 Task: Buy 5 Beaters from Baking Tools & Accessories section under best seller category for shipping address: Ibrahim Sanchez, 4723 Huntz Lane, Bolton, Massachusetts 01740, Cell Number 9785492947. Pay from credit card ending with 9757, CVV 798
Action: Mouse moved to (13, 89)
Screenshot: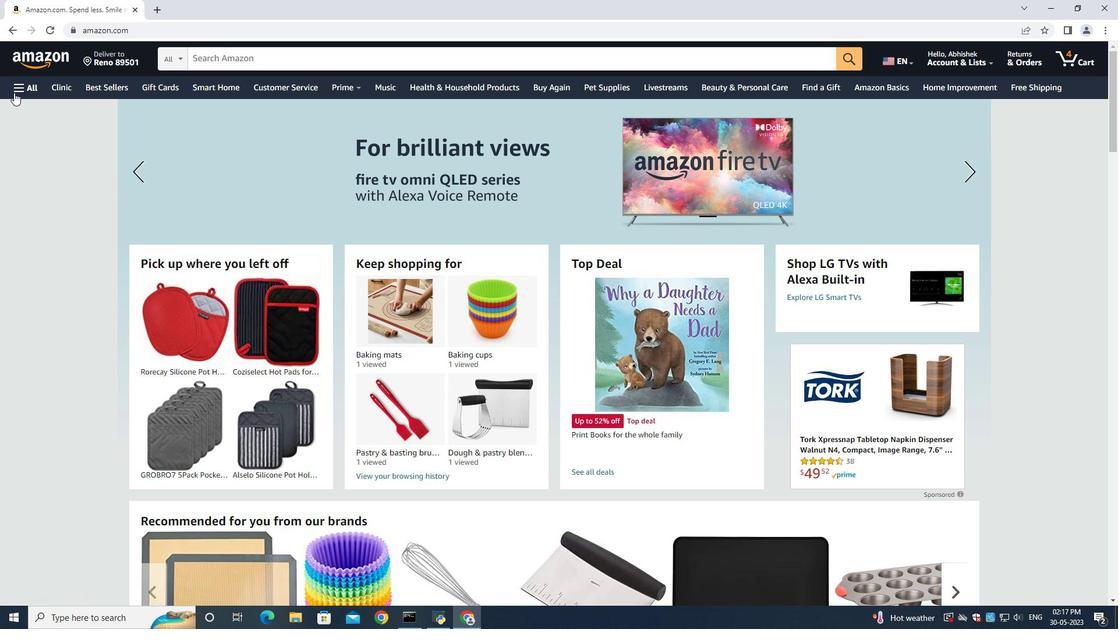 
Action: Mouse pressed left at (13, 89)
Screenshot: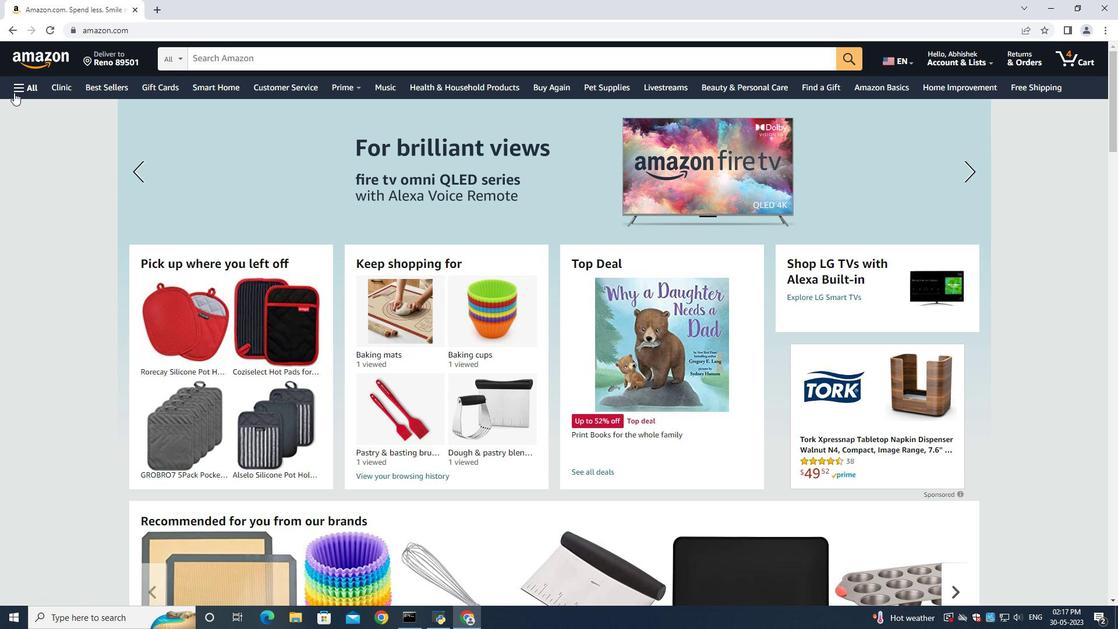 
Action: Mouse moved to (56, 118)
Screenshot: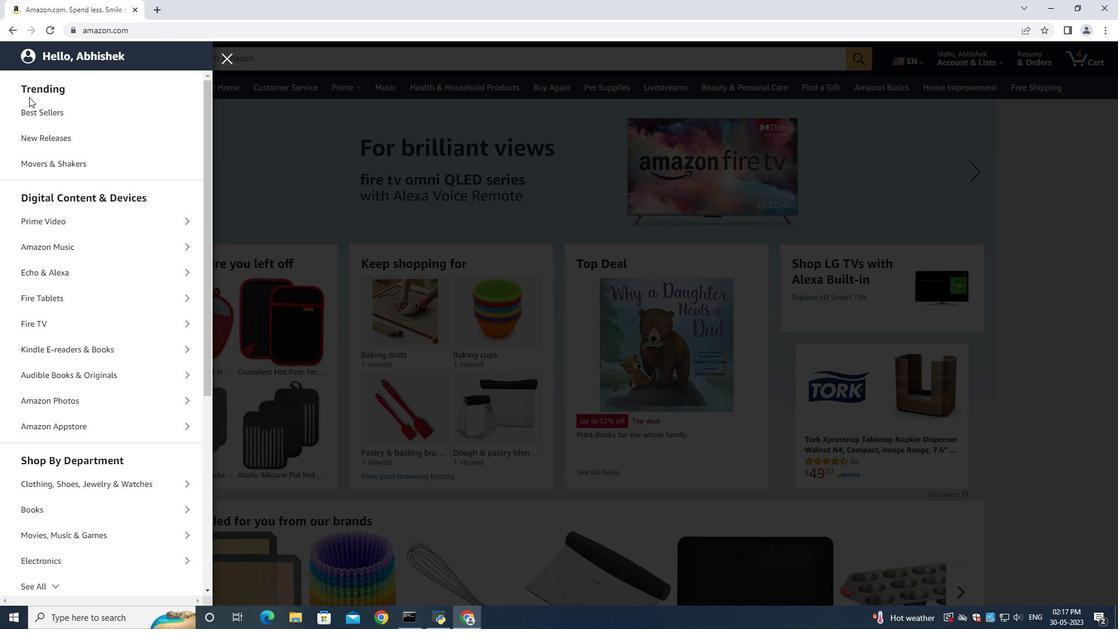 
Action: Mouse pressed left at (56, 118)
Screenshot: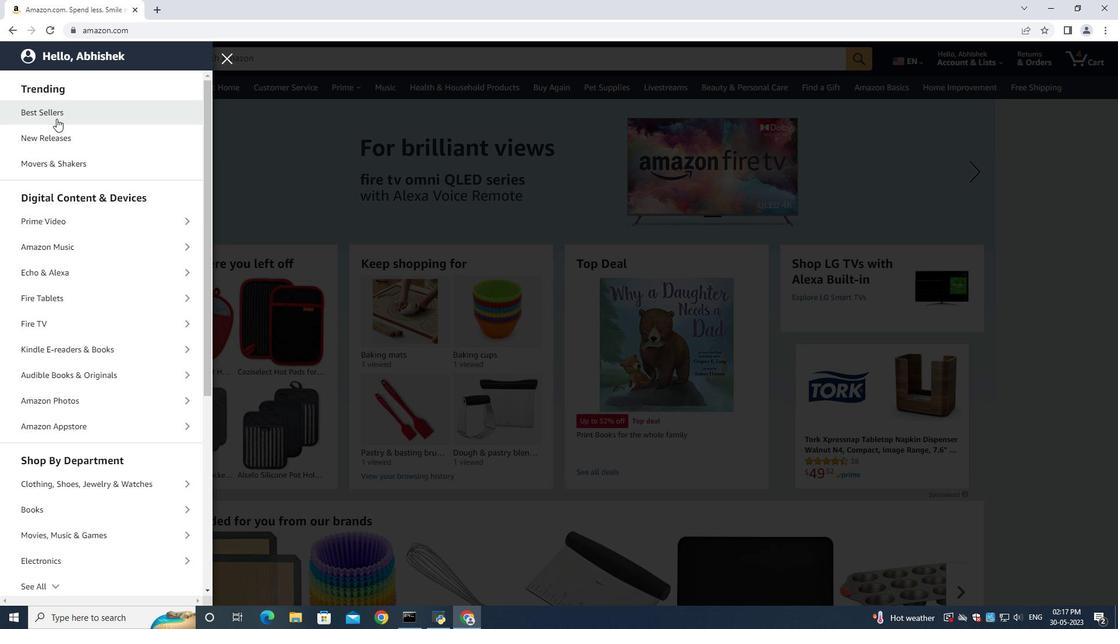 
Action: Mouse moved to (230, 61)
Screenshot: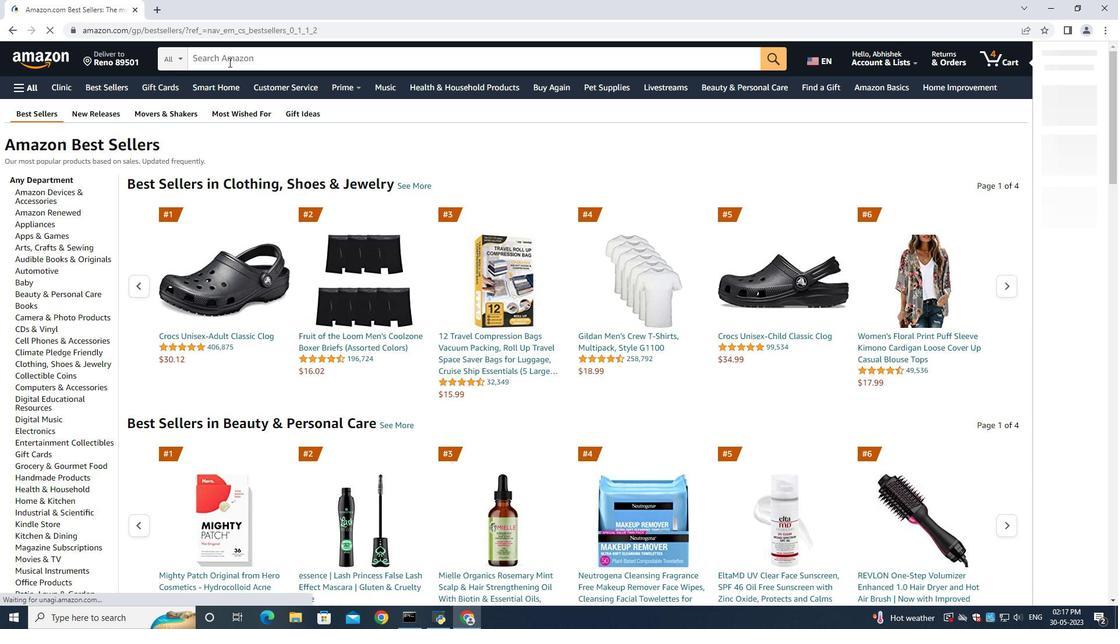 
Action: Mouse pressed left at (230, 61)
Screenshot: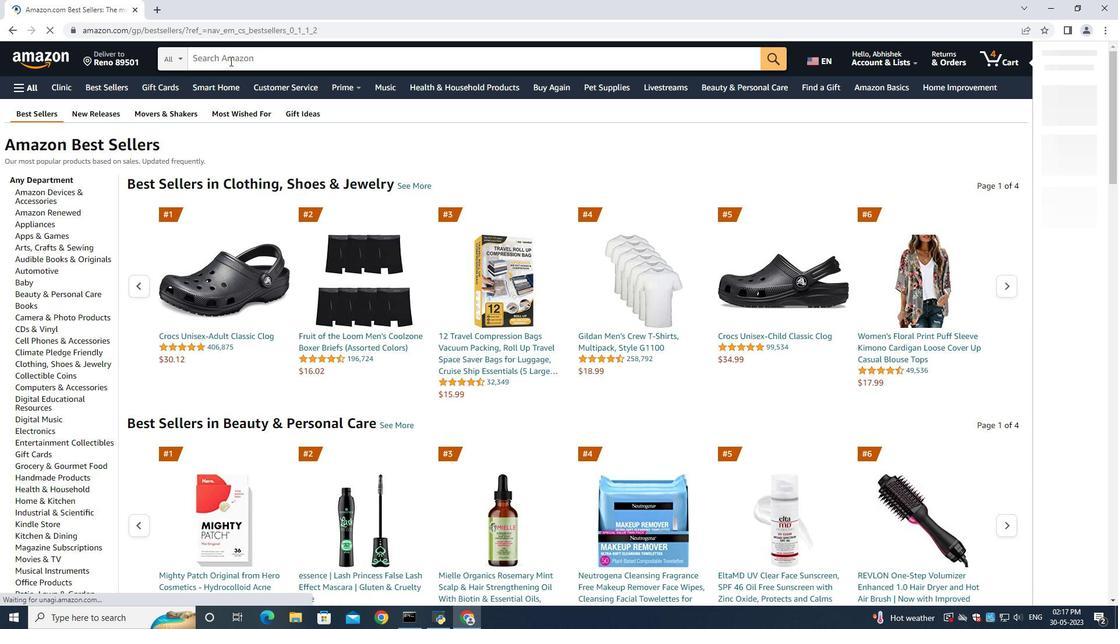 
Action: Key pressed <Key.shift>Beaters<Key.space><Key.enter>
Screenshot: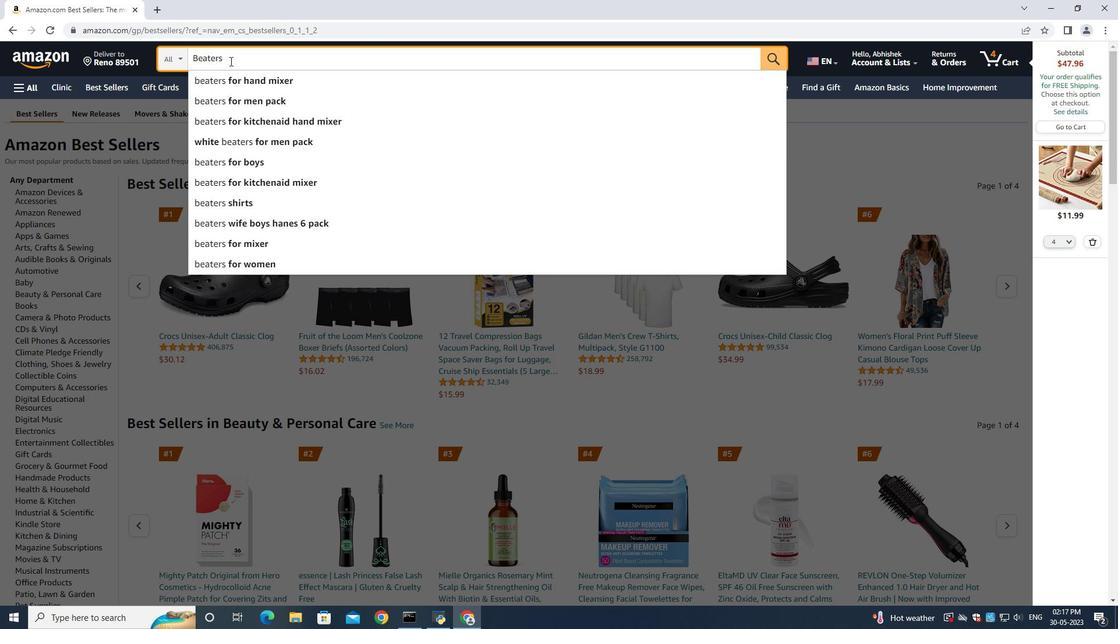 
Action: Mouse moved to (401, 392)
Screenshot: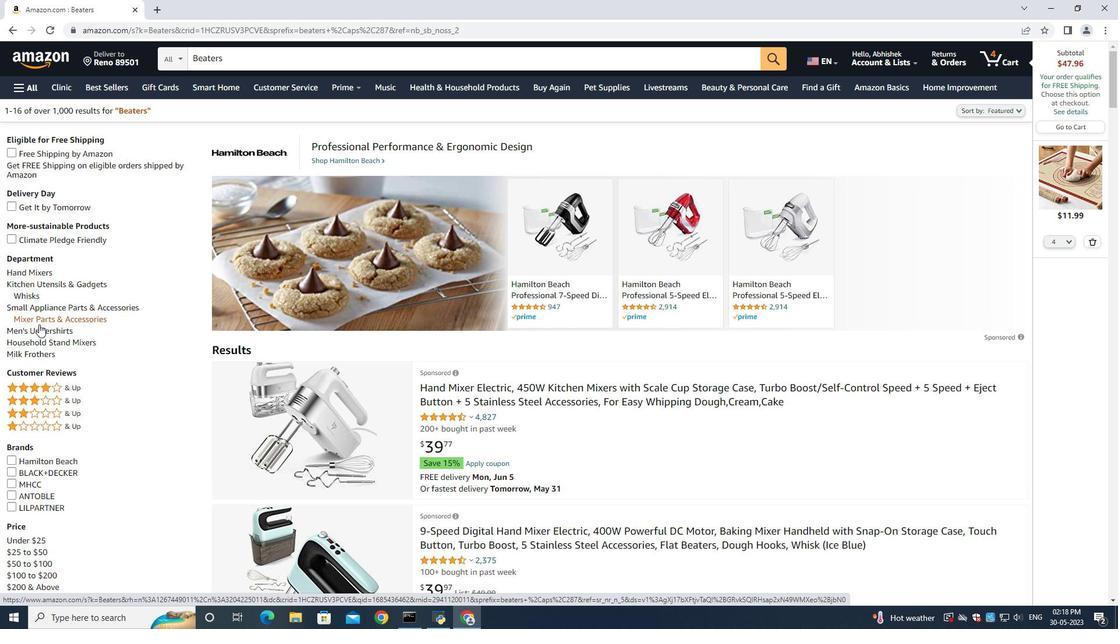 
Action: Mouse scrolled (376, 390) with delta (0, 0)
Screenshot: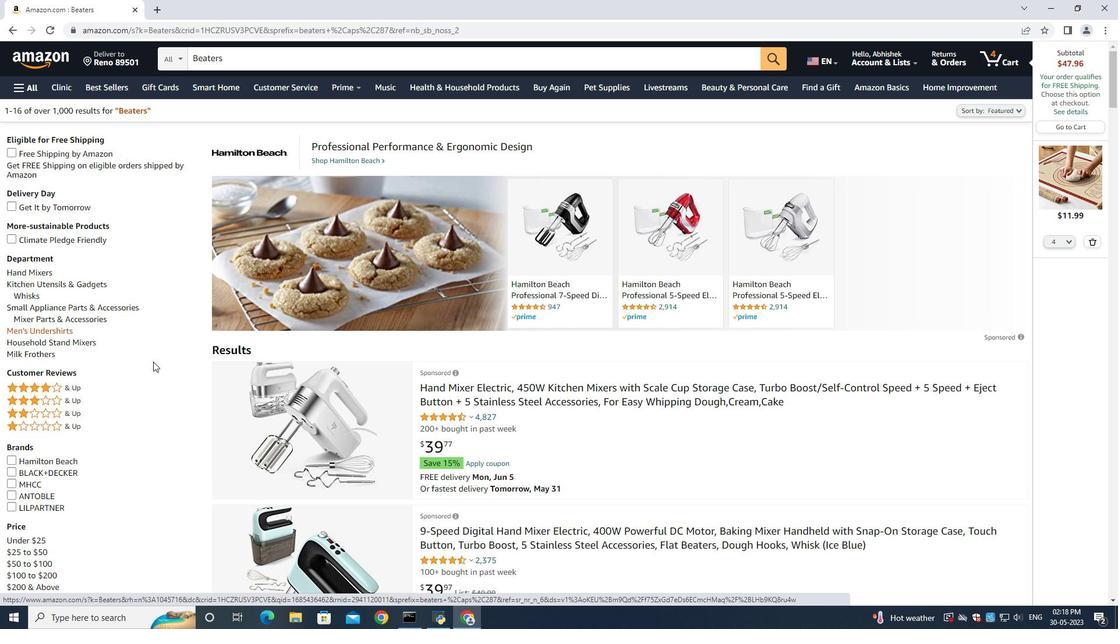 
Action: Mouse moved to (450, 392)
Screenshot: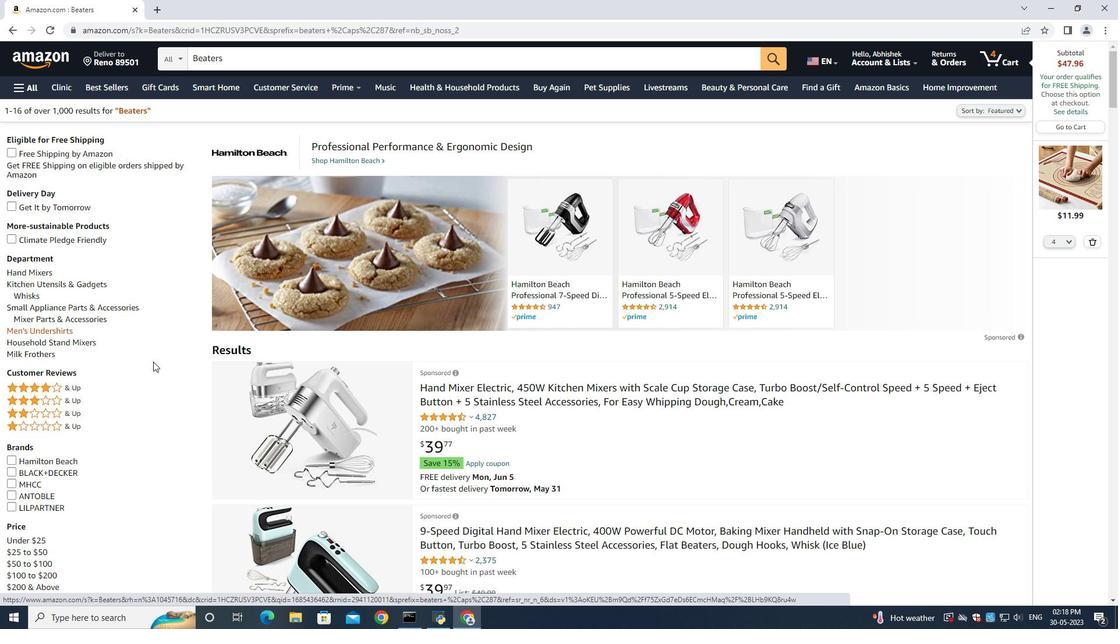 
Action: Mouse scrolled (428, 391) with delta (0, 0)
Screenshot: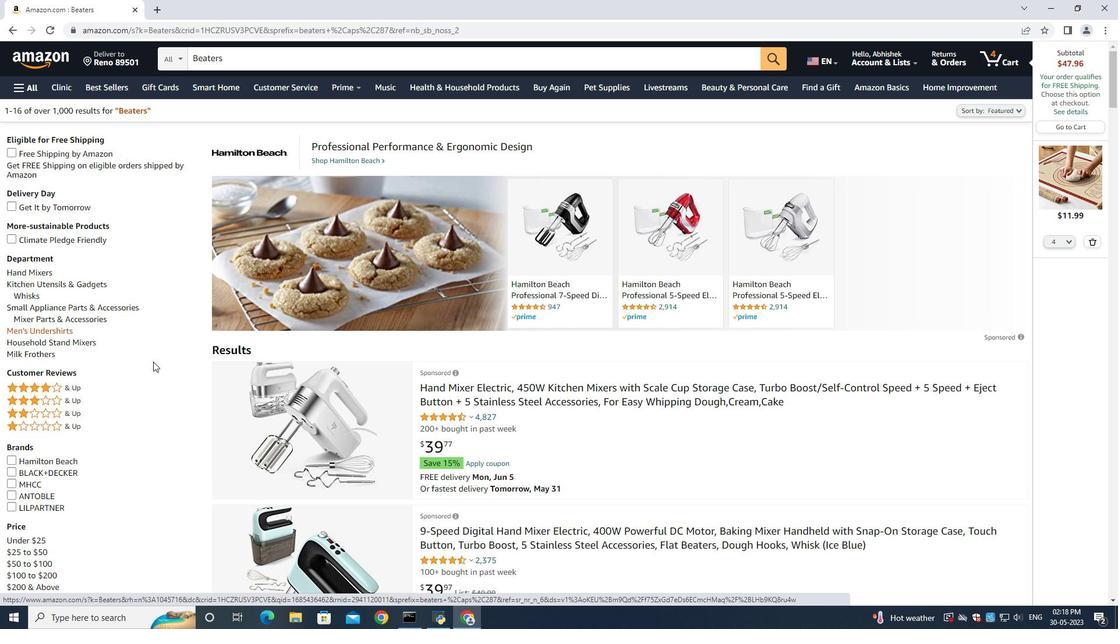 
Action: Mouse moved to (490, 392)
Screenshot: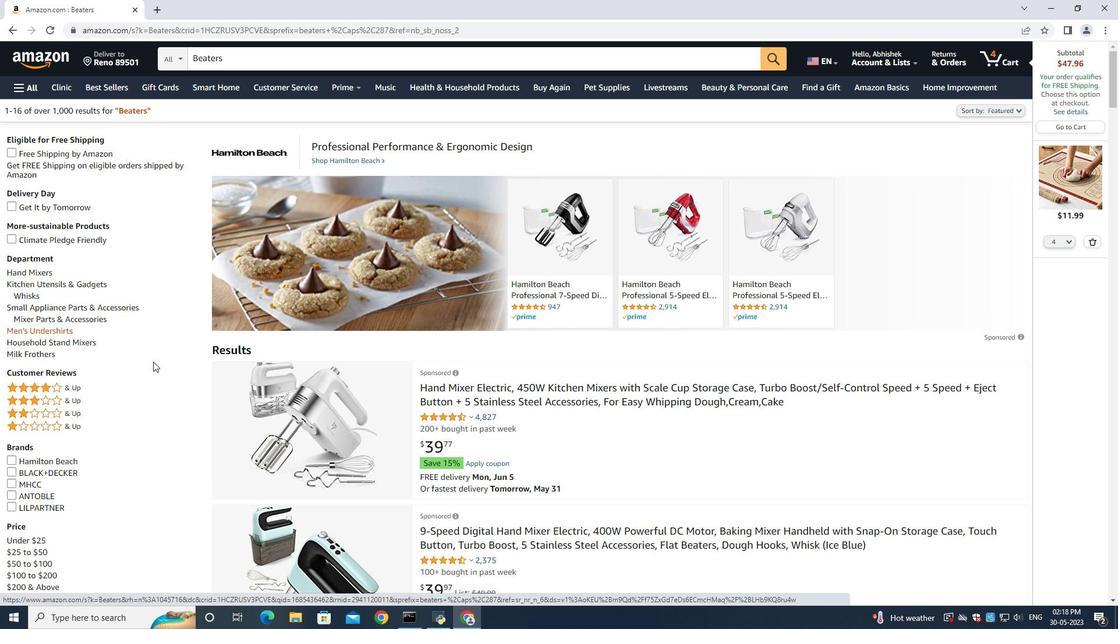 
Action: Mouse scrolled (472, 391) with delta (0, 0)
Screenshot: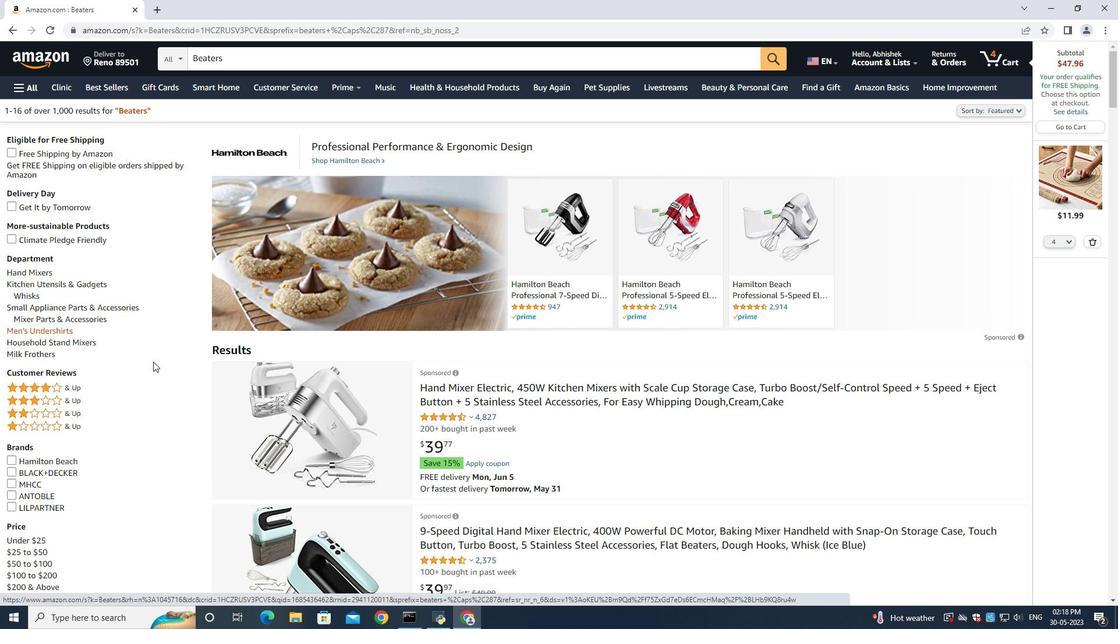 
Action: Mouse moved to (528, 390)
Screenshot: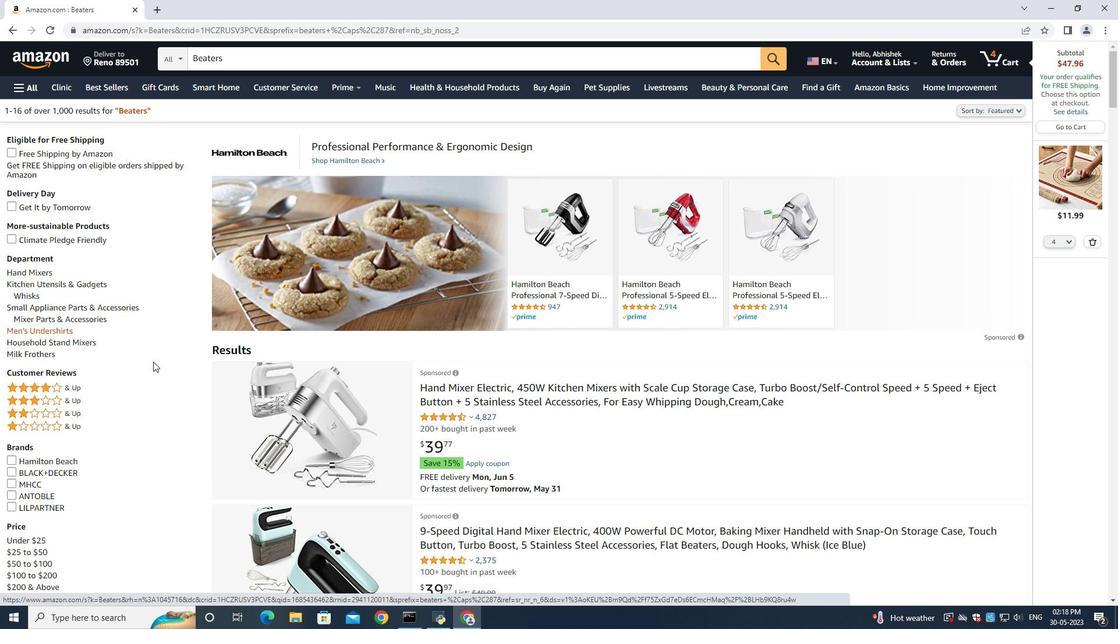 
Action: Mouse scrolled (504, 391) with delta (0, 0)
Screenshot: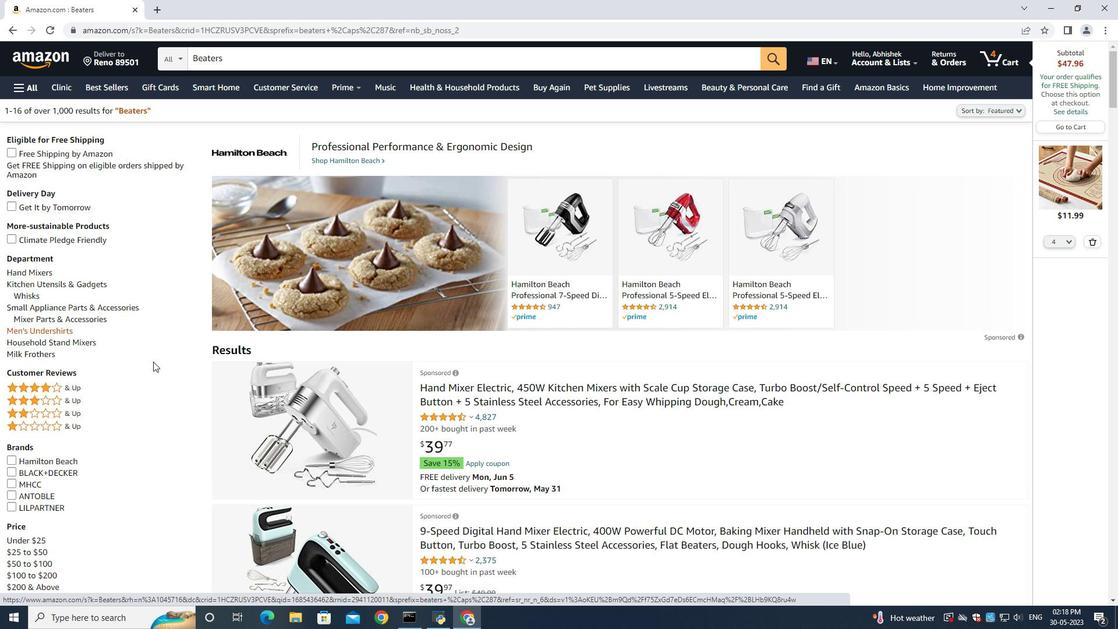 
Action: Mouse moved to (538, 389)
Screenshot: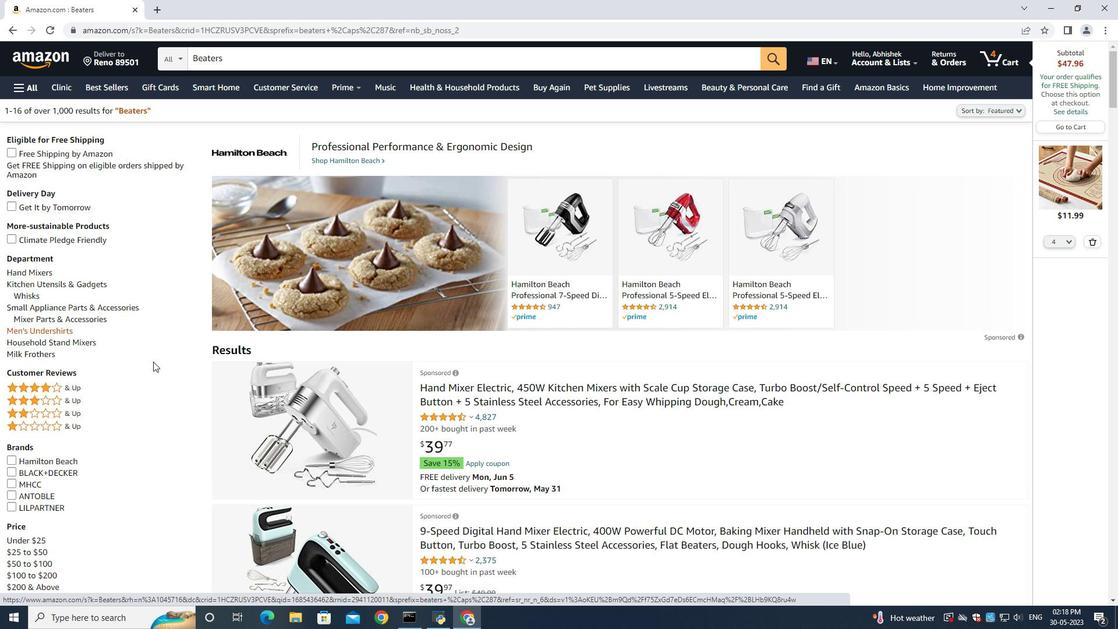 
Action: Mouse scrolled (534, 388) with delta (0, 0)
Screenshot: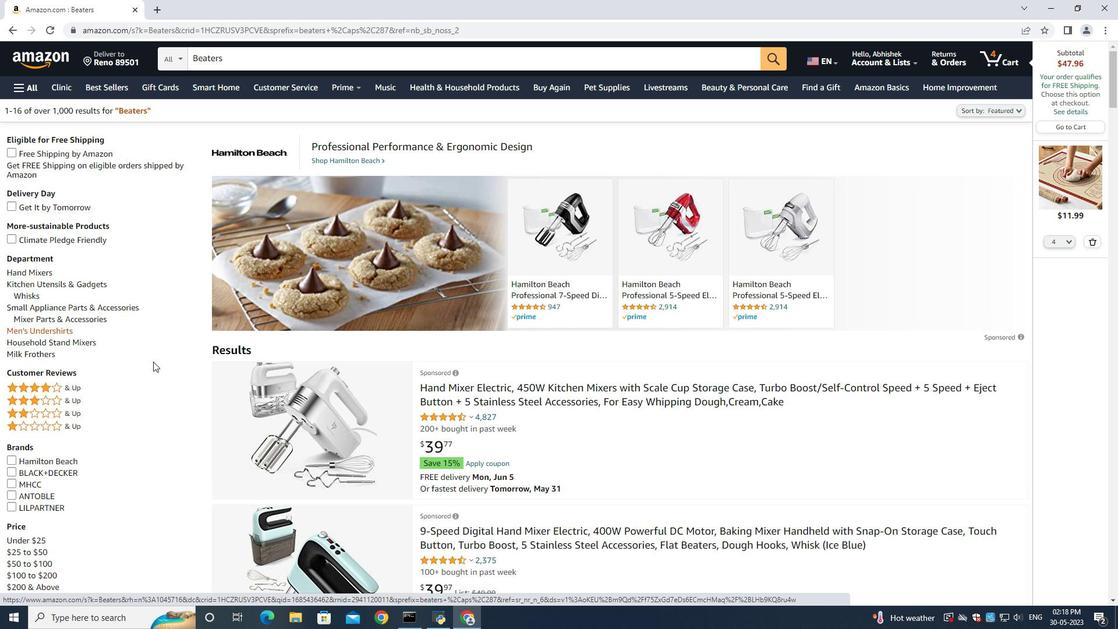 
Action: Mouse moved to (582, 193)
Screenshot: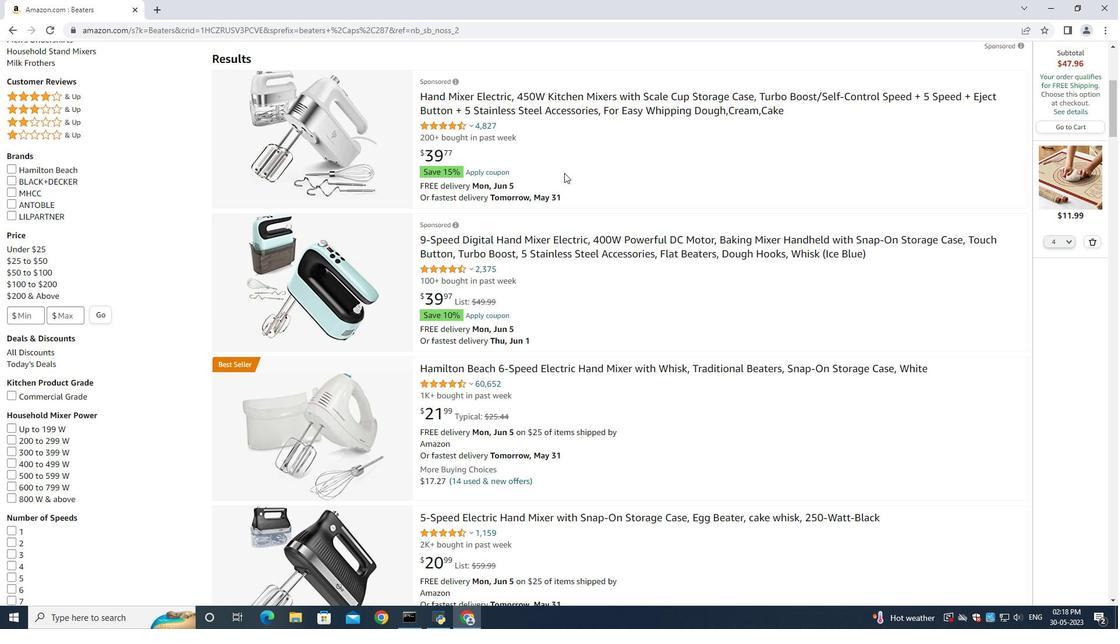 
Action: Mouse scrolled (582, 194) with delta (0, 0)
Screenshot: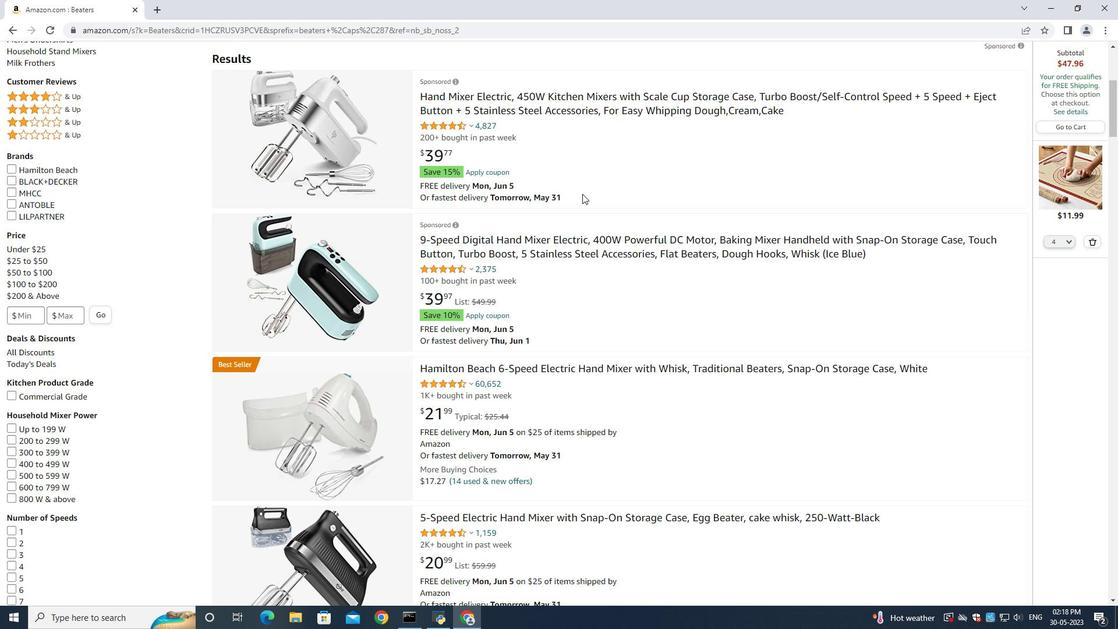 
Action: Mouse scrolled (582, 194) with delta (0, 0)
Screenshot: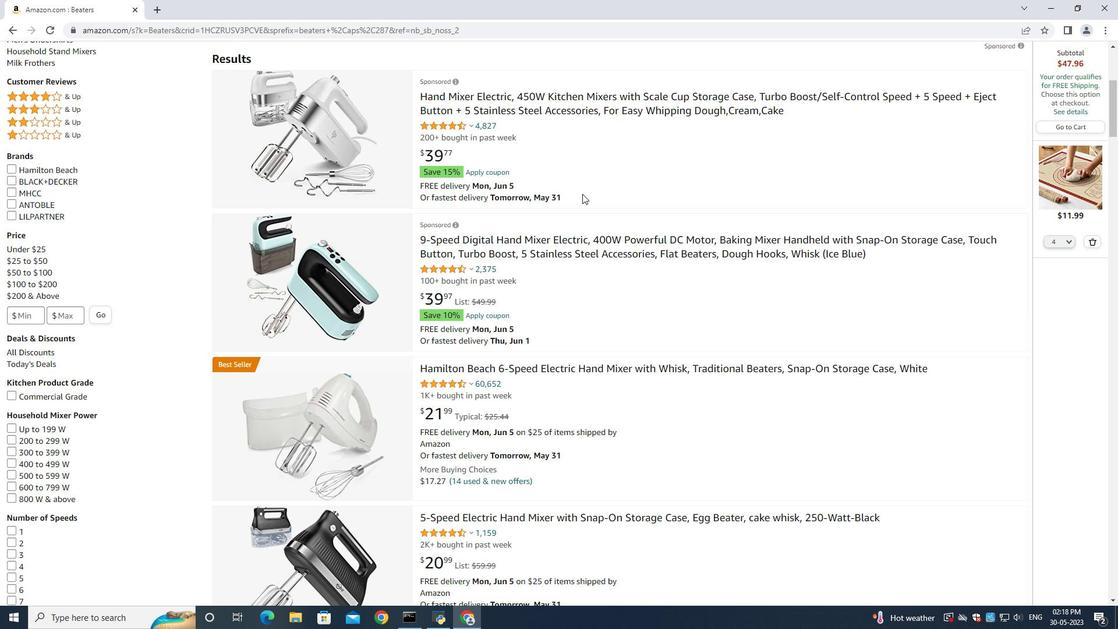 
Action: Mouse scrolled (582, 194) with delta (0, 0)
Screenshot: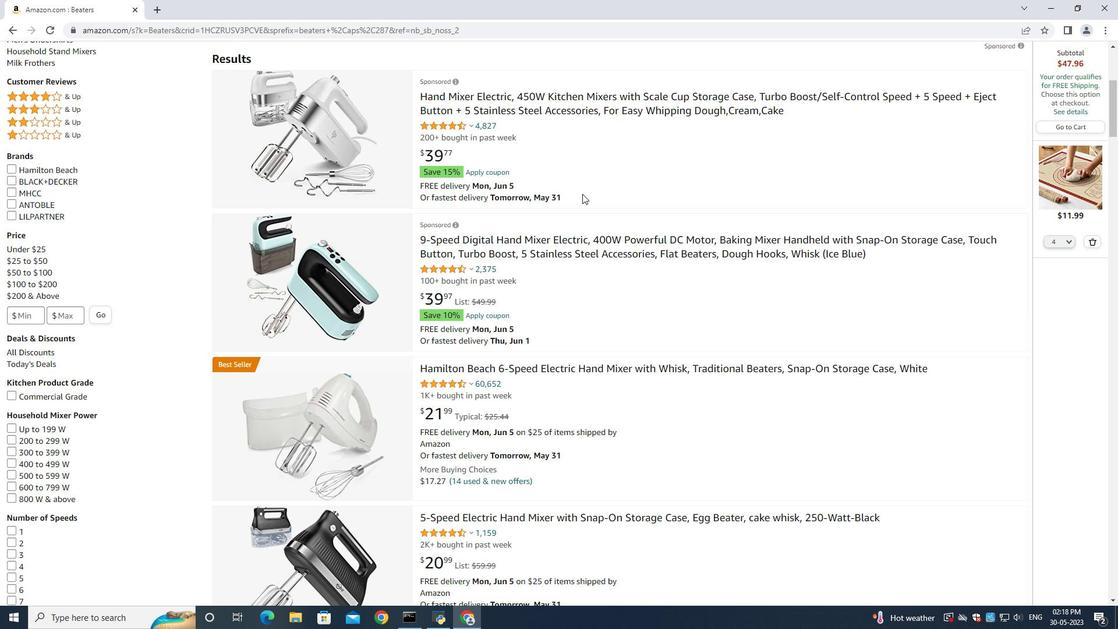 
Action: Mouse scrolled (582, 194) with delta (0, 0)
Screenshot: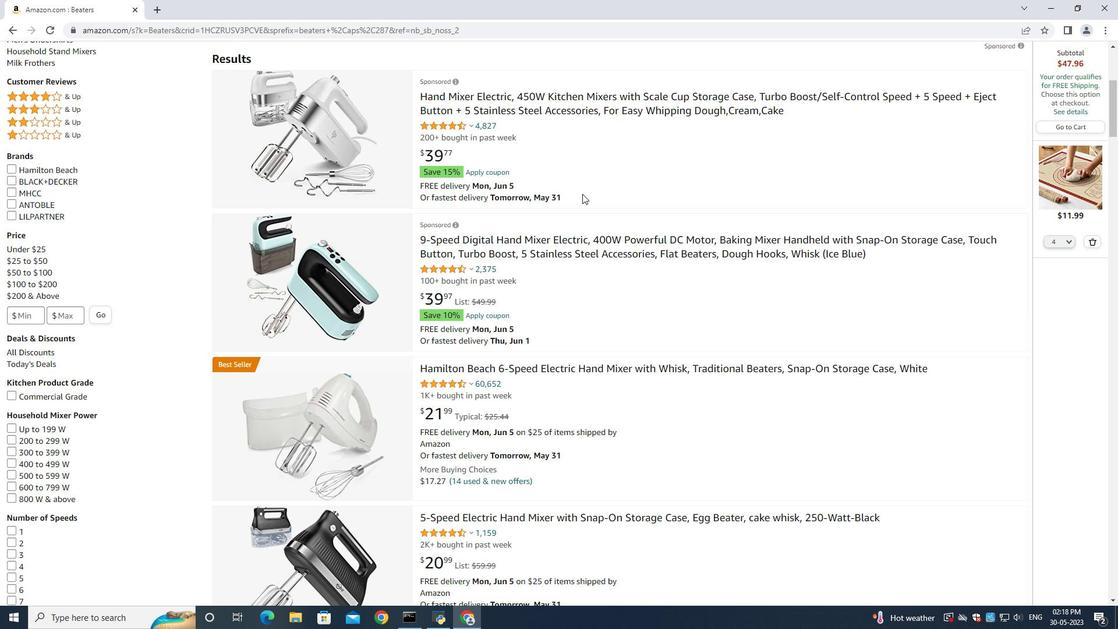 
Action: Mouse scrolled (582, 194) with delta (0, 0)
Screenshot: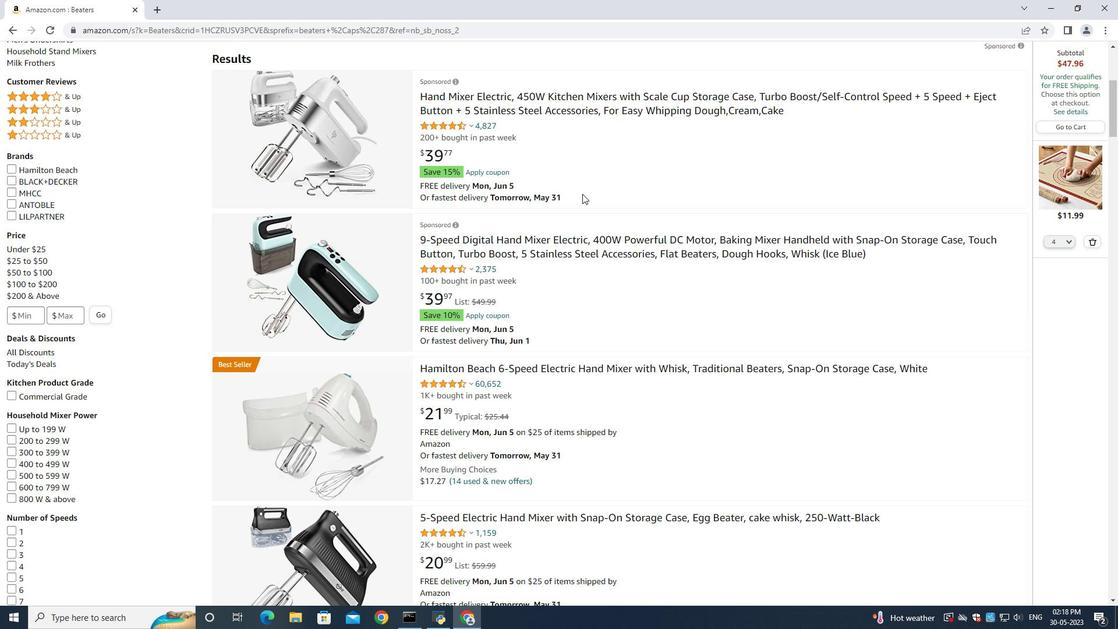 
Action: Mouse scrolled (582, 194) with delta (0, 0)
Screenshot: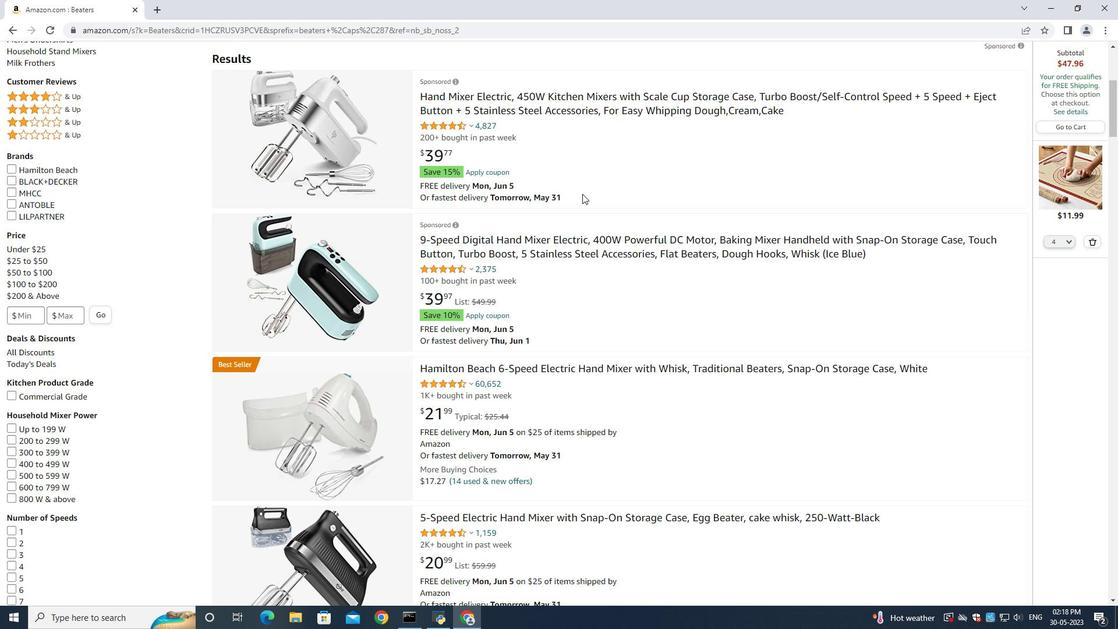 
Action: Mouse scrolled (582, 194) with delta (0, 0)
Screenshot: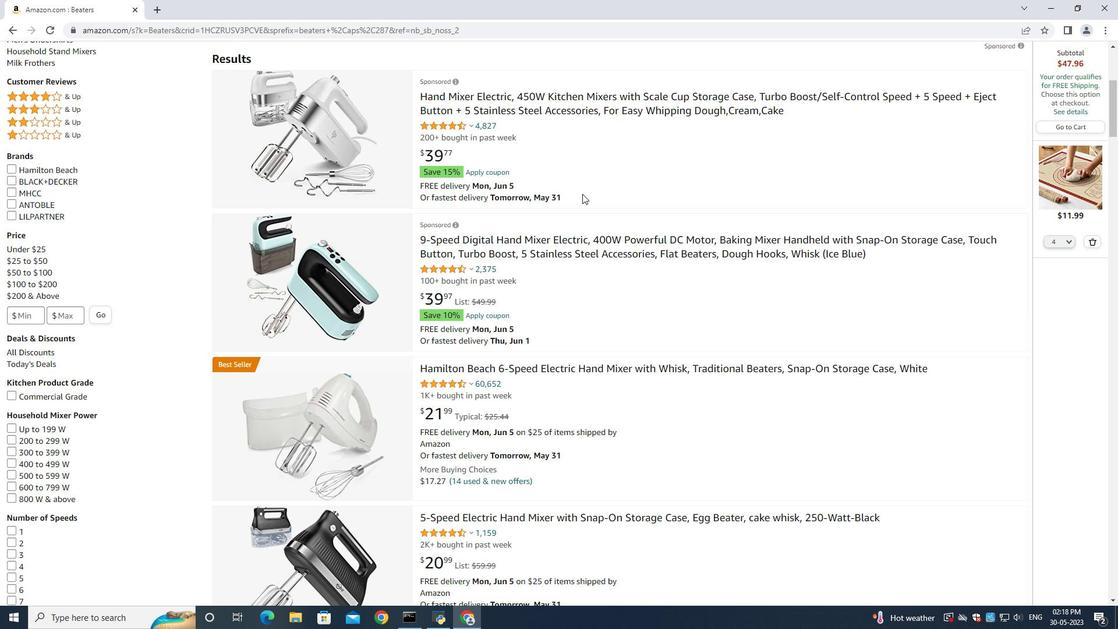 
Action: Mouse moved to (584, 239)
Screenshot: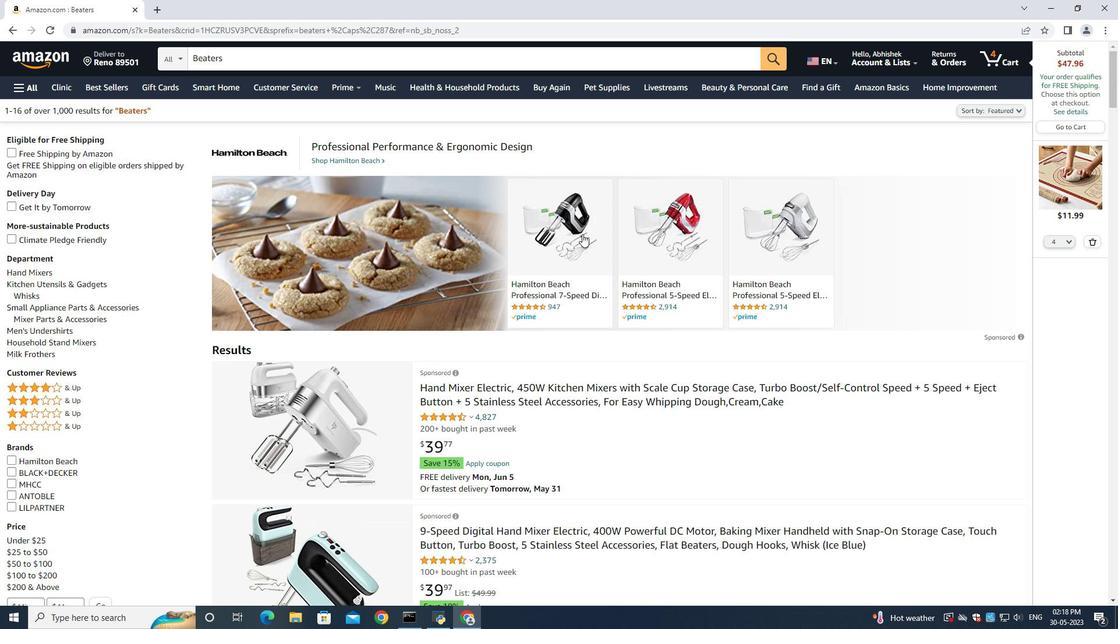 
Action: Mouse scrolled (584, 239) with delta (0, 0)
Screenshot: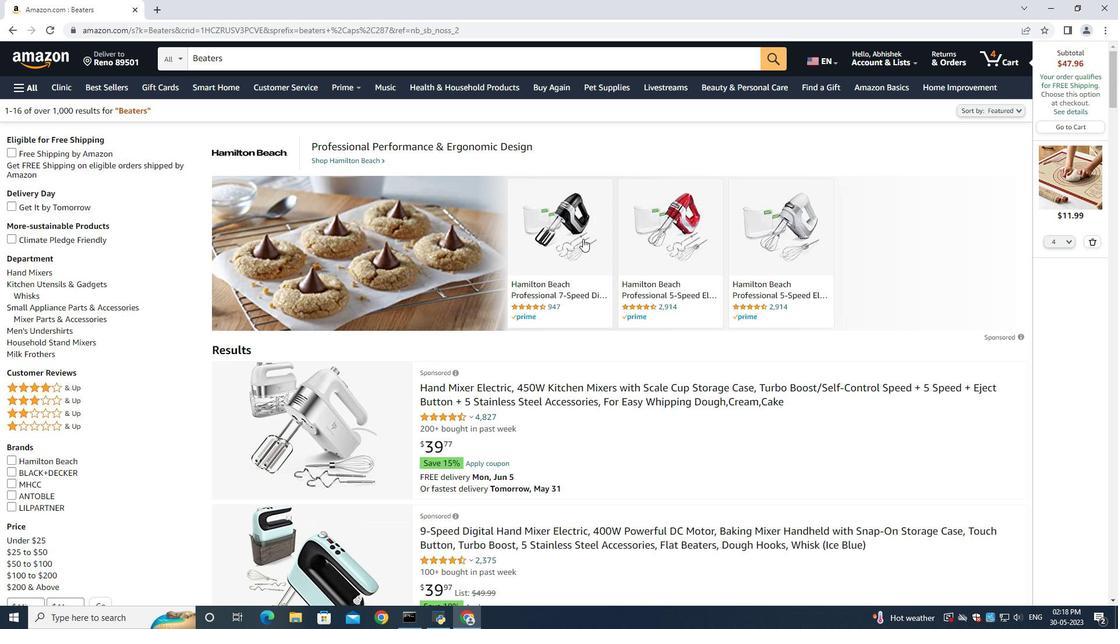 
Action: Mouse scrolled (584, 239) with delta (0, 0)
Screenshot: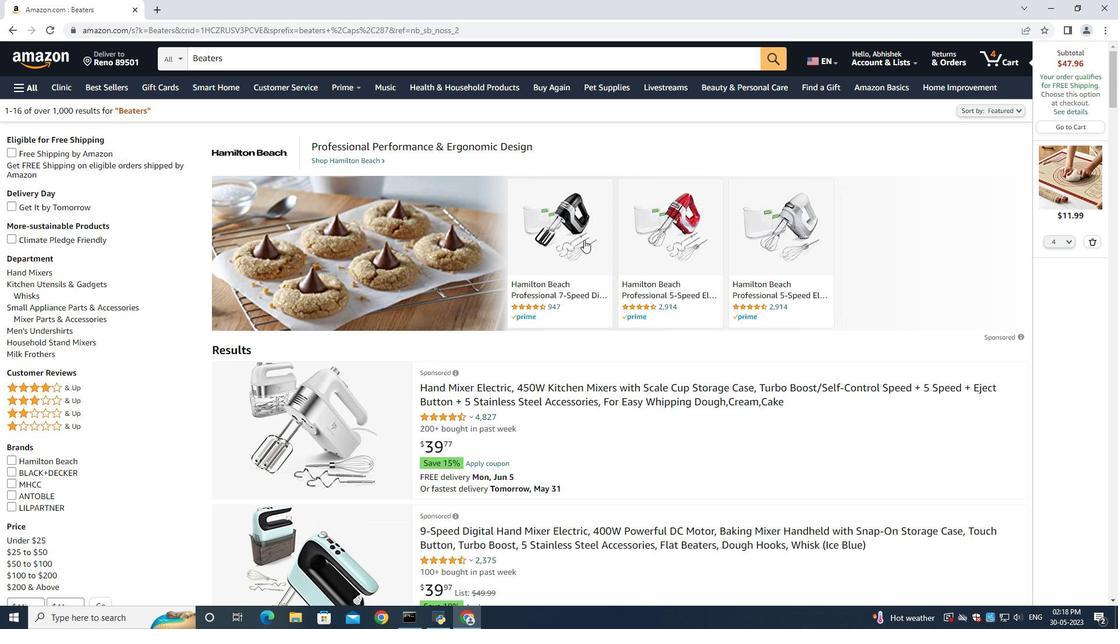 
Action: Mouse scrolled (584, 239) with delta (0, 0)
Screenshot: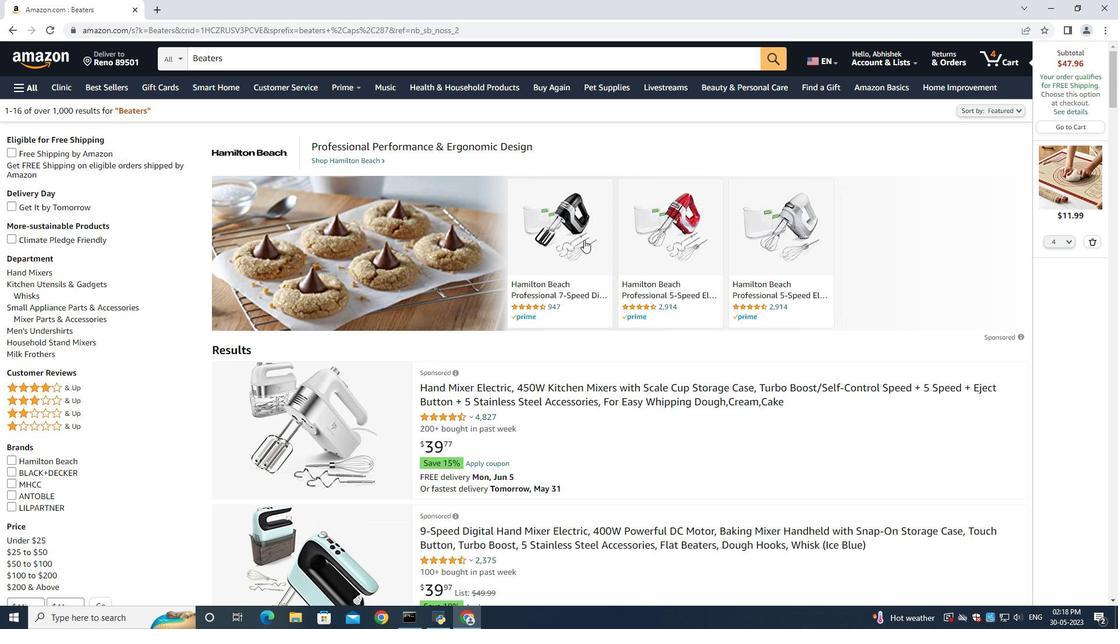 
Action: Mouse moved to (623, 288)
Screenshot: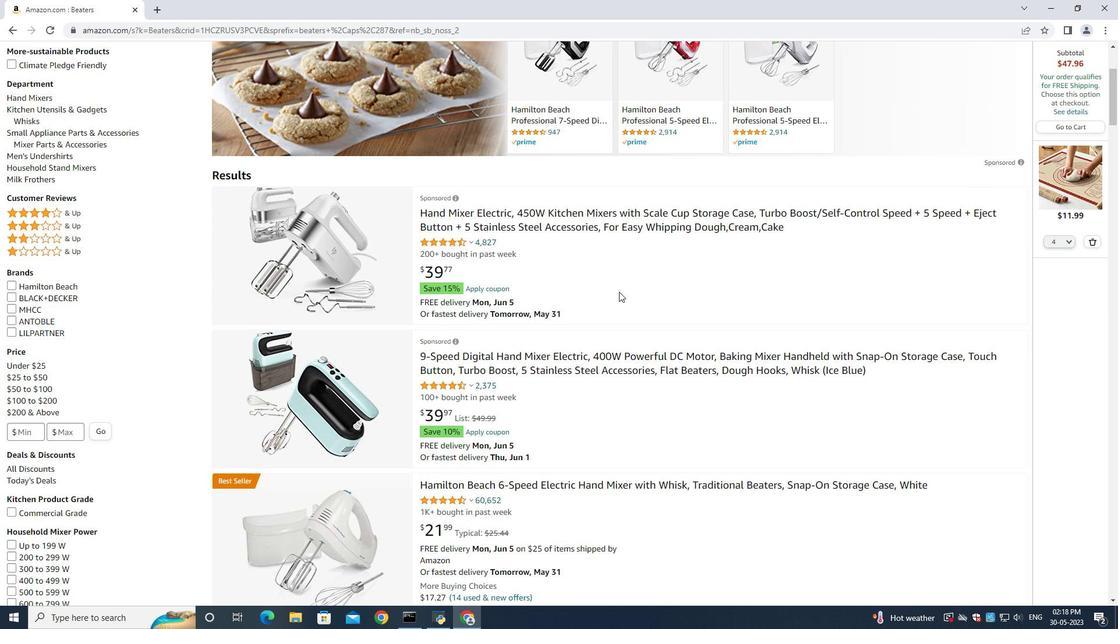 
Action: Mouse scrolled (623, 288) with delta (0, 0)
Screenshot: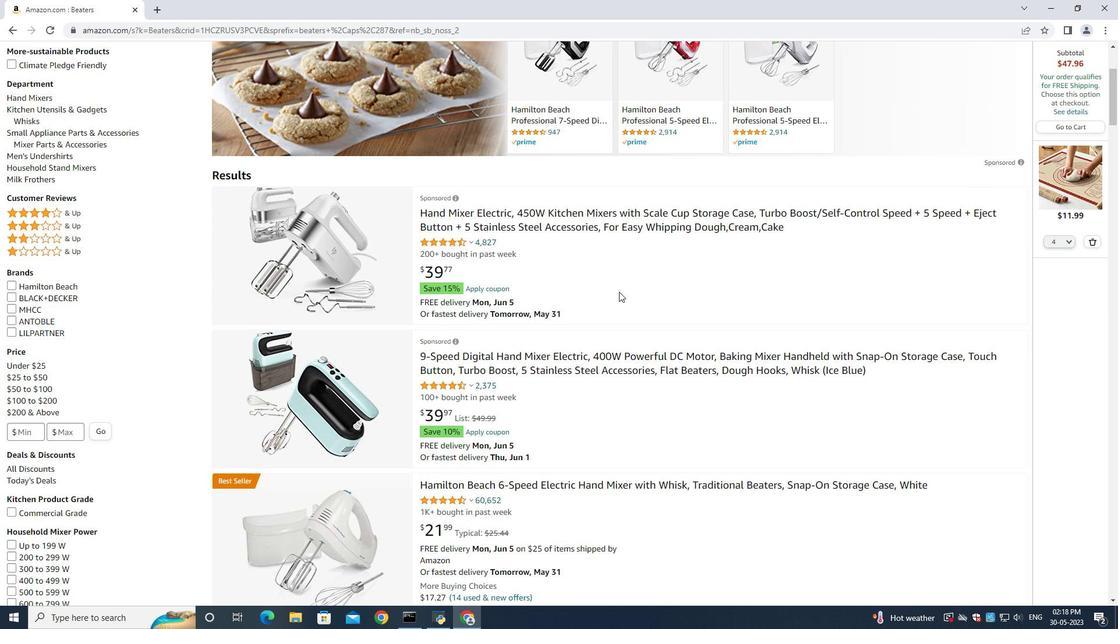 
Action: Mouse moved to (632, 299)
Screenshot: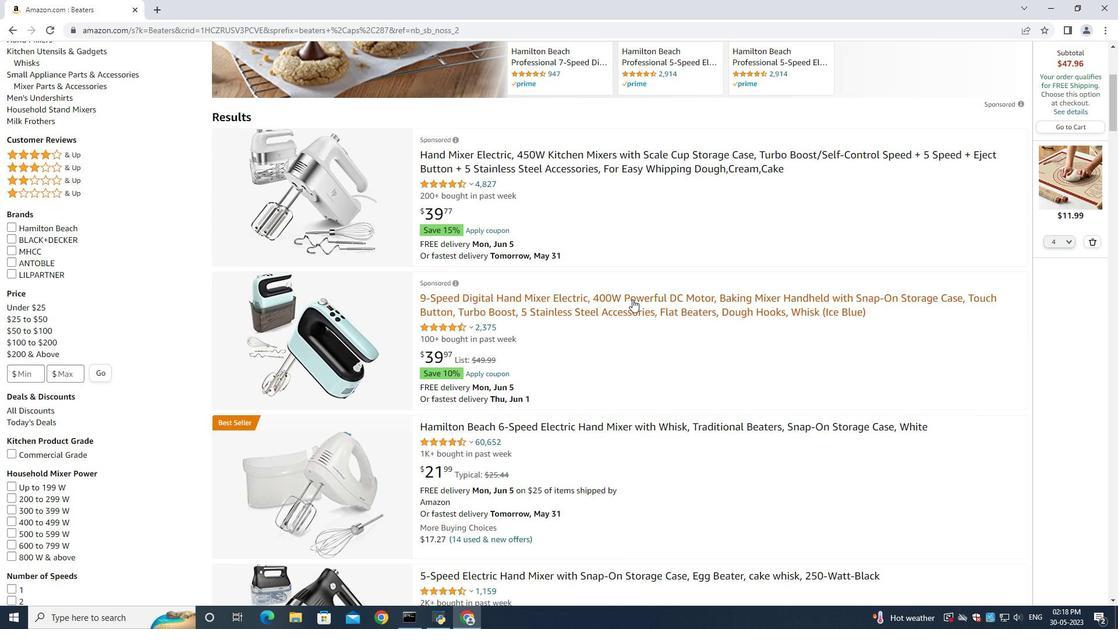 
Action: Mouse scrolled (632, 298) with delta (0, 0)
Screenshot: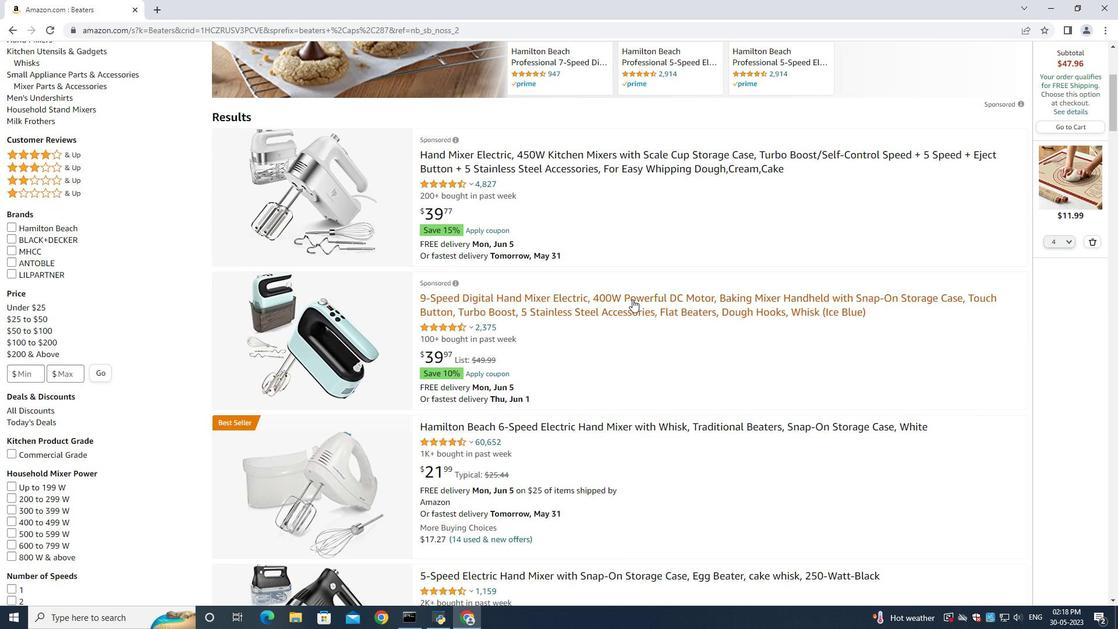 
Action: Mouse moved to (636, 364)
Screenshot: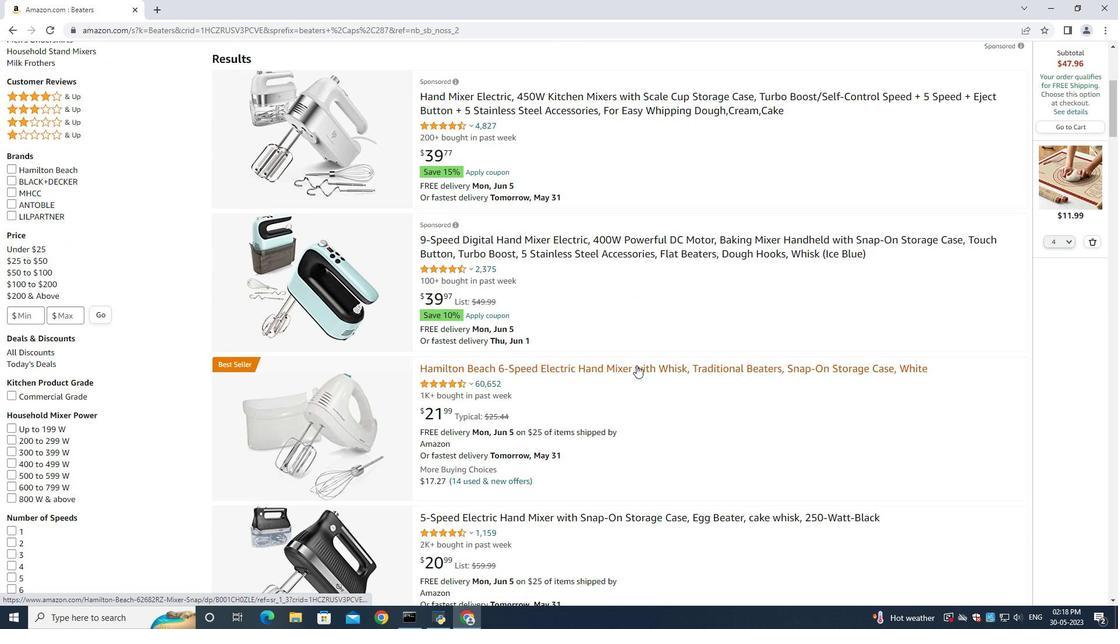 
Action: Mouse scrolled (636, 364) with delta (0, 0)
Screenshot: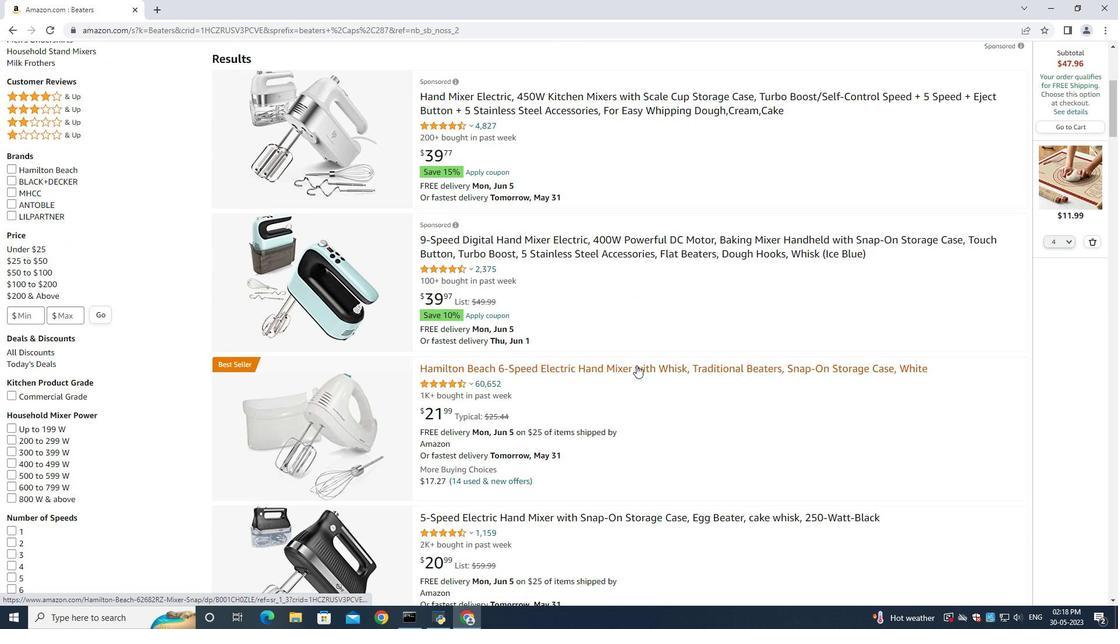 
Action: Mouse scrolled (636, 364) with delta (0, 0)
Screenshot: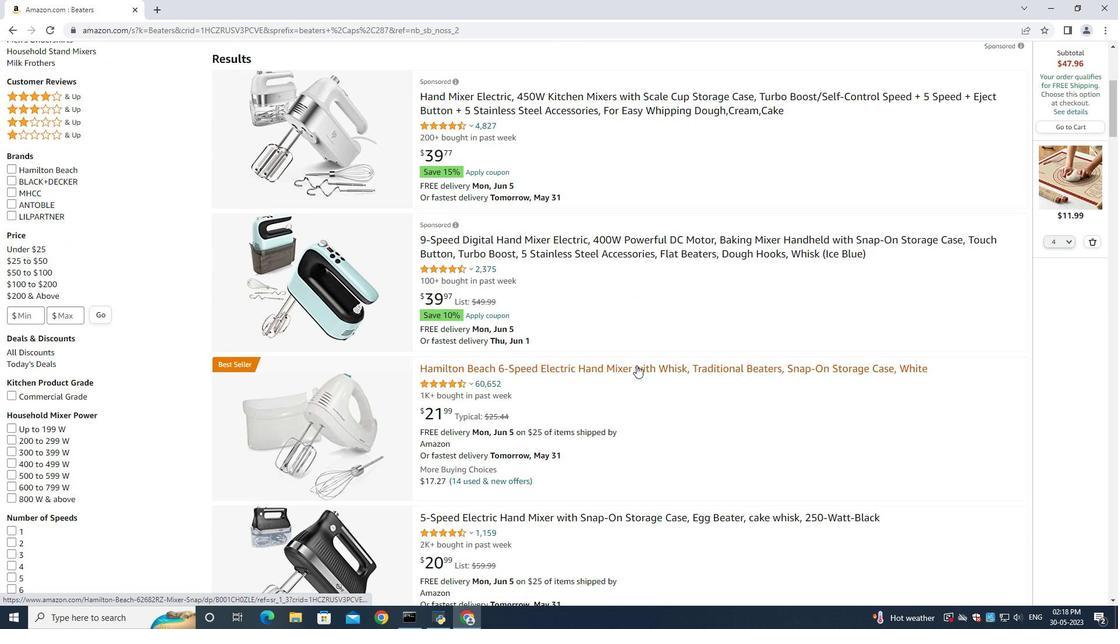 
Action: Mouse scrolled (636, 364) with delta (0, 0)
Screenshot: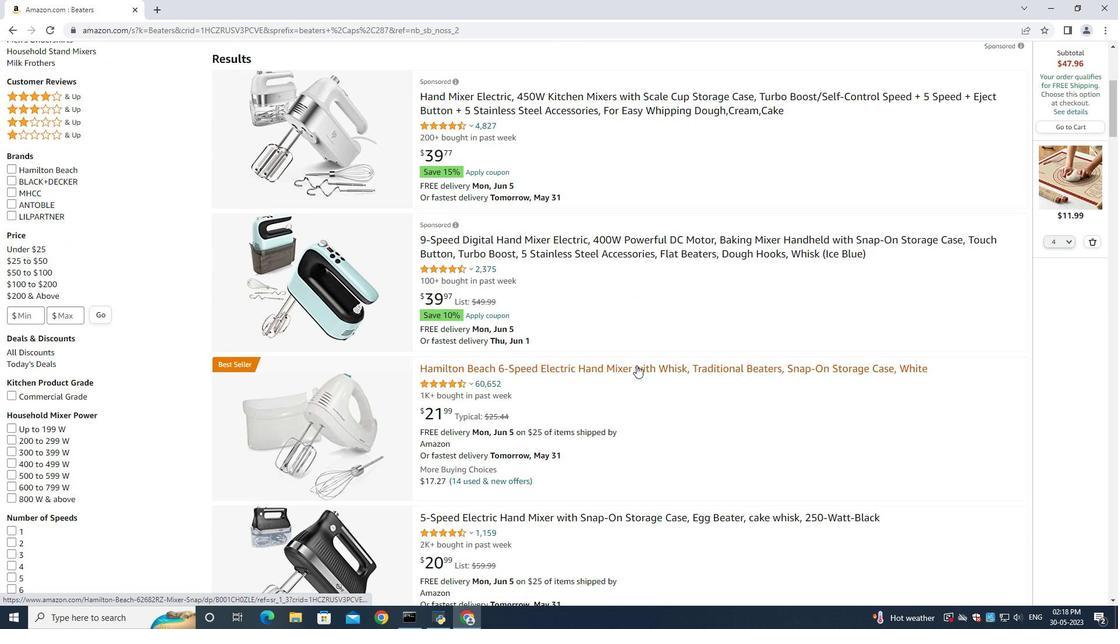 
Action: Mouse scrolled (636, 364) with delta (0, 0)
Screenshot: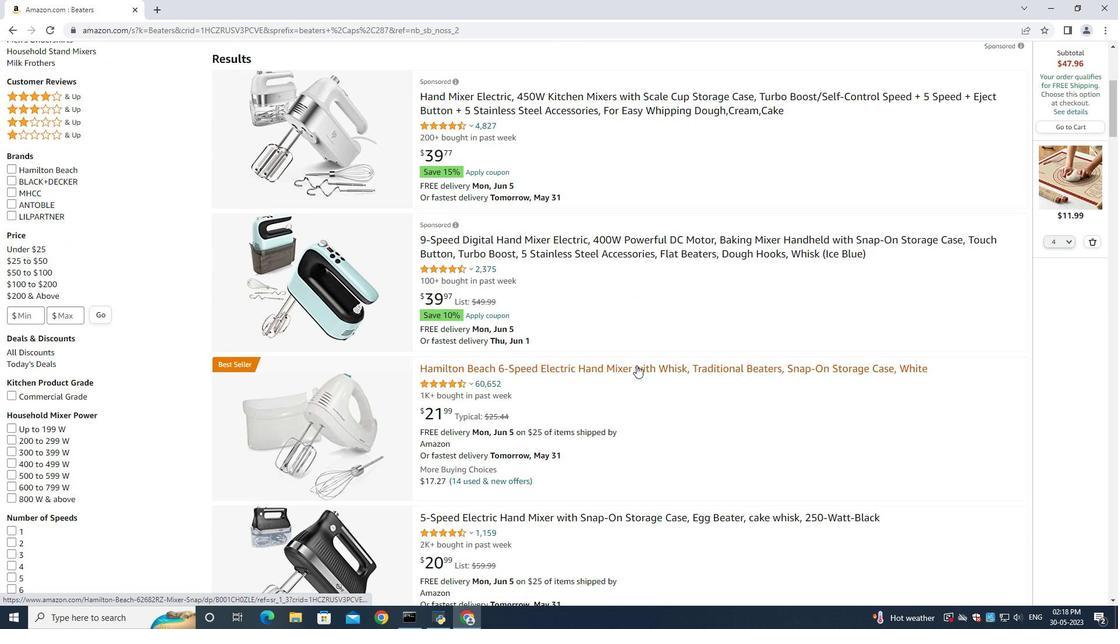 
Action: Mouse moved to (612, 285)
Screenshot: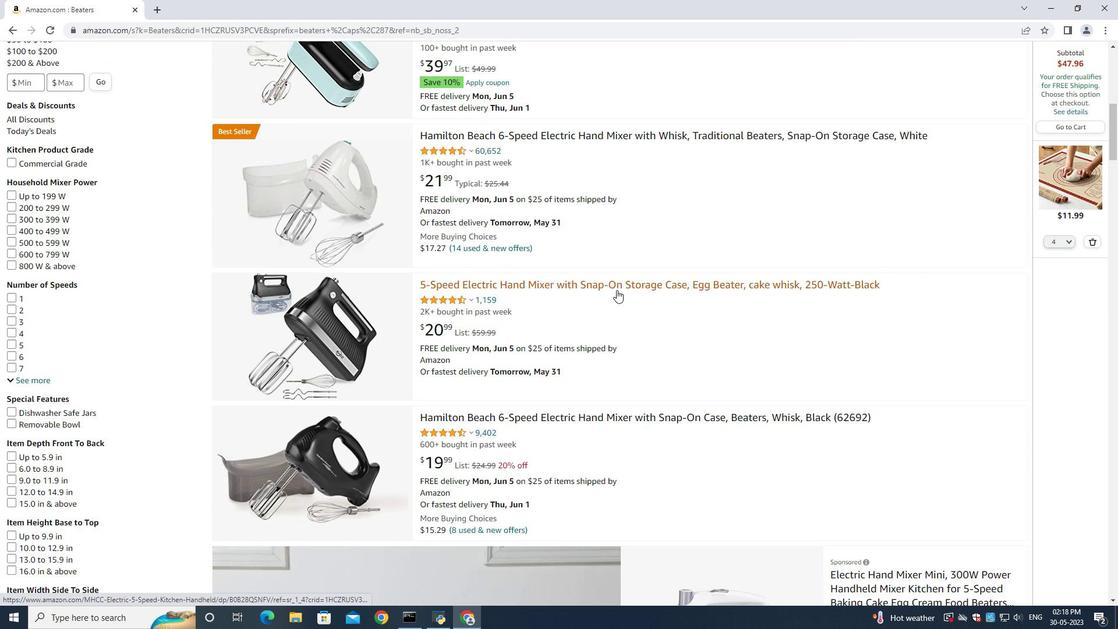 
Action: Mouse scrolled (612, 285) with delta (0, 0)
Screenshot: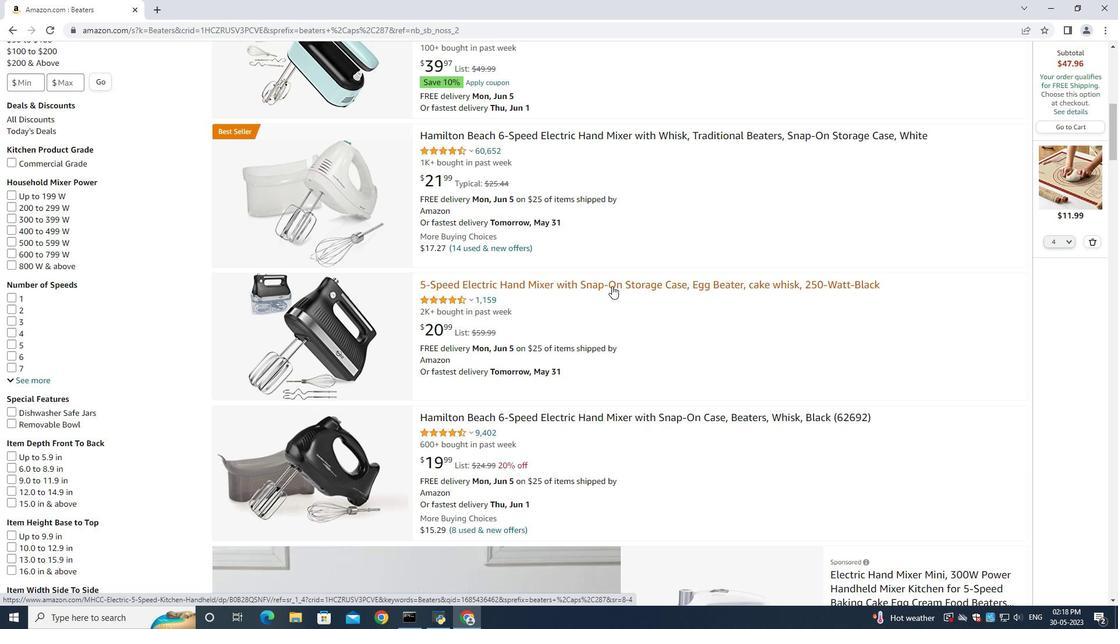 
Action: Mouse scrolled (612, 285) with delta (0, 0)
Screenshot: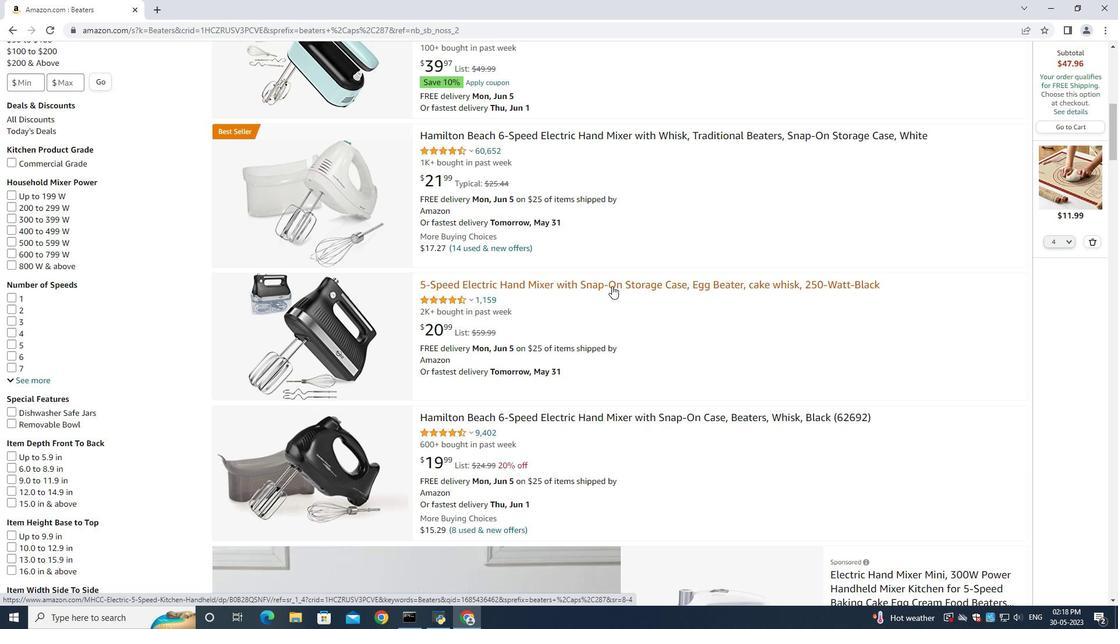 
Action: Mouse scrolled (612, 285) with delta (0, 0)
Screenshot: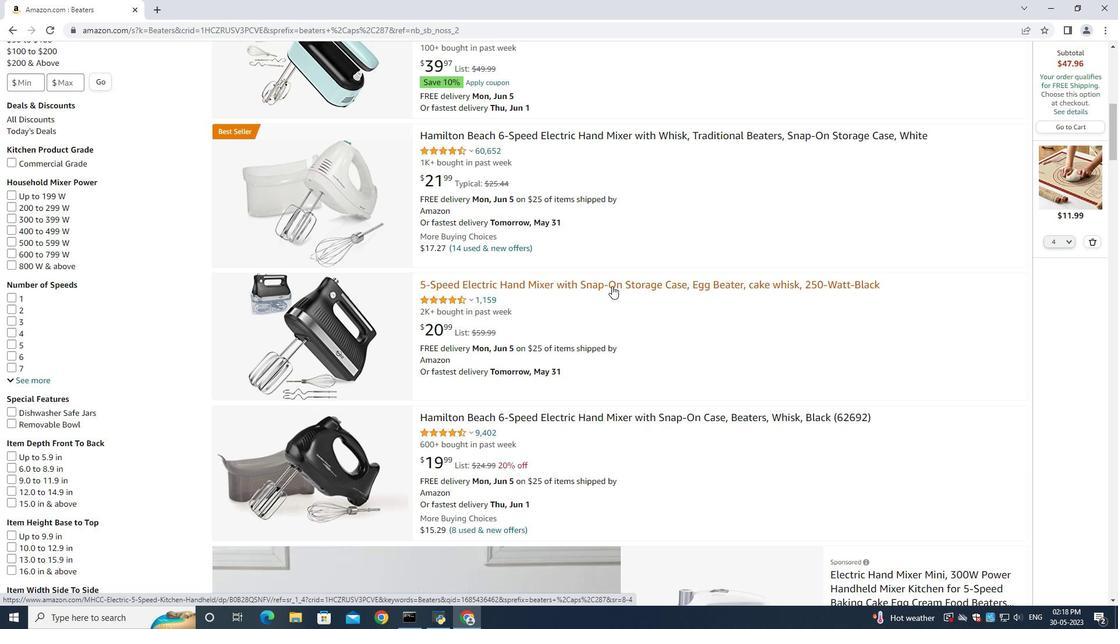 
Action: Mouse scrolled (612, 285) with delta (0, 0)
Screenshot: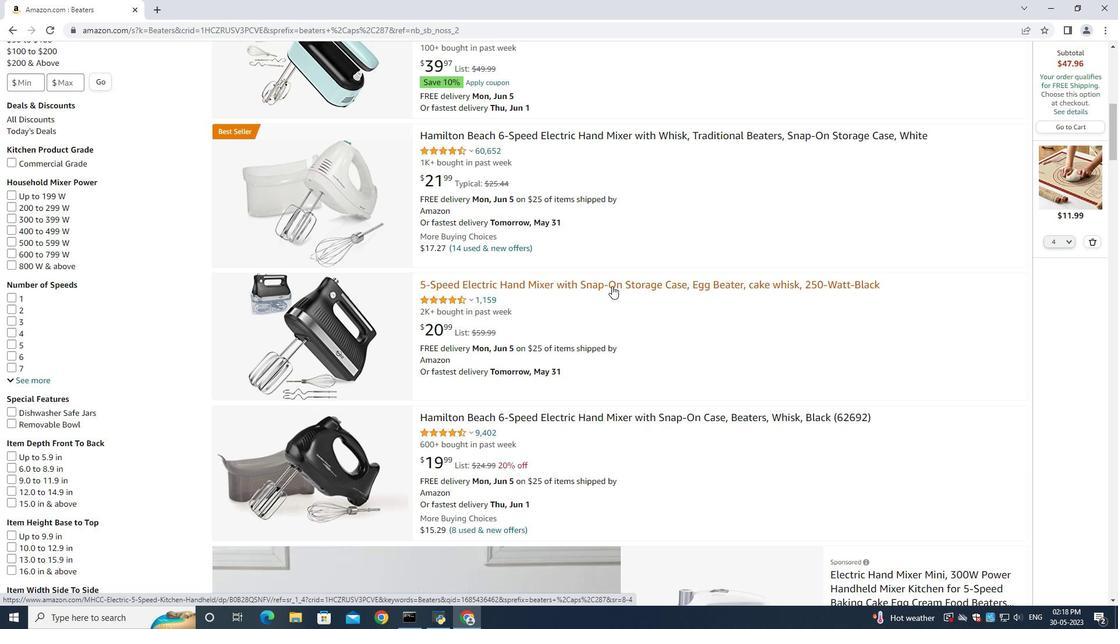 
Action: Mouse scrolled (612, 285) with delta (0, 0)
Screenshot: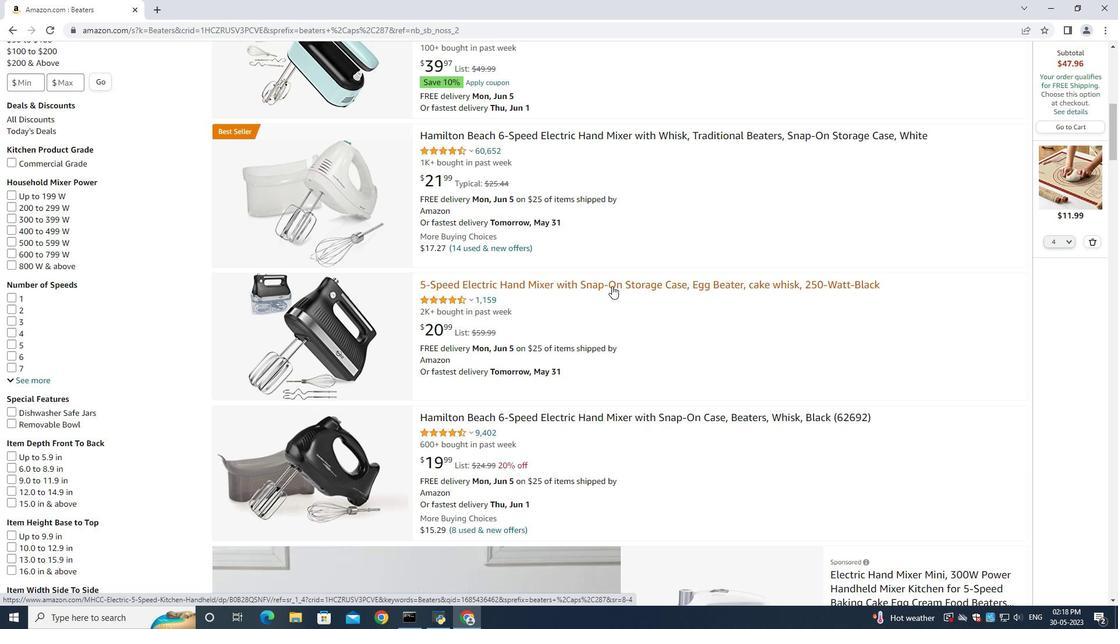 
Action: Mouse scrolled (612, 285) with delta (0, 0)
Screenshot: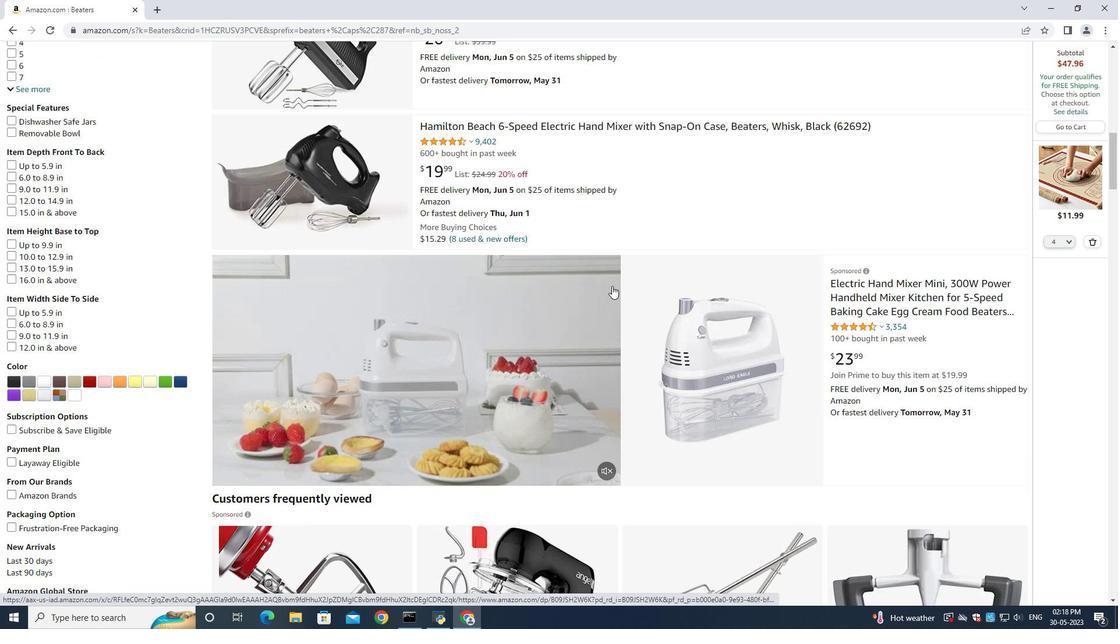 
Action: Mouse scrolled (612, 285) with delta (0, 0)
Screenshot: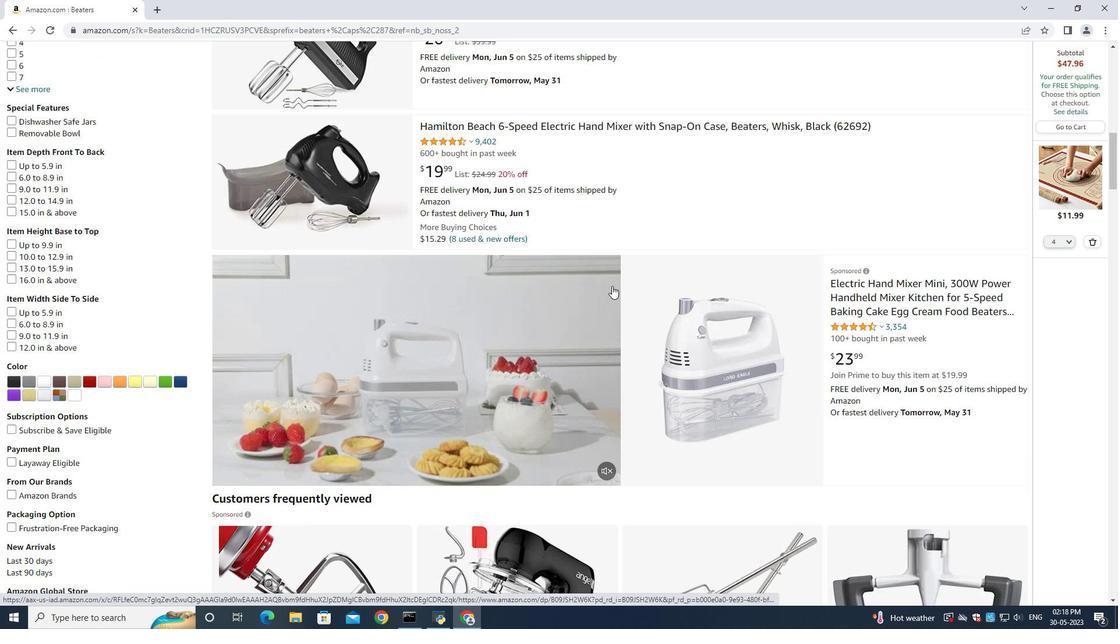 
Action: Mouse scrolled (612, 285) with delta (0, 0)
Screenshot: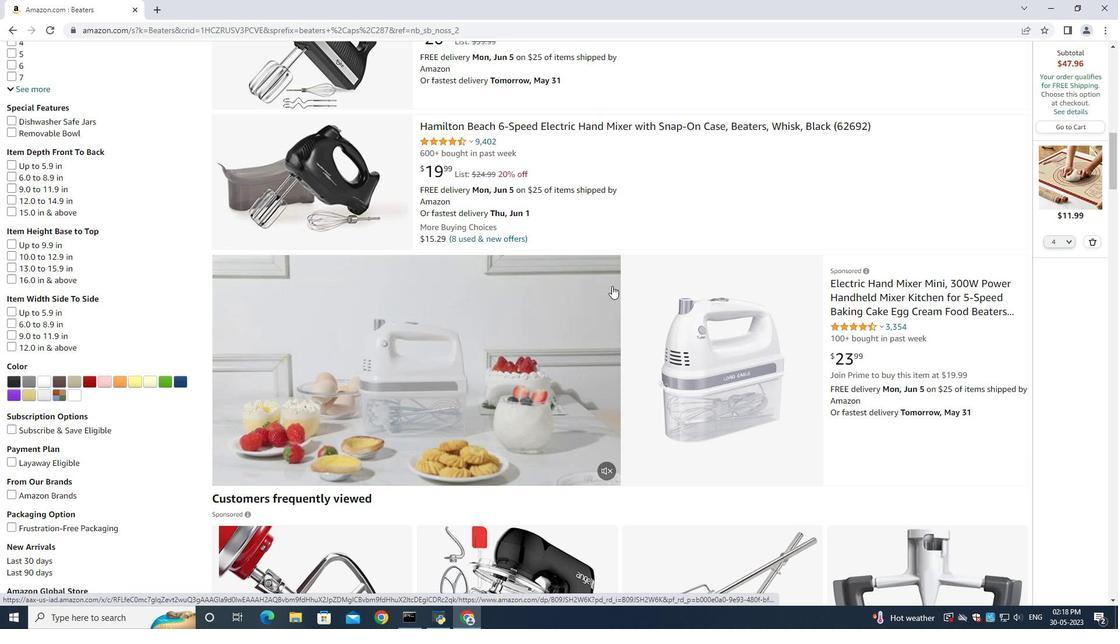 
Action: Mouse scrolled (612, 285) with delta (0, 0)
Screenshot: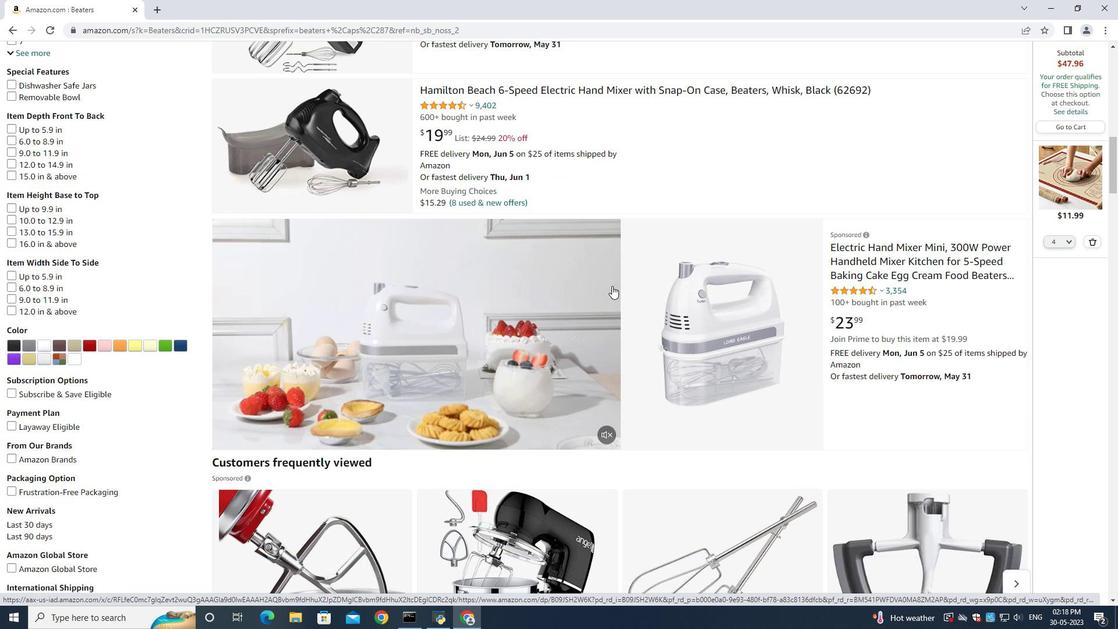 
Action: Mouse scrolled (612, 285) with delta (0, 0)
Screenshot: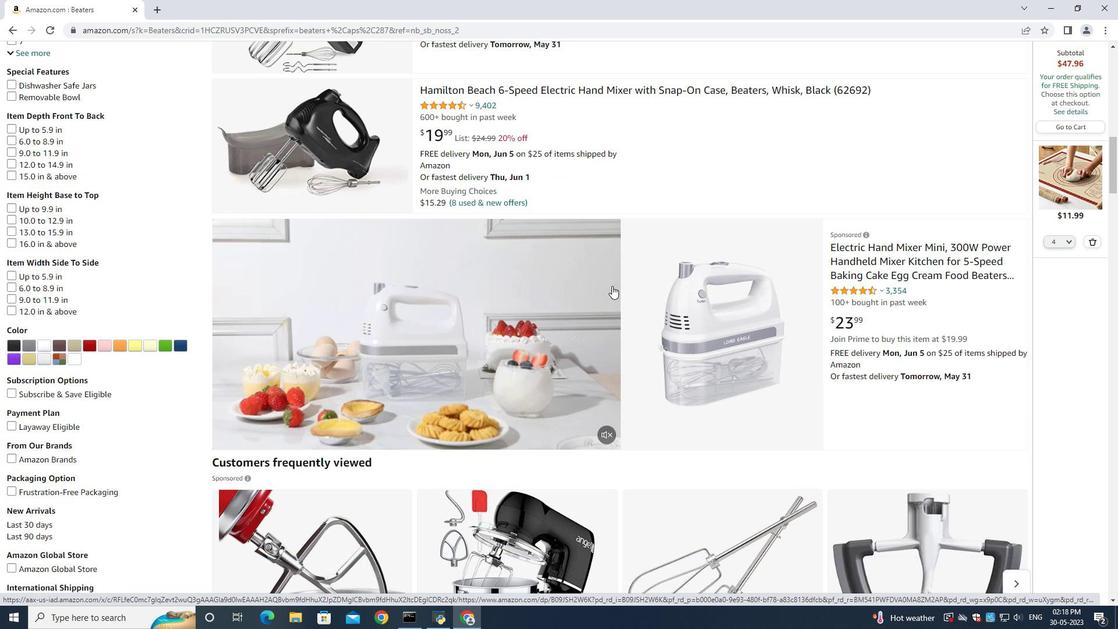 
Action: Mouse scrolled (612, 285) with delta (0, 0)
Screenshot: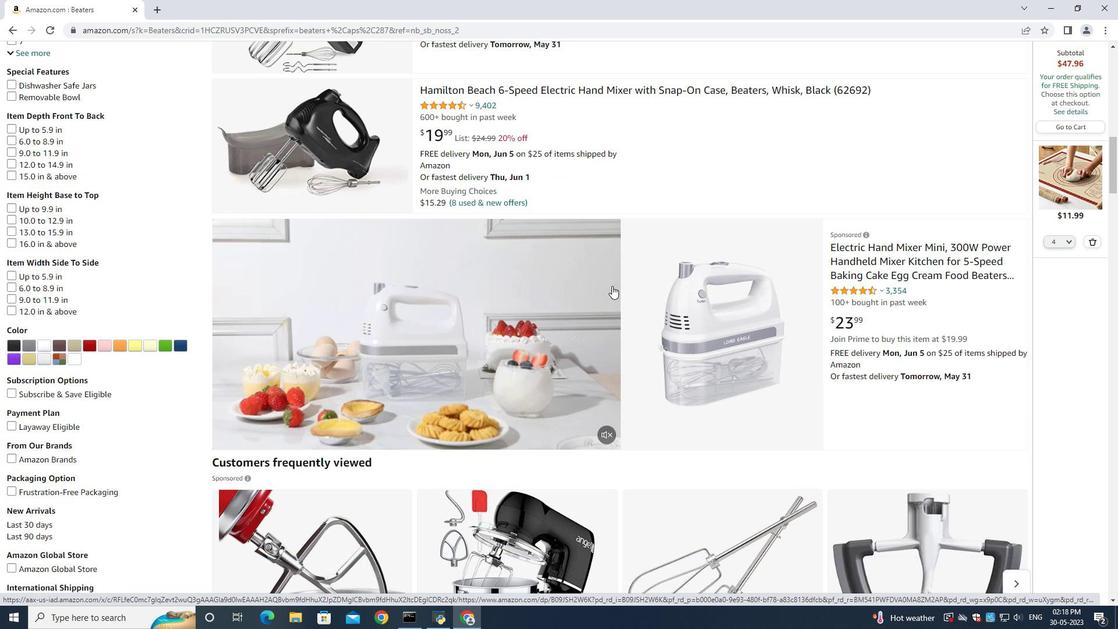 
Action: Mouse scrolled (612, 285) with delta (0, 0)
Screenshot: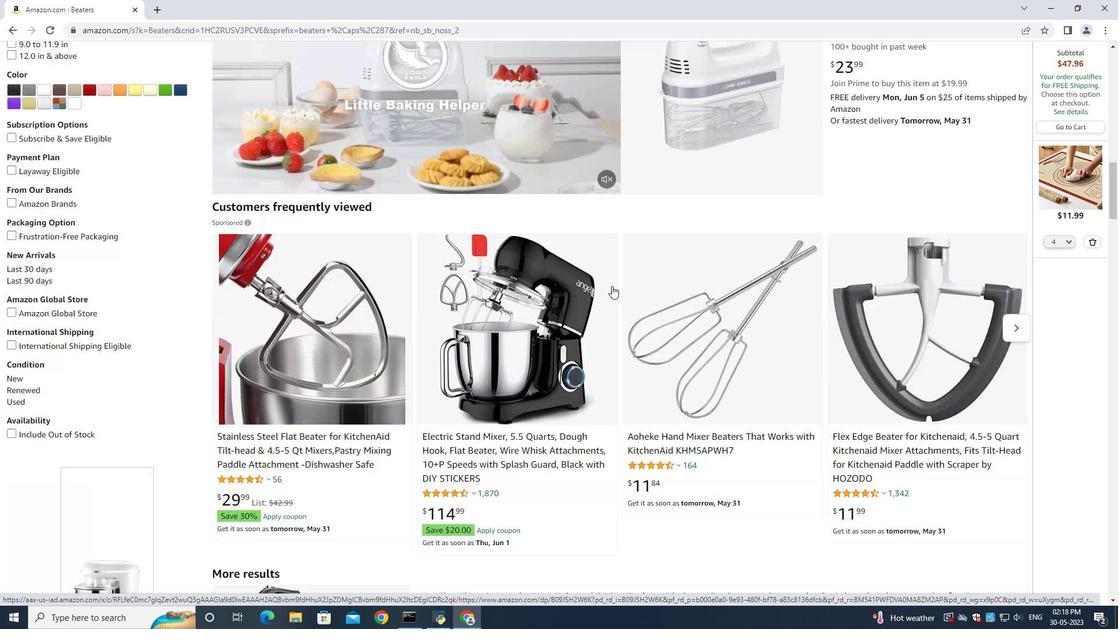 
Action: Mouse scrolled (612, 285) with delta (0, 0)
Screenshot: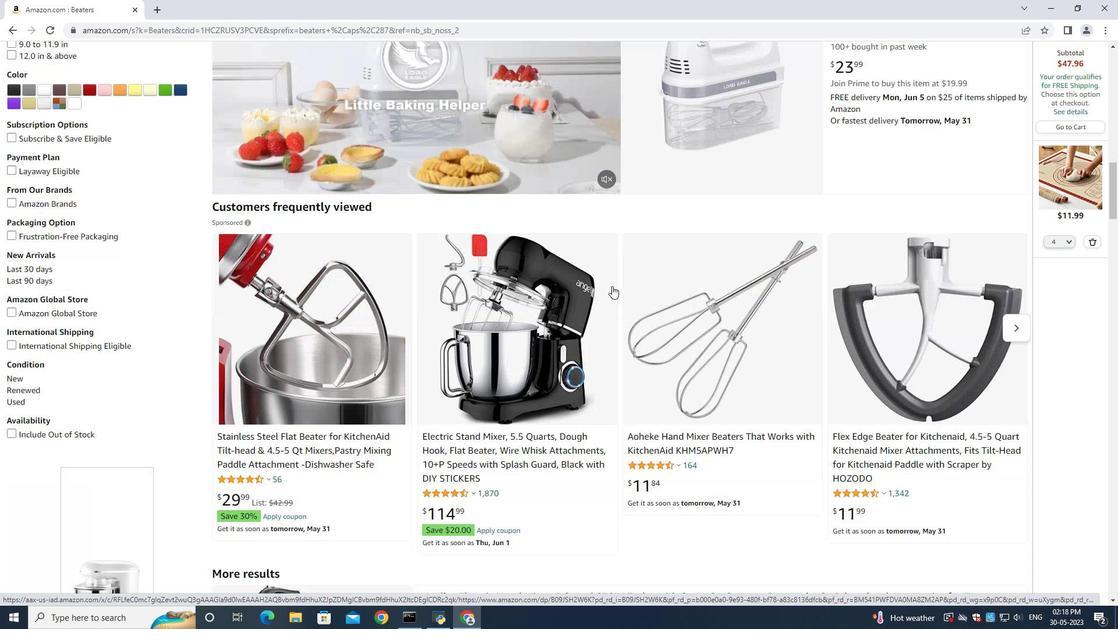 
Action: Mouse scrolled (612, 285) with delta (0, 0)
Screenshot: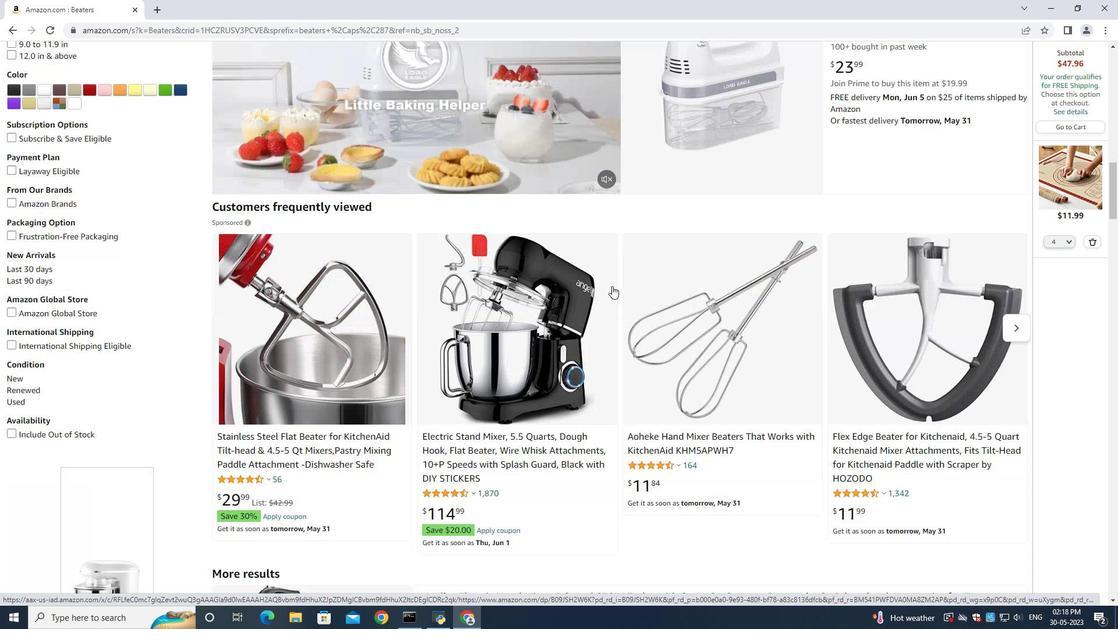 
Action: Mouse scrolled (612, 285) with delta (0, 0)
Screenshot: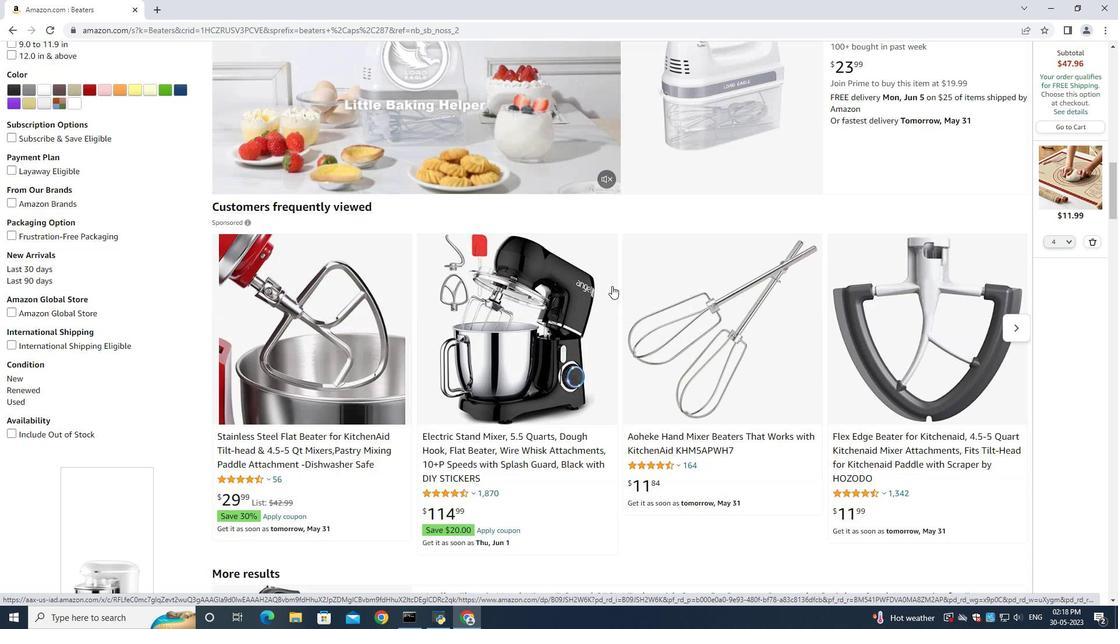 
Action: Mouse scrolled (612, 285) with delta (0, 0)
Screenshot: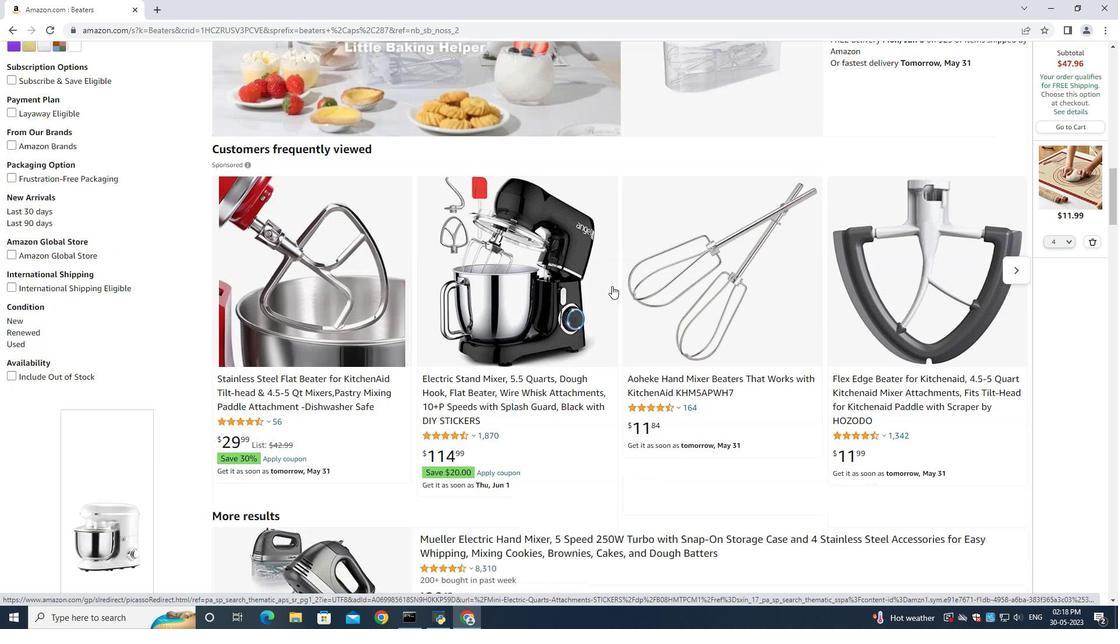 
Action: Mouse moved to (538, 256)
Screenshot: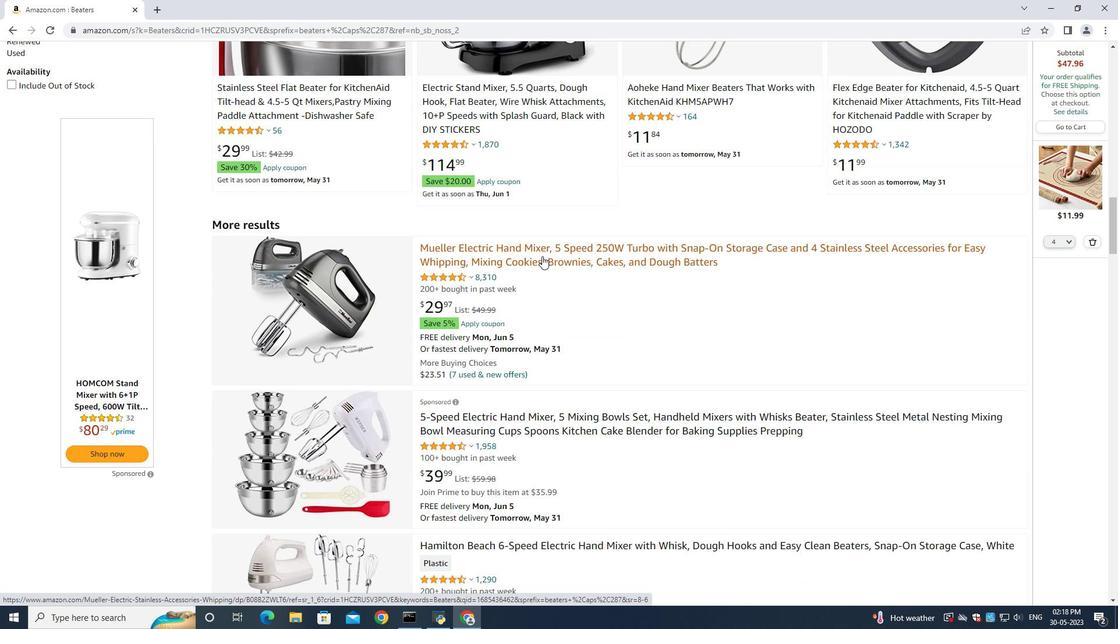 
Action: Mouse pressed left at (538, 256)
Screenshot: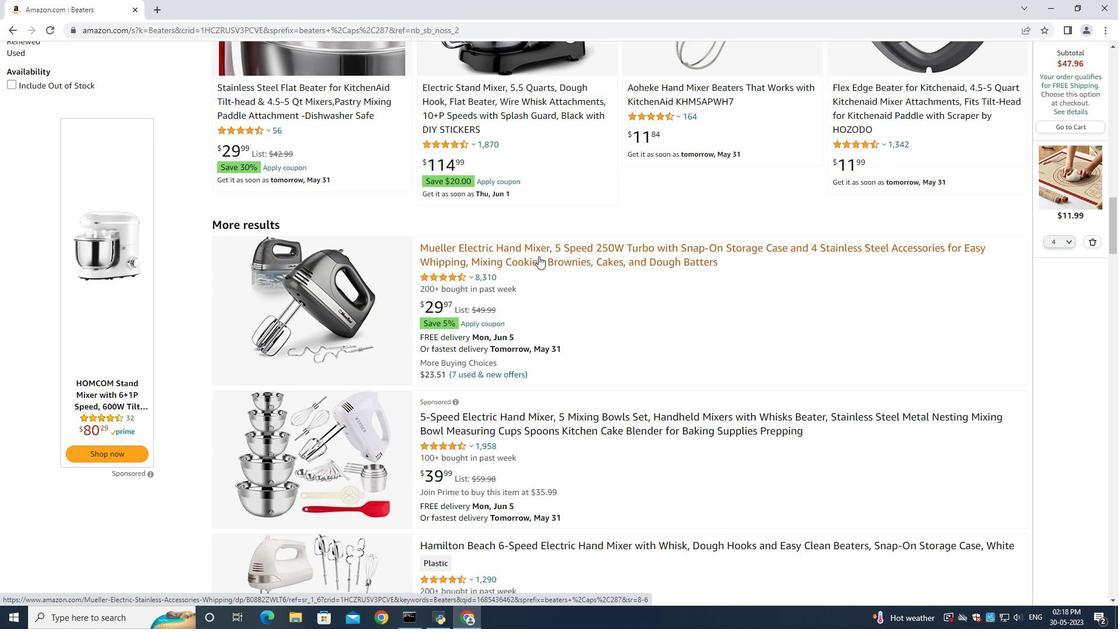 
Action: Mouse moved to (1094, 239)
Screenshot: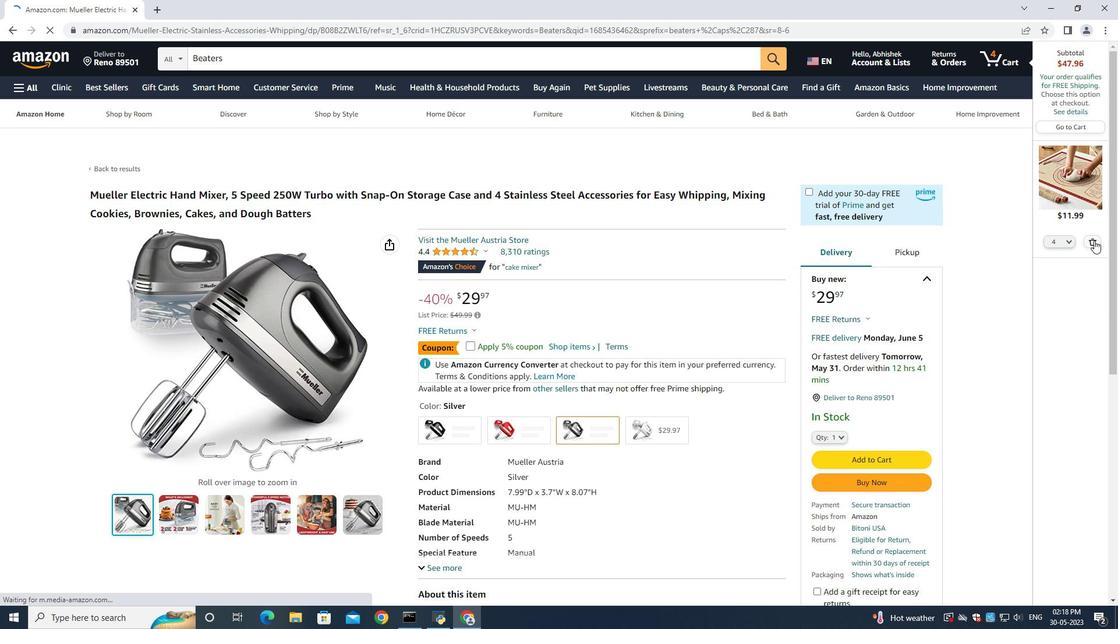 
Action: Mouse pressed left at (1094, 239)
Screenshot: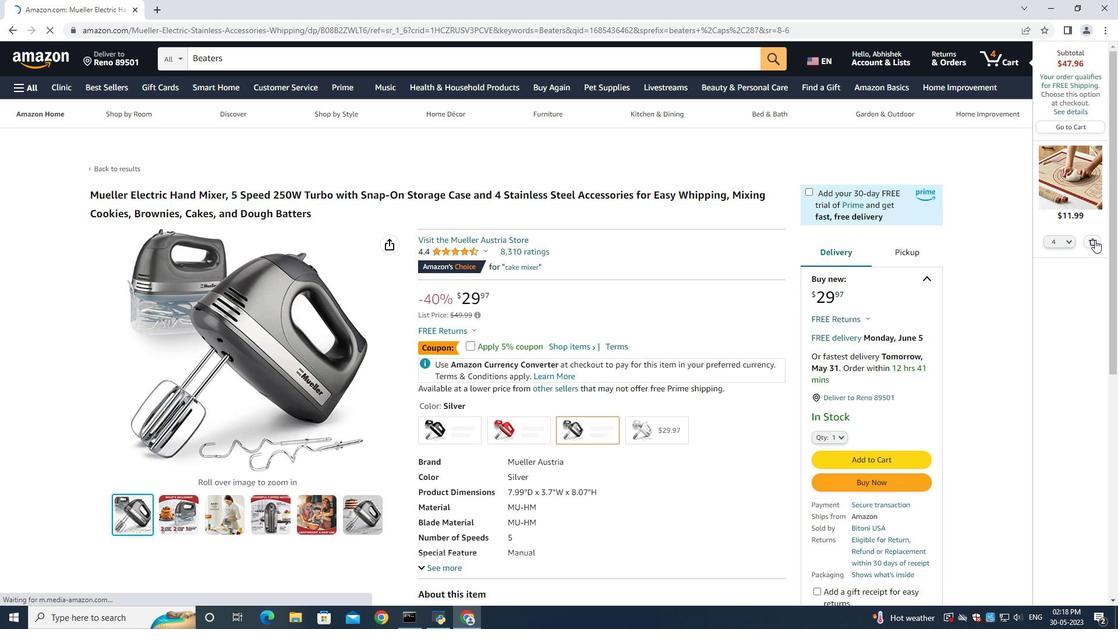 
Action: Mouse moved to (1090, 244)
Screenshot: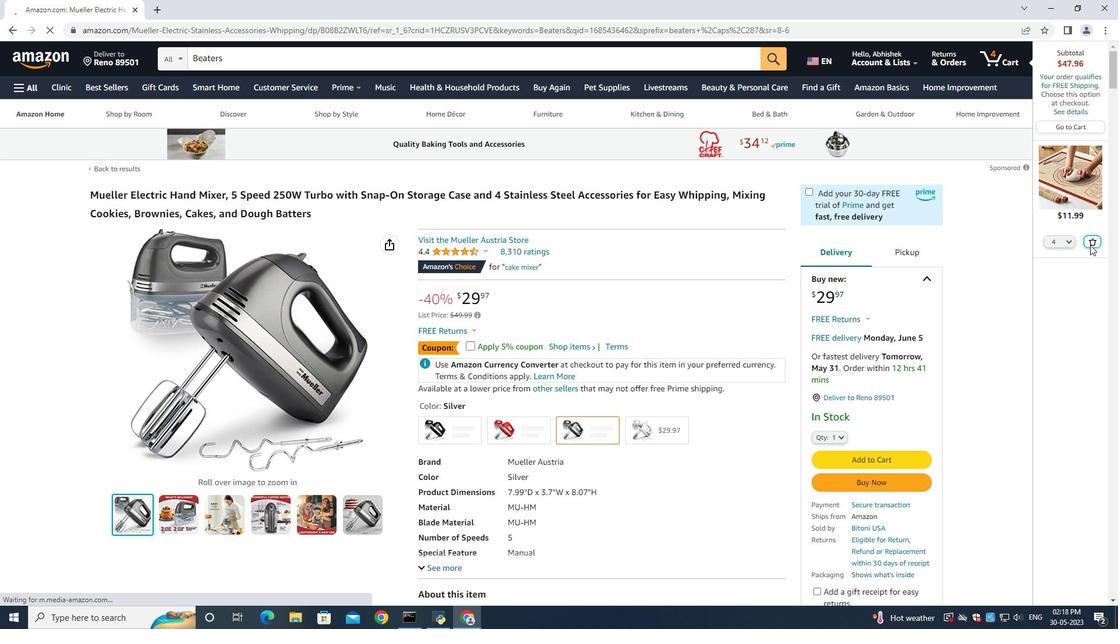
Action: Mouse pressed left at (1090, 244)
Screenshot: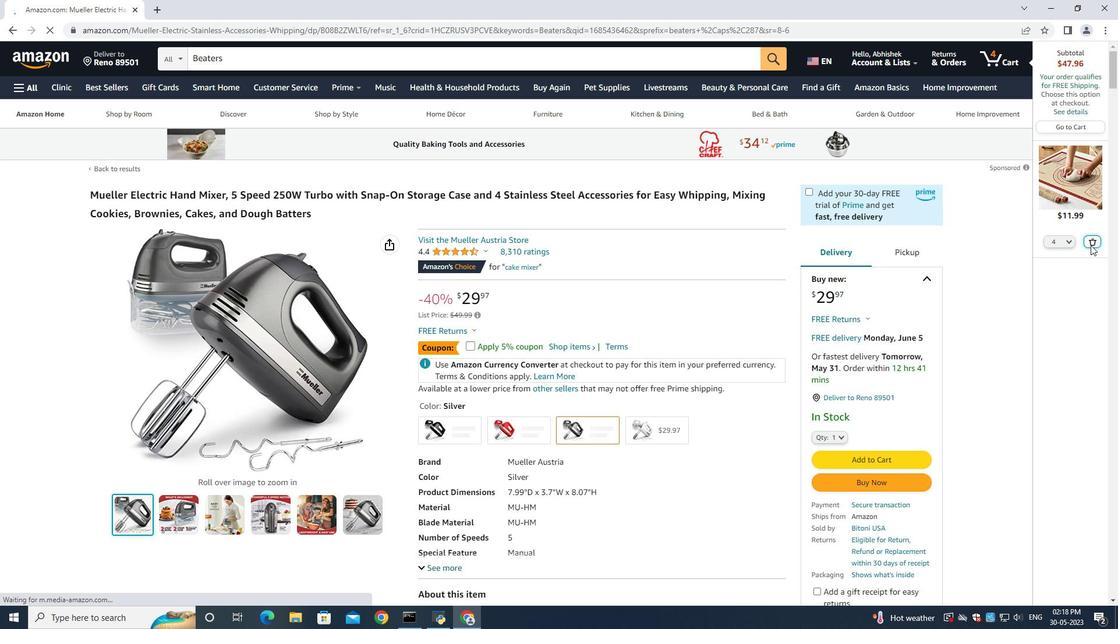 
Action: Mouse moved to (842, 433)
Screenshot: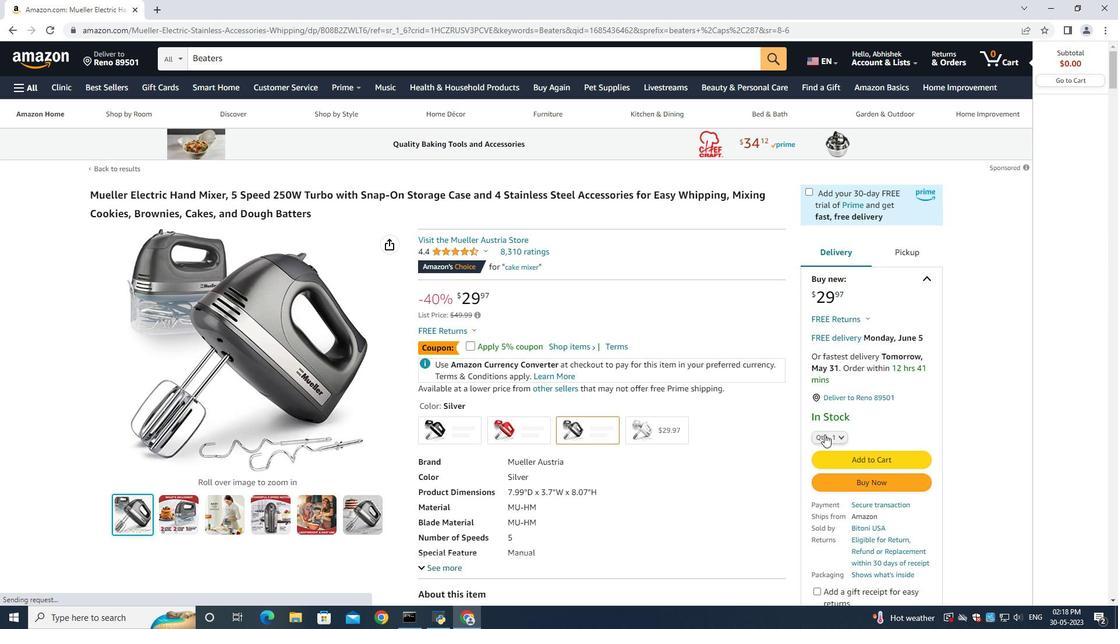 
Action: Mouse pressed left at (842, 433)
Screenshot: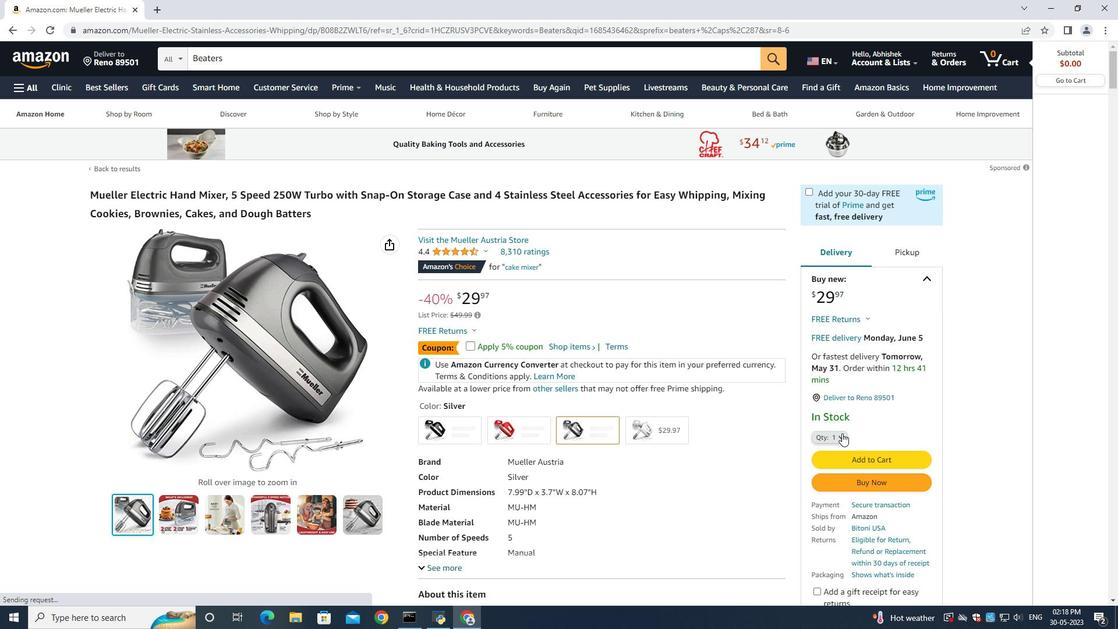 
Action: Mouse moved to (835, 126)
Screenshot: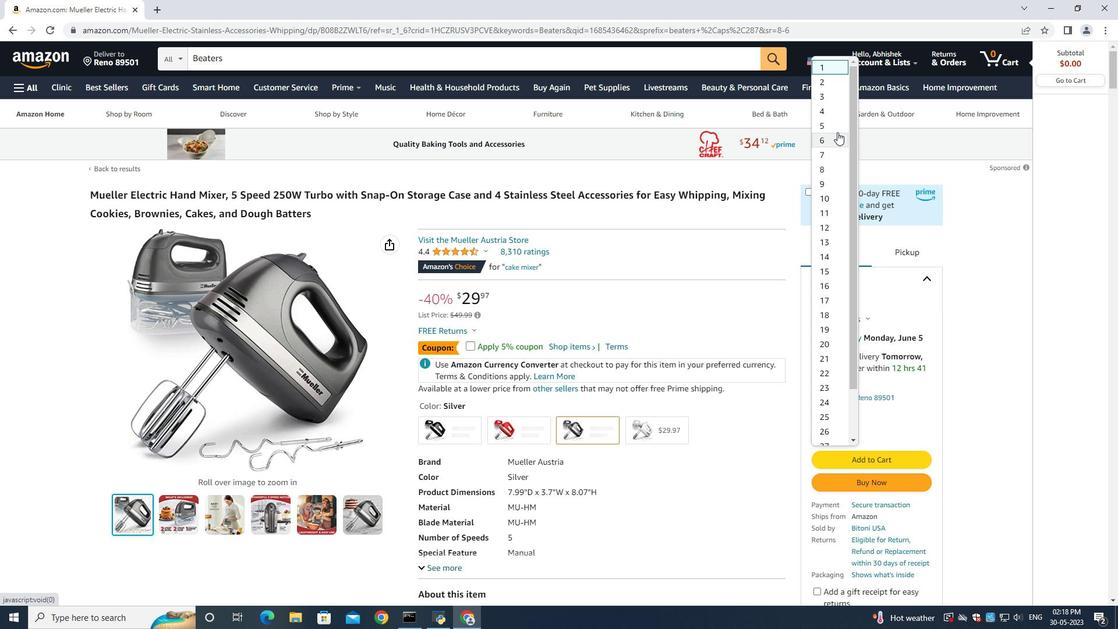 
Action: Mouse pressed left at (835, 126)
Screenshot: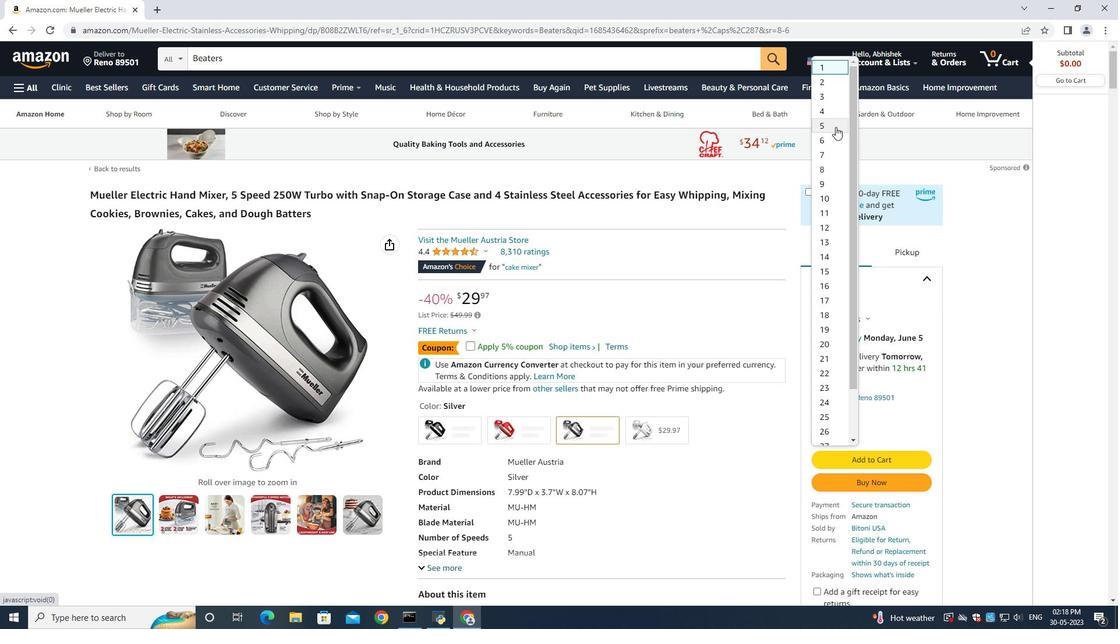 
Action: Mouse moved to (874, 481)
Screenshot: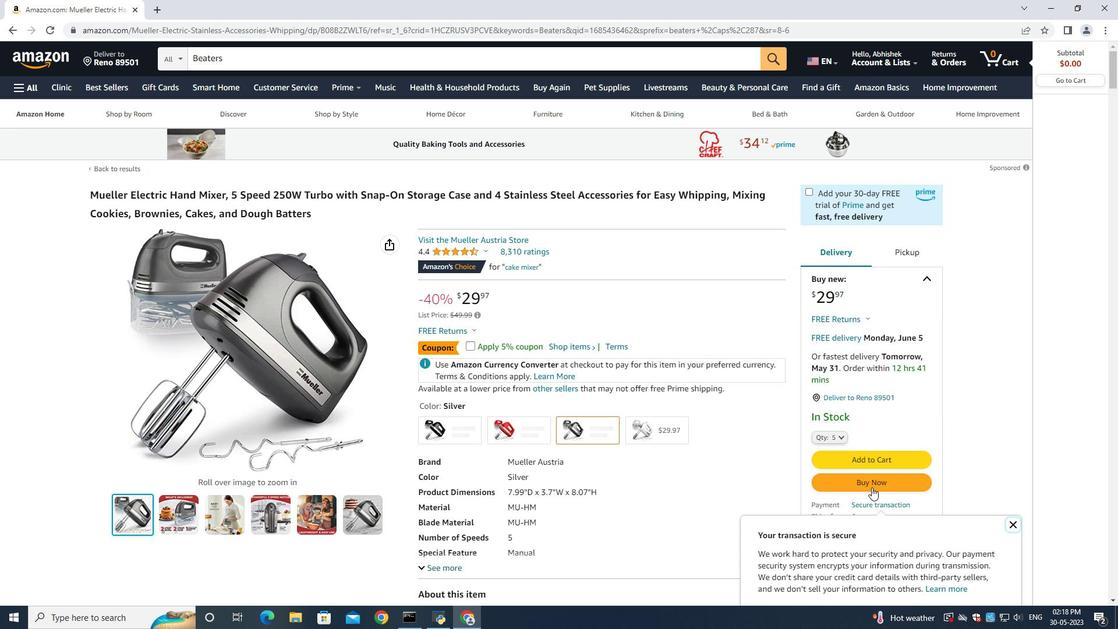 
Action: Mouse pressed left at (874, 481)
Screenshot: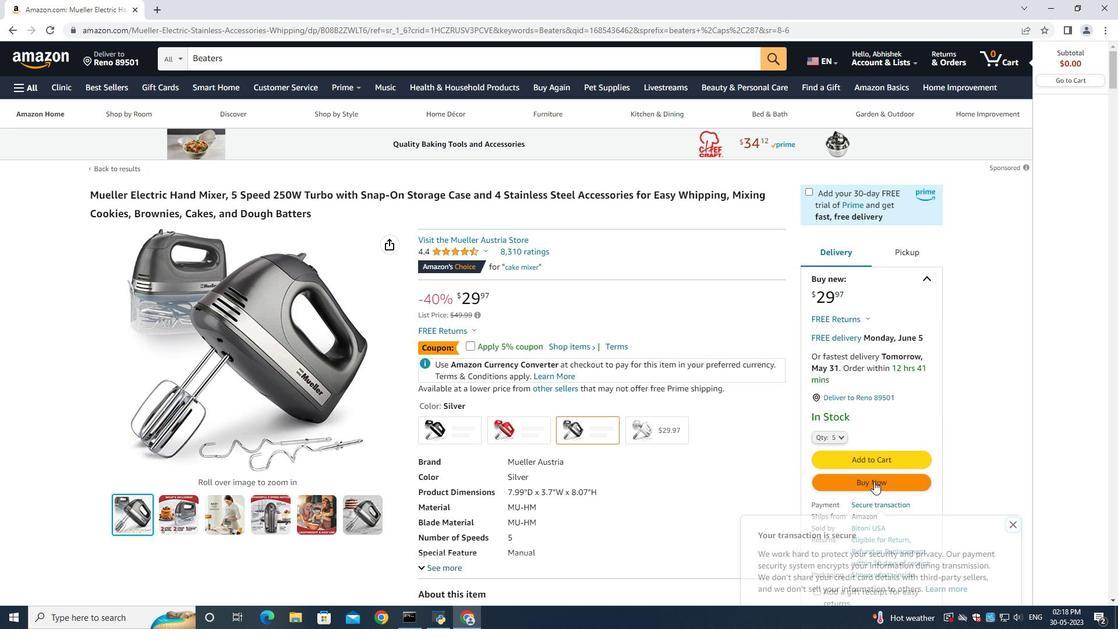 
Action: Mouse moved to (609, 335)
Screenshot: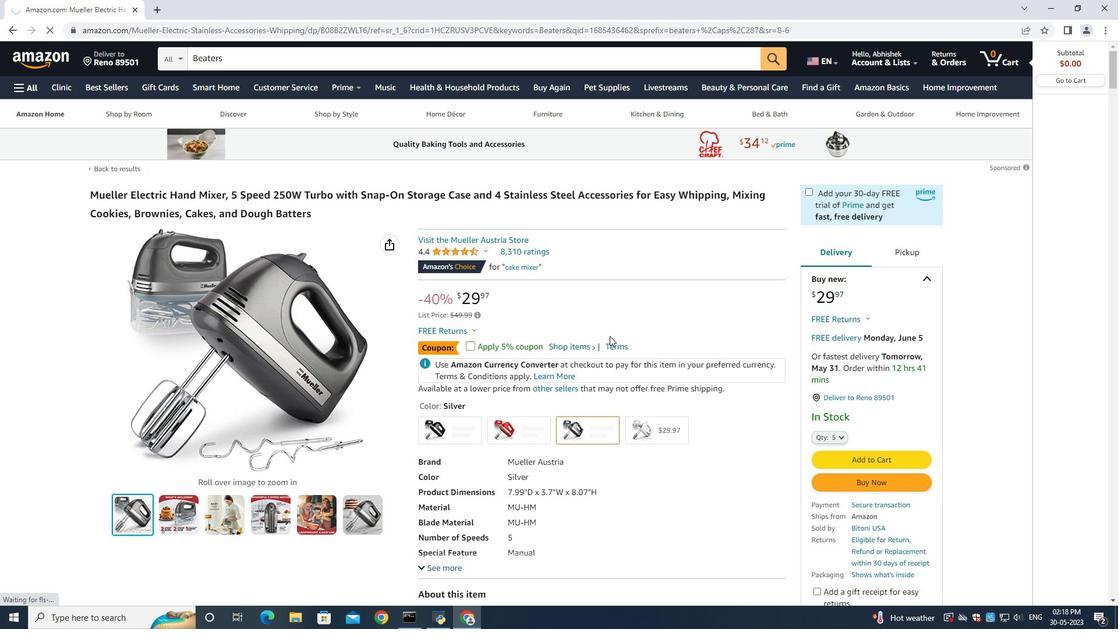 
Action: Mouse scrolled (609, 334) with delta (0, 0)
Screenshot: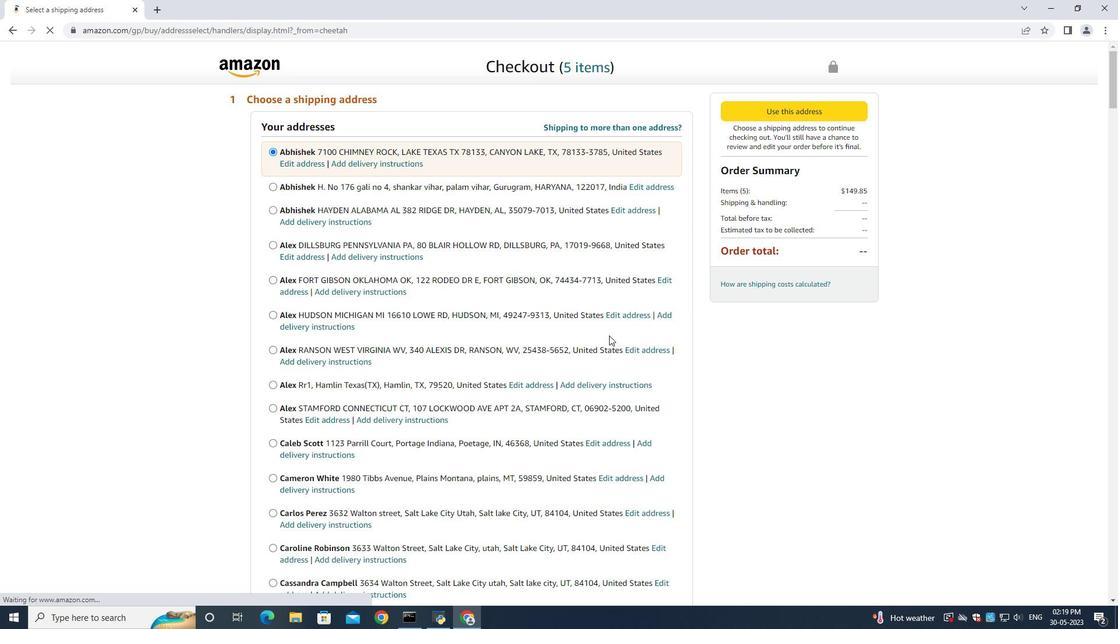 
Action: Mouse scrolled (609, 334) with delta (0, 0)
Screenshot: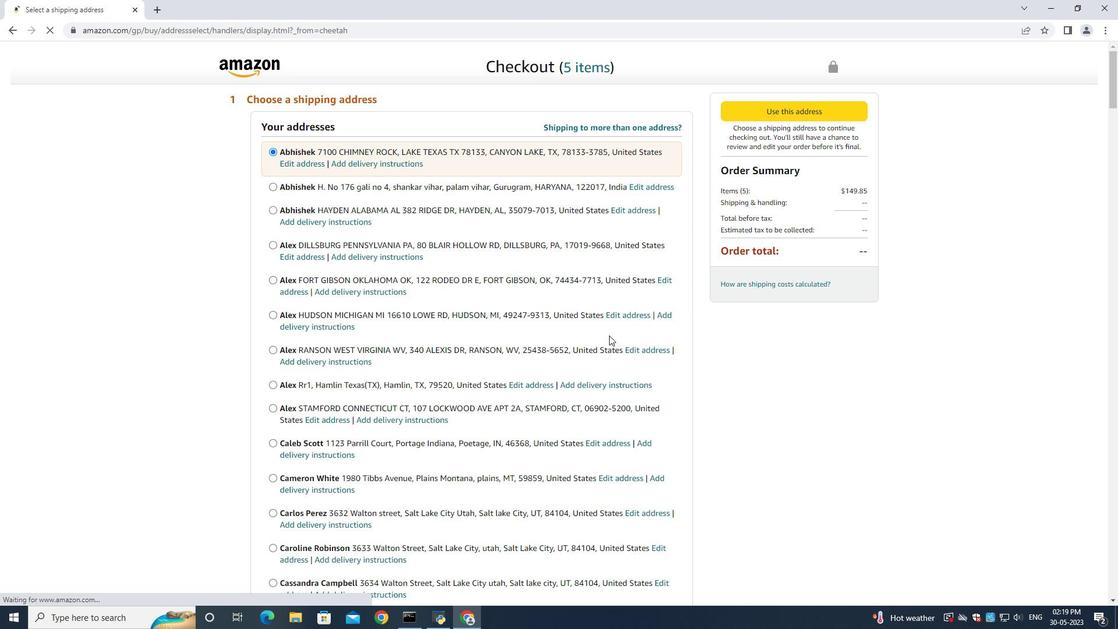 
Action: Mouse scrolled (609, 334) with delta (0, 0)
Screenshot: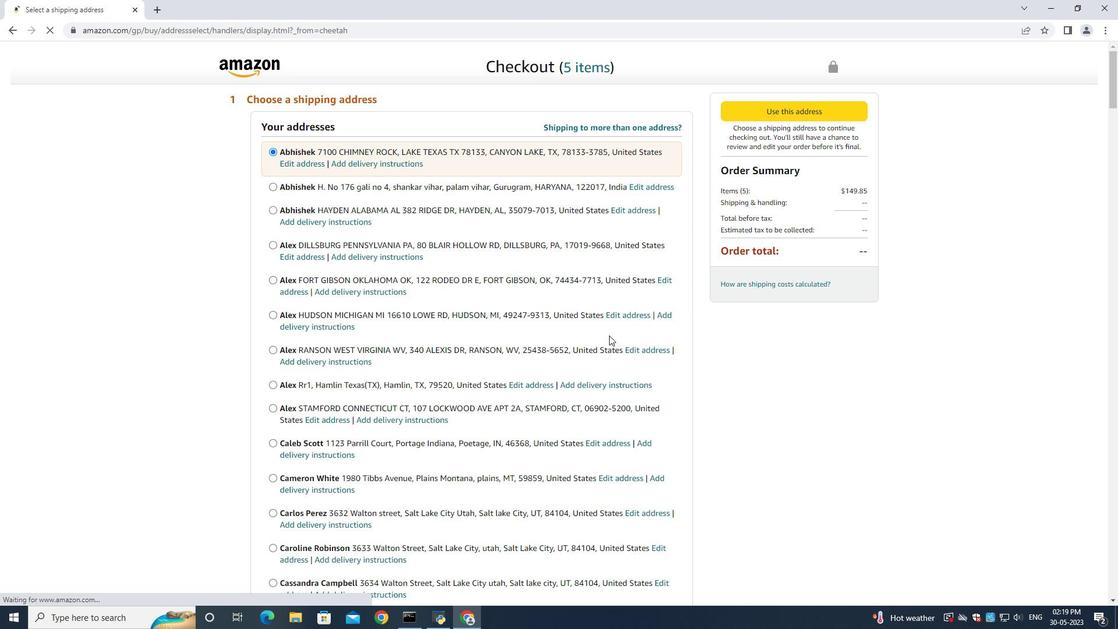 
Action: Mouse scrolled (609, 334) with delta (0, 0)
Screenshot: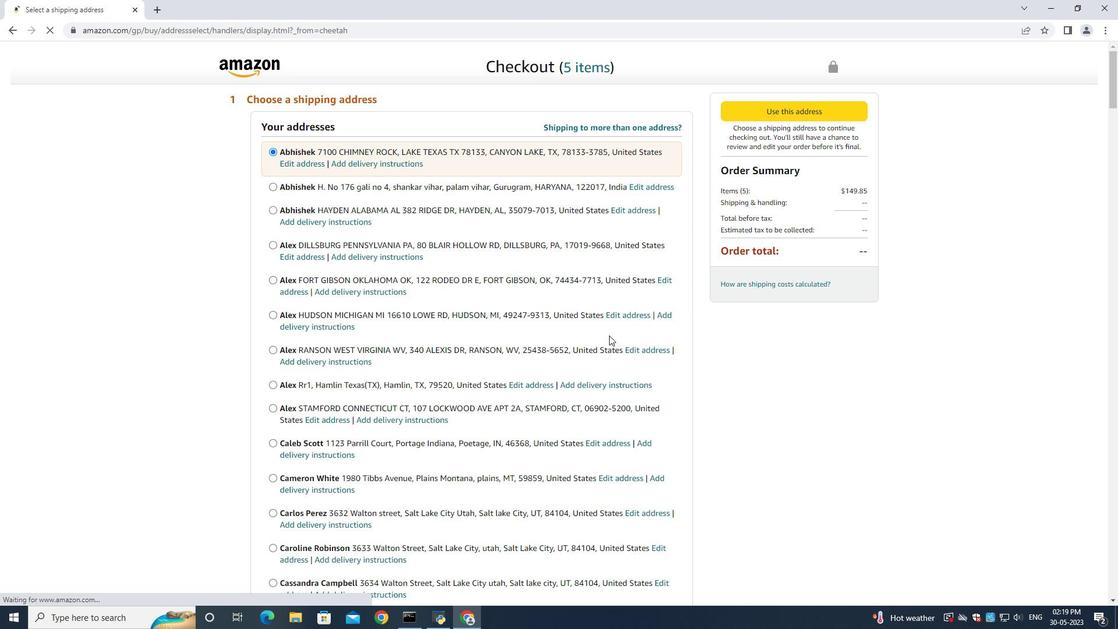
Action: Mouse scrolled (609, 334) with delta (0, 0)
Screenshot: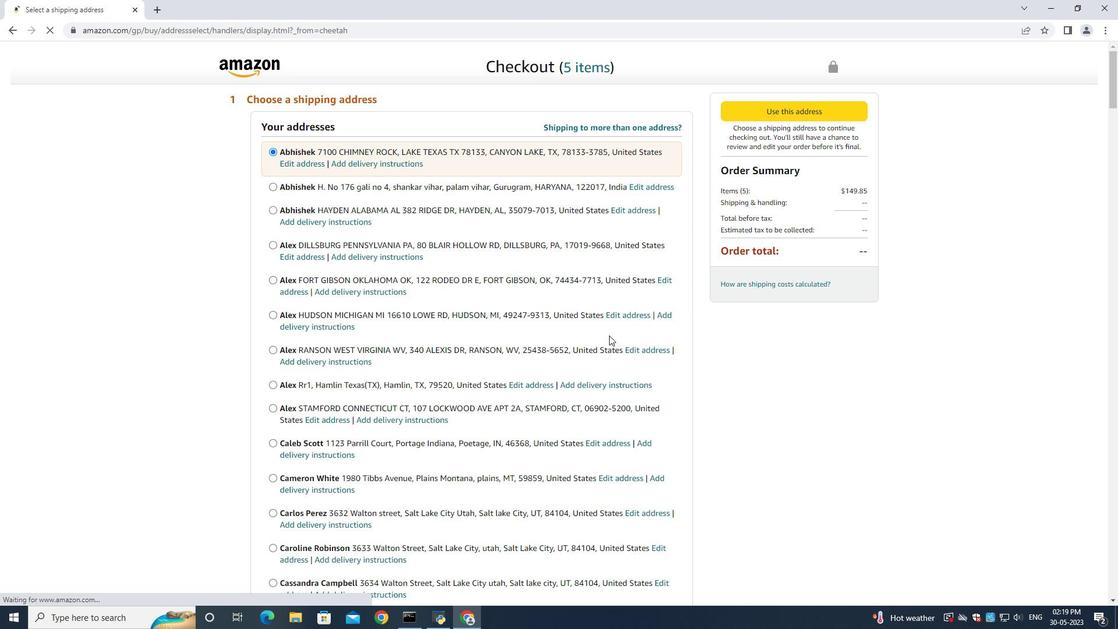 
Action: Mouse scrolled (609, 334) with delta (0, 0)
Screenshot: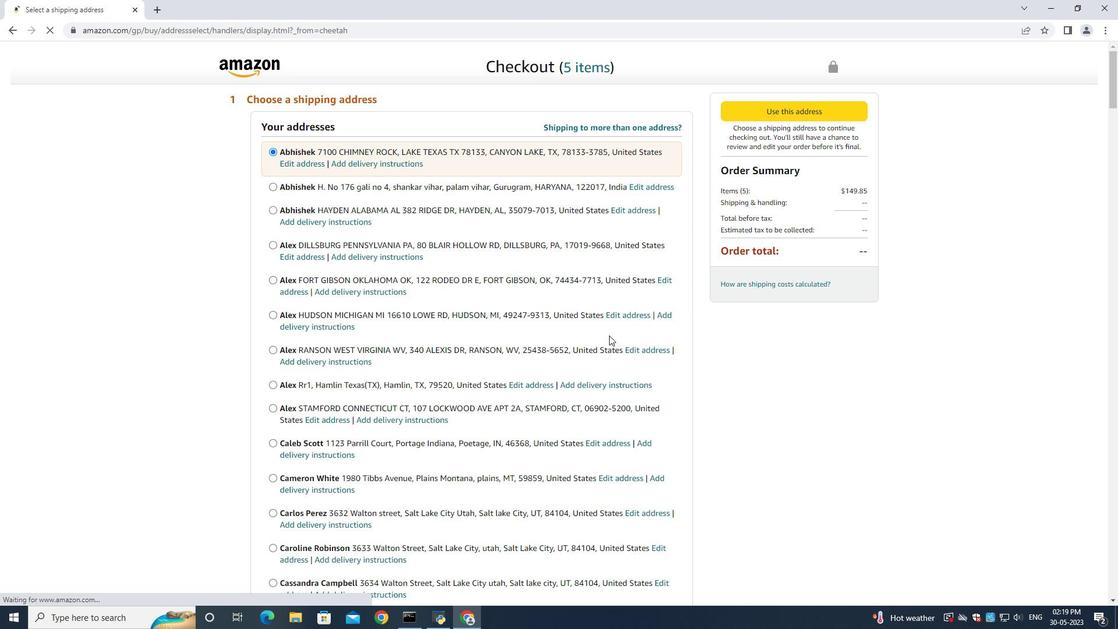 
Action: Mouse scrolled (609, 334) with delta (0, 0)
Screenshot: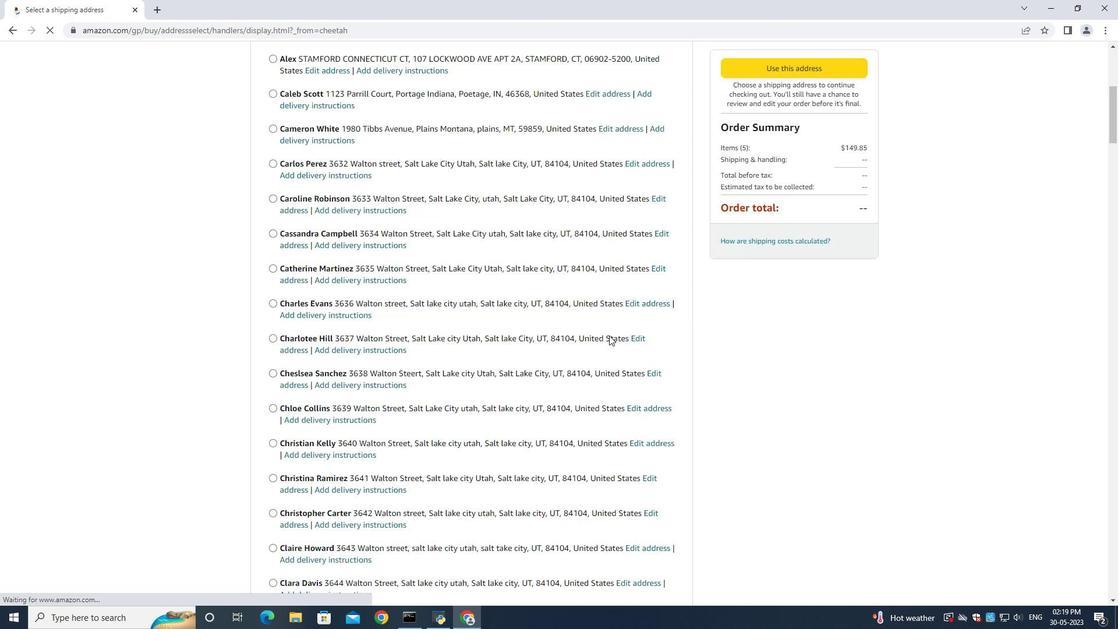 
Action: Mouse scrolled (609, 334) with delta (0, 0)
Screenshot: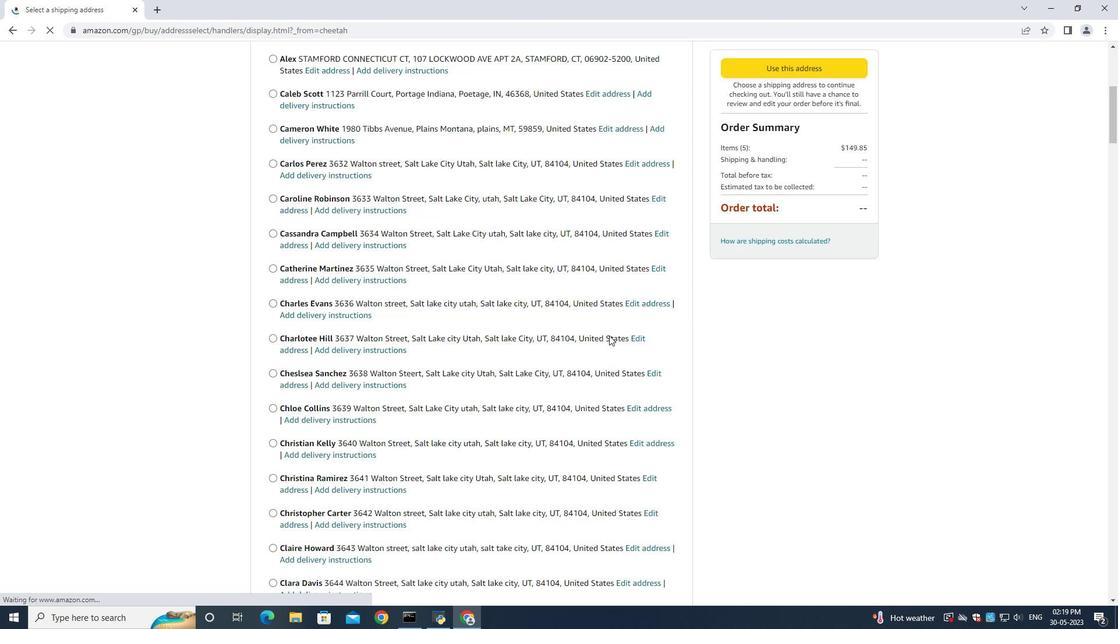 
Action: Mouse scrolled (609, 334) with delta (0, 0)
Screenshot: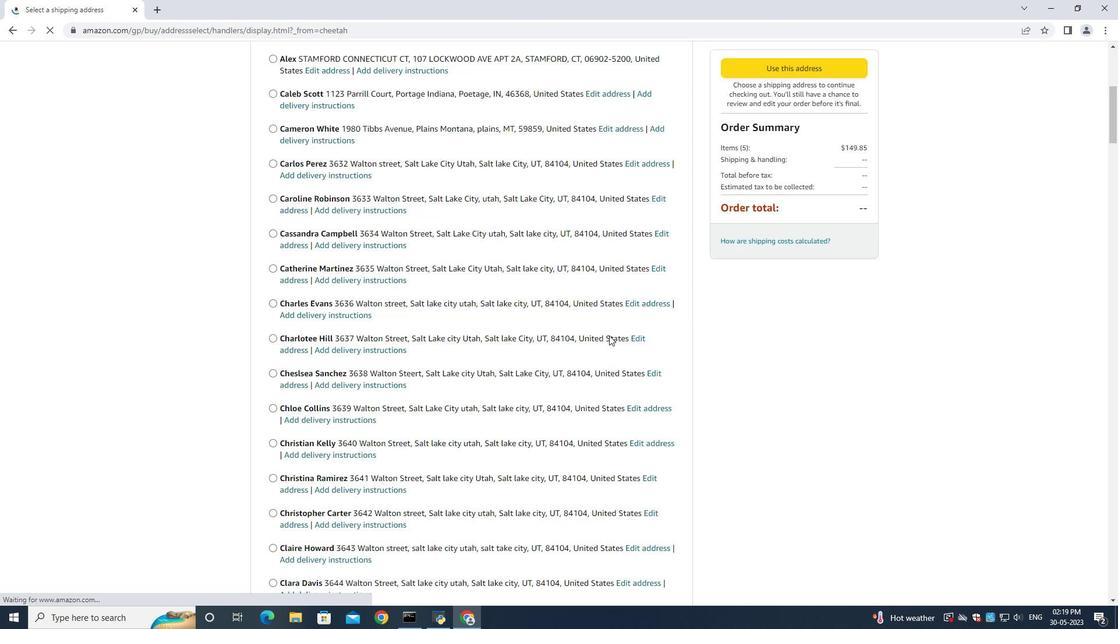 
Action: Mouse scrolled (609, 334) with delta (0, 0)
Screenshot: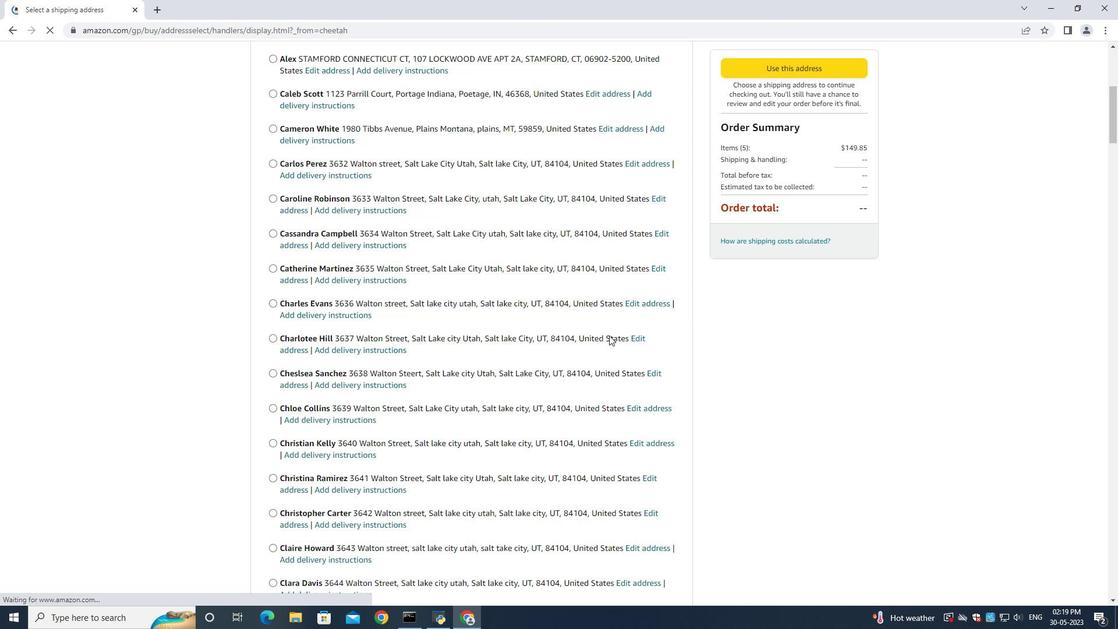 
Action: Mouse scrolled (609, 334) with delta (0, 0)
Screenshot: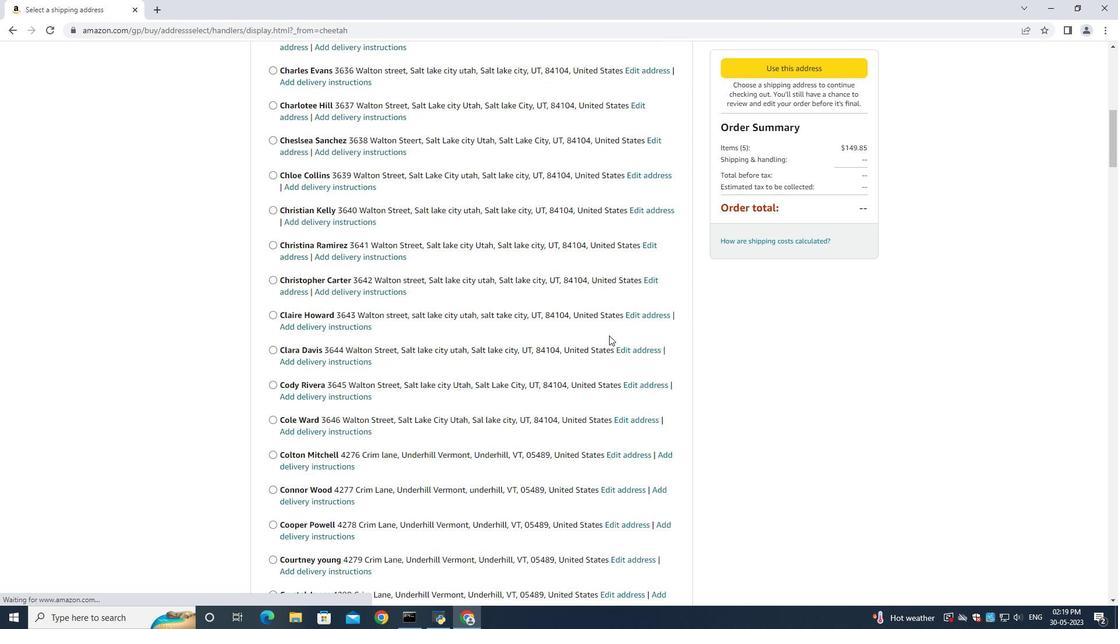 
Action: Mouse scrolled (609, 334) with delta (0, 0)
Screenshot: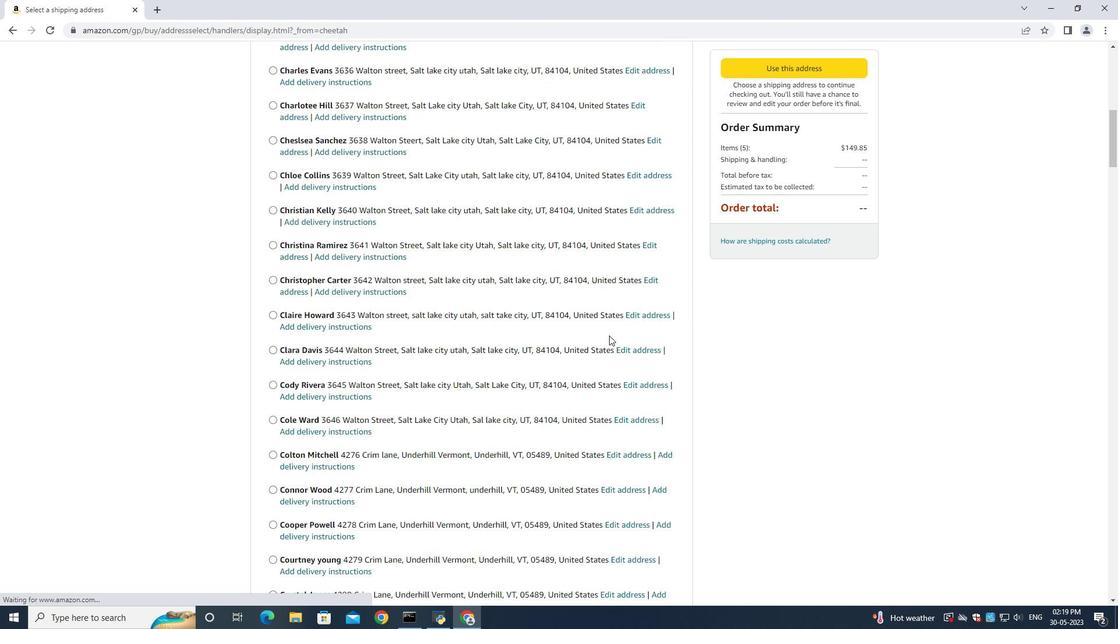 
Action: Mouse scrolled (609, 334) with delta (0, 0)
Screenshot: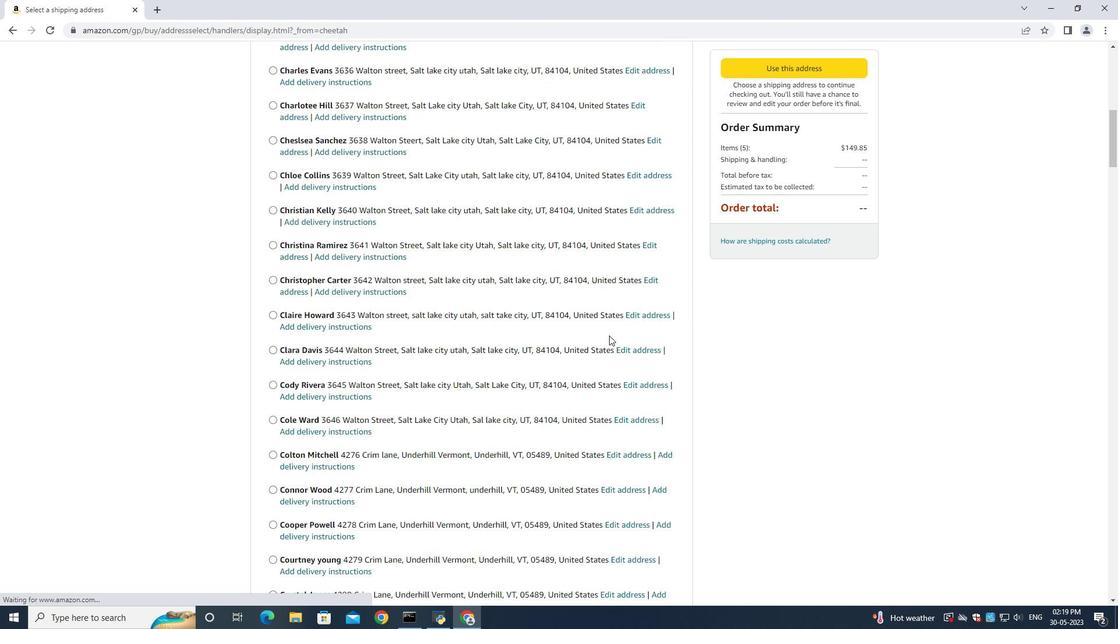 
Action: Mouse scrolled (609, 334) with delta (0, 0)
Screenshot: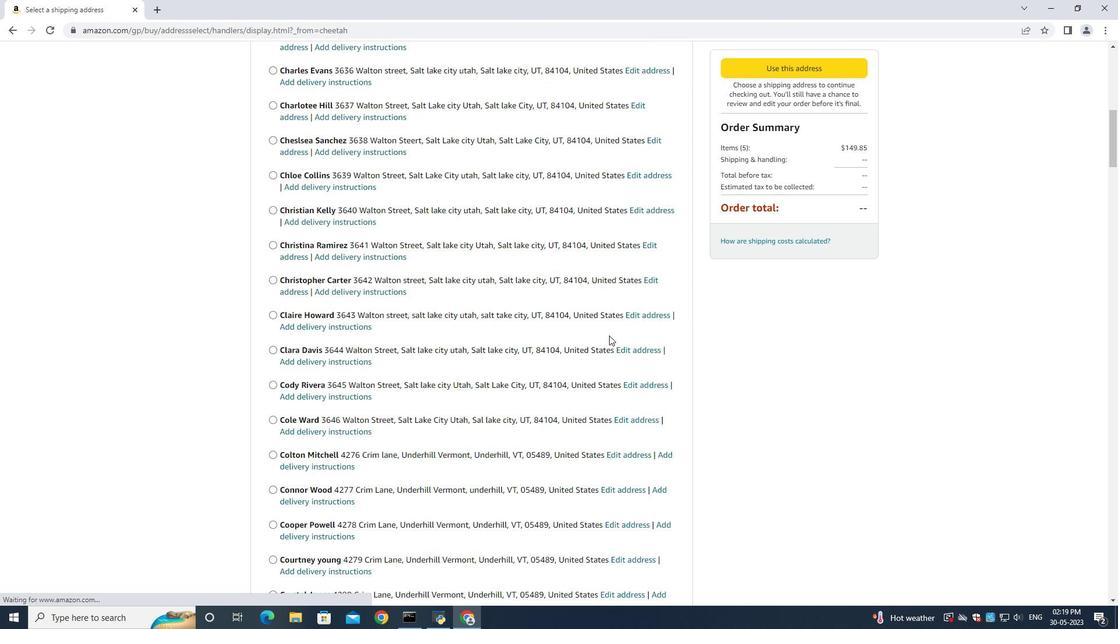 
Action: Mouse scrolled (609, 334) with delta (0, 0)
Screenshot: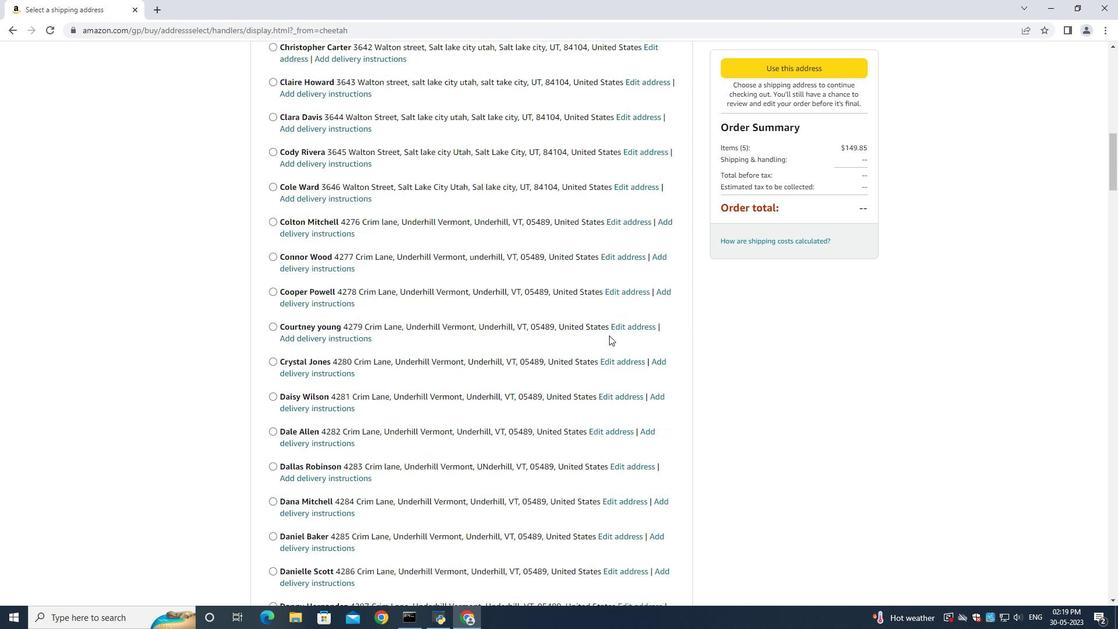 
Action: Mouse scrolled (609, 334) with delta (0, 0)
Screenshot: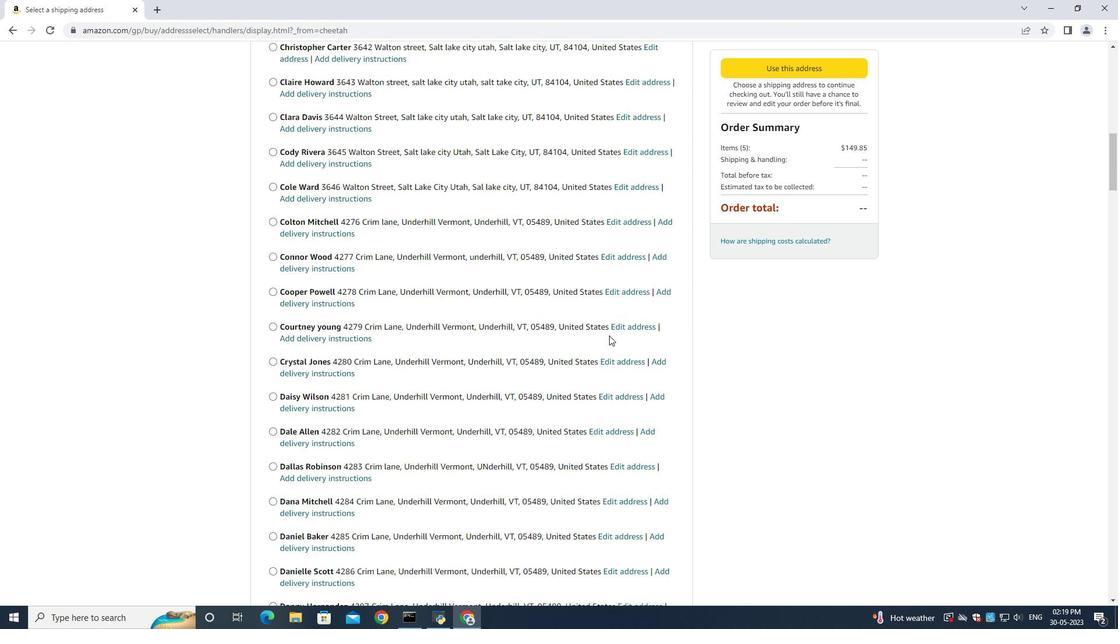 
Action: Mouse scrolled (609, 334) with delta (0, 0)
Screenshot: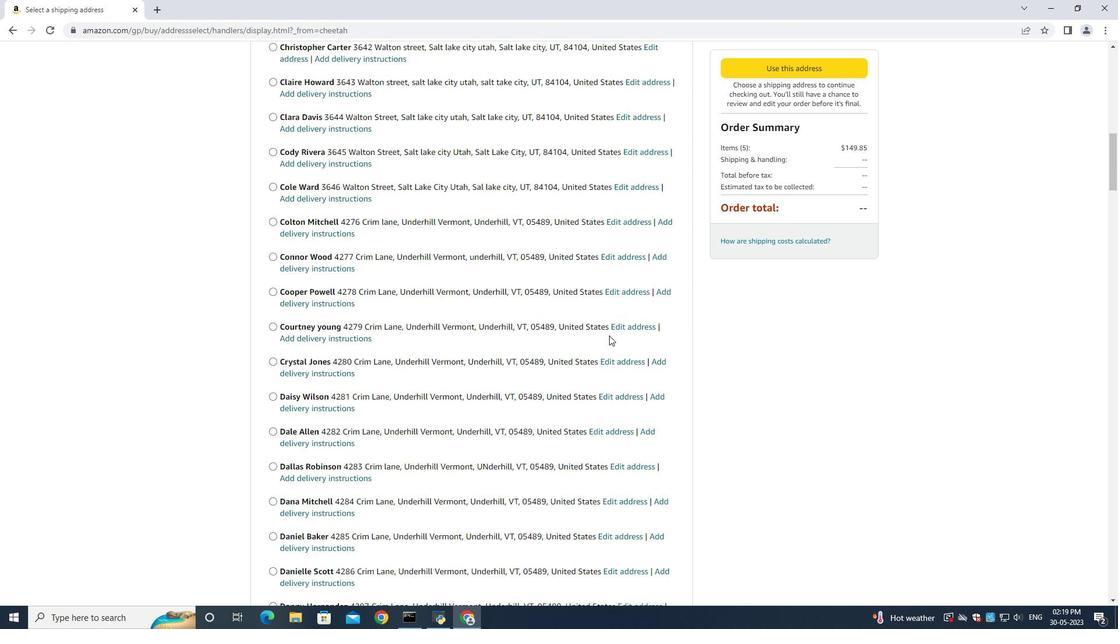 
Action: Mouse moved to (609, 335)
Screenshot: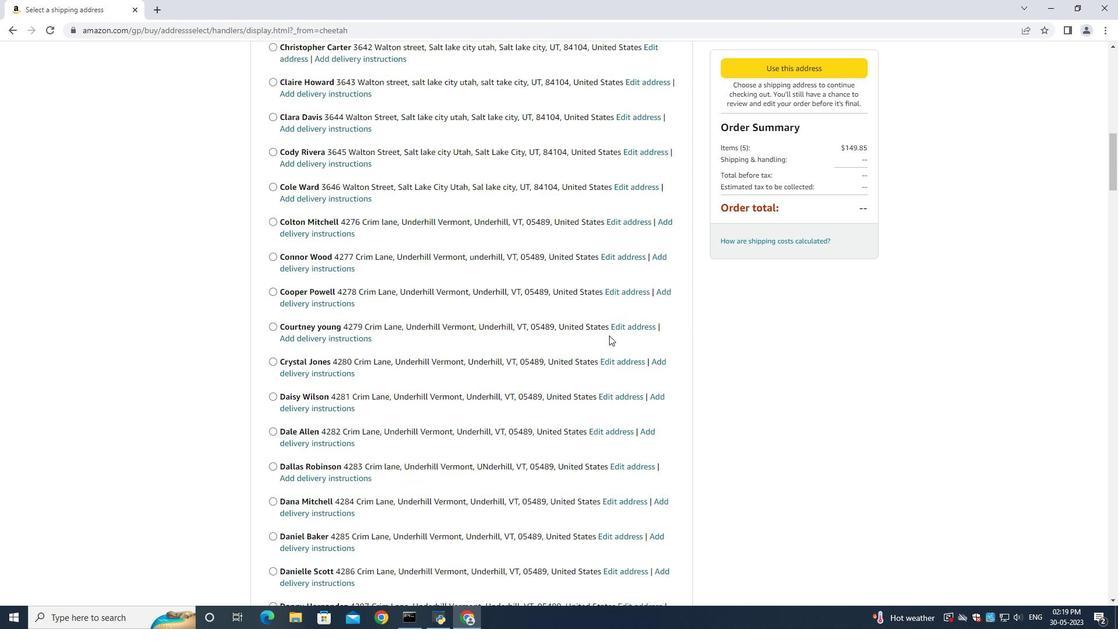 
Action: Mouse scrolled (609, 334) with delta (0, 0)
Screenshot: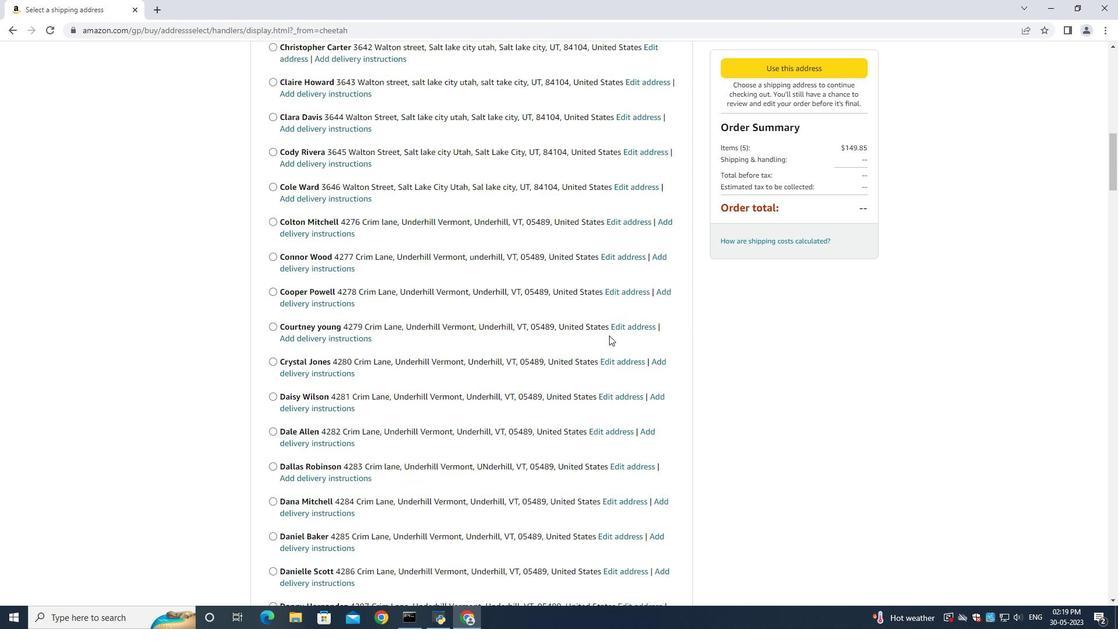 
Action: Mouse scrolled (609, 334) with delta (0, 0)
Screenshot: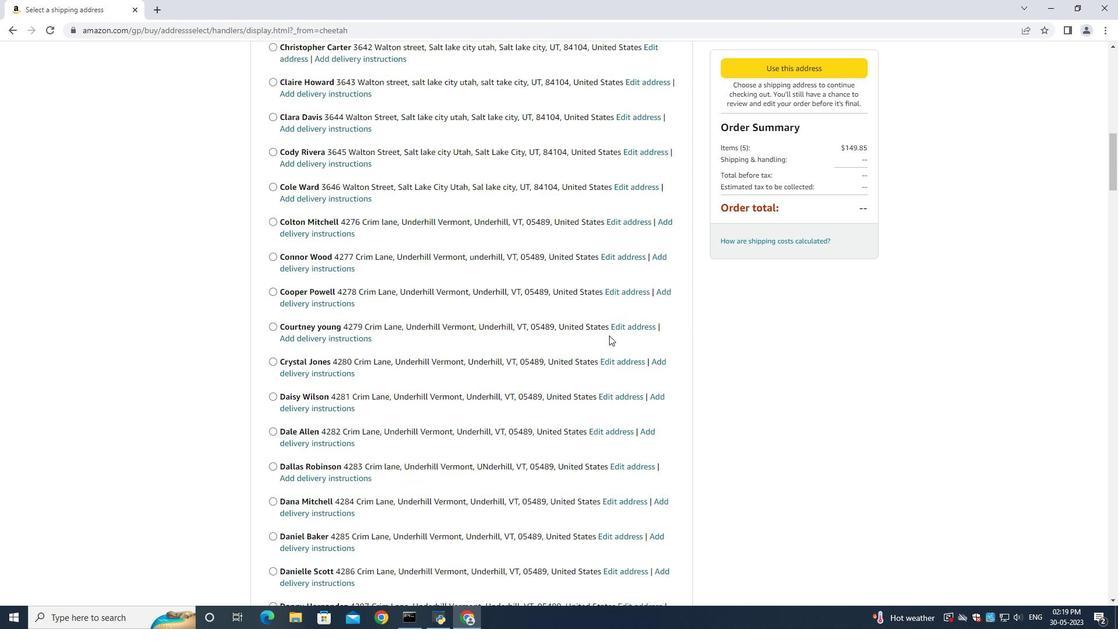 
Action: Mouse scrolled (609, 334) with delta (0, 0)
Screenshot: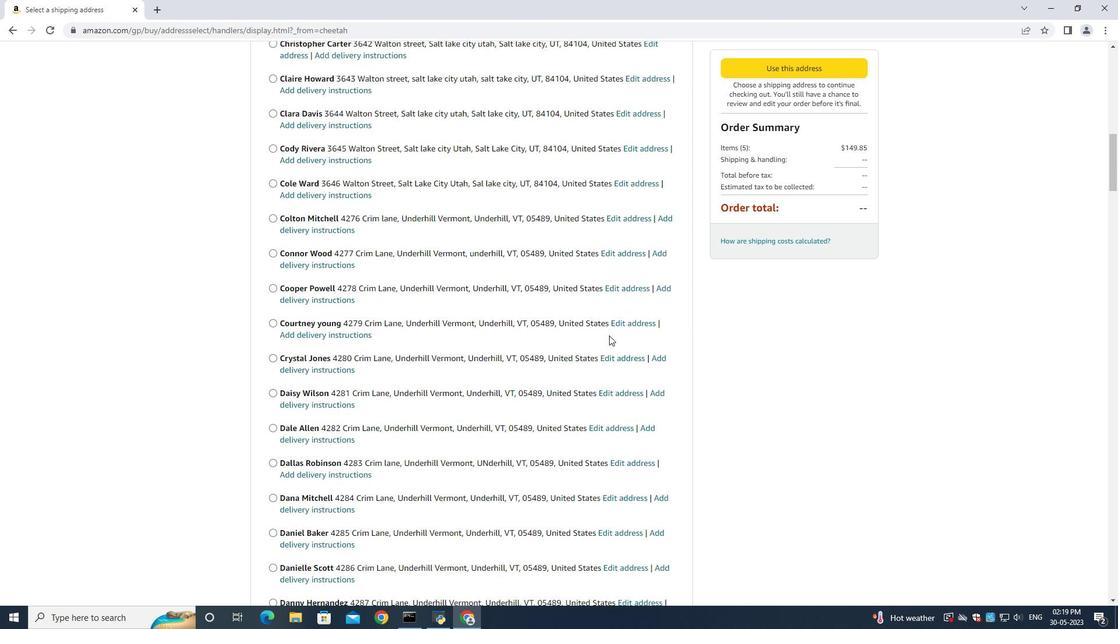 
Action: Mouse moved to (493, 343)
Screenshot: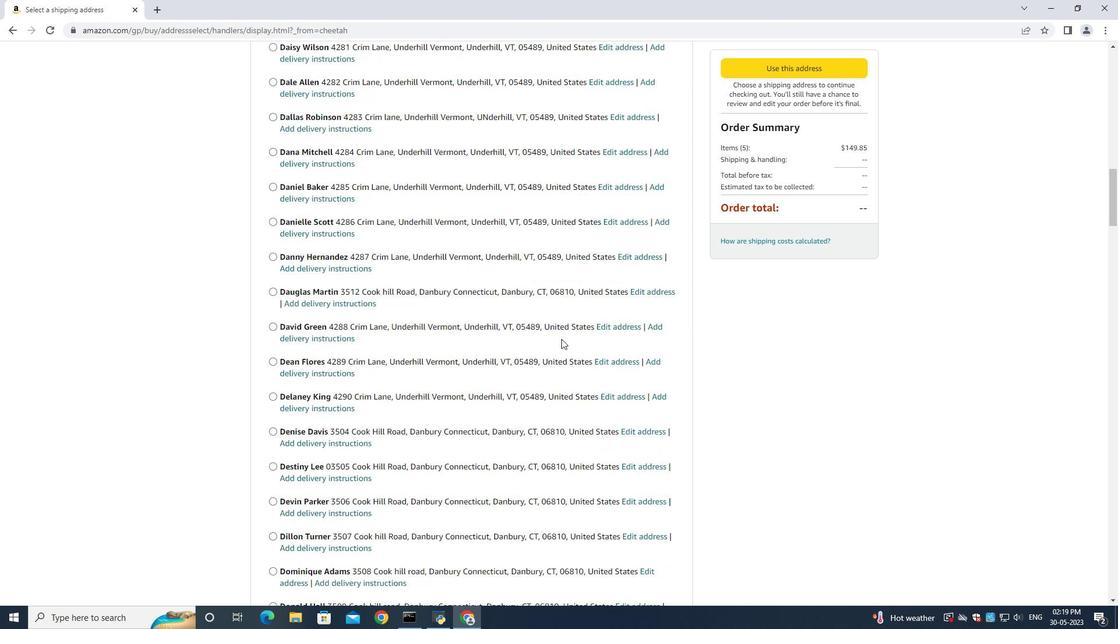 
Action: Mouse scrolled (493, 342) with delta (0, 0)
Screenshot: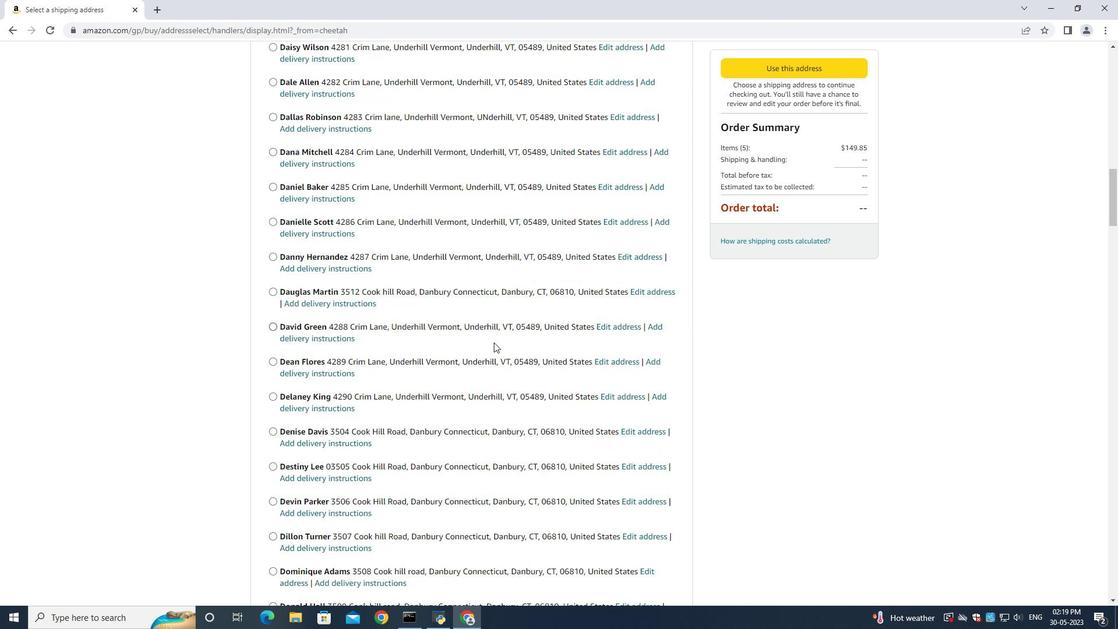 
Action: Mouse scrolled (493, 342) with delta (0, 0)
Screenshot: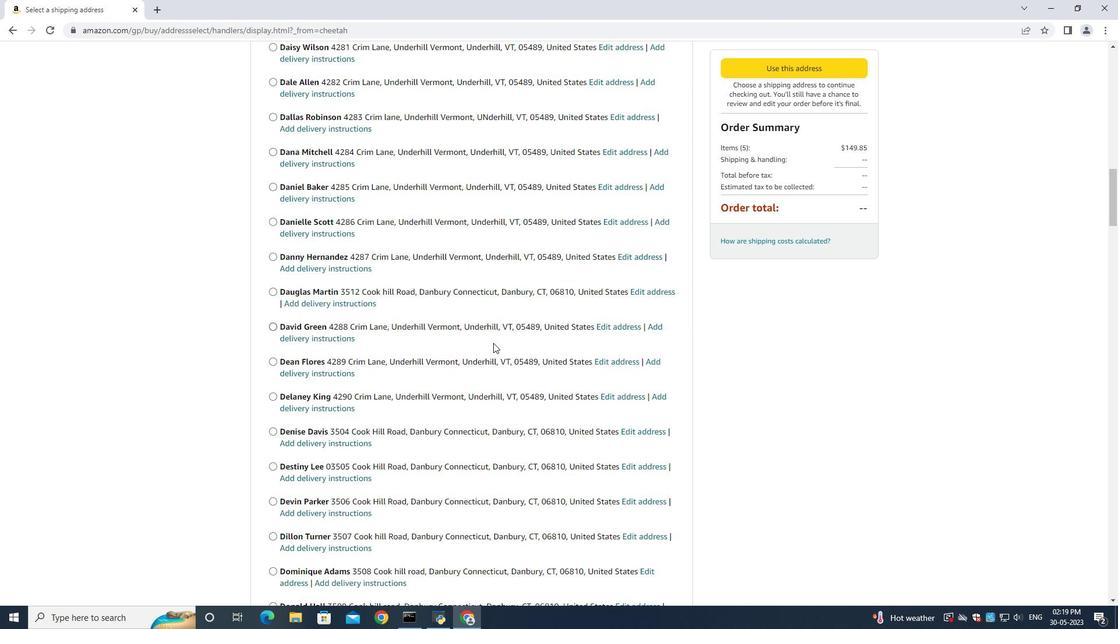 
Action: Mouse scrolled (493, 342) with delta (0, 0)
Screenshot: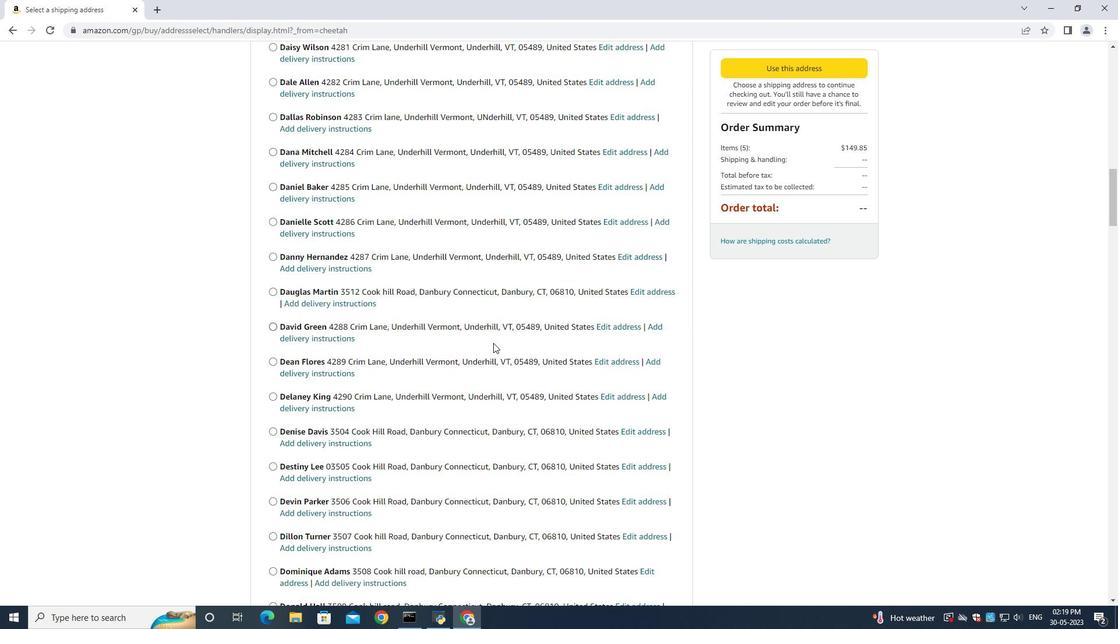 
Action: Mouse scrolled (493, 342) with delta (0, 0)
Screenshot: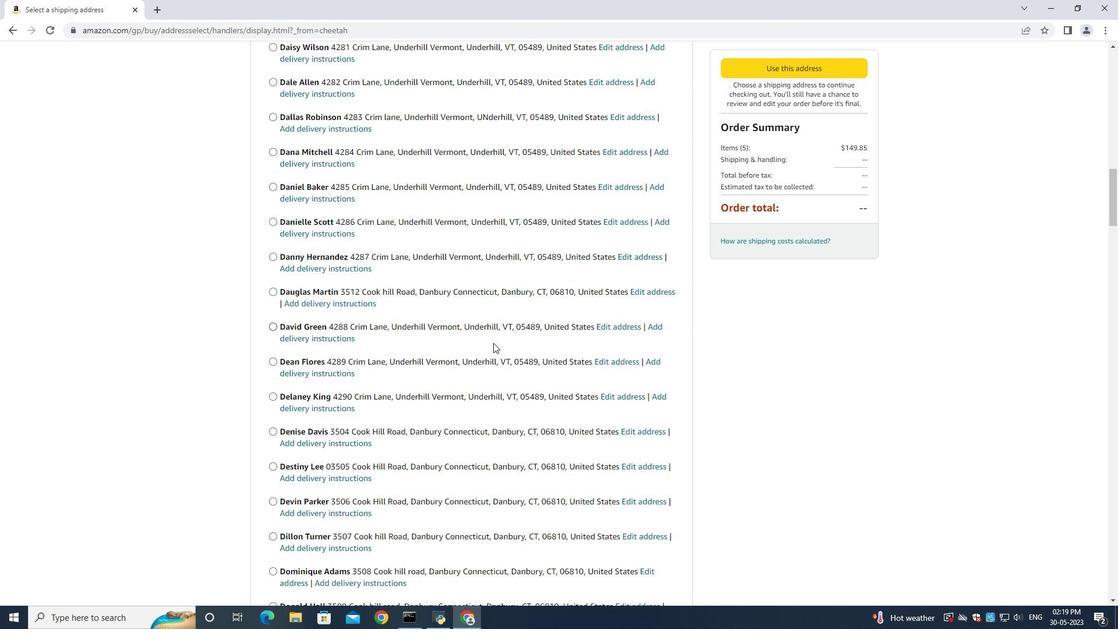 
Action: Mouse scrolled (493, 342) with delta (0, 0)
Screenshot: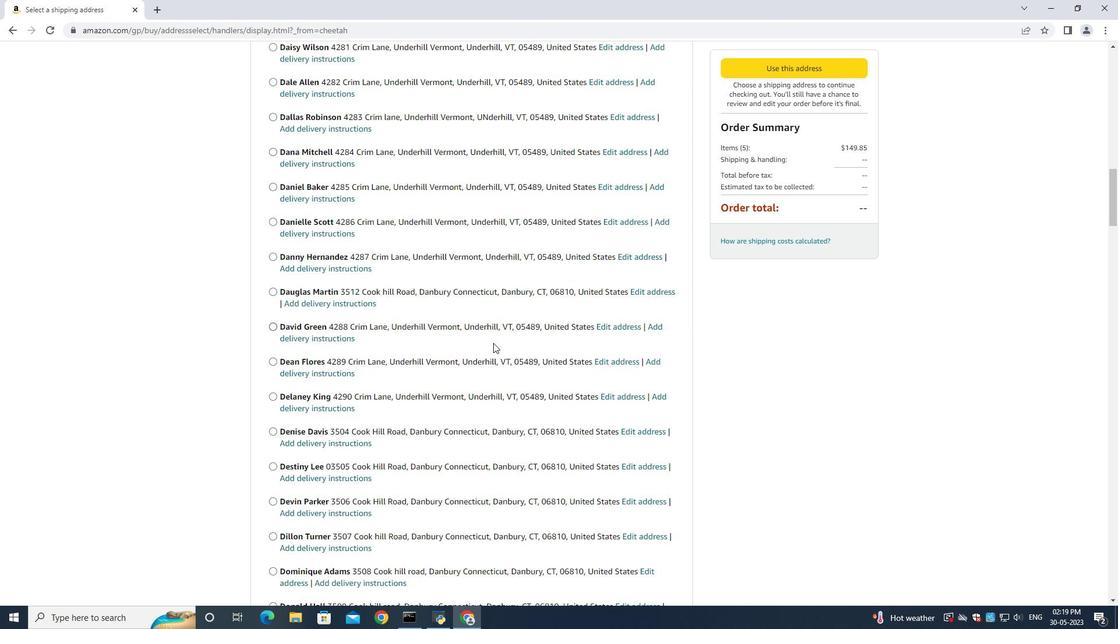 
Action: Mouse moved to (489, 345)
Screenshot: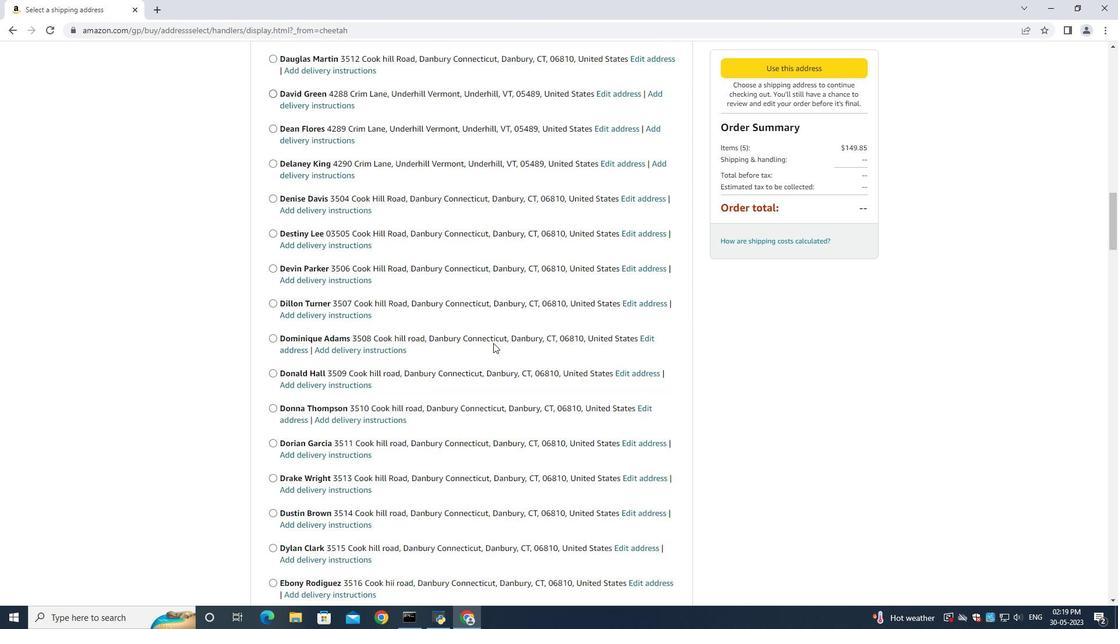 
Action: Mouse scrolled (489, 345) with delta (0, 0)
Screenshot: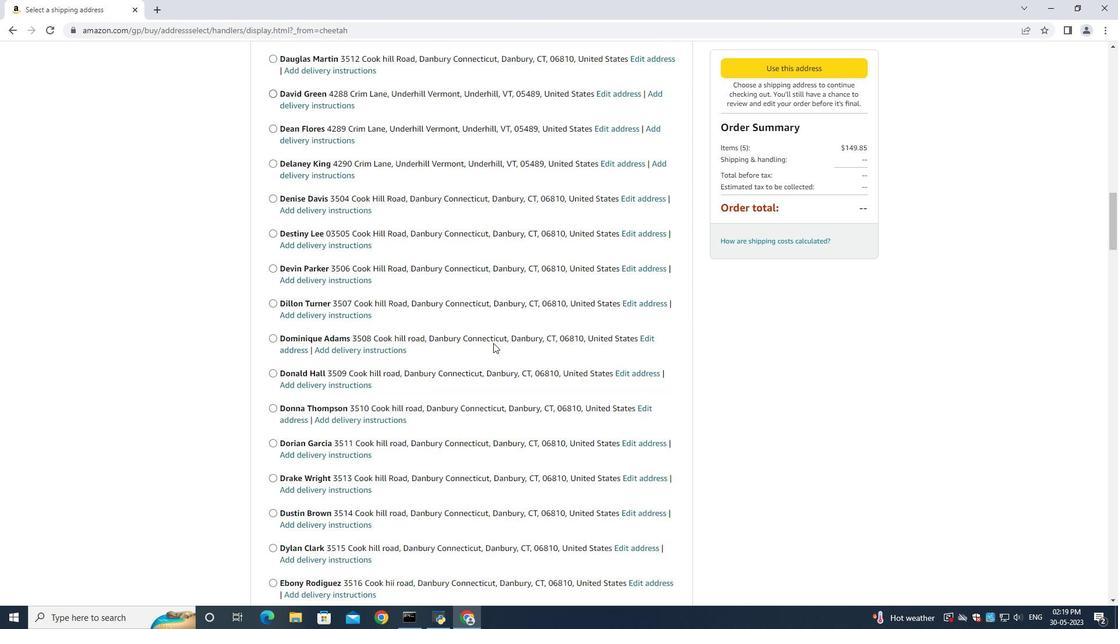 
Action: Mouse moved to (489, 347)
Screenshot: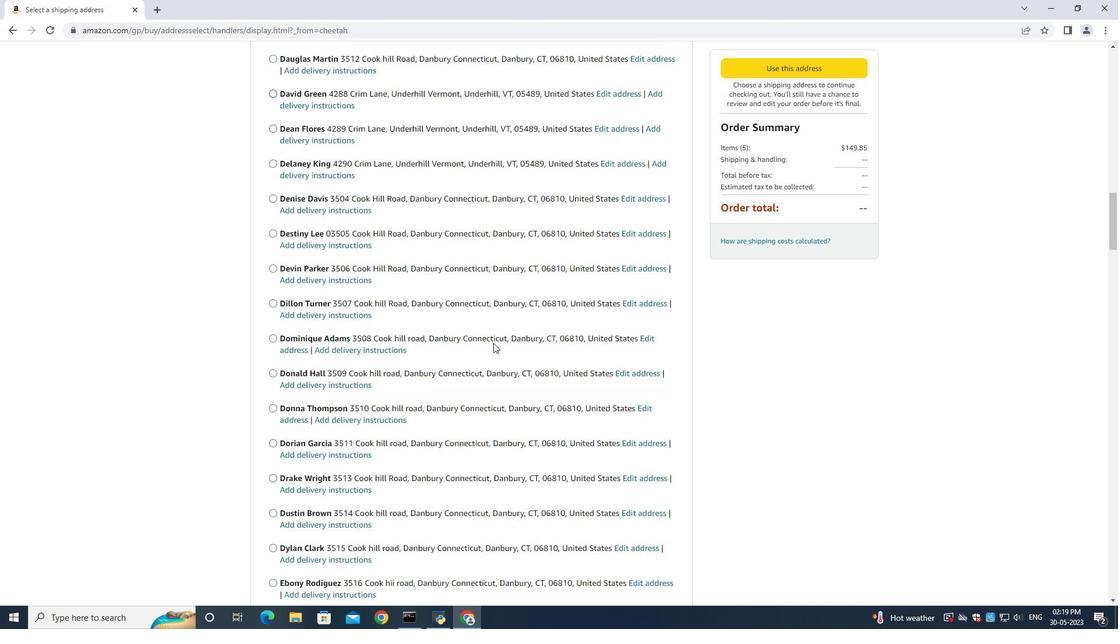 
Action: Mouse scrolled (489, 346) with delta (0, 0)
Screenshot: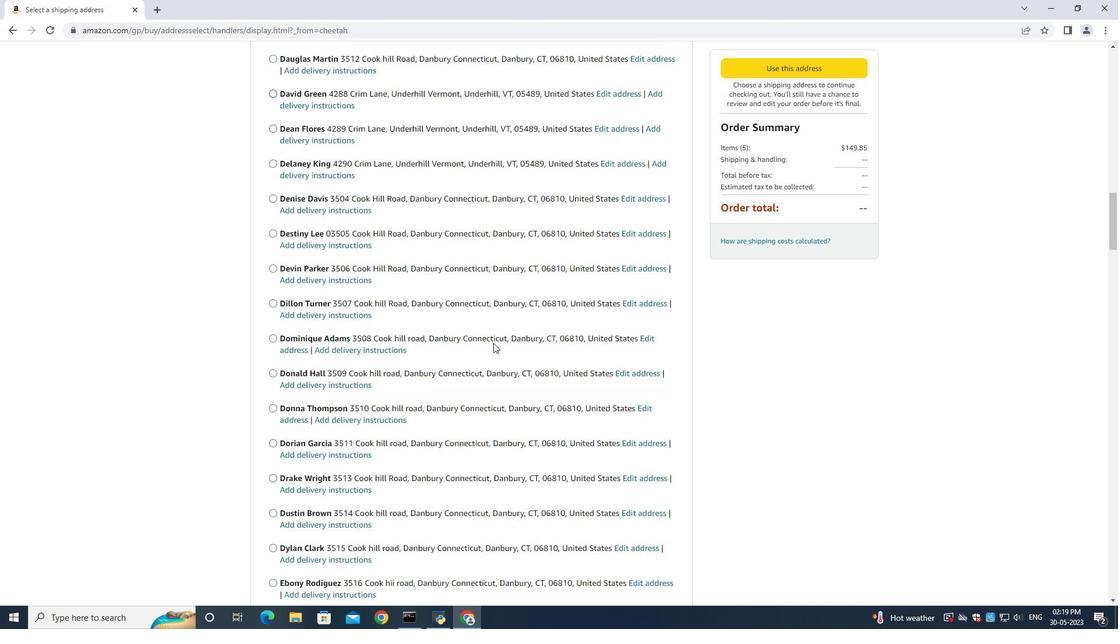 
Action: Mouse moved to (489, 347)
Screenshot: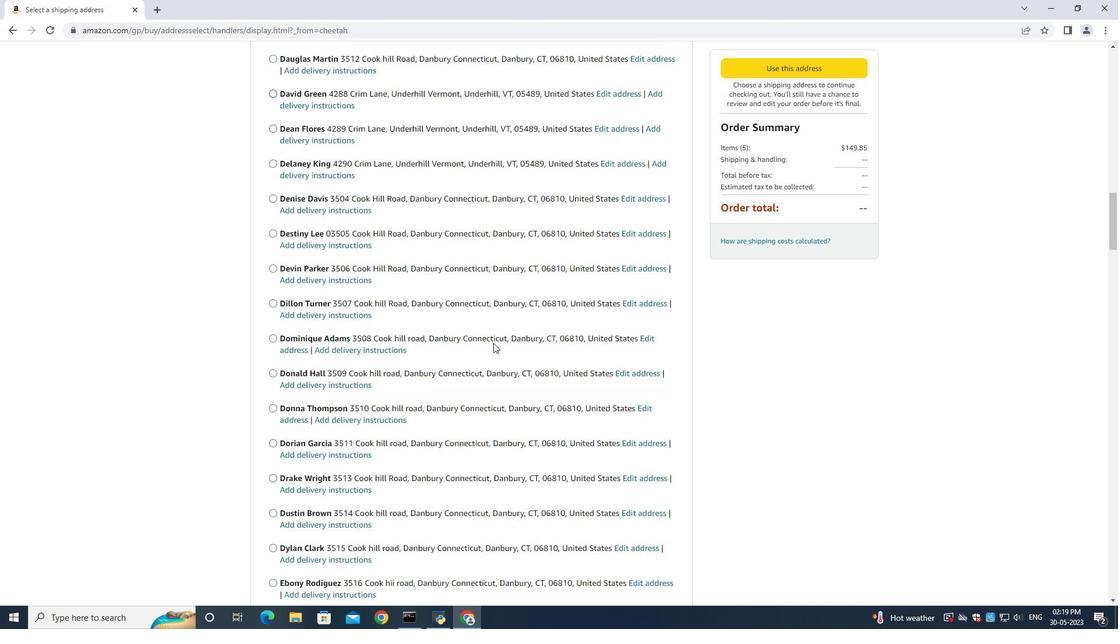 
Action: Mouse scrolled (489, 346) with delta (0, 0)
Screenshot: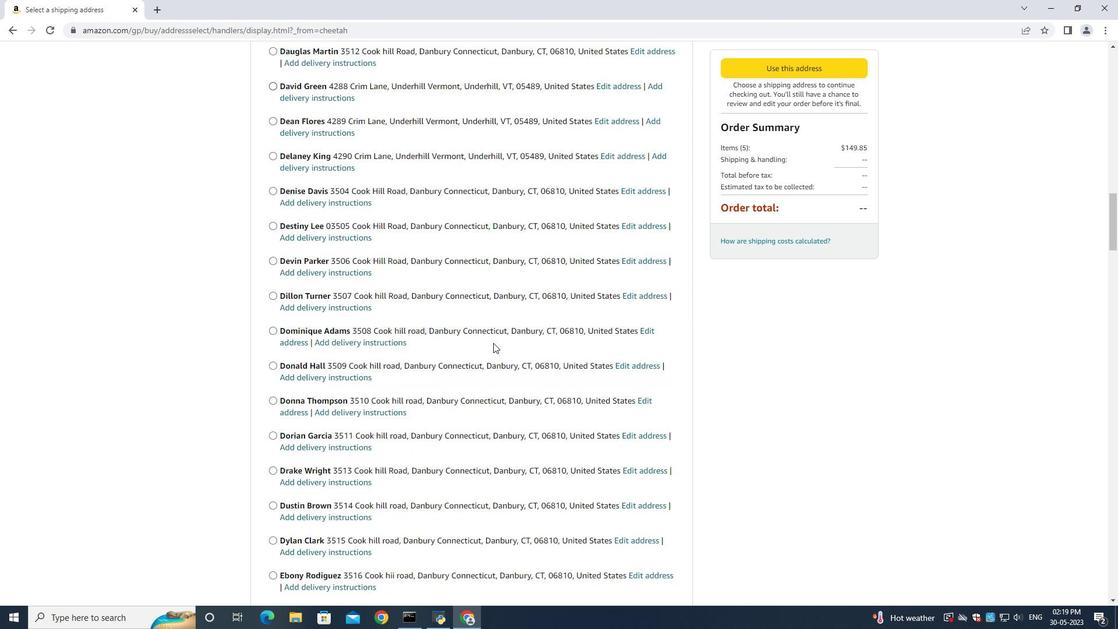 
Action: Mouse scrolled (489, 346) with delta (0, 0)
Screenshot: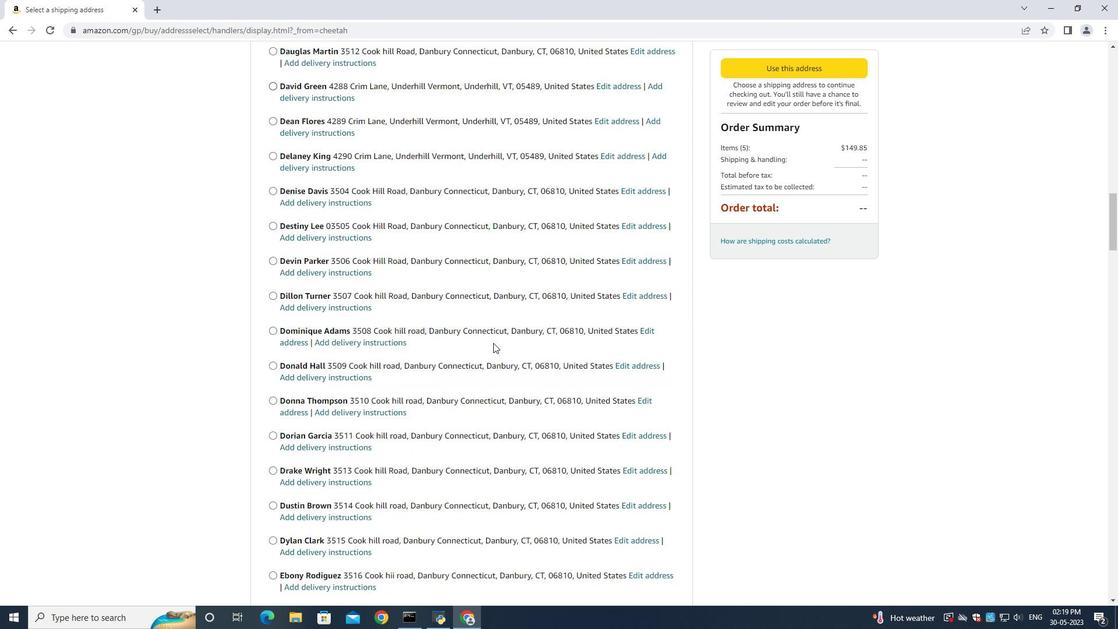 
Action: Mouse scrolled (489, 346) with delta (0, 0)
Screenshot: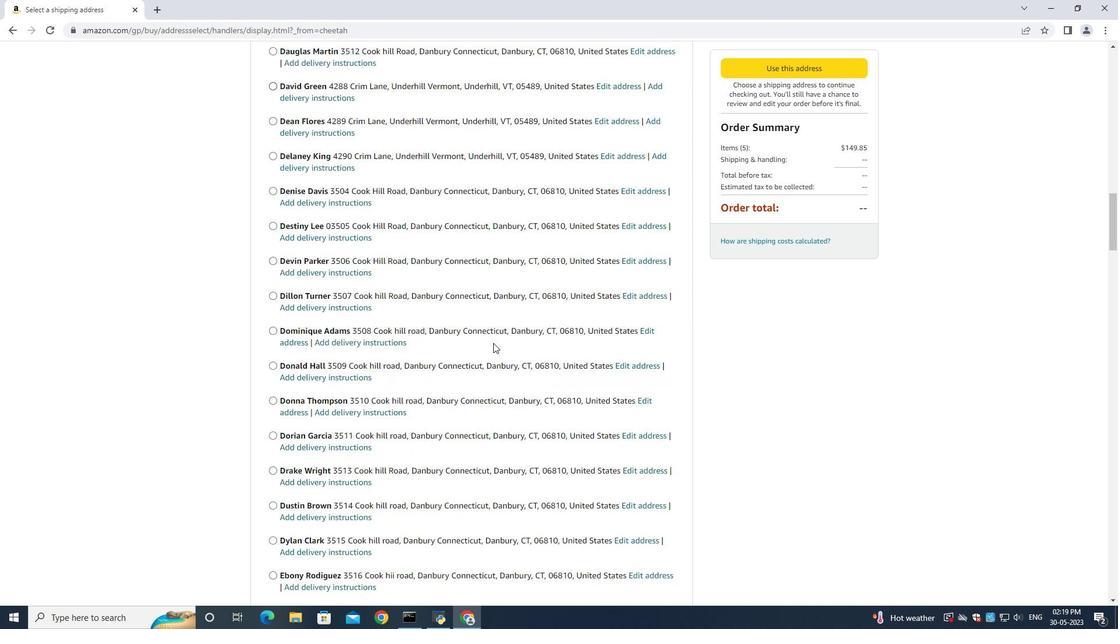 
Action: Mouse scrolled (489, 346) with delta (0, 0)
Screenshot: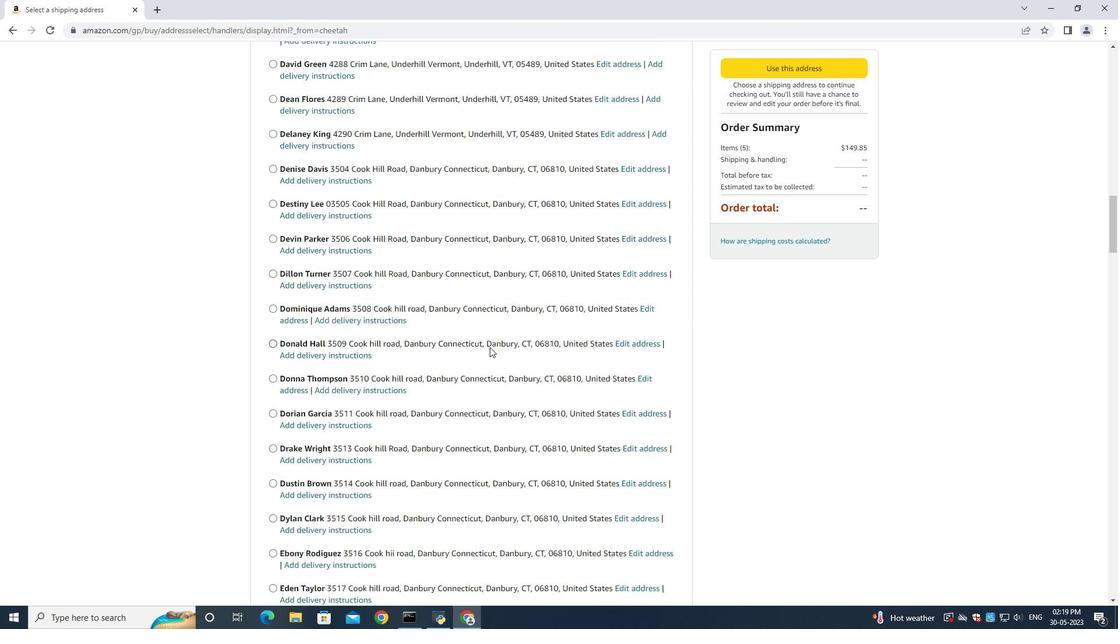 
Action: Mouse scrolled (489, 346) with delta (0, 0)
Screenshot: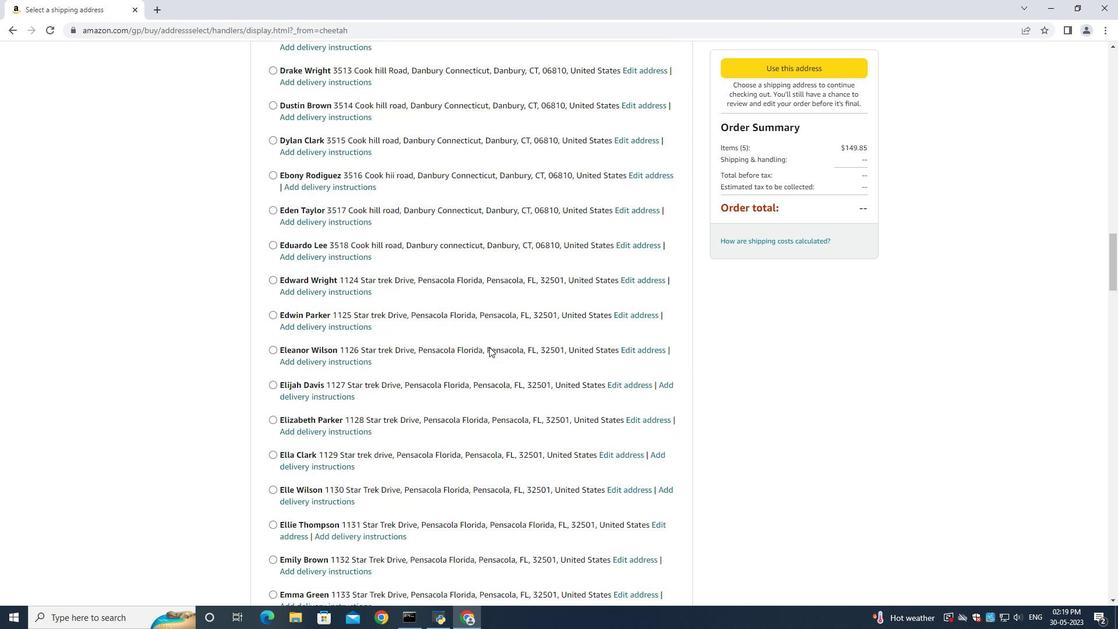 
Action: Mouse scrolled (489, 346) with delta (0, 0)
Screenshot: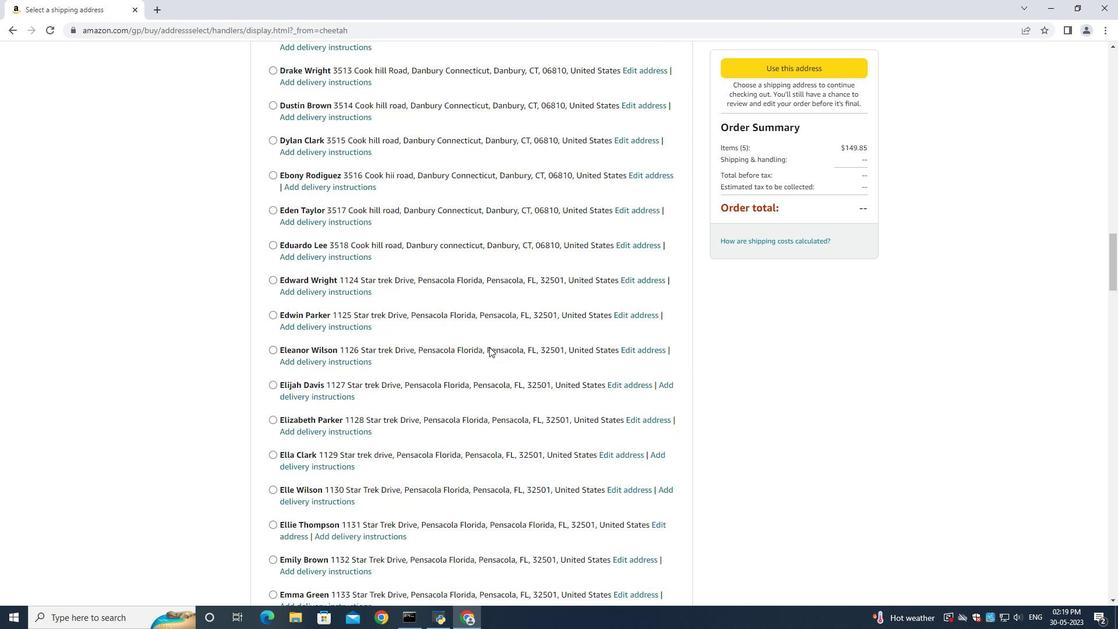 
Action: Mouse scrolled (489, 346) with delta (0, 0)
Screenshot: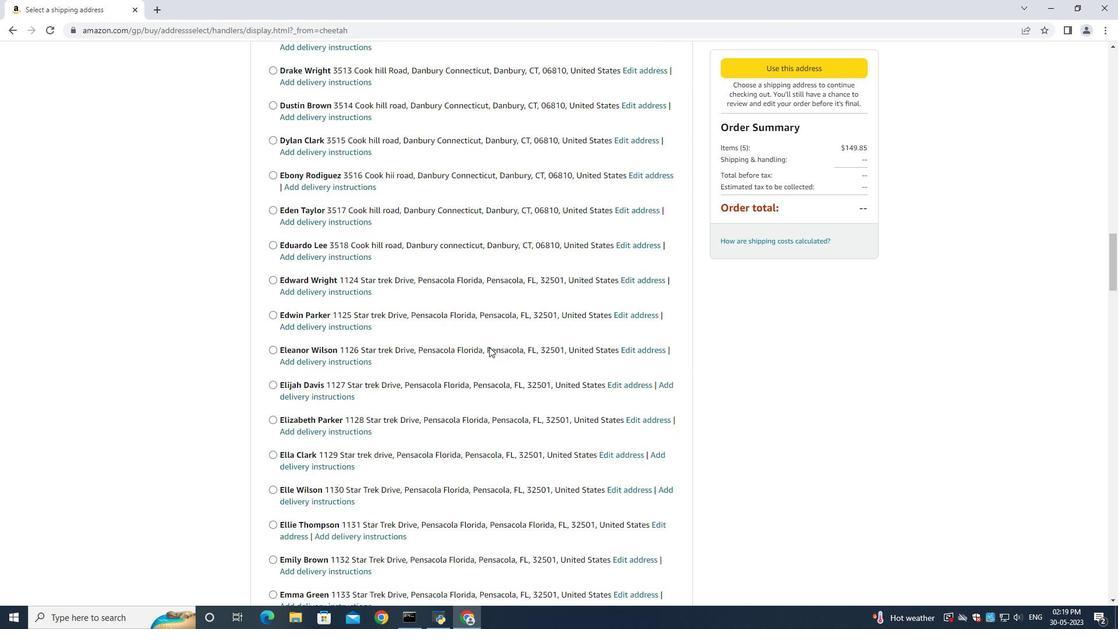 
Action: Mouse scrolled (489, 346) with delta (0, 0)
Screenshot: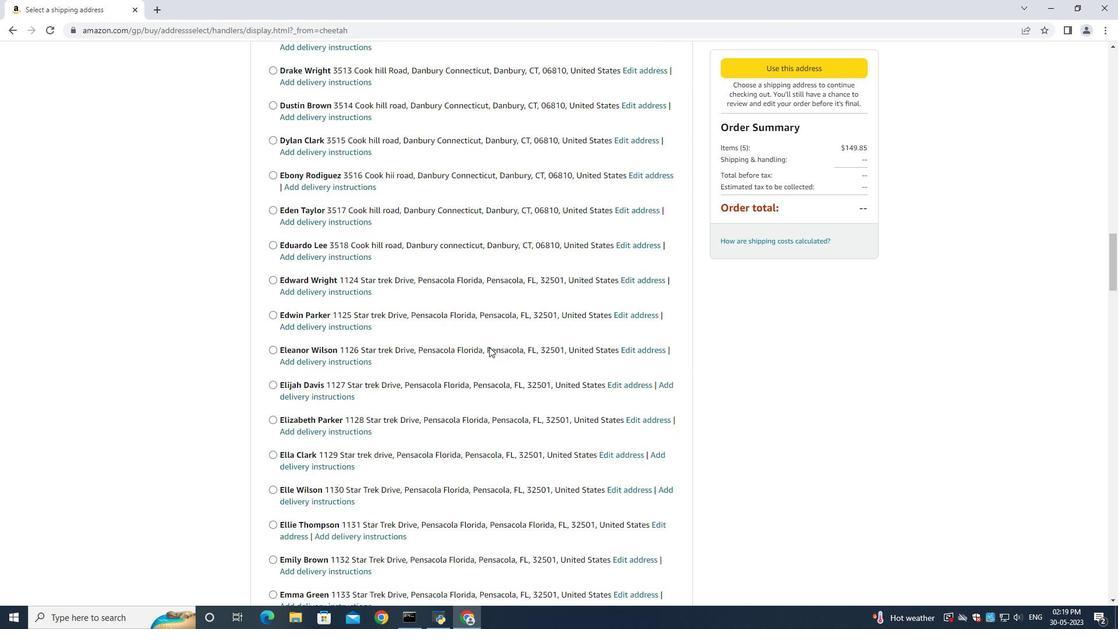 
Action: Mouse scrolled (489, 346) with delta (0, 0)
Screenshot: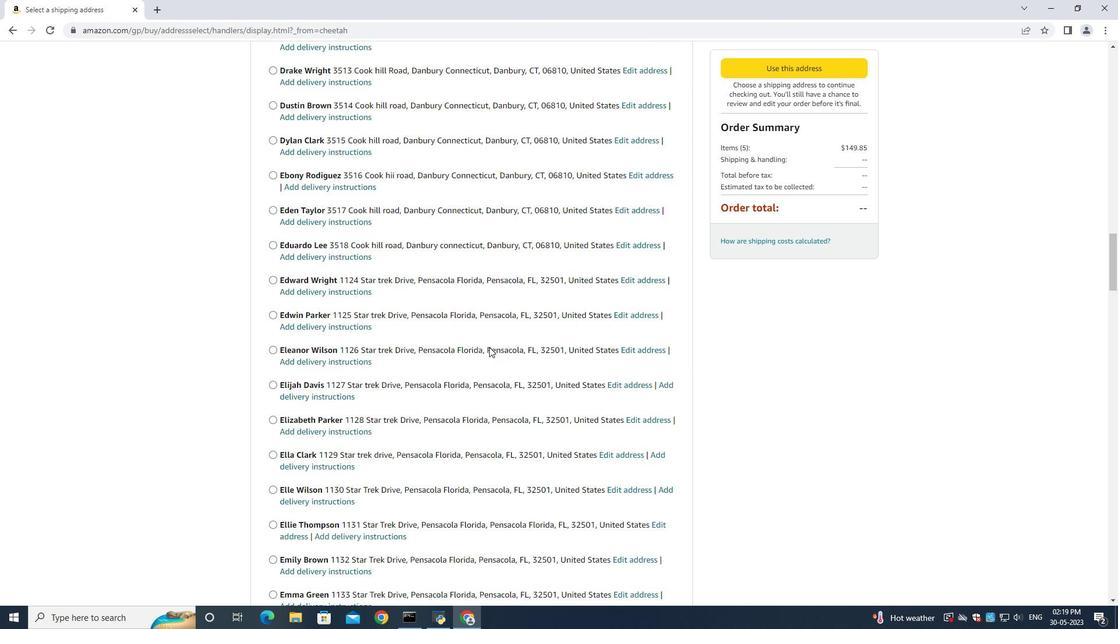 
Action: Mouse scrolled (489, 346) with delta (0, 0)
Screenshot: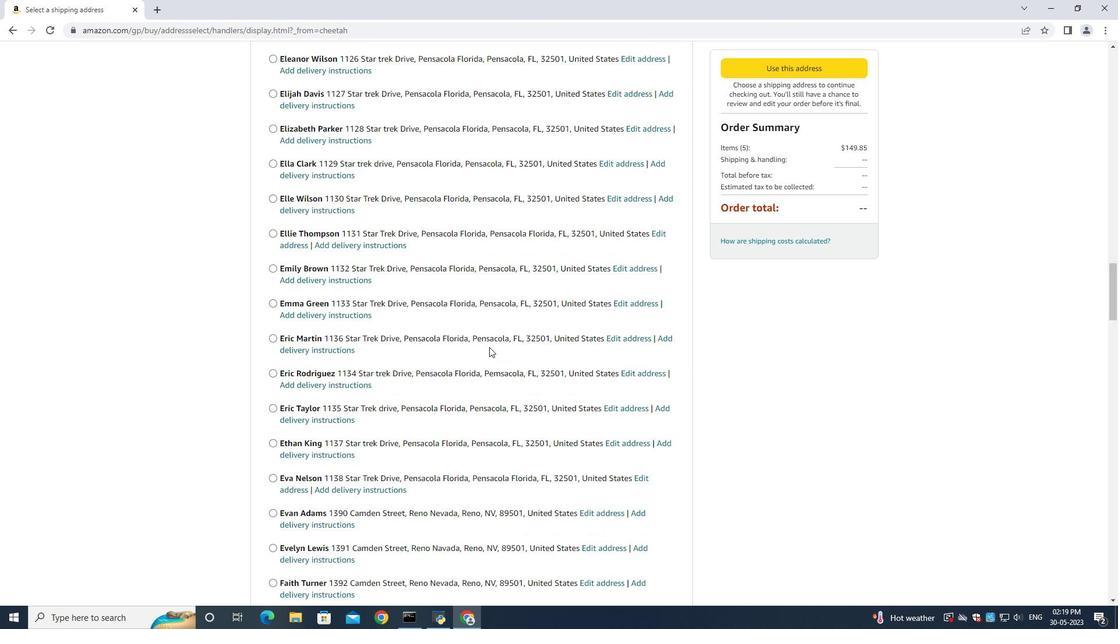 
Action: Mouse scrolled (489, 346) with delta (0, 0)
Screenshot: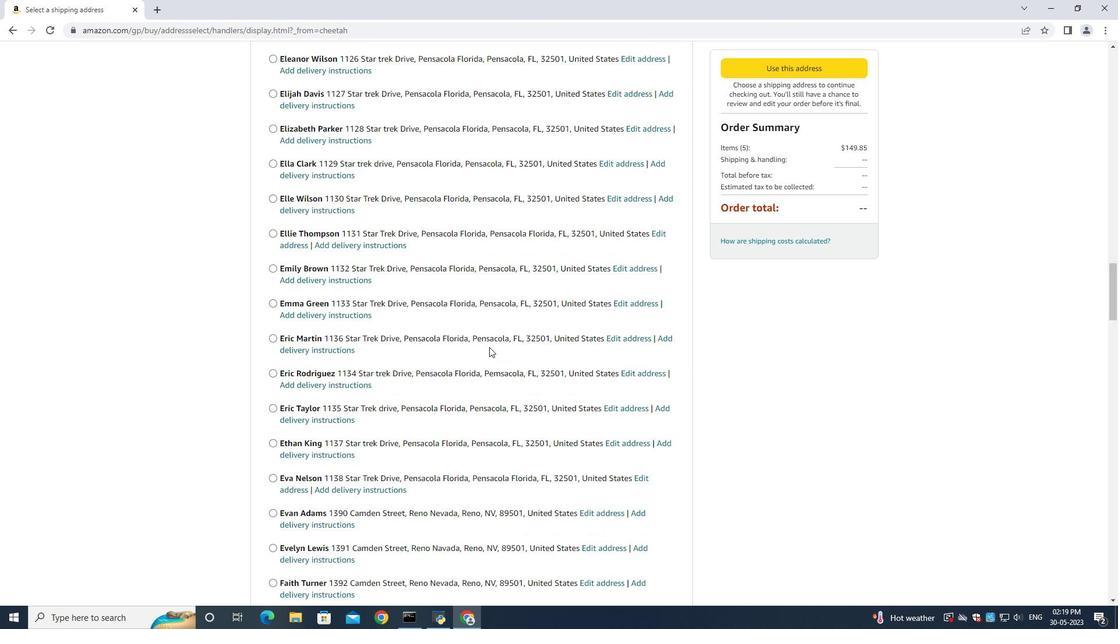 
Action: Mouse scrolled (489, 346) with delta (0, 0)
Screenshot: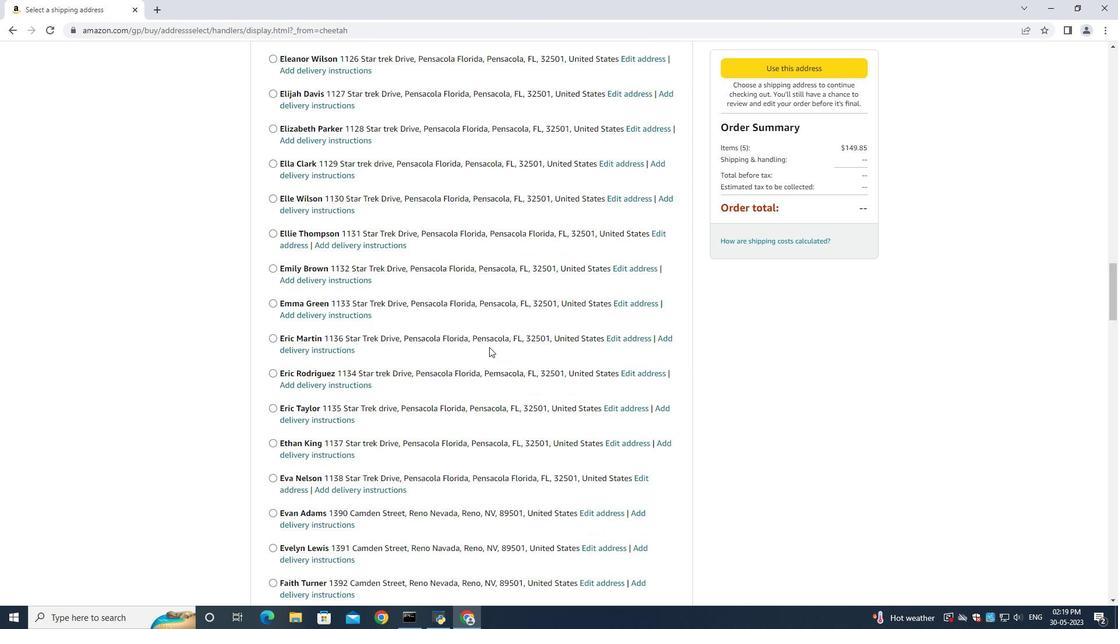
Action: Mouse scrolled (489, 346) with delta (0, 0)
Screenshot: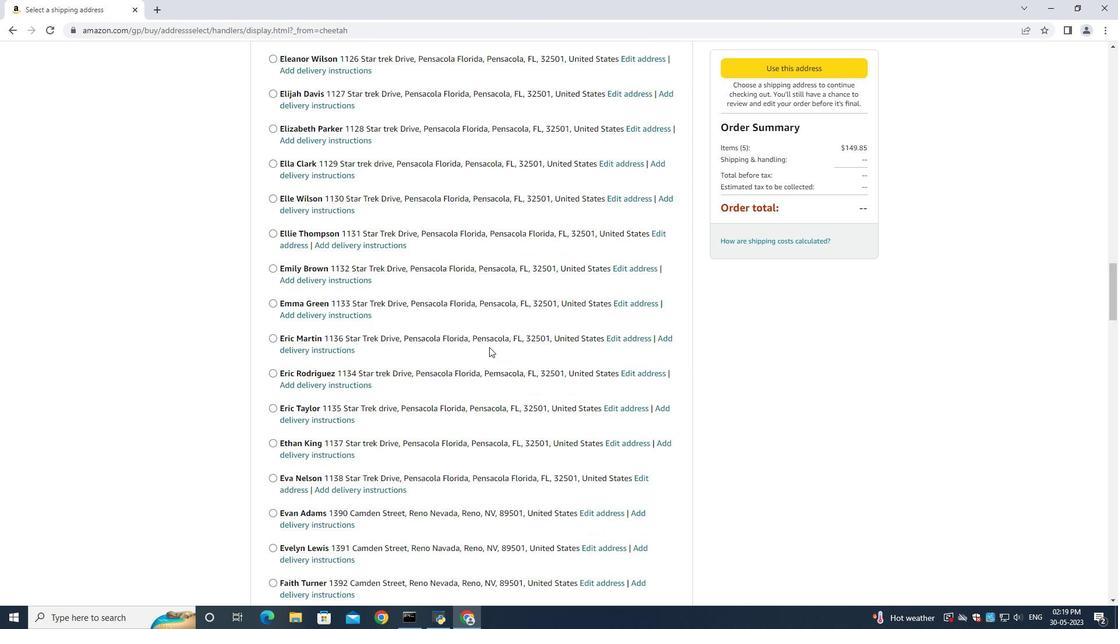 
Action: Mouse scrolled (489, 346) with delta (0, 0)
Screenshot: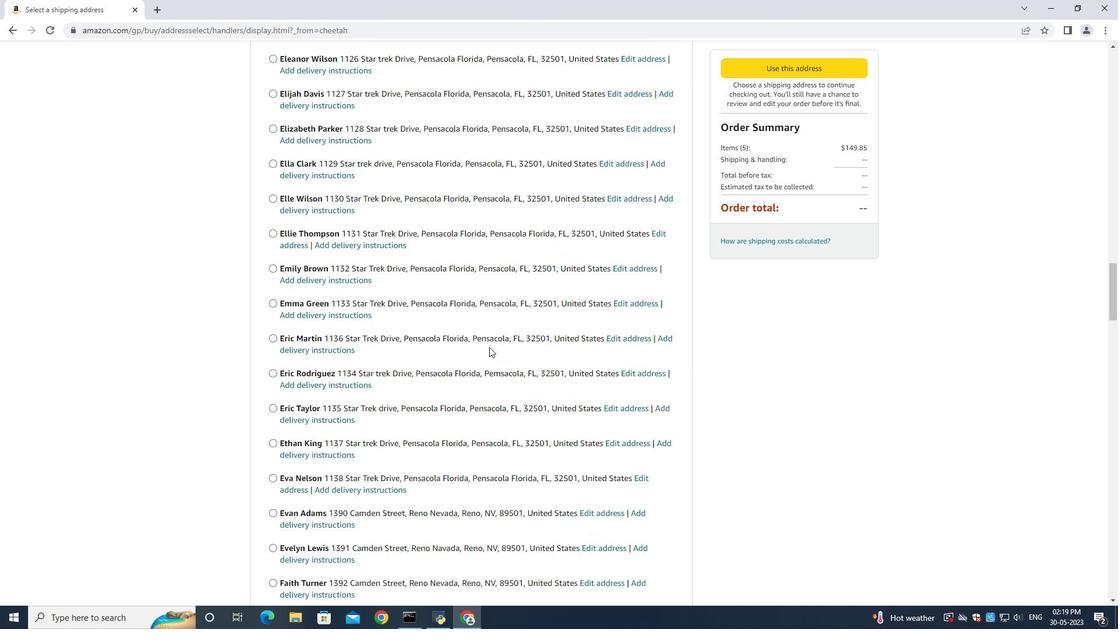 
Action: Mouse moved to (490, 347)
Screenshot: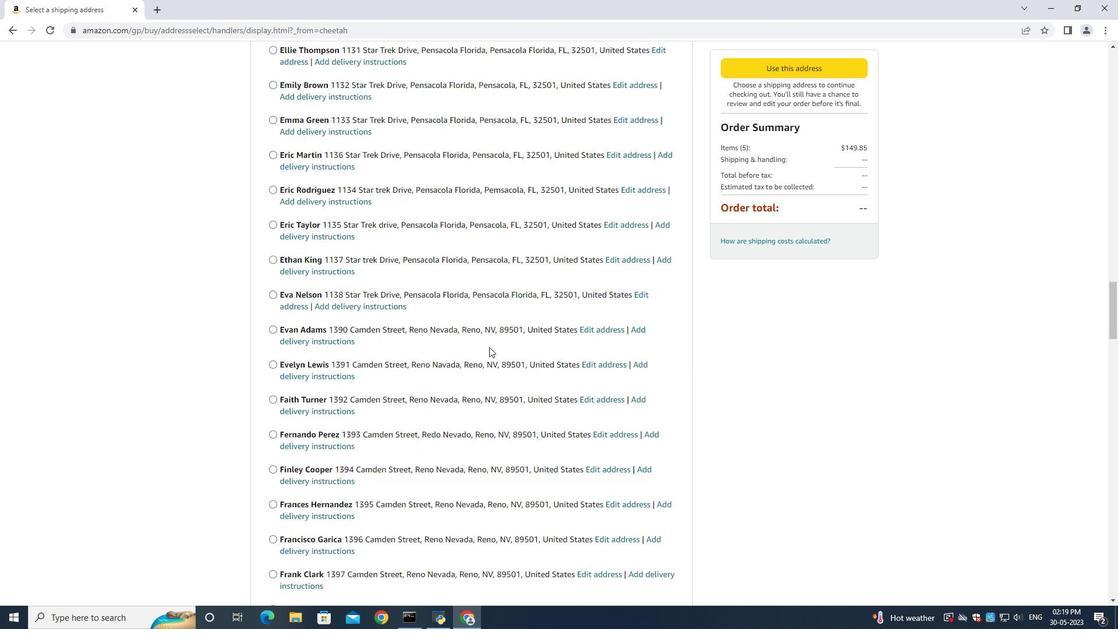 
Action: Mouse scrolled (490, 347) with delta (0, 0)
Screenshot: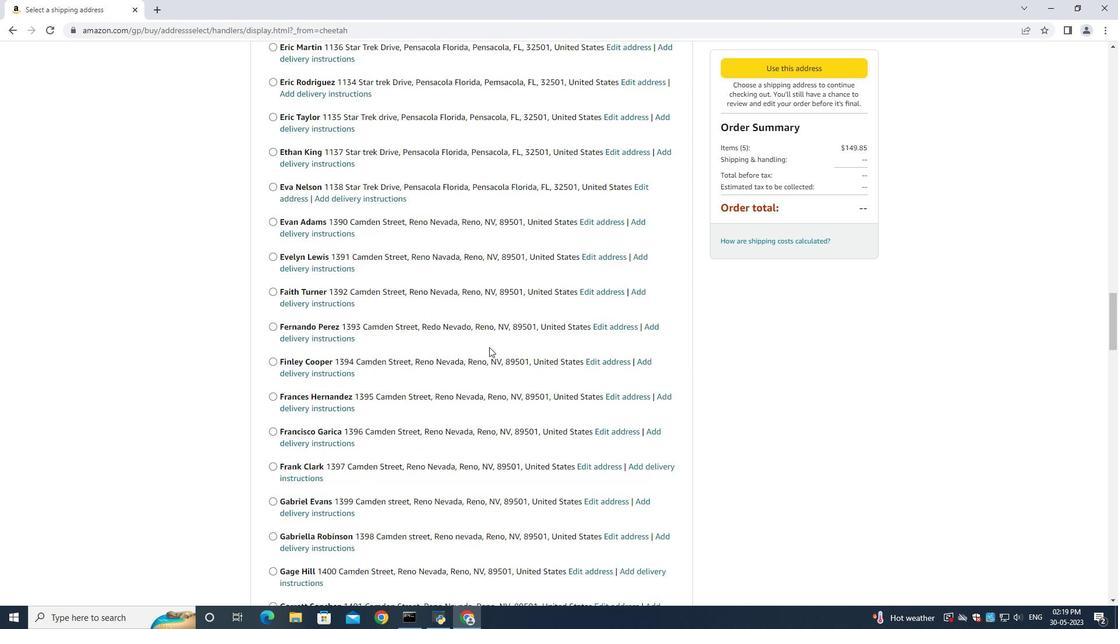 
Action: Mouse scrolled (490, 347) with delta (0, 0)
Screenshot: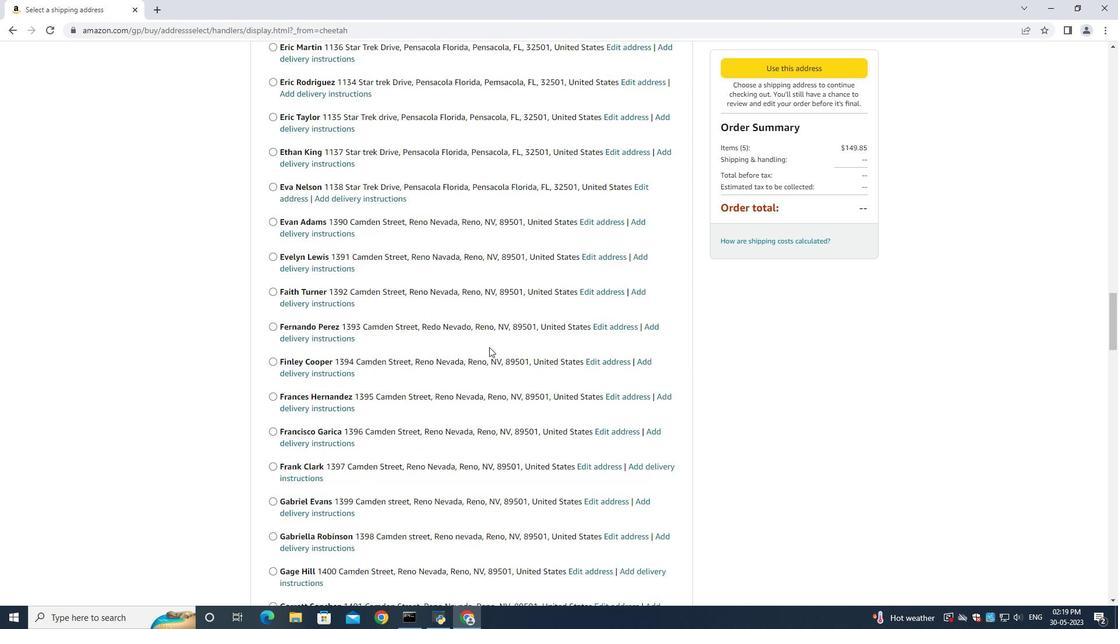 
Action: Mouse scrolled (490, 347) with delta (0, 0)
Screenshot: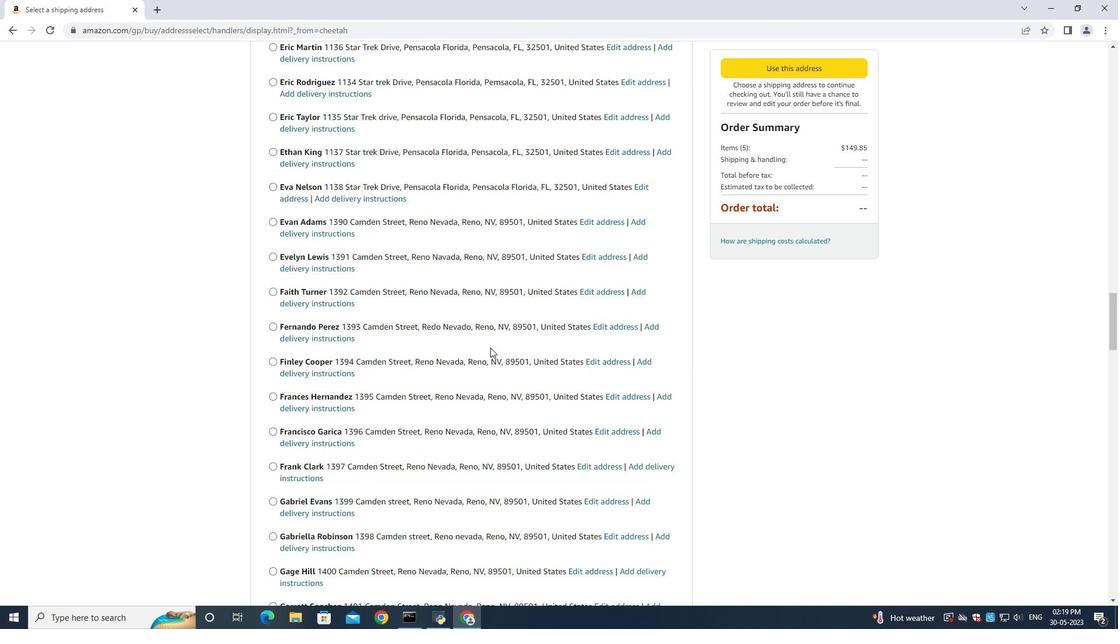 
Action: Mouse scrolled (490, 347) with delta (0, 0)
Screenshot: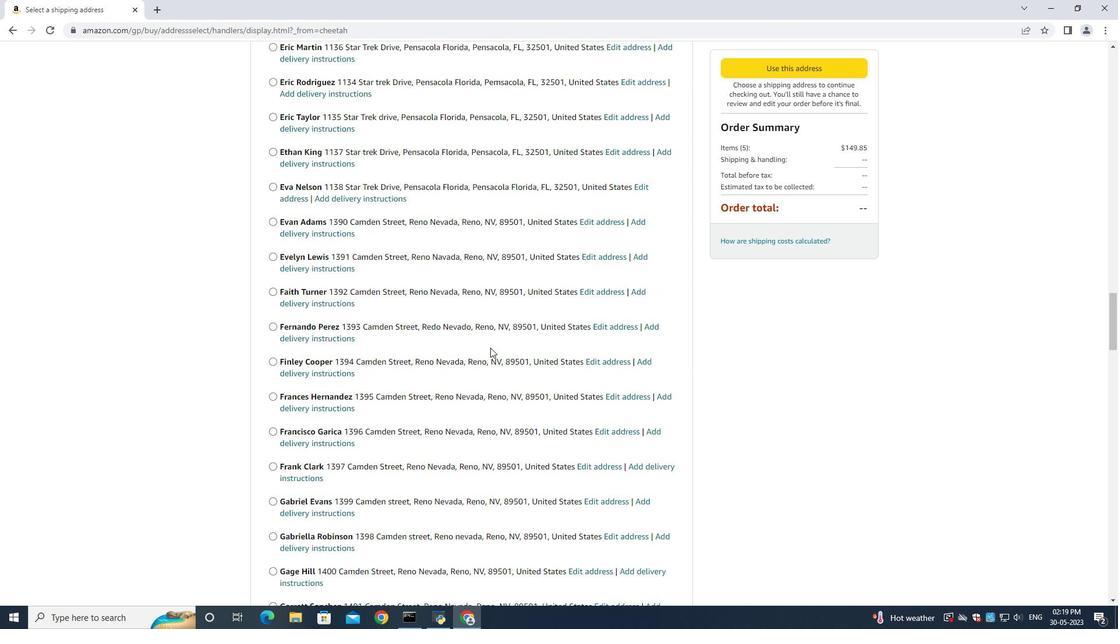 
Action: Mouse scrolled (490, 347) with delta (0, 0)
Screenshot: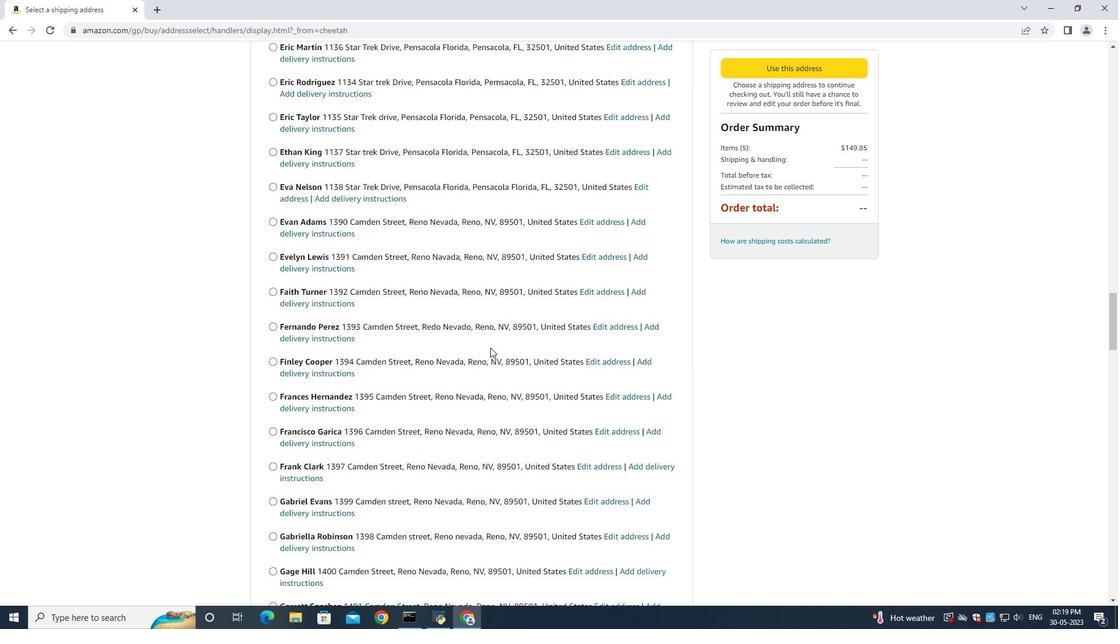 
Action: Mouse scrolled (490, 347) with delta (0, 0)
Screenshot: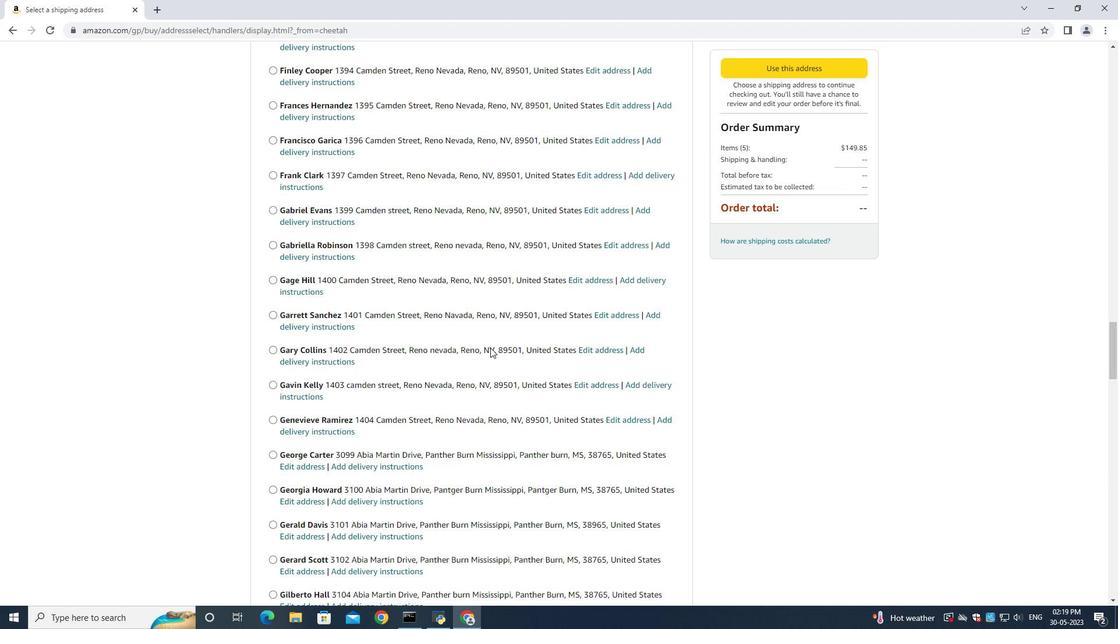 
Action: Mouse scrolled (490, 347) with delta (0, 0)
Screenshot: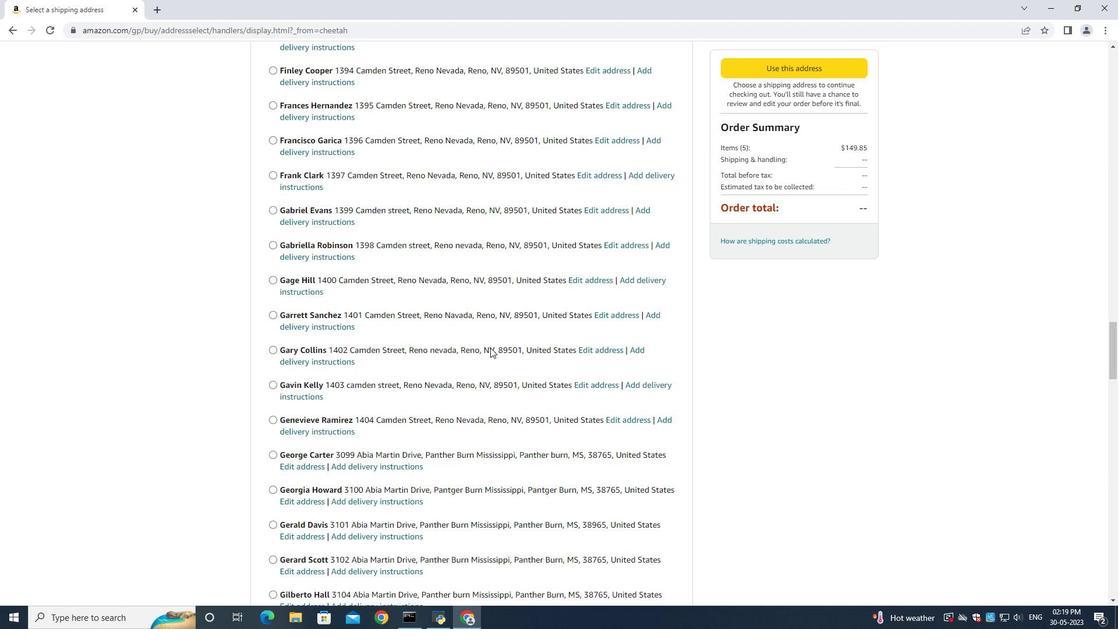 
Action: Mouse scrolled (490, 347) with delta (0, 0)
Screenshot: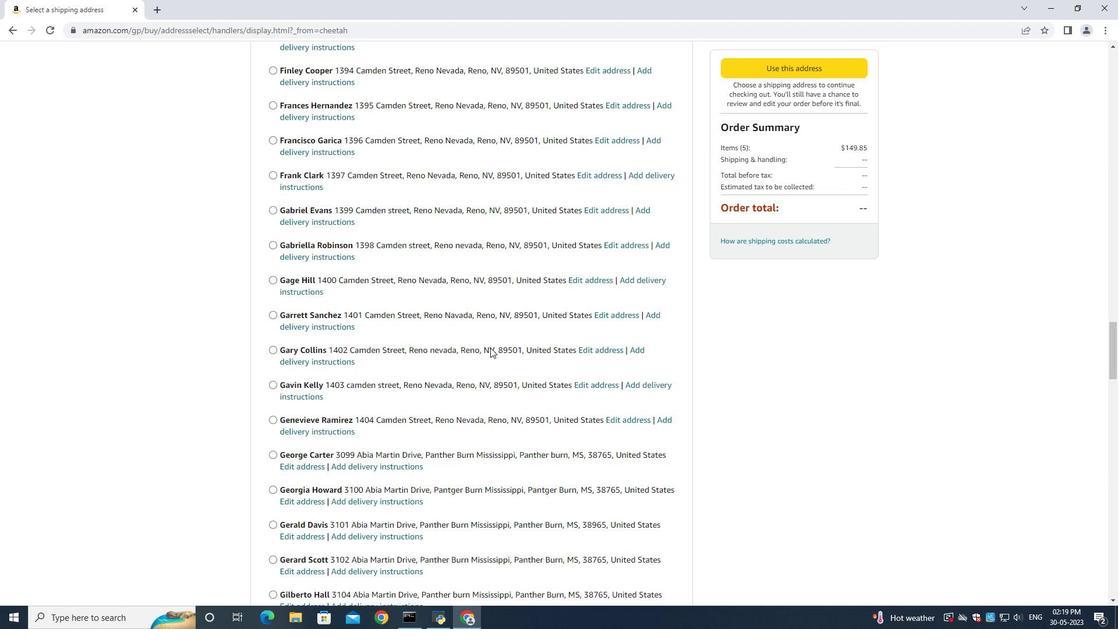 
Action: Mouse scrolled (490, 347) with delta (0, 0)
Screenshot: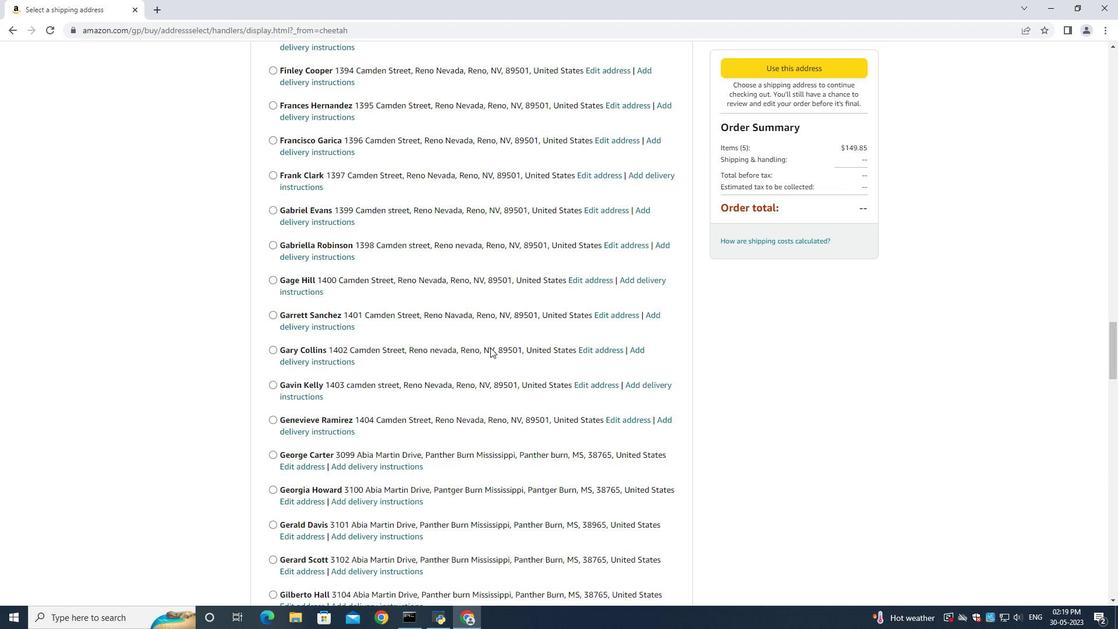 
Action: Mouse scrolled (490, 347) with delta (0, 0)
Screenshot: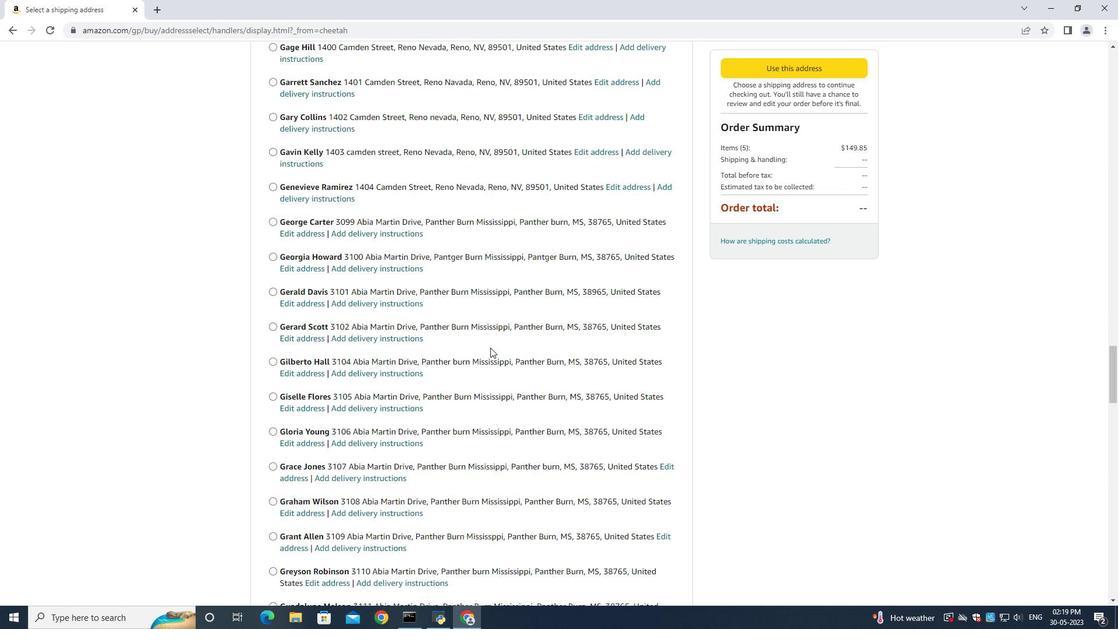
Action: Mouse scrolled (490, 347) with delta (0, 0)
Screenshot: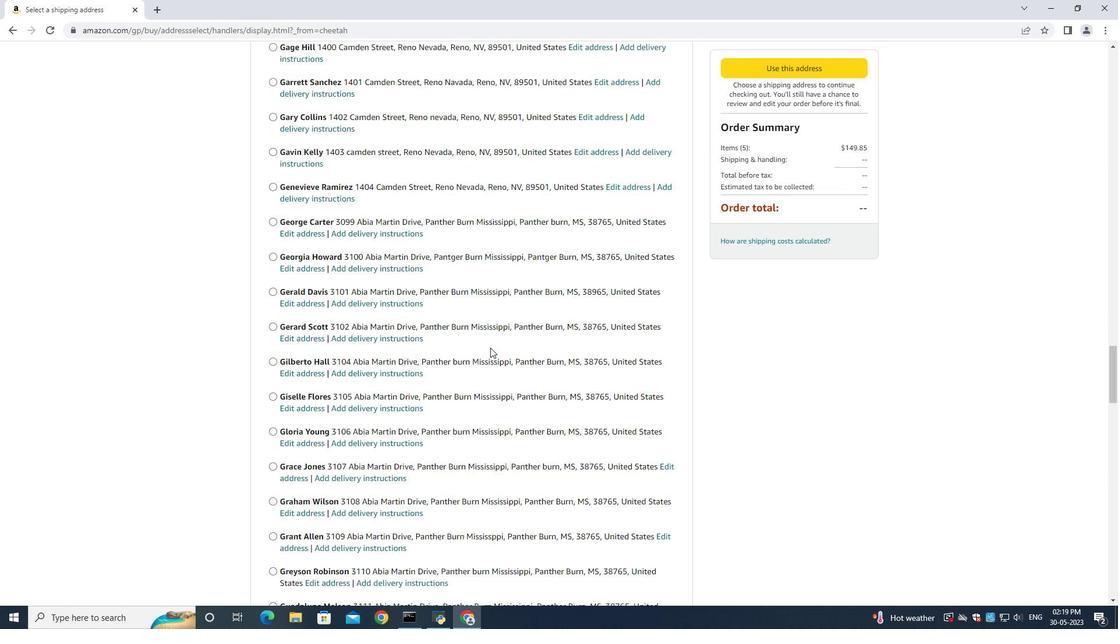 
Action: Mouse scrolled (490, 347) with delta (0, 0)
Screenshot: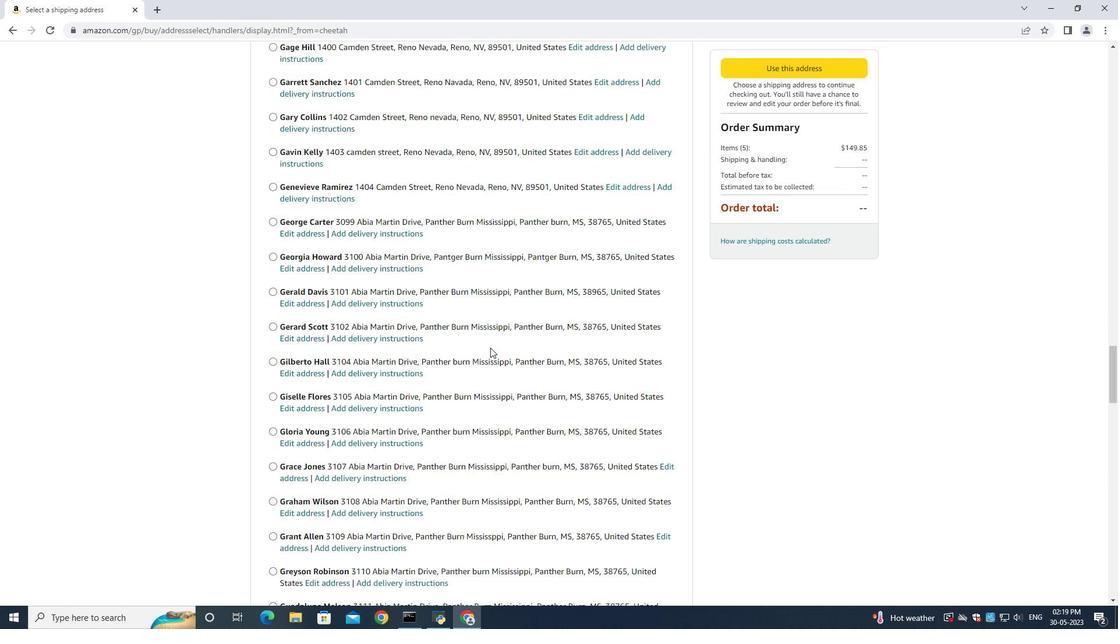 
Action: Mouse scrolled (490, 347) with delta (0, 0)
Screenshot: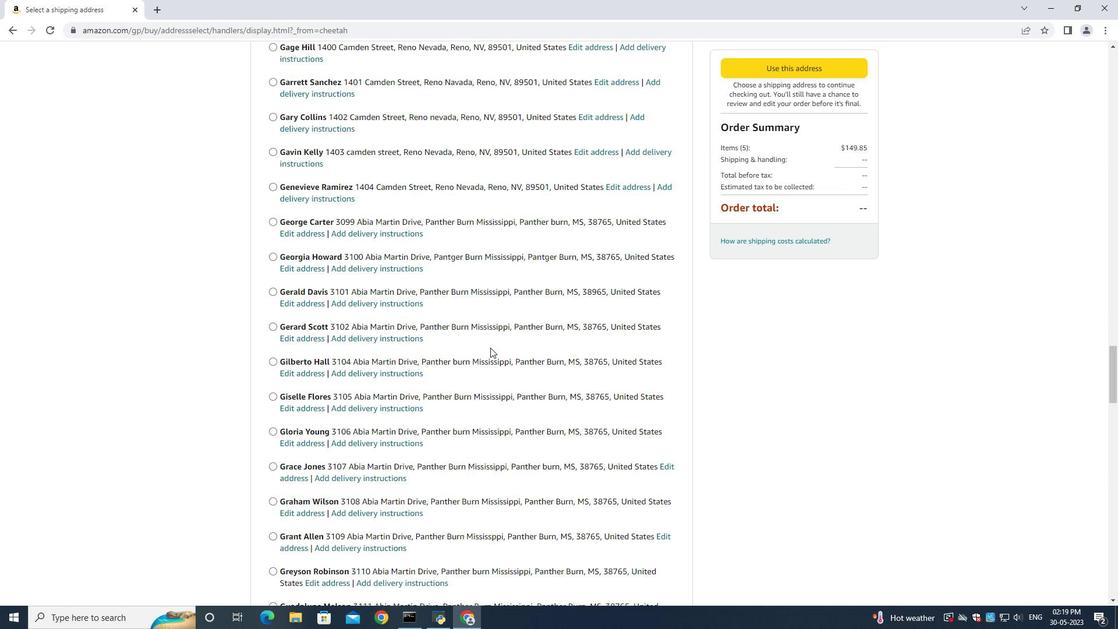 
Action: Mouse scrolled (490, 347) with delta (0, 0)
Screenshot: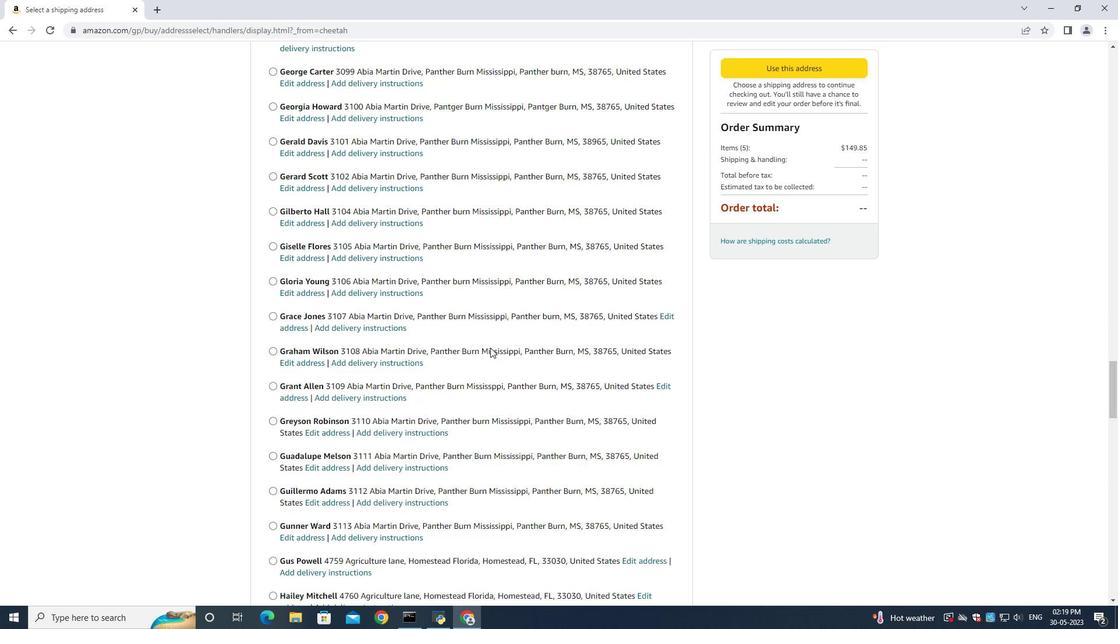 
Action: Mouse scrolled (490, 347) with delta (0, 0)
Screenshot: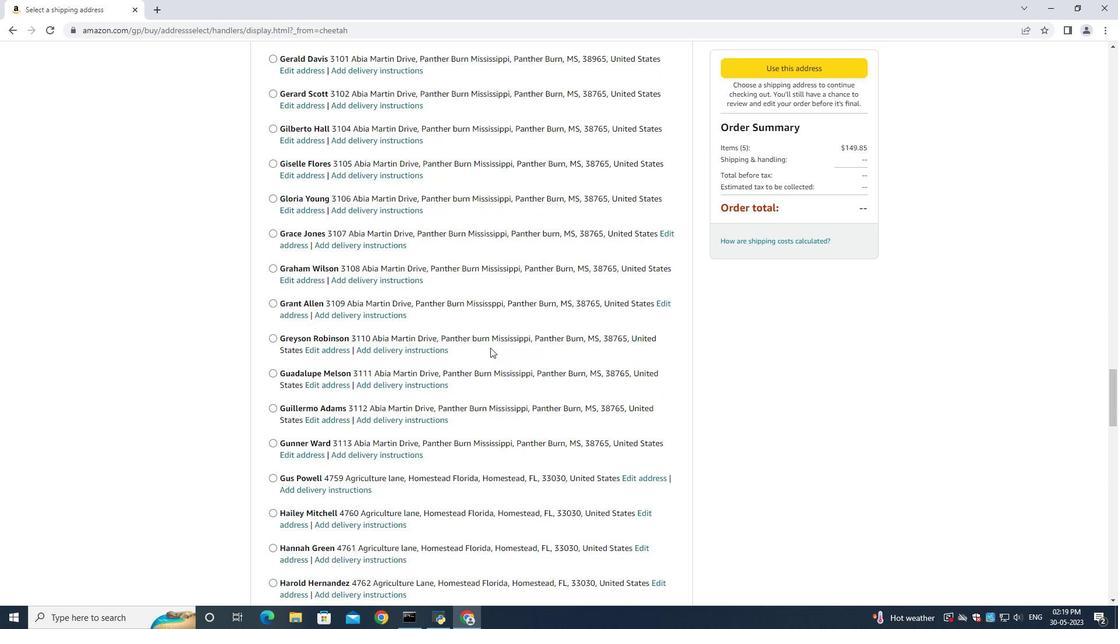 
Action: Mouse scrolled (490, 347) with delta (0, 0)
Screenshot: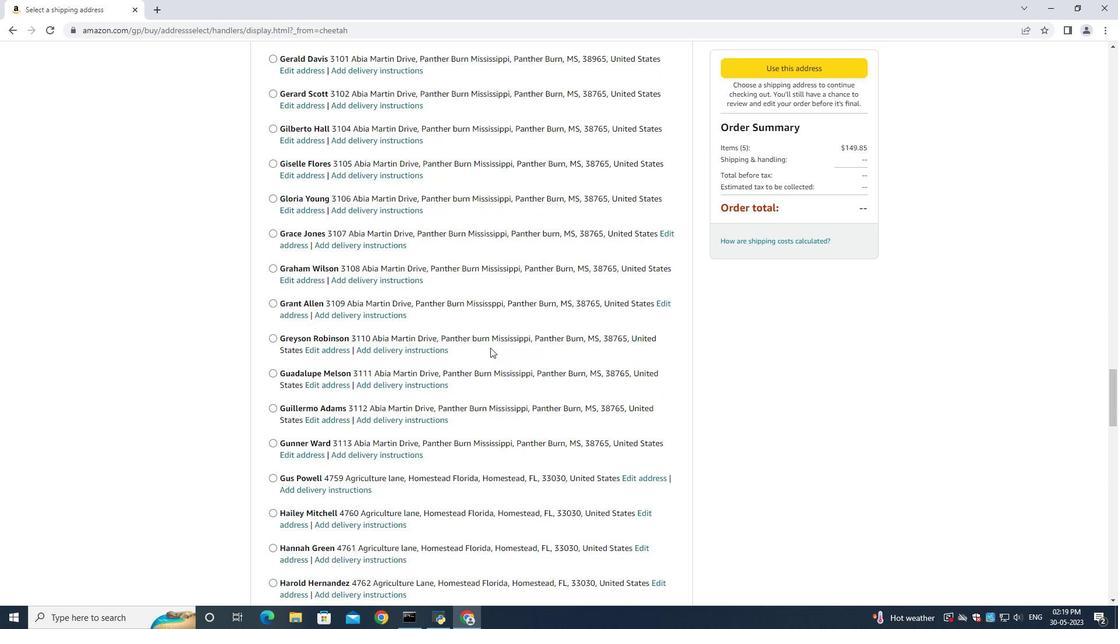 
Action: Mouse scrolled (490, 347) with delta (0, 0)
Screenshot: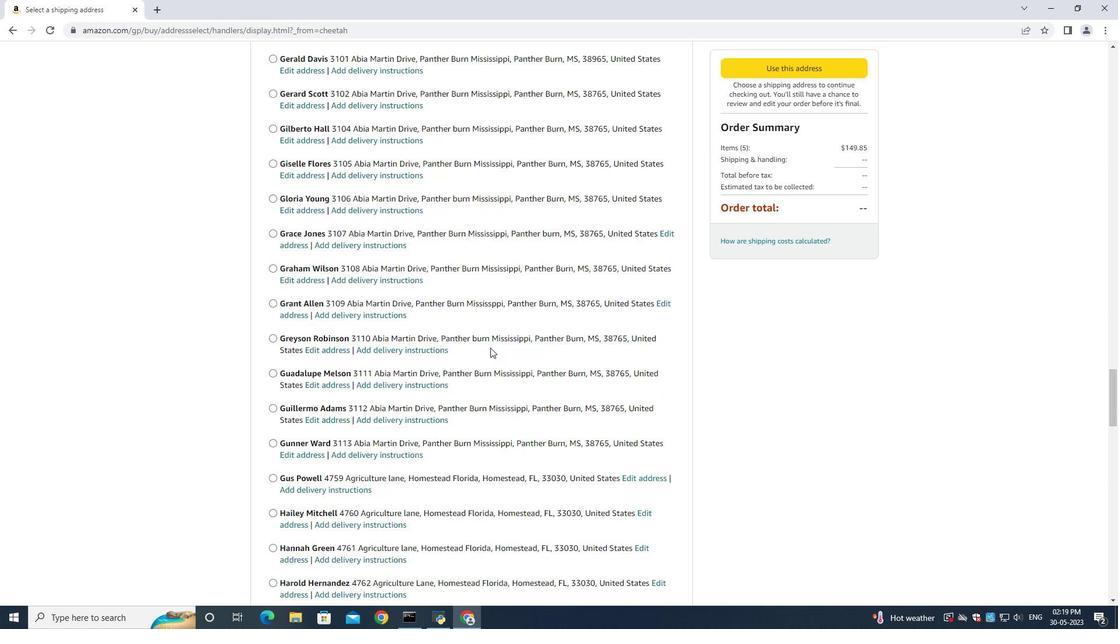 
Action: Mouse scrolled (490, 347) with delta (0, 0)
Screenshot: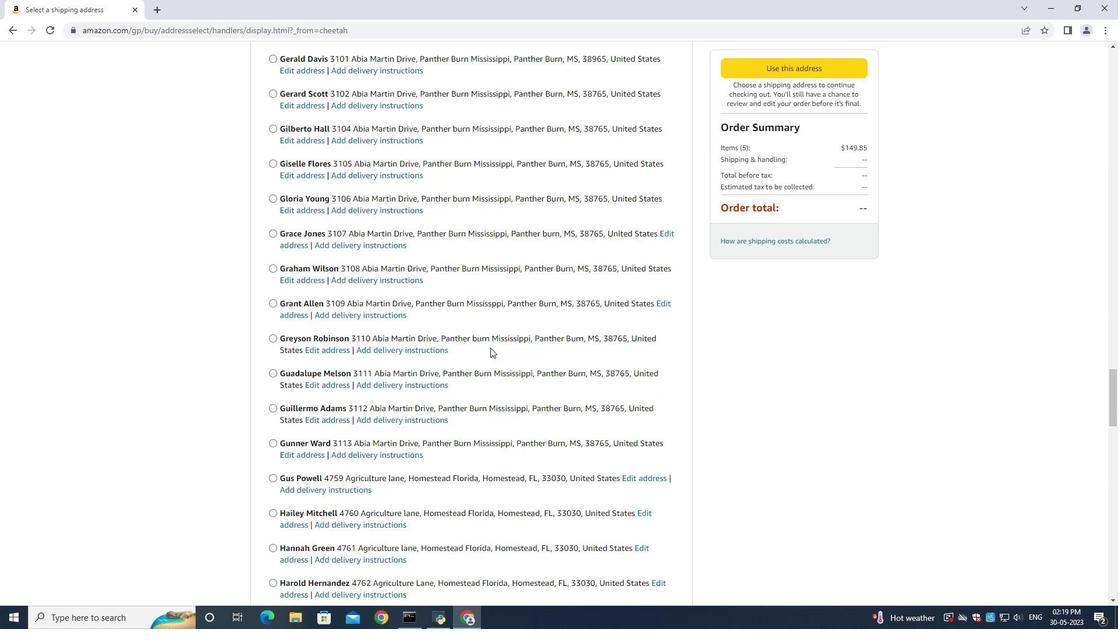 
Action: Mouse scrolled (490, 347) with delta (0, 0)
Screenshot: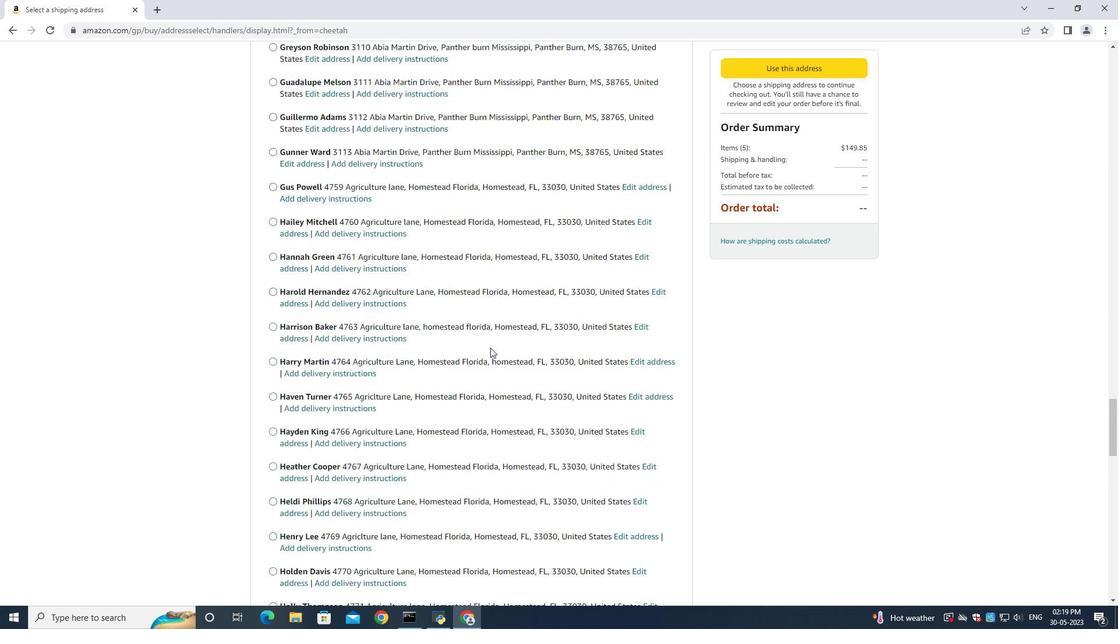 
Action: Mouse scrolled (490, 347) with delta (0, 0)
Screenshot: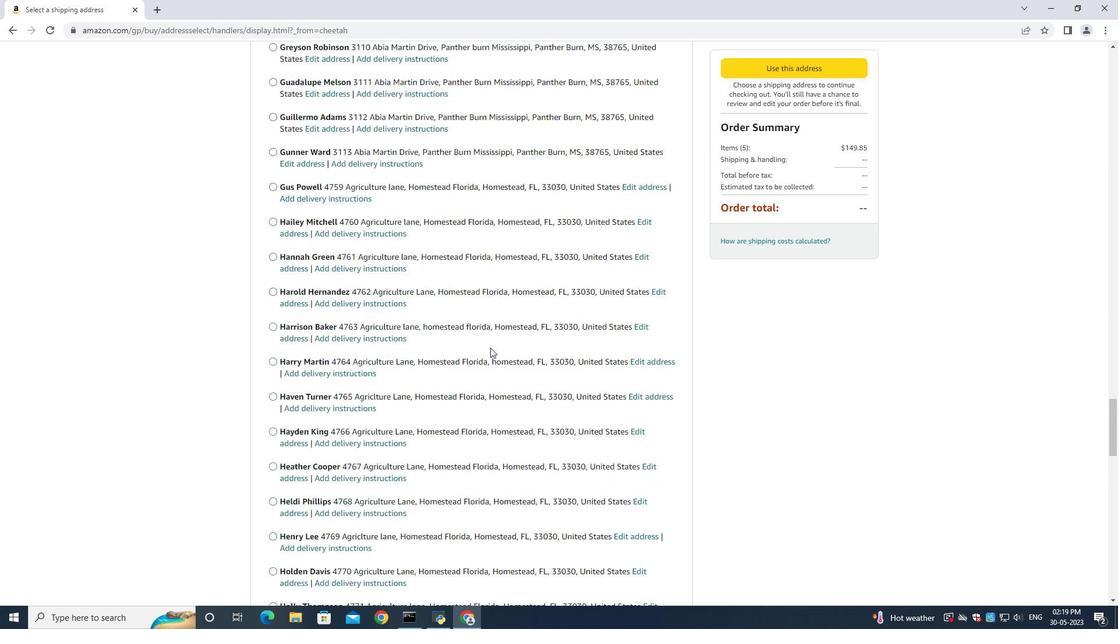 
Action: Mouse scrolled (490, 347) with delta (0, 0)
Screenshot: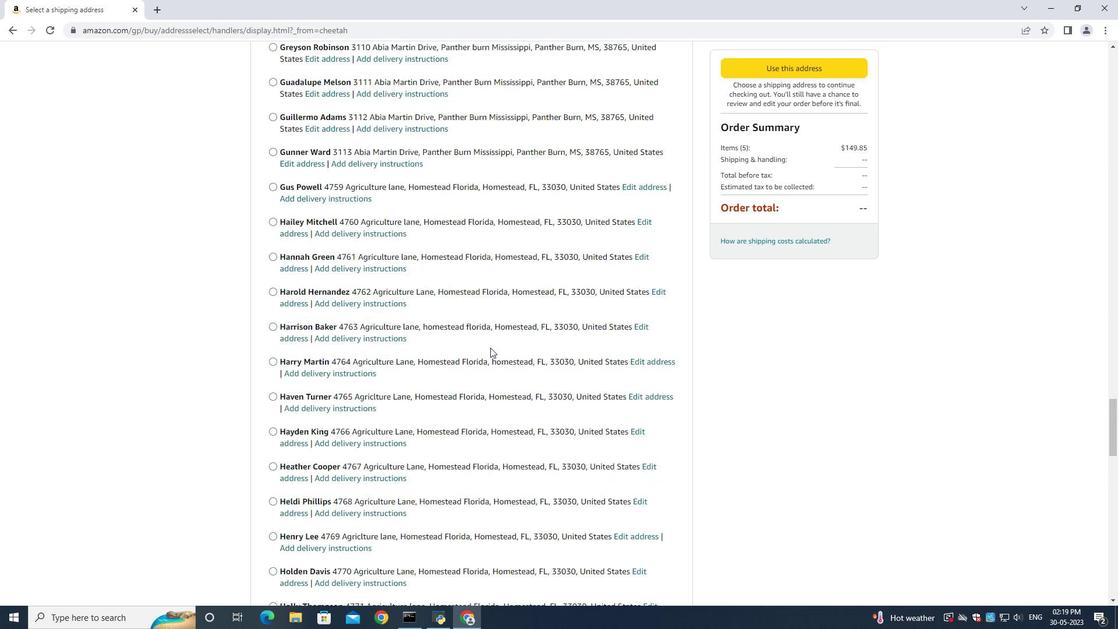 
Action: Mouse scrolled (490, 347) with delta (0, 0)
Screenshot: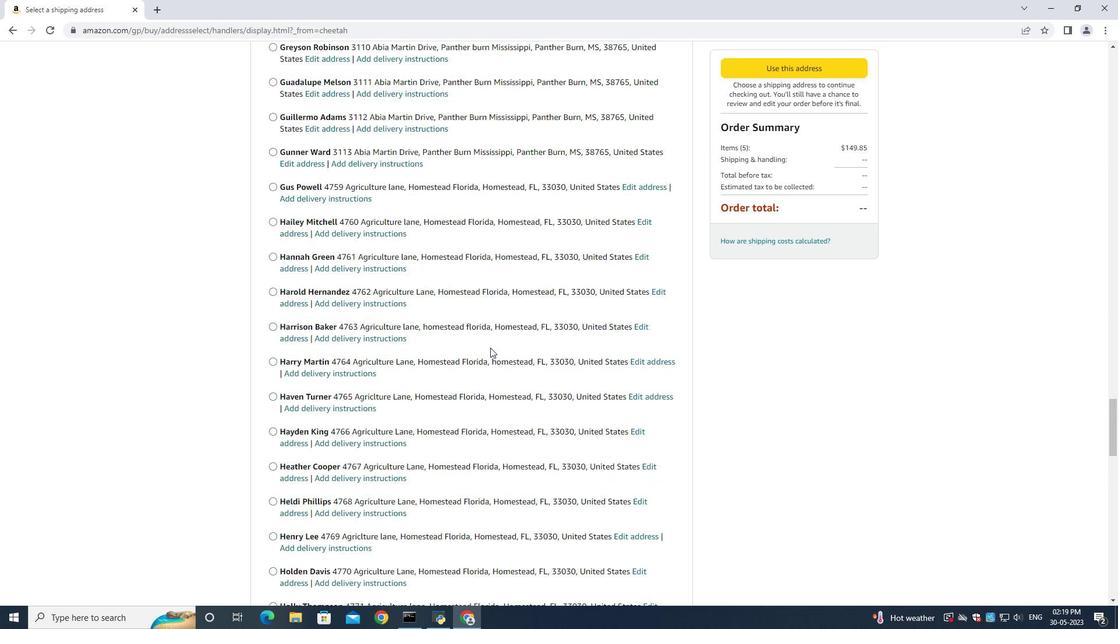 
Action: Mouse scrolled (490, 347) with delta (0, 0)
Screenshot: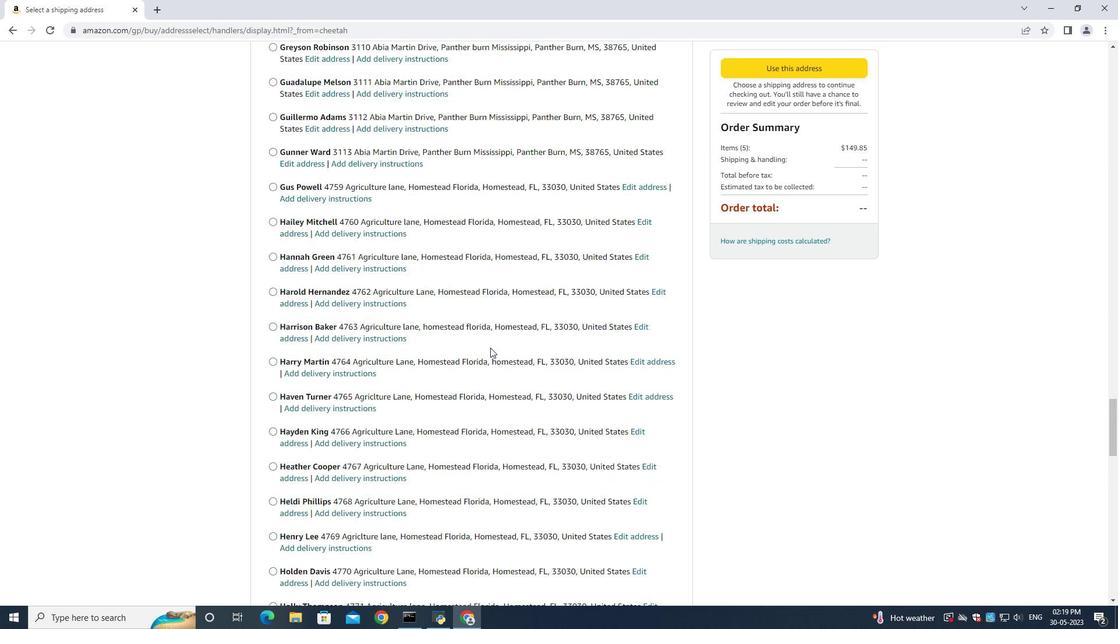 
Action: Mouse scrolled (490, 347) with delta (0, 0)
Screenshot: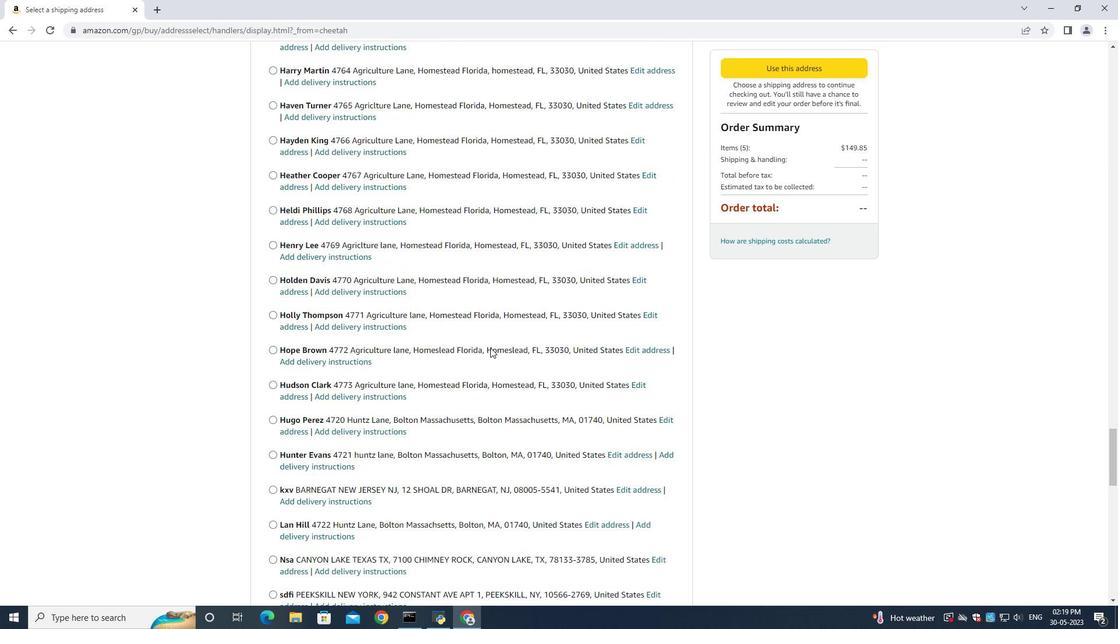 
Action: Mouse scrolled (490, 347) with delta (0, 0)
Screenshot: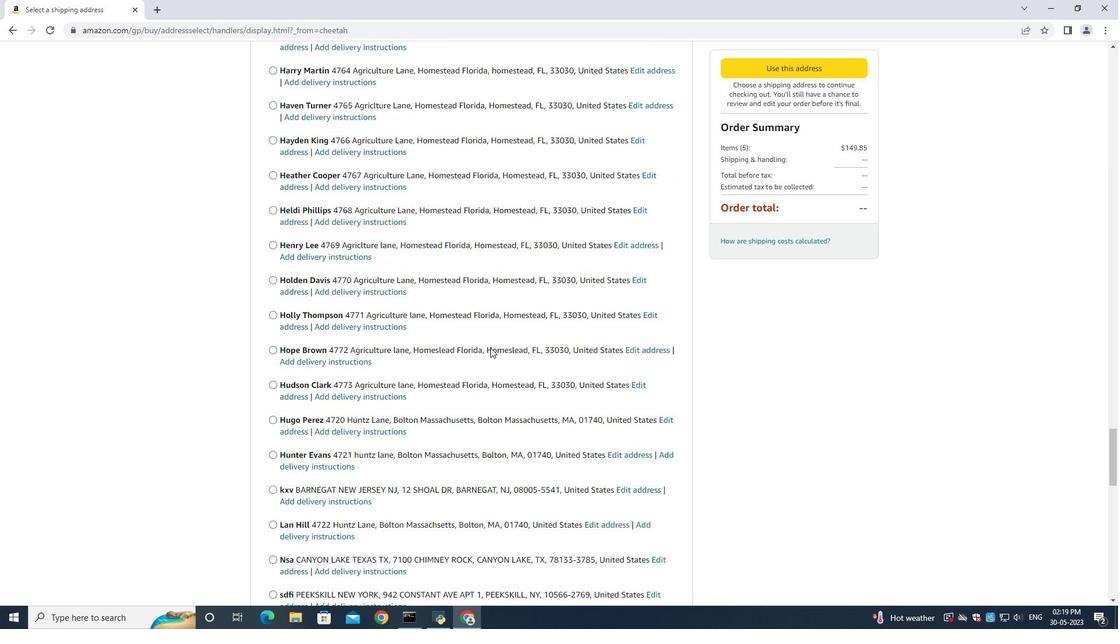 
Action: Mouse scrolled (490, 347) with delta (0, 0)
Screenshot: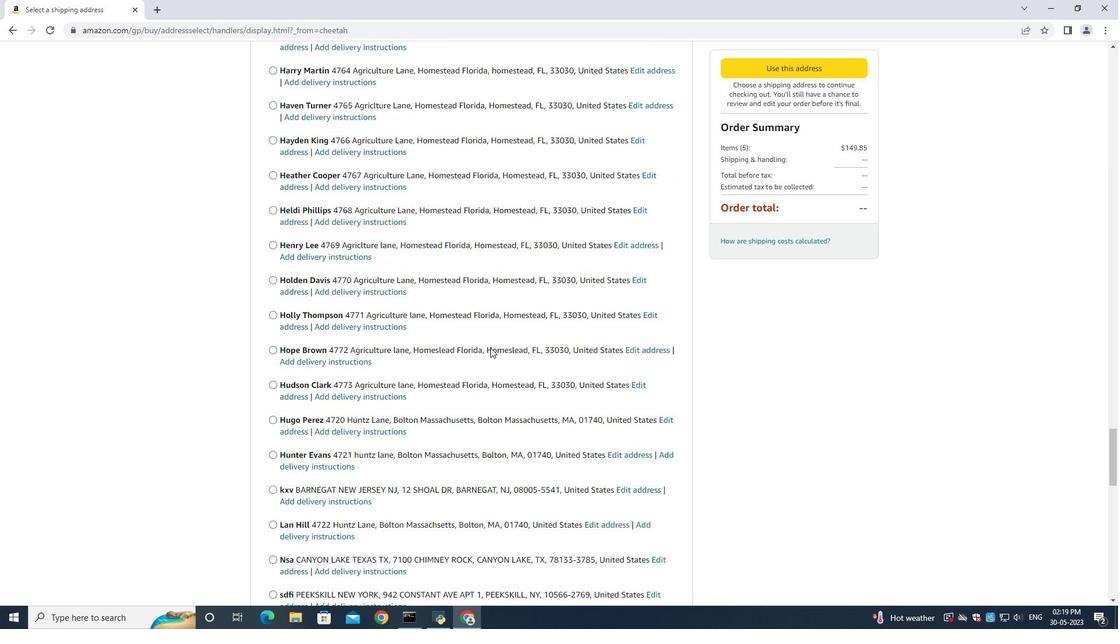 
Action: Mouse scrolled (490, 347) with delta (0, 0)
Screenshot: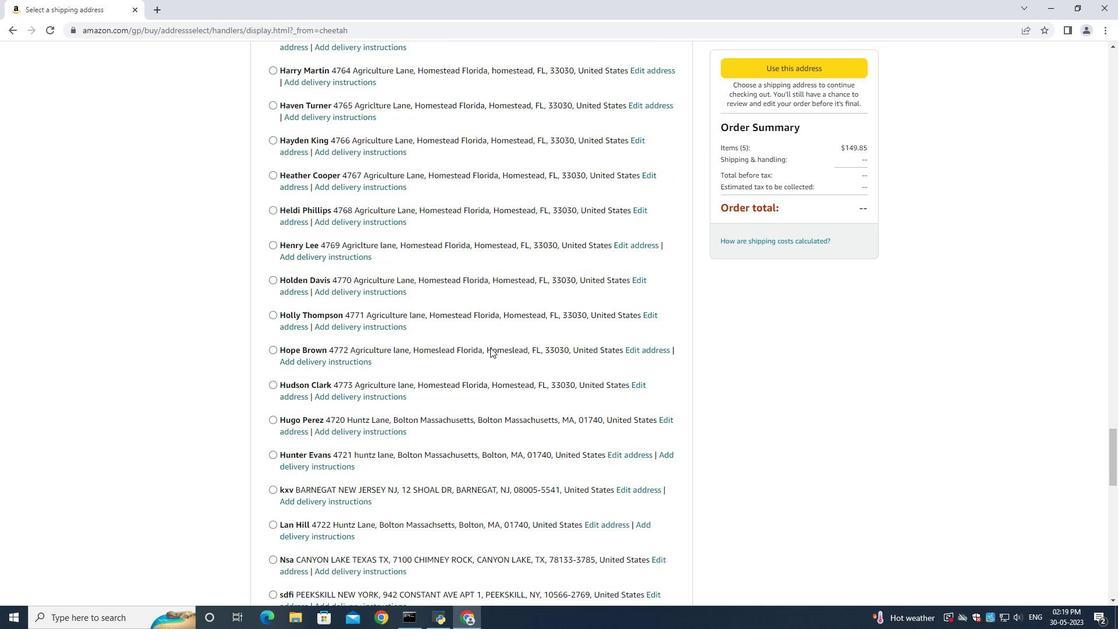 
Action: Mouse scrolled (490, 347) with delta (0, 0)
Screenshot: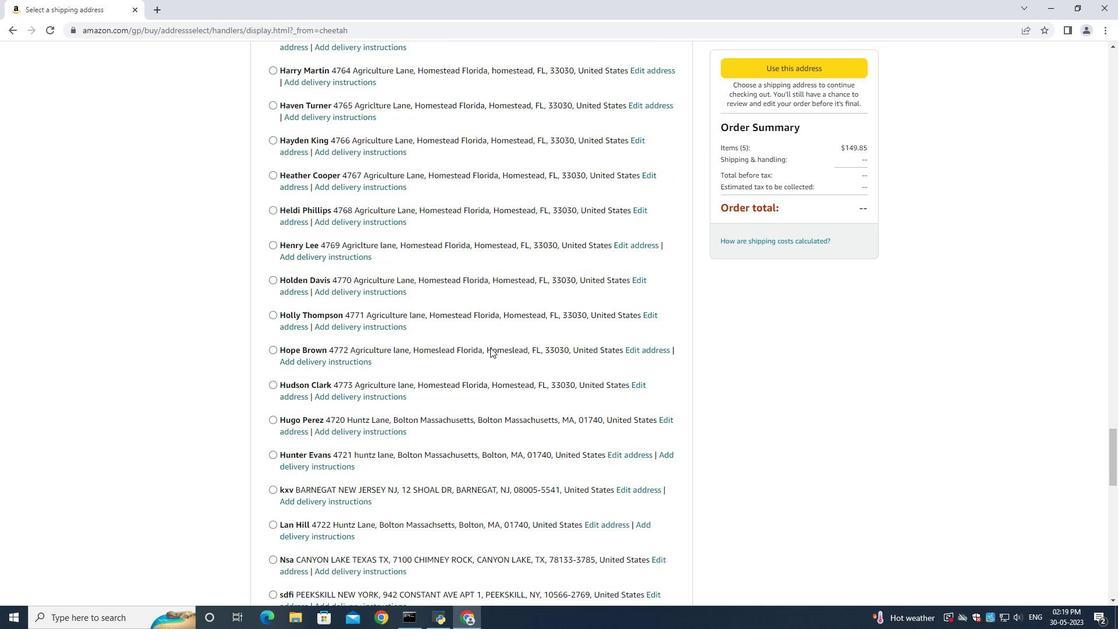 
Action: Mouse scrolled (490, 347) with delta (0, 0)
Screenshot: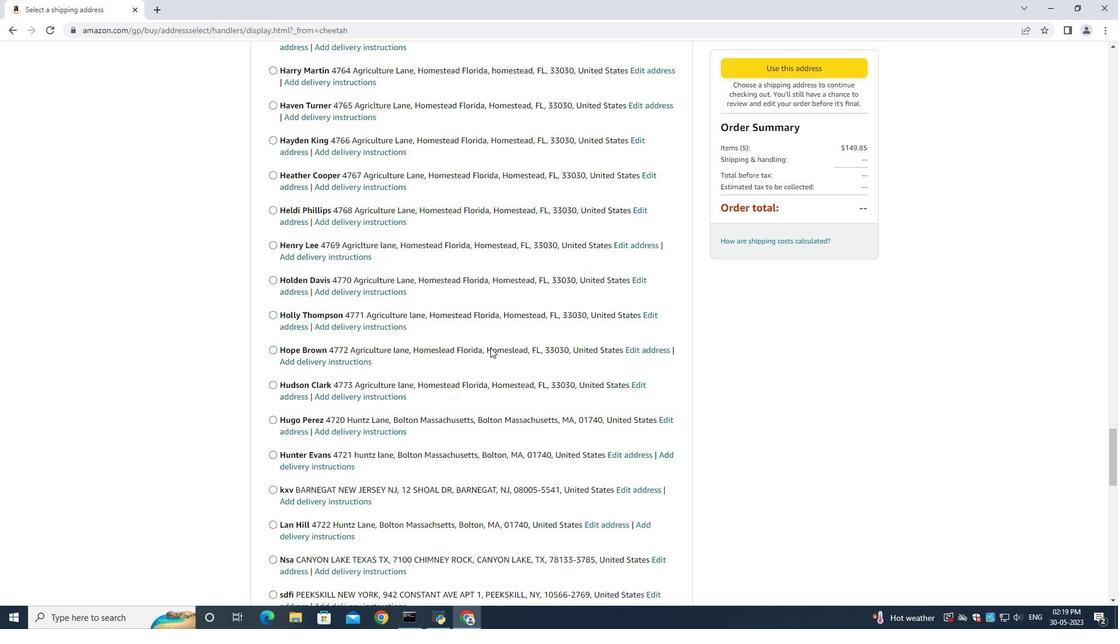 
Action: Mouse scrolled (490, 347) with delta (0, 0)
Screenshot: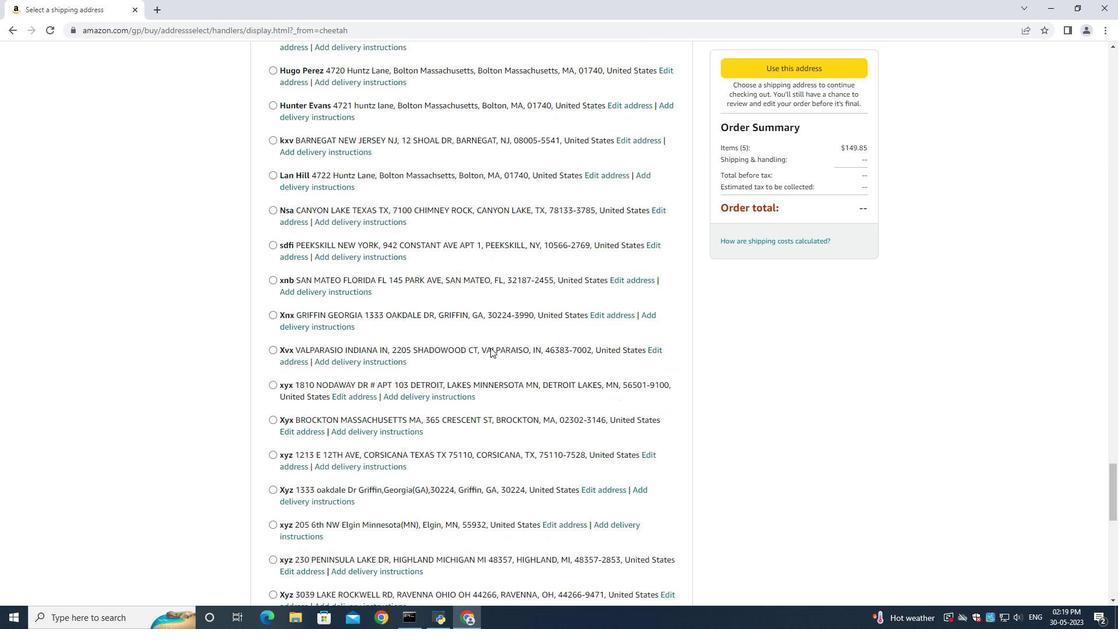 
Action: Mouse scrolled (490, 347) with delta (0, 0)
Screenshot: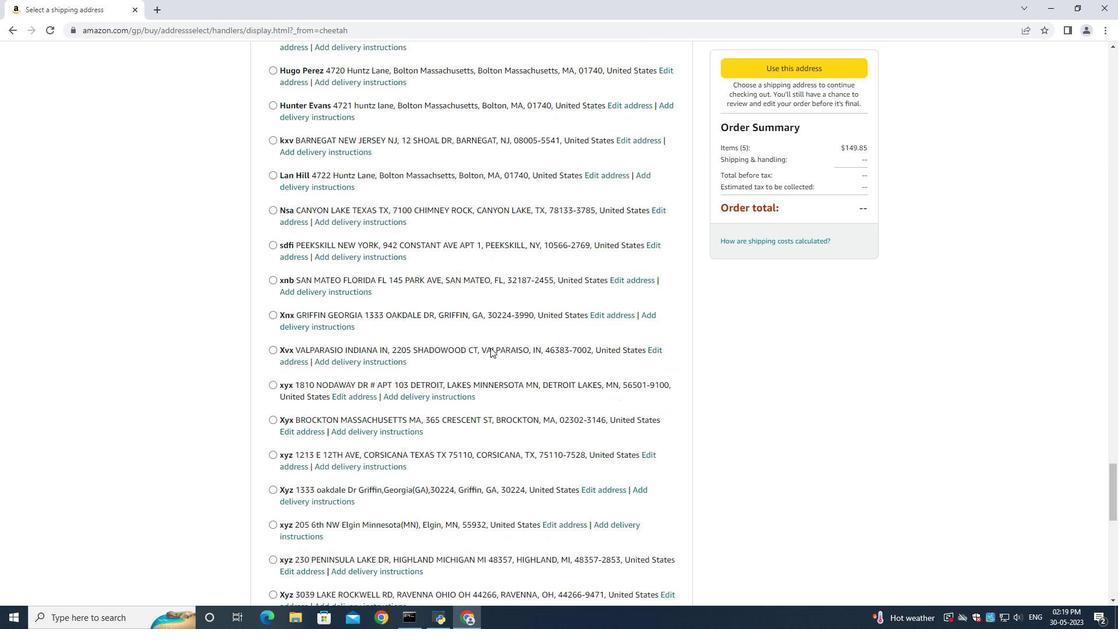 
Action: Mouse scrolled (490, 347) with delta (0, 0)
Screenshot: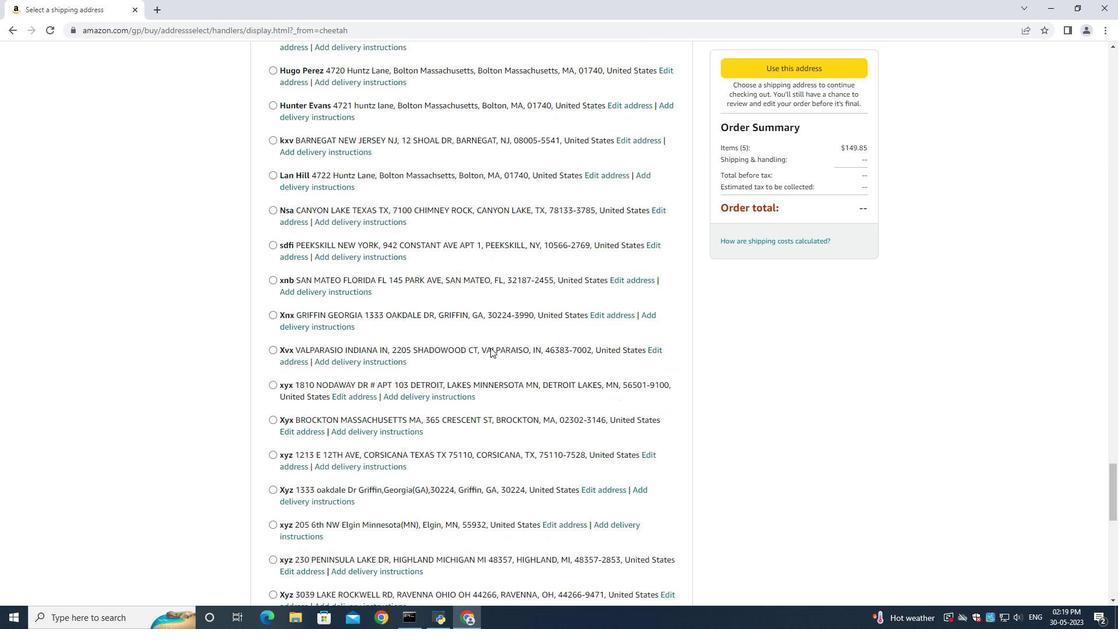 
Action: Mouse scrolled (490, 347) with delta (0, 0)
Screenshot: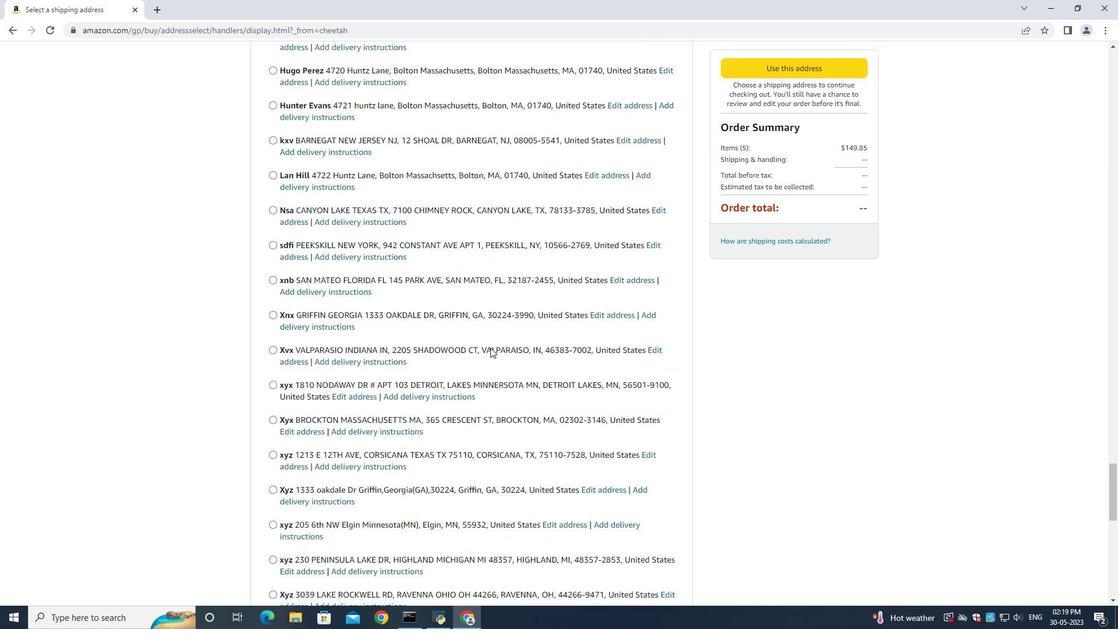 
Action: Mouse scrolled (490, 347) with delta (0, 0)
Screenshot: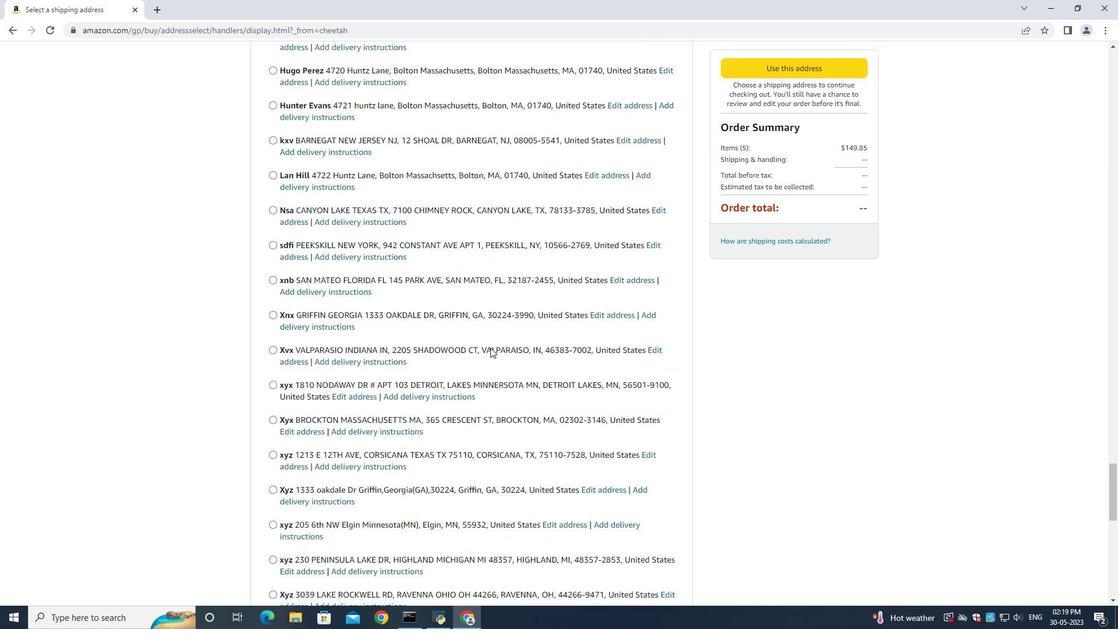 
Action: Mouse scrolled (490, 347) with delta (0, 0)
Screenshot: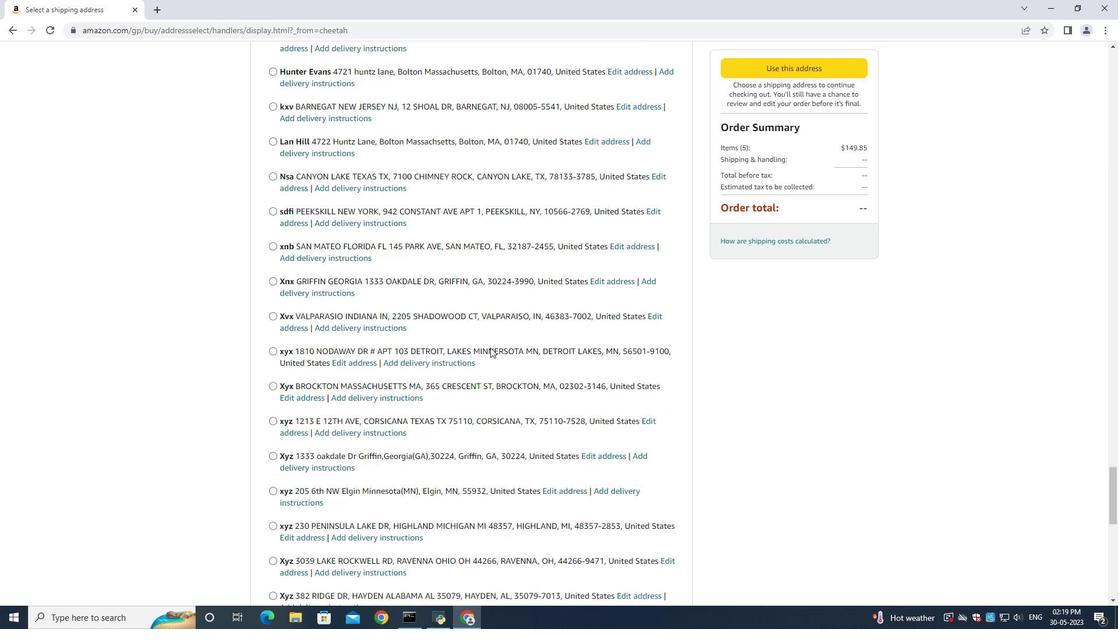 
Action: Mouse scrolled (490, 347) with delta (0, 0)
Screenshot: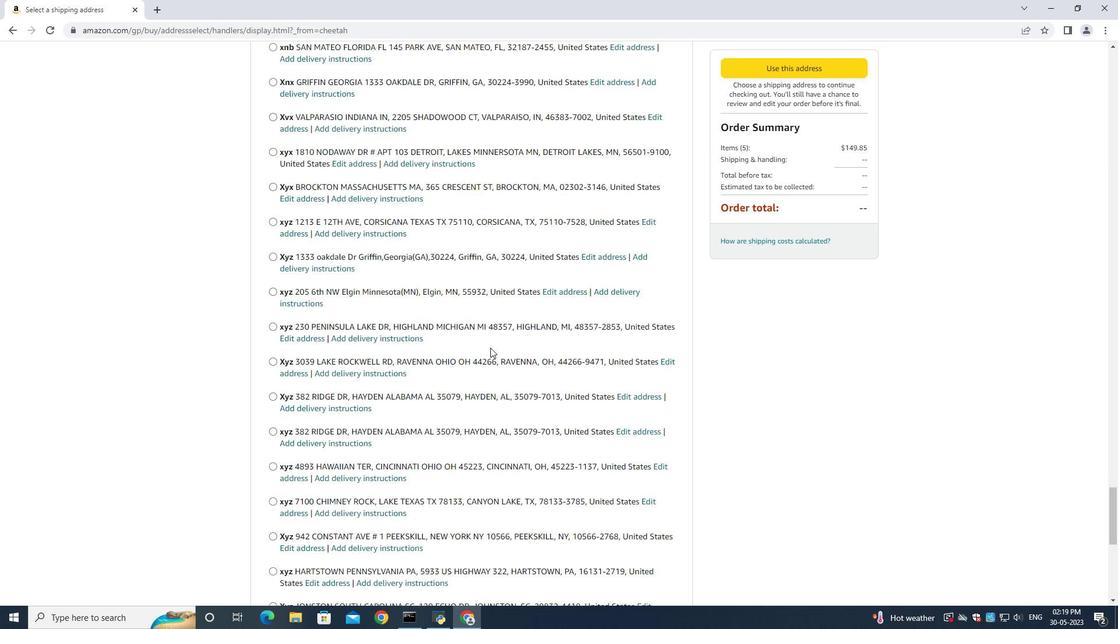 
Action: Mouse scrolled (490, 347) with delta (0, 0)
Screenshot: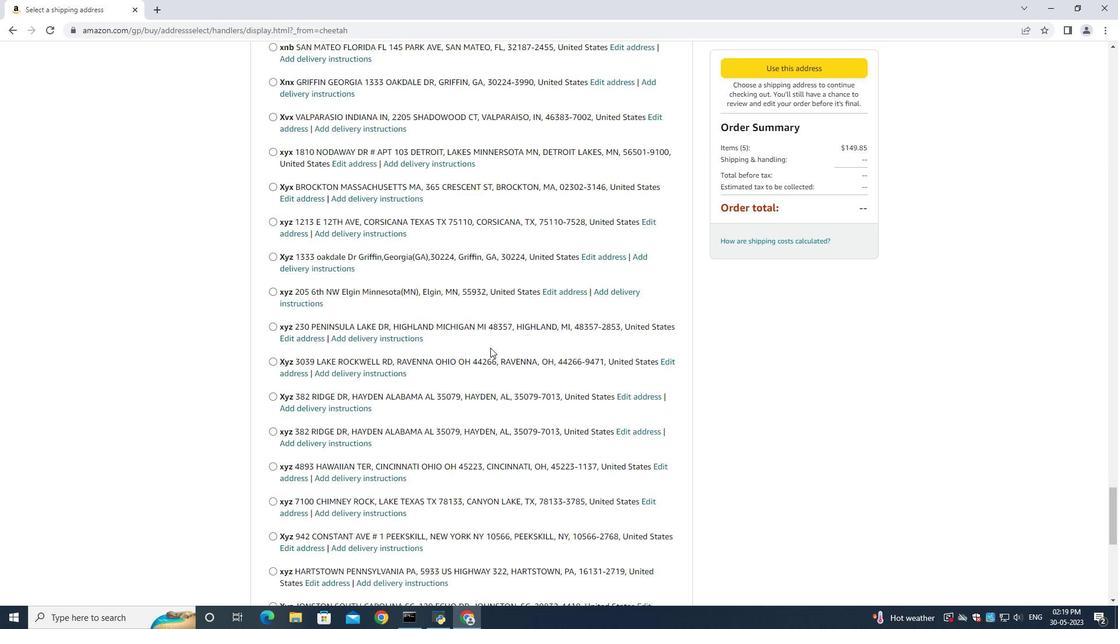 
Action: Mouse scrolled (490, 347) with delta (0, 0)
Screenshot: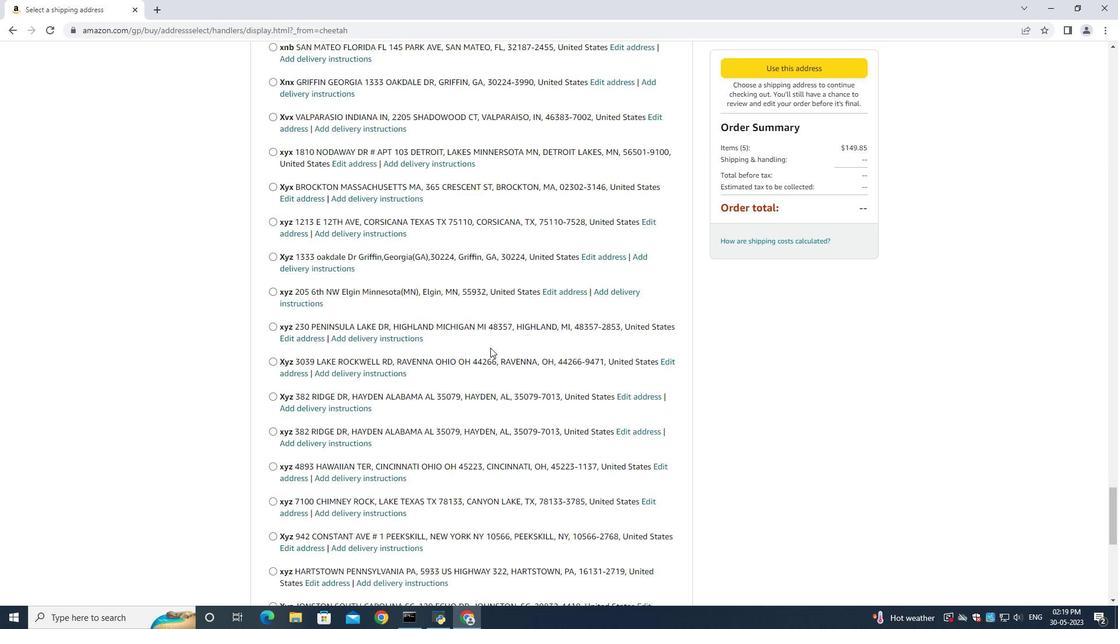 
Action: Mouse scrolled (490, 347) with delta (0, 0)
Screenshot: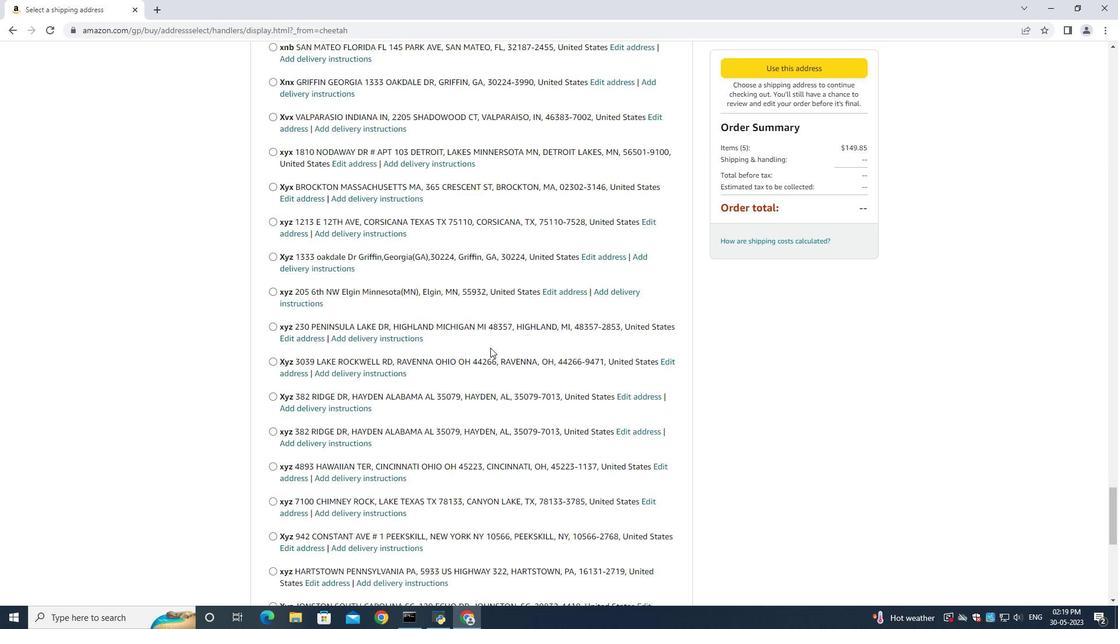 
Action: Mouse scrolled (490, 347) with delta (0, 0)
Screenshot: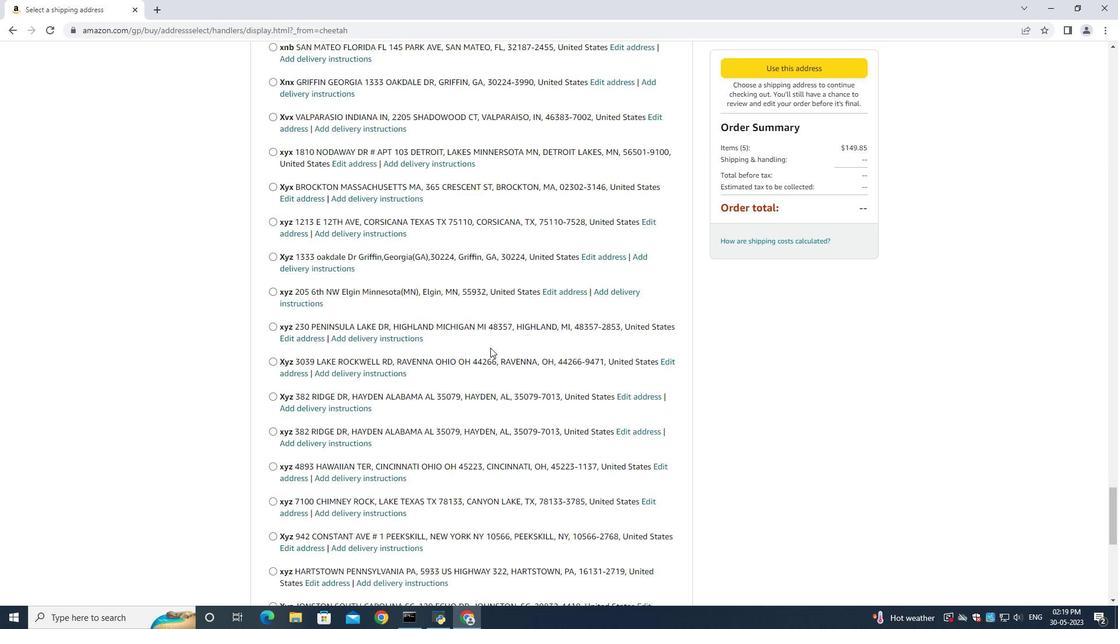 
Action: Mouse scrolled (490, 347) with delta (0, 0)
Screenshot: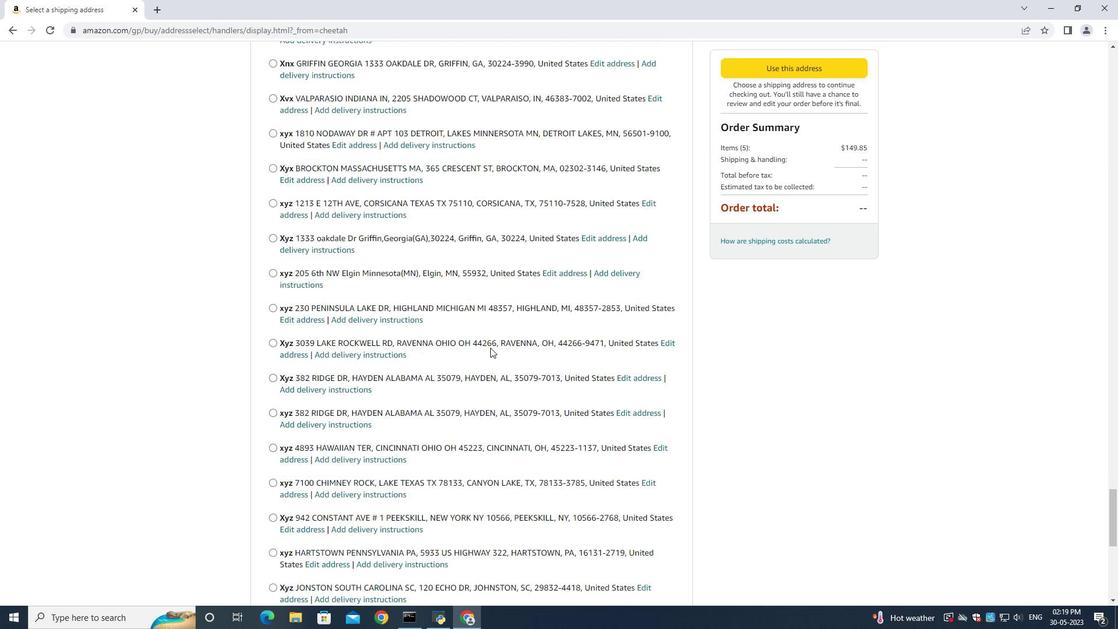 
Action: Mouse scrolled (490, 347) with delta (0, 0)
Screenshot: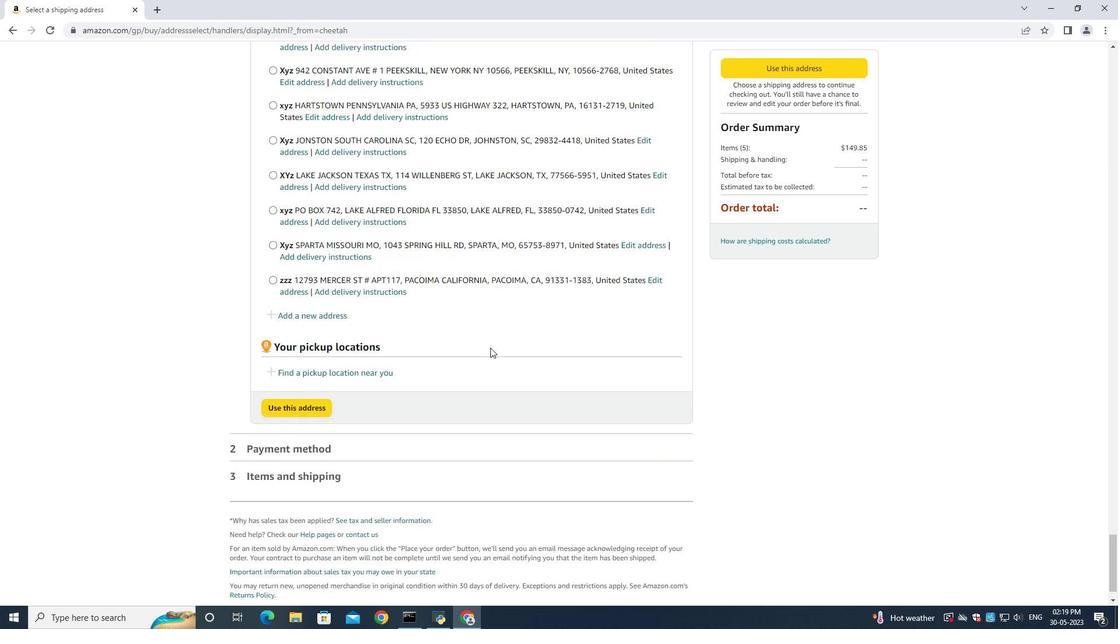 
Action: Mouse scrolled (490, 347) with delta (0, 0)
Screenshot: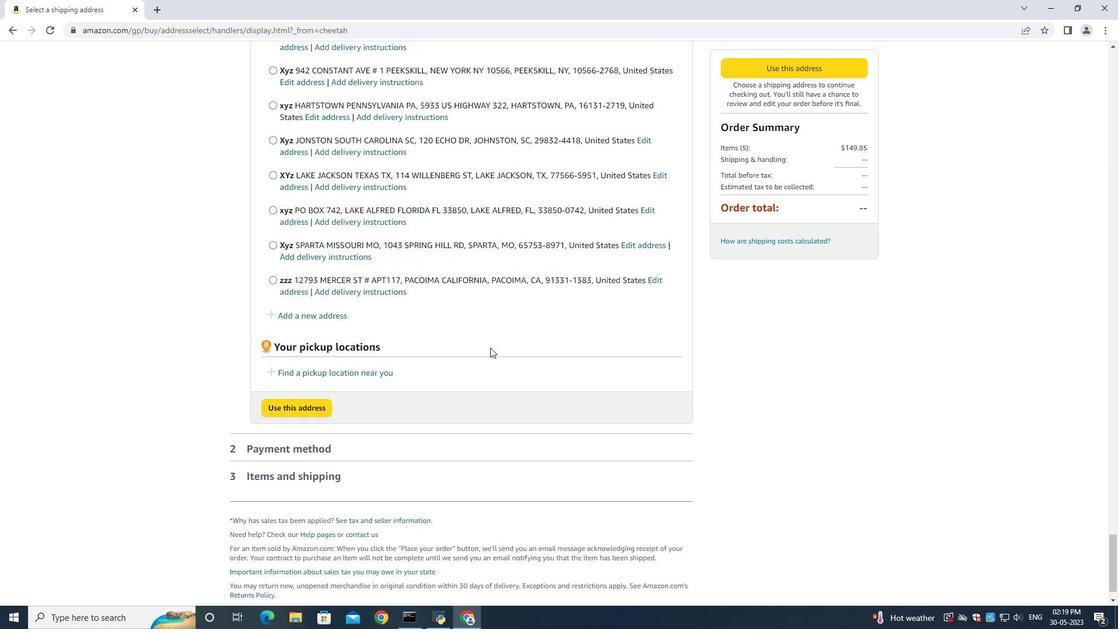 
Action: Mouse scrolled (490, 347) with delta (0, 0)
Screenshot: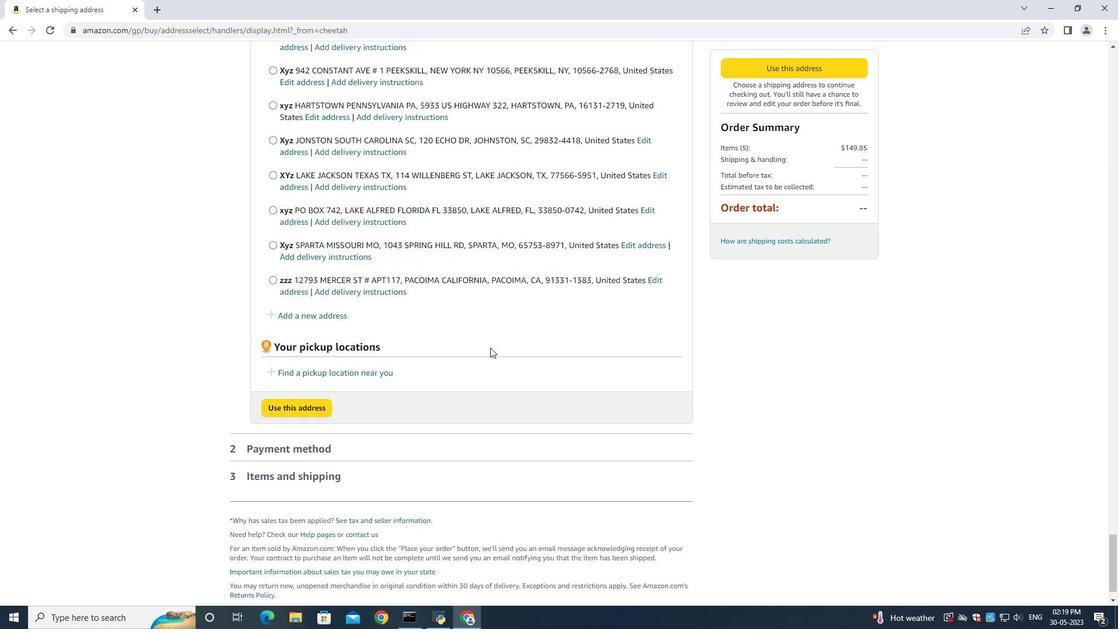 
Action: Mouse moved to (304, 277)
Screenshot: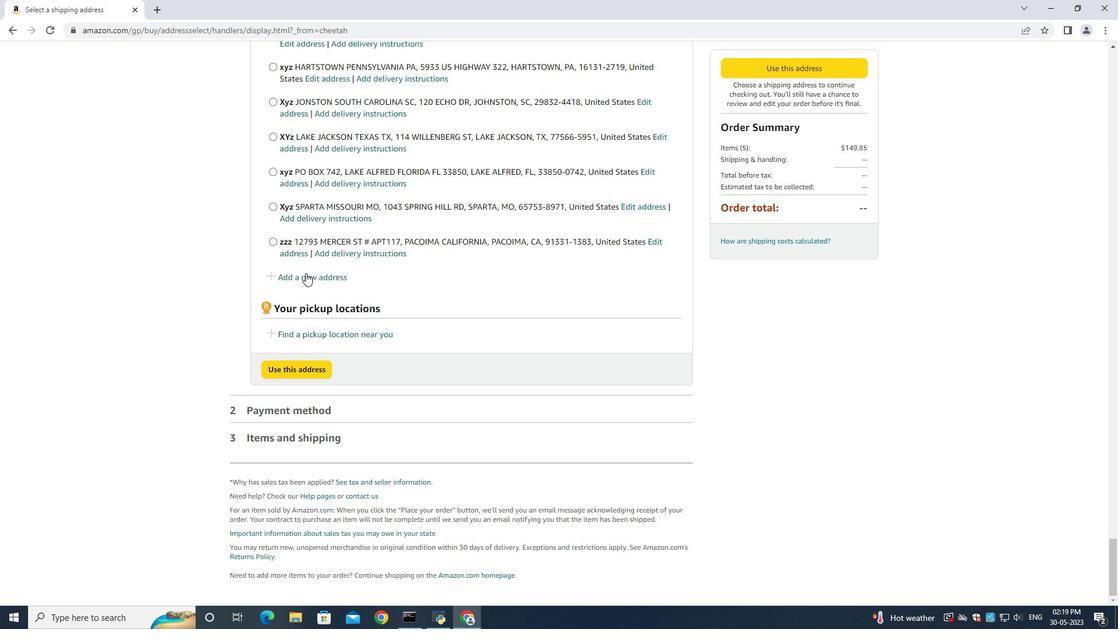 
Action: Mouse pressed left at (304, 277)
Screenshot: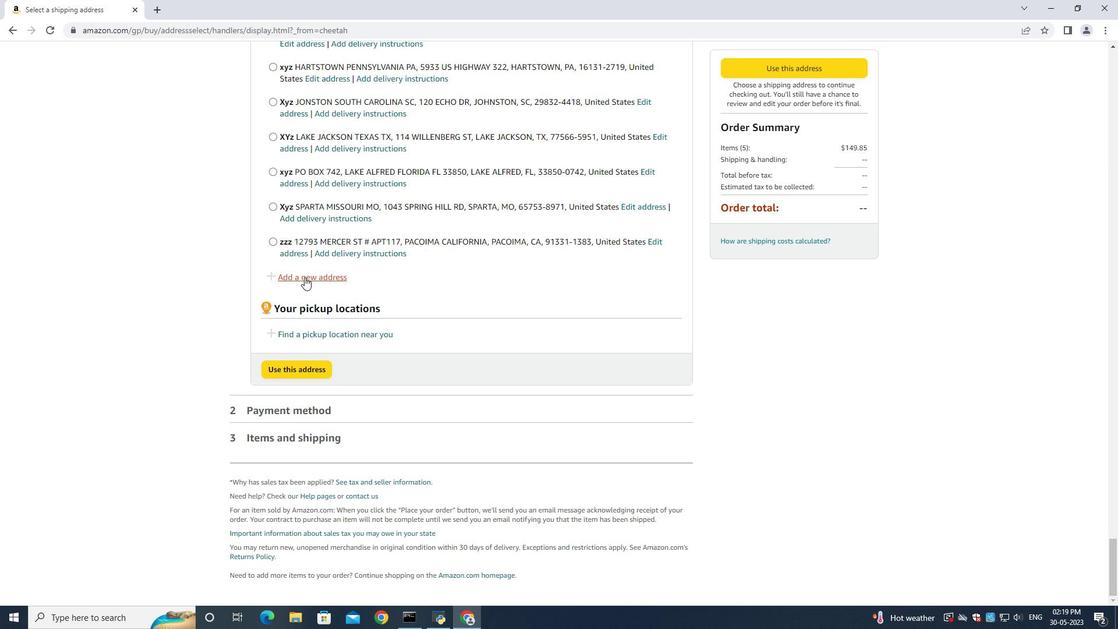 
Action: Mouse moved to (407, 282)
Screenshot: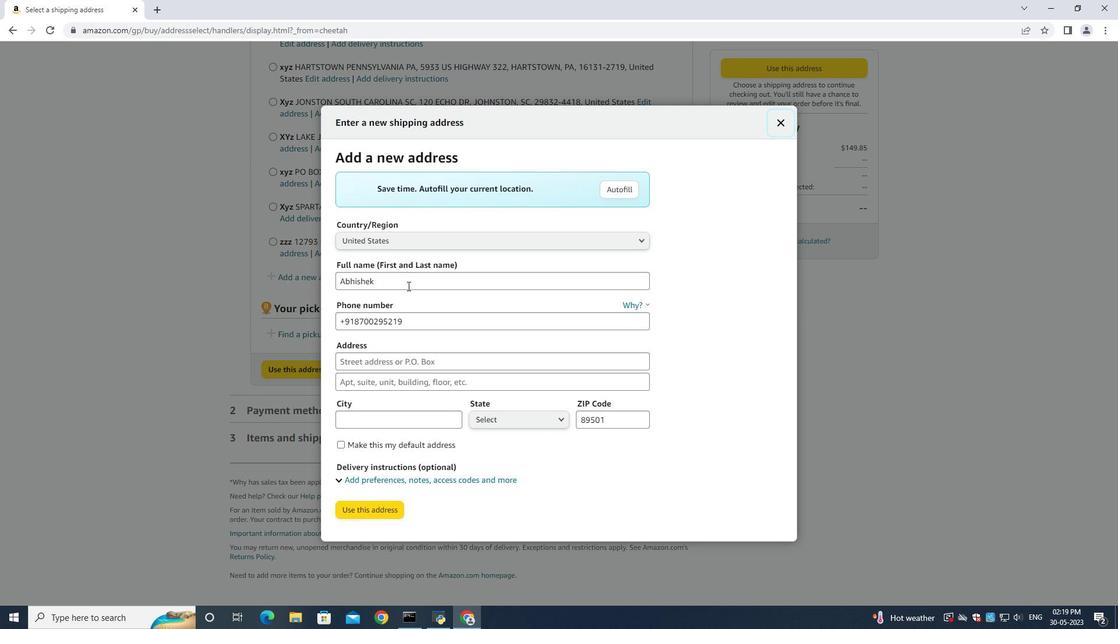 
Action: Mouse pressed left at (407, 282)
Screenshot: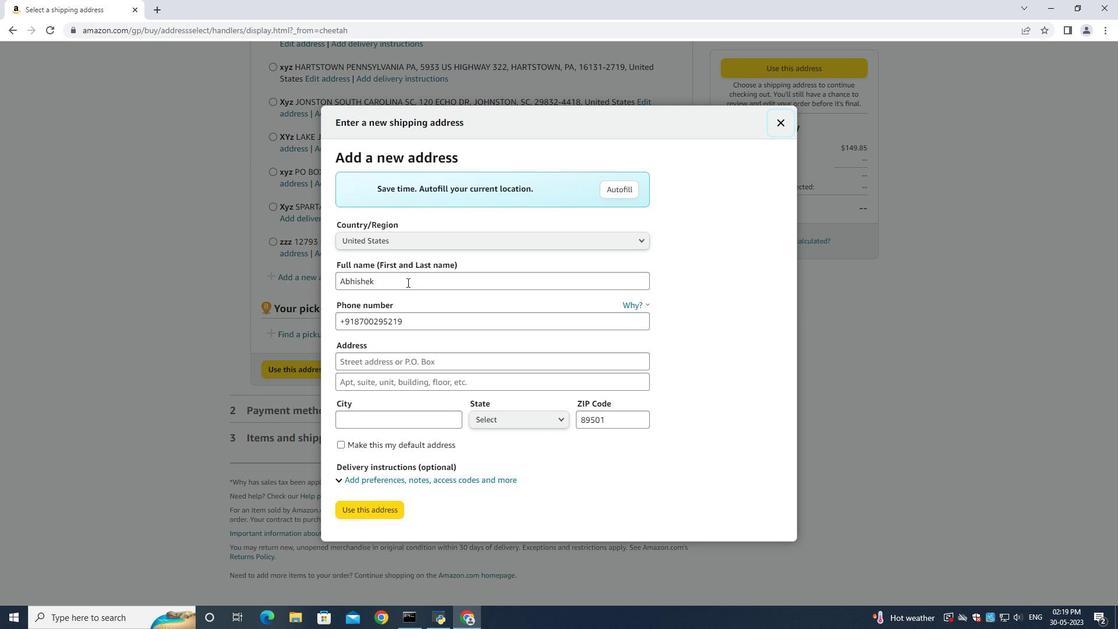 
Action: Key pressed ctrl+A<Key.backspace><Key.shift>Ibrahim<Key.space><Key.shift>Sanchez<Key.space>
Screenshot: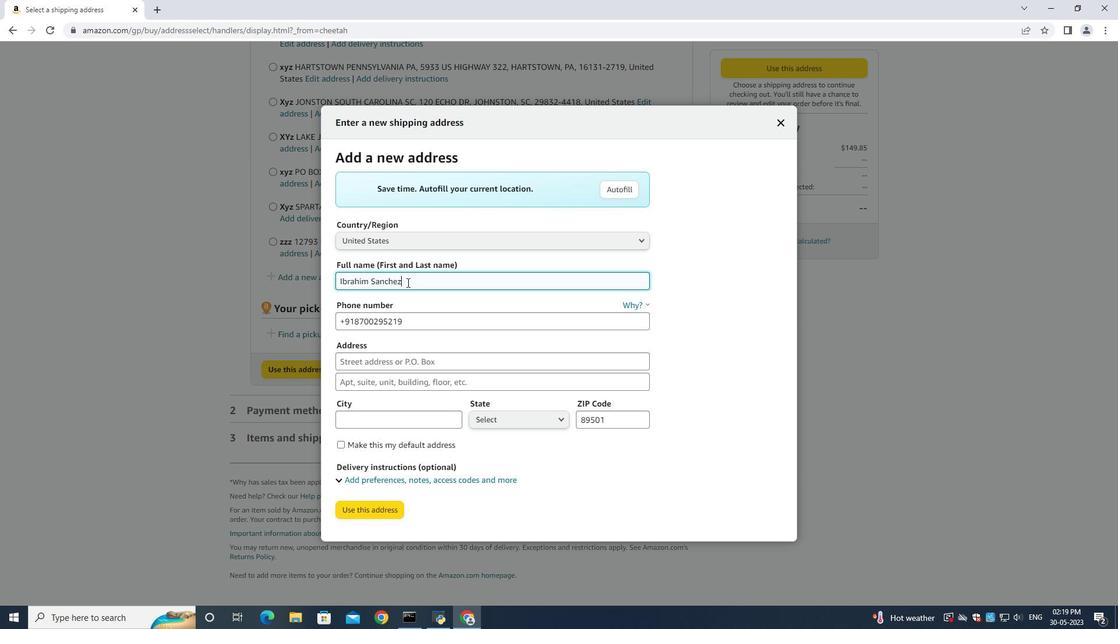 
Action: Mouse moved to (414, 320)
Screenshot: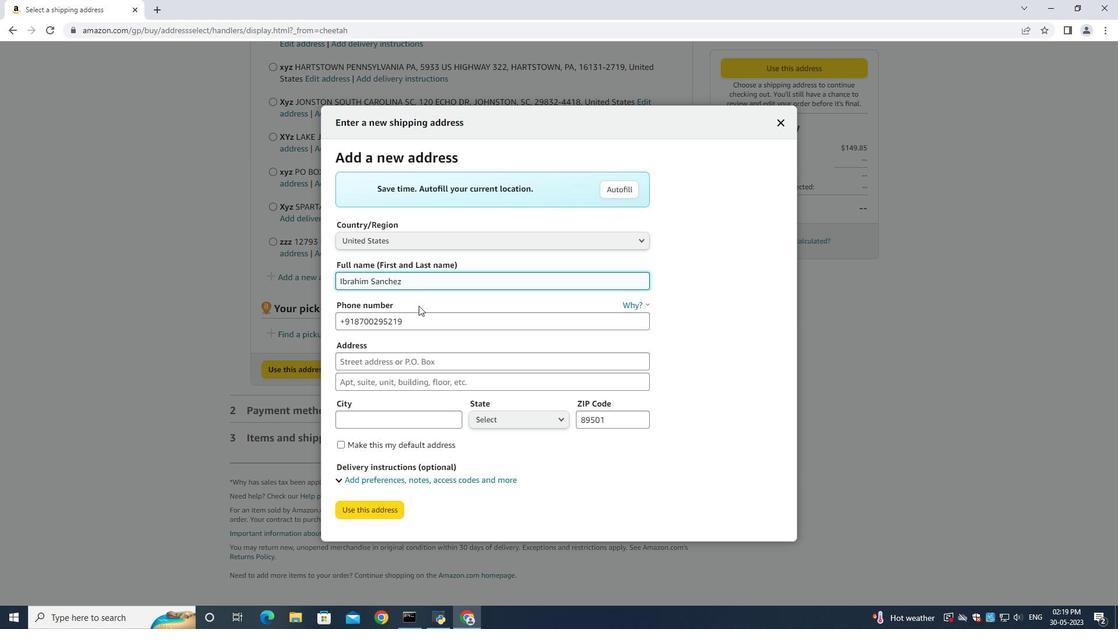 
Action: Mouse pressed left at (414, 320)
Screenshot: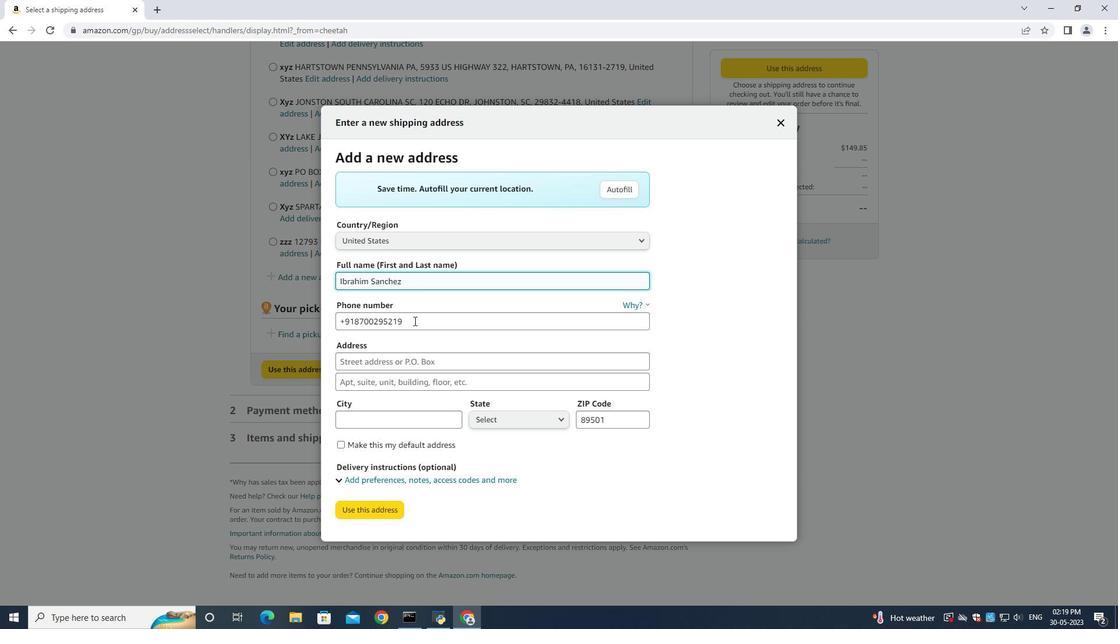 
Action: Mouse moved to (412, 322)
Screenshot: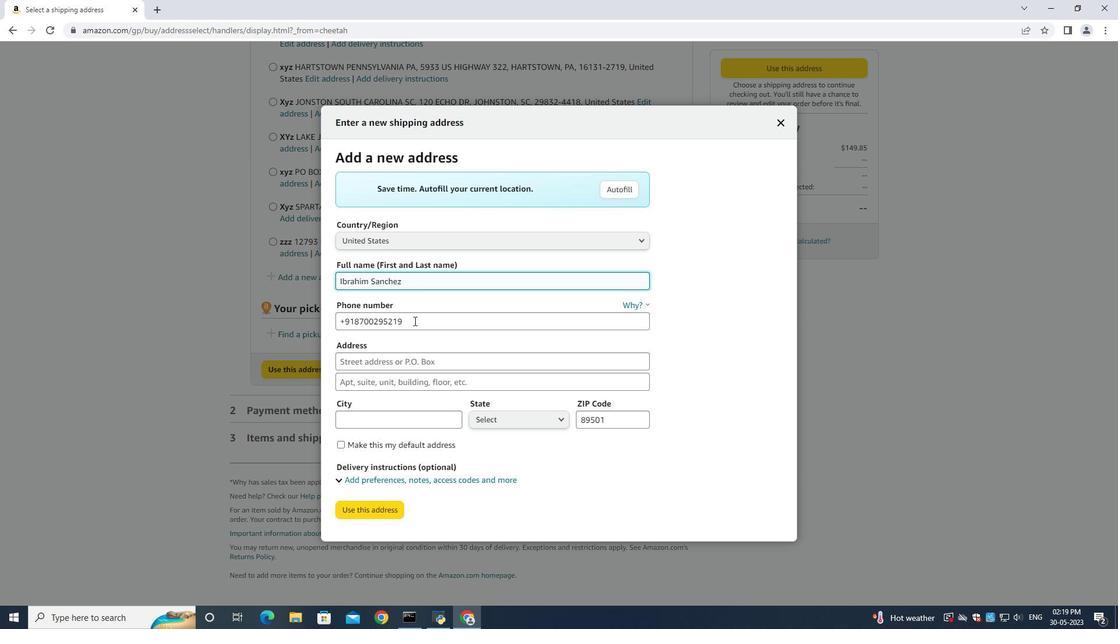 
Action: Key pressed ctrl+A<Key.backspace>9785492947
Screenshot: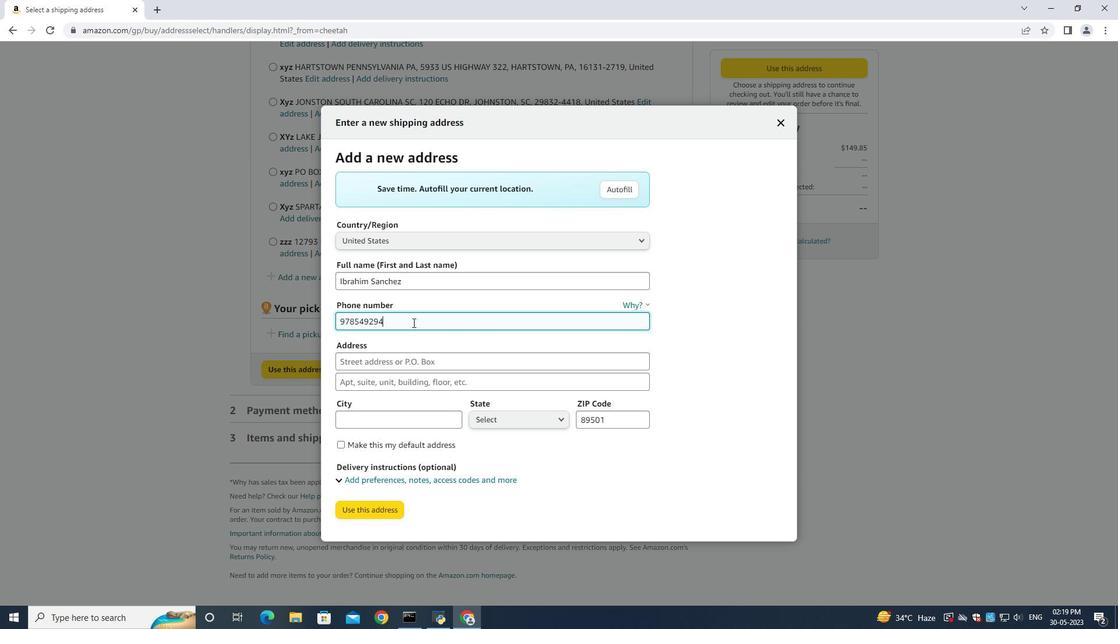 
Action: Mouse moved to (369, 364)
Screenshot: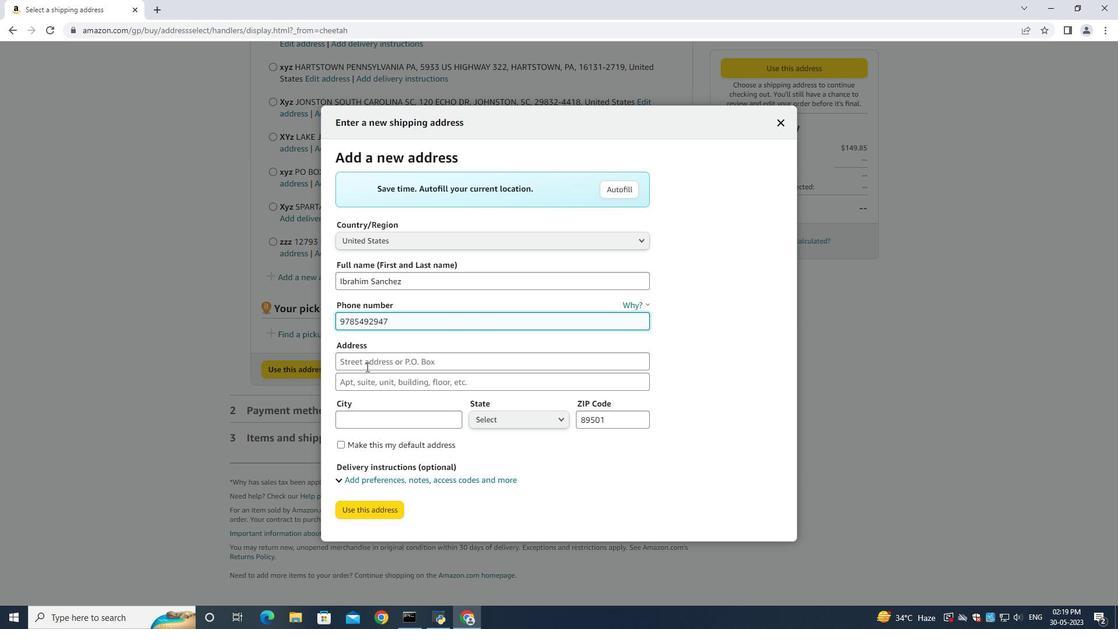 
Action: Mouse pressed left at (369, 364)
Screenshot: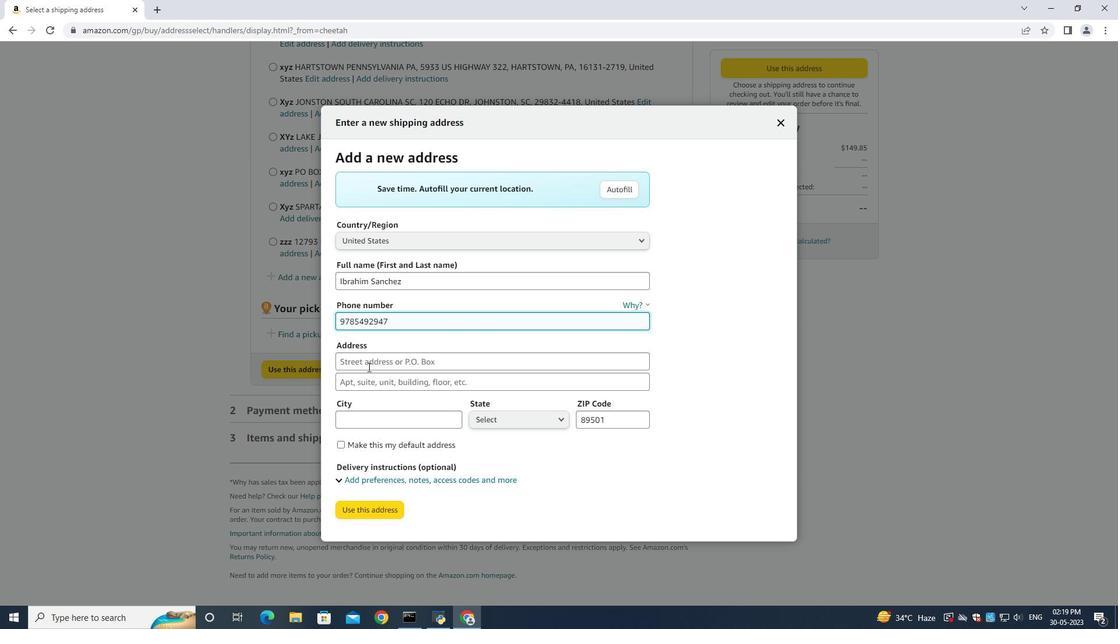 
Action: Key pressed 4723<Key.space><Key.shift>Huntz<Key.space>lane<Key.space>
Screenshot: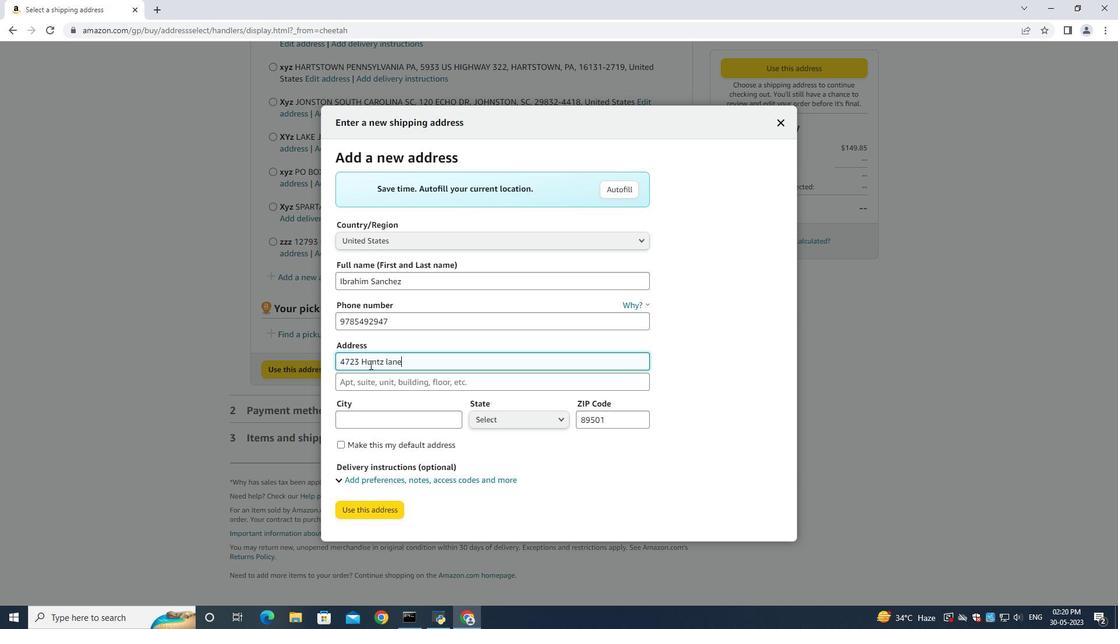 
Action: Mouse moved to (386, 379)
Screenshot: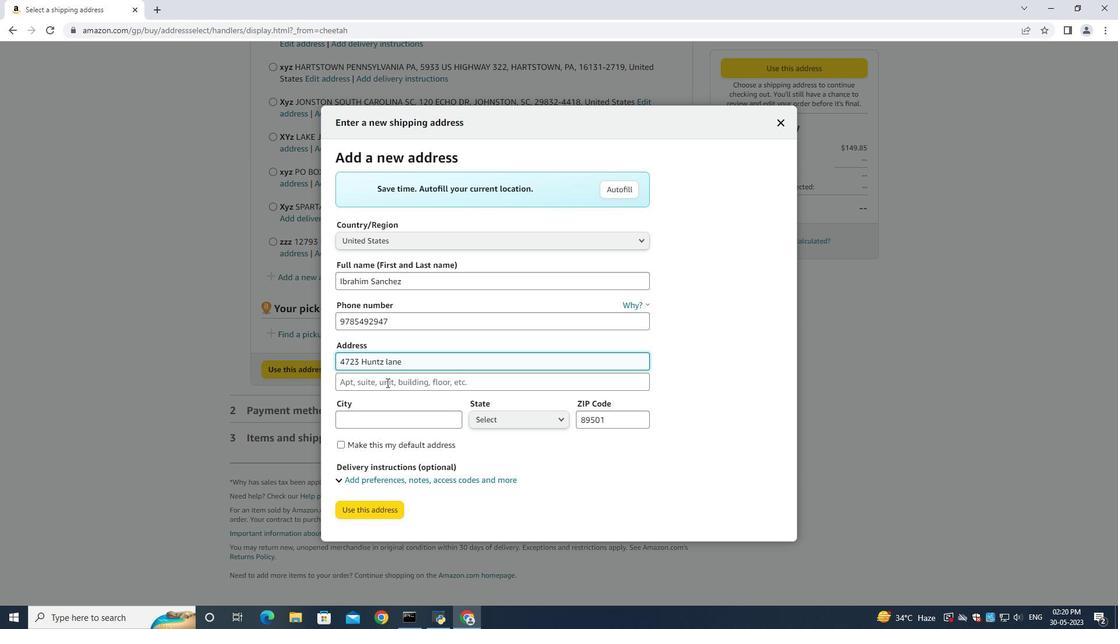 
Action: Mouse pressed left at (386, 379)
Screenshot: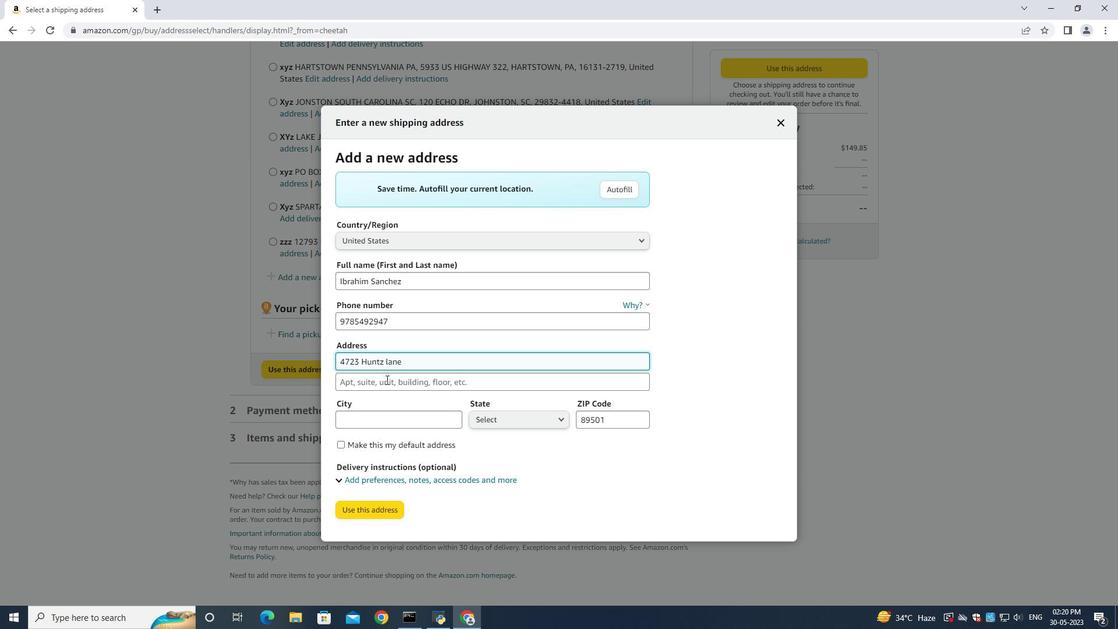
Action: Key pressed <Key.shift>Bolton<Key.space><Key.shift><Key.shift><Key.shift><Key.shift><Key.shift><Key.shift><Key.shift><Key.shift><Key.shift><Key.shift><Key.shift><Key.shift><Key.shift><Key.shift>Massachusetts
Screenshot: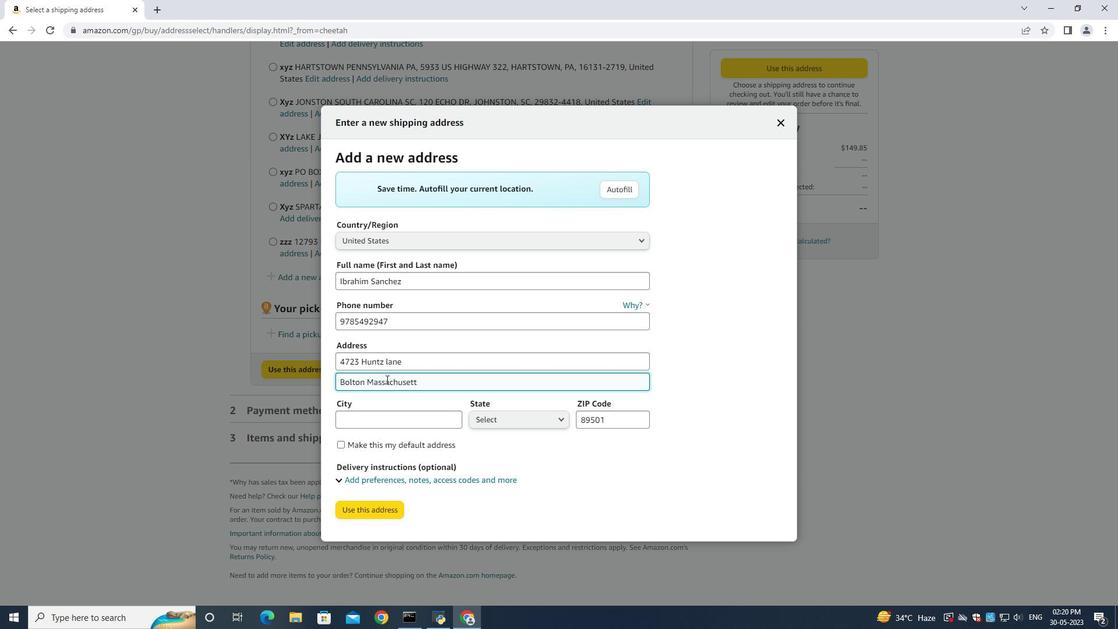 
Action: Mouse moved to (383, 418)
Screenshot: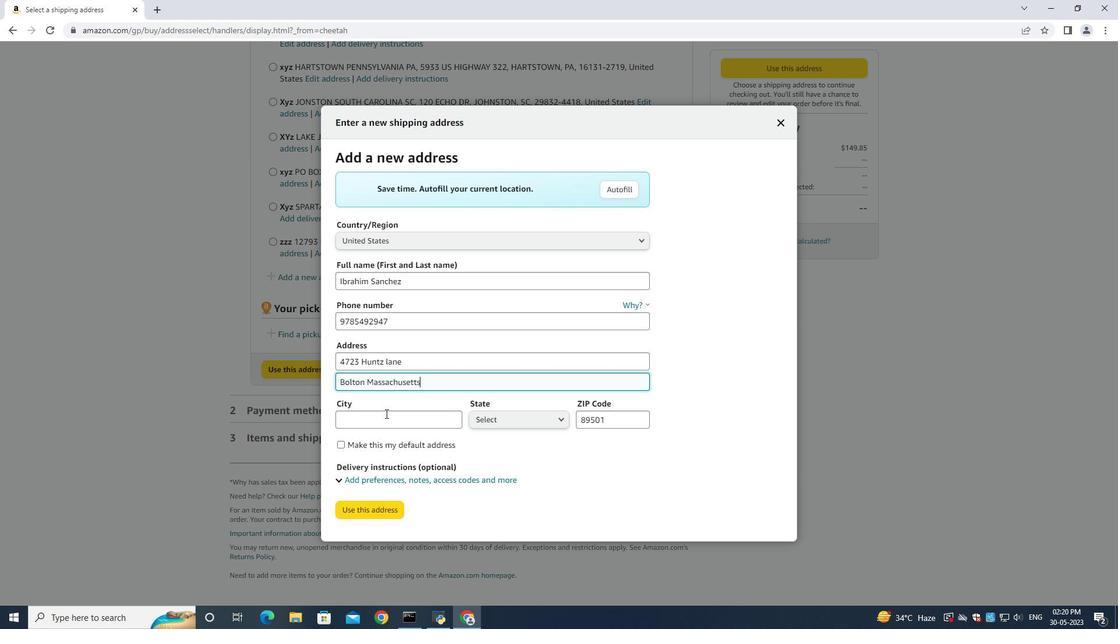 
Action: Mouse pressed left at (383, 418)
Screenshot: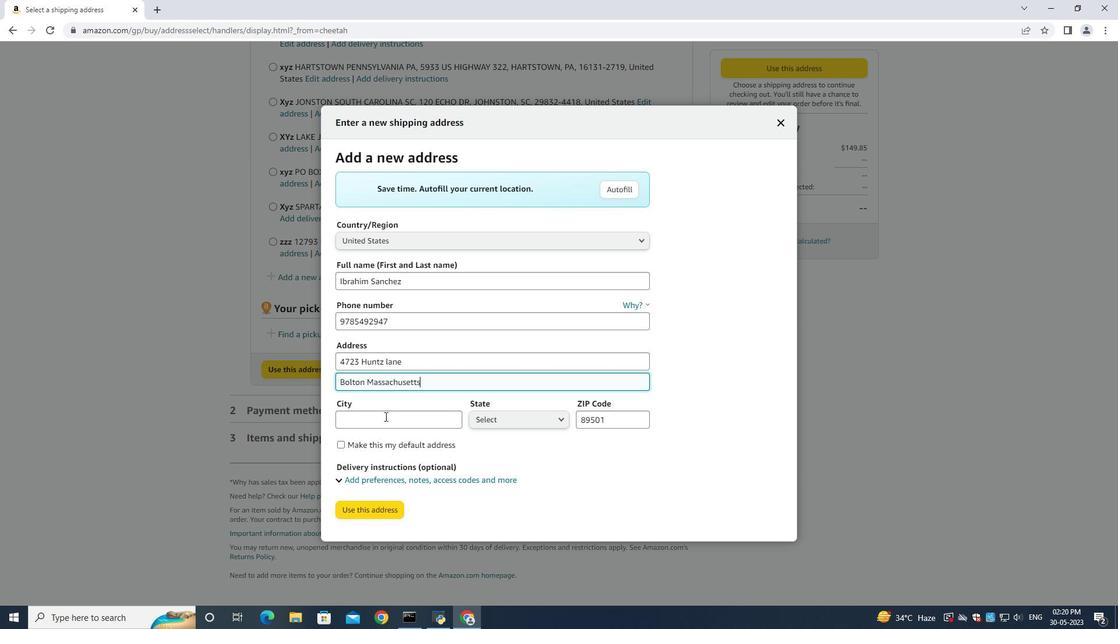 
Action: Key pressed <Key.shift>Bolton<Key.space>
Screenshot: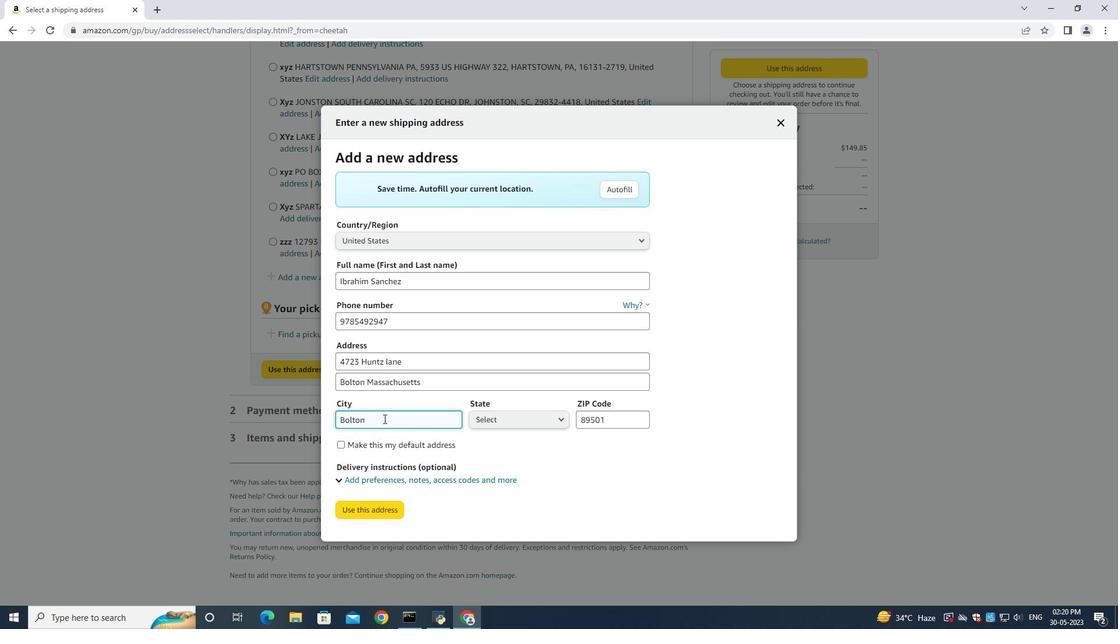 
Action: Mouse moved to (528, 422)
Screenshot: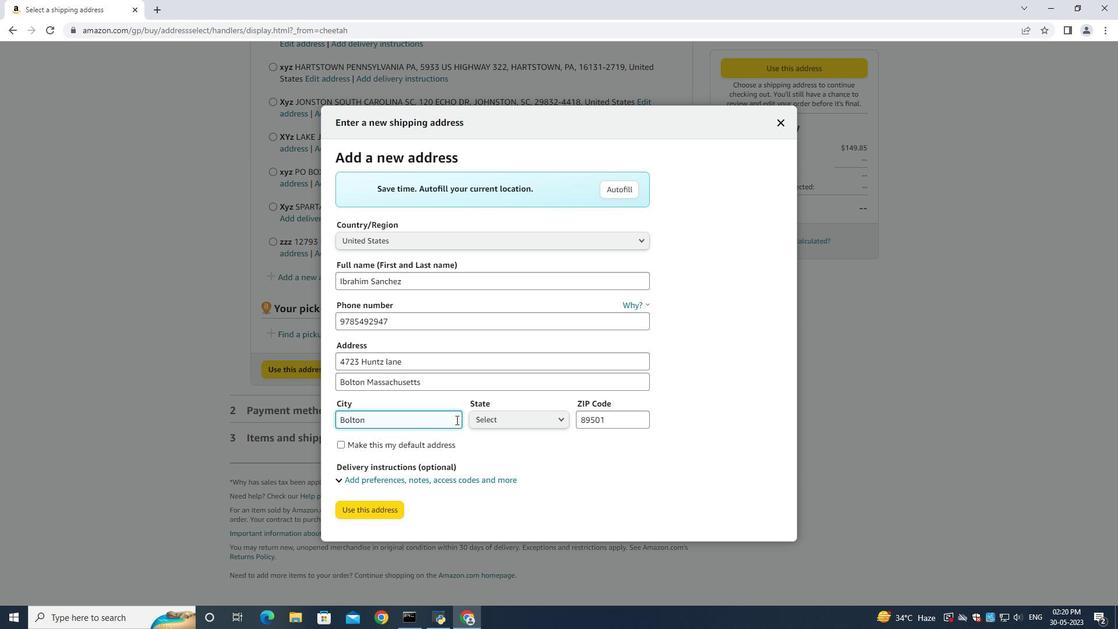 
Action: Mouse pressed left at (528, 422)
Screenshot: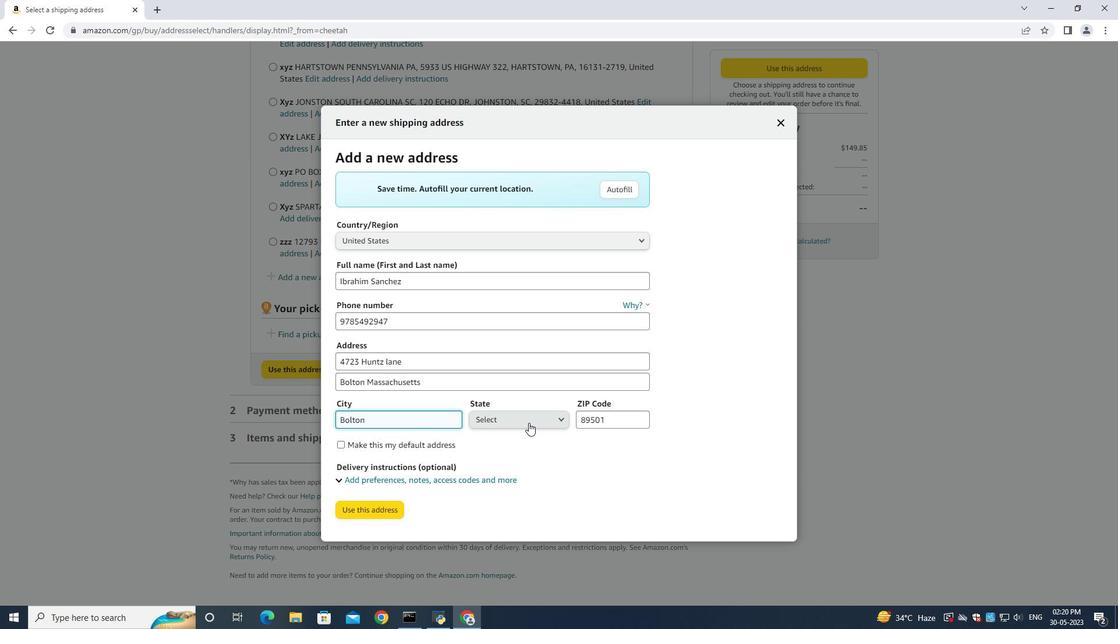 
Action: Key pressed mass
Screenshot: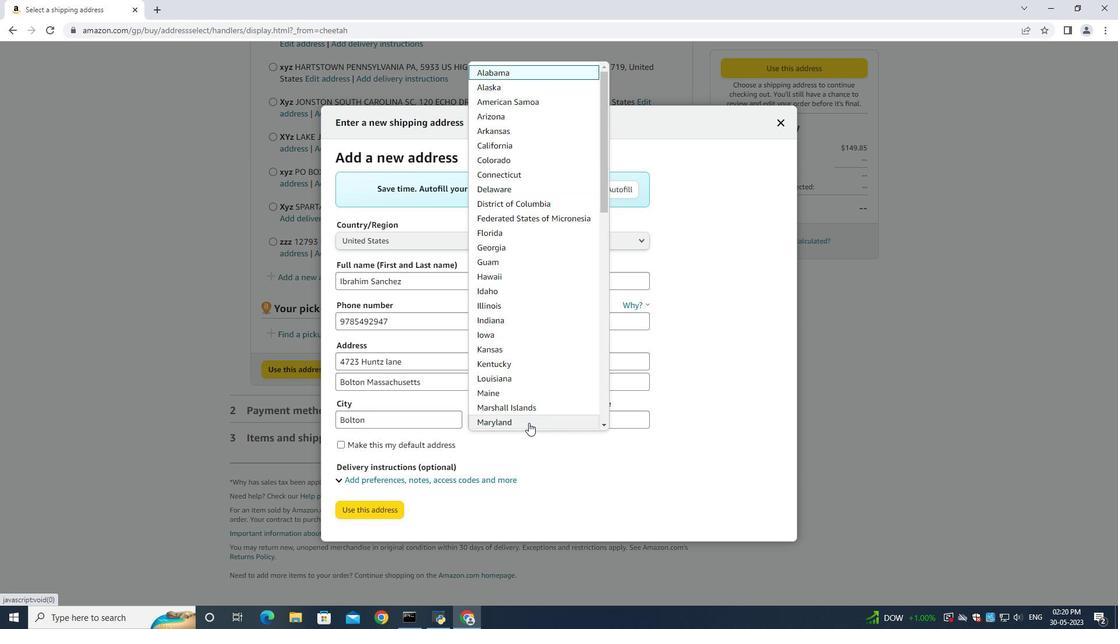
Action: Mouse moved to (531, 419)
Screenshot: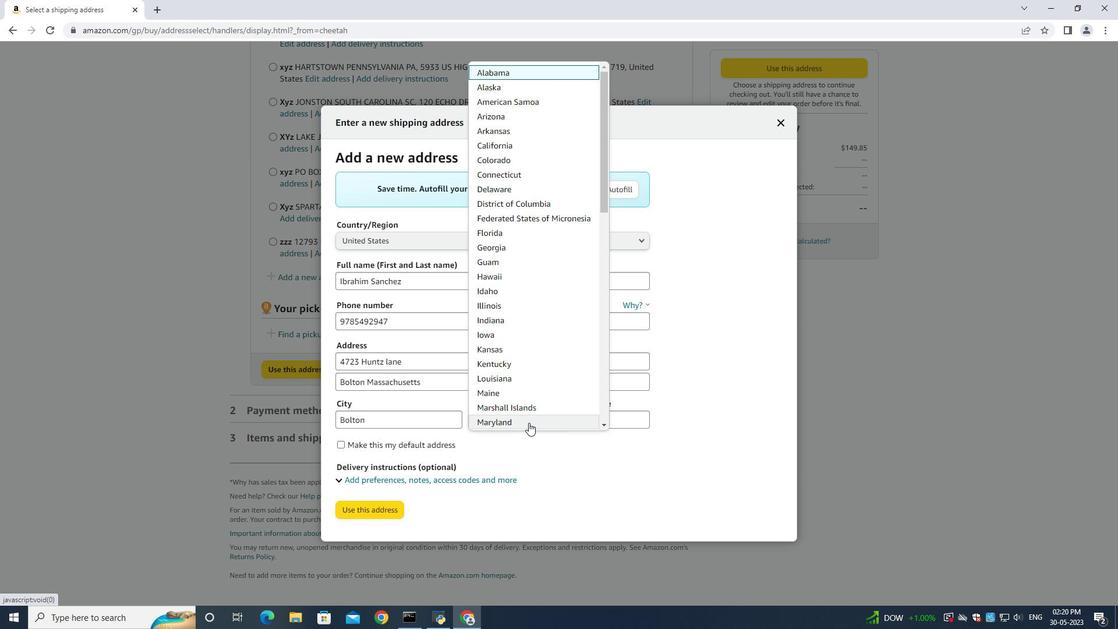 
Action: Mouse scrolled (531, 418) with delta (0, 0)
Screenshot: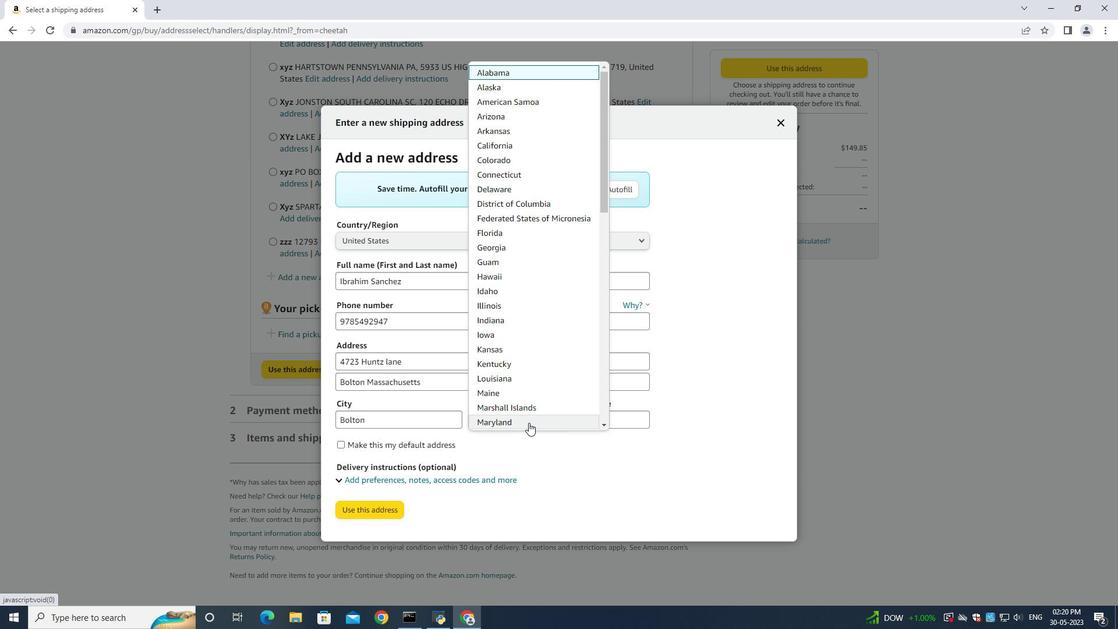 
Action: Mouse scrolled (531, 418) with delta (0, 0)
Screenshot: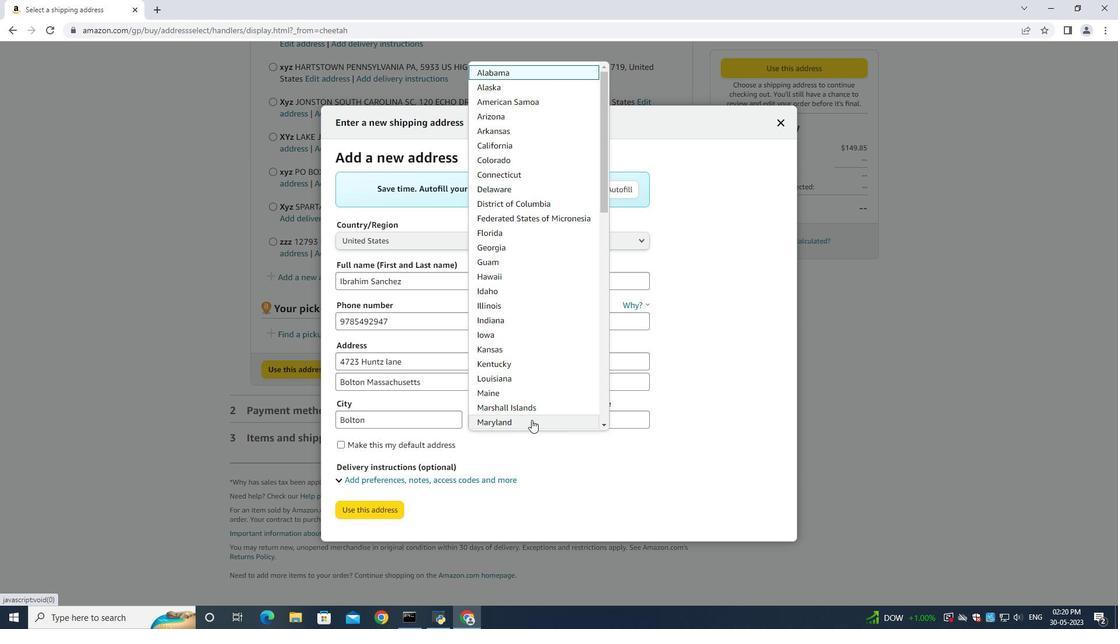
Action: Mouse moved to (529, 369)
Screenshot: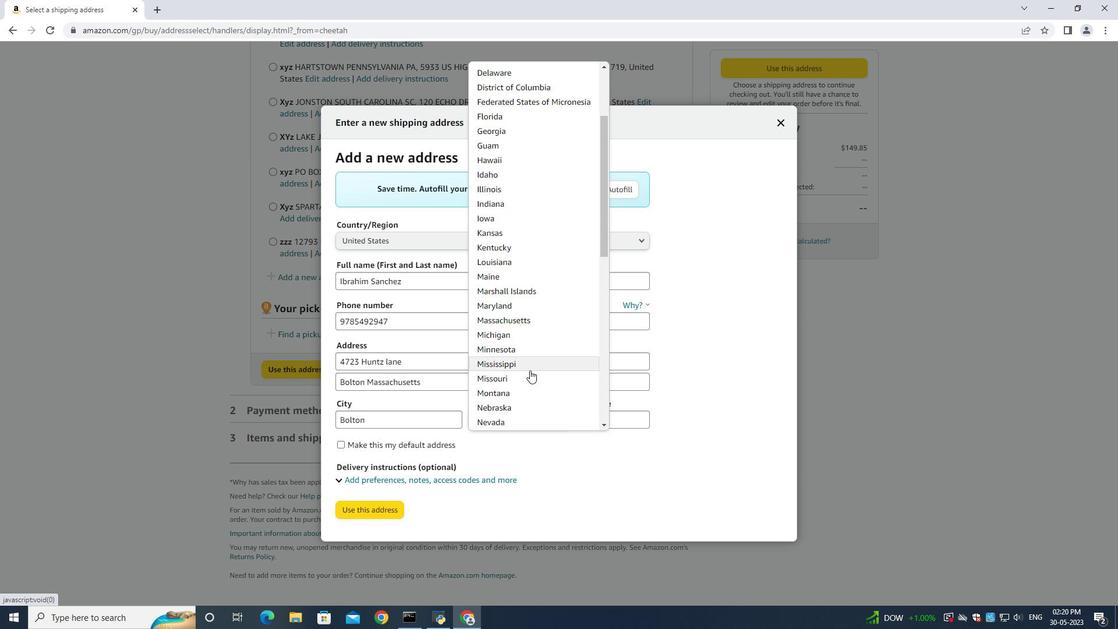 
Action: Mouse scrolled (529, 369) with delta (0, 0)
Screenshot: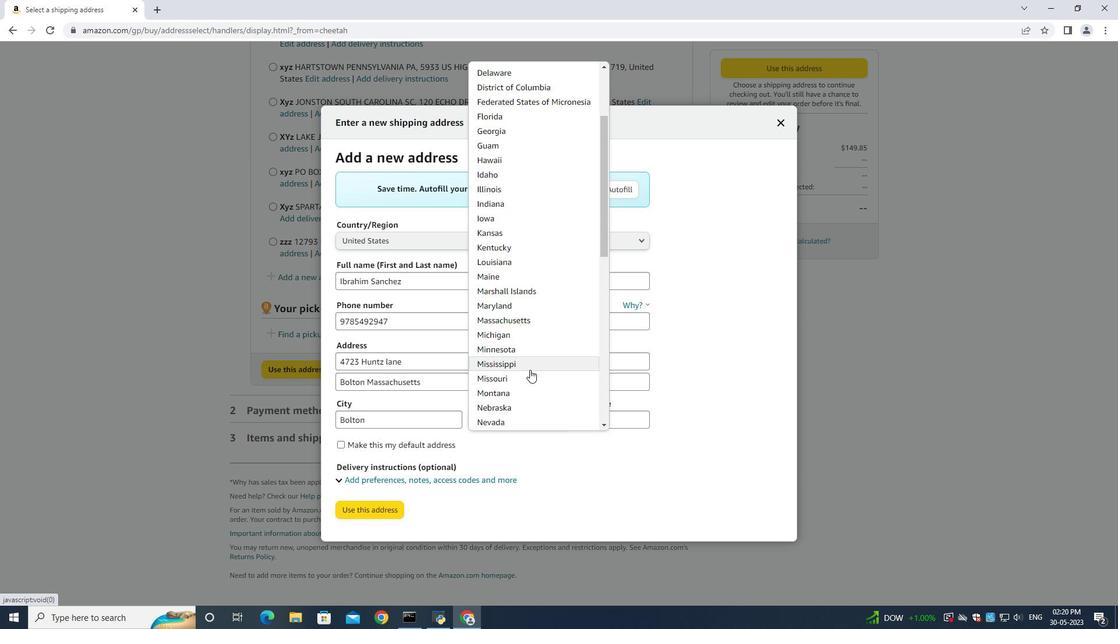 
Action: Mouse scrolled (529, 369) with delta (0, 0)
Screenshot: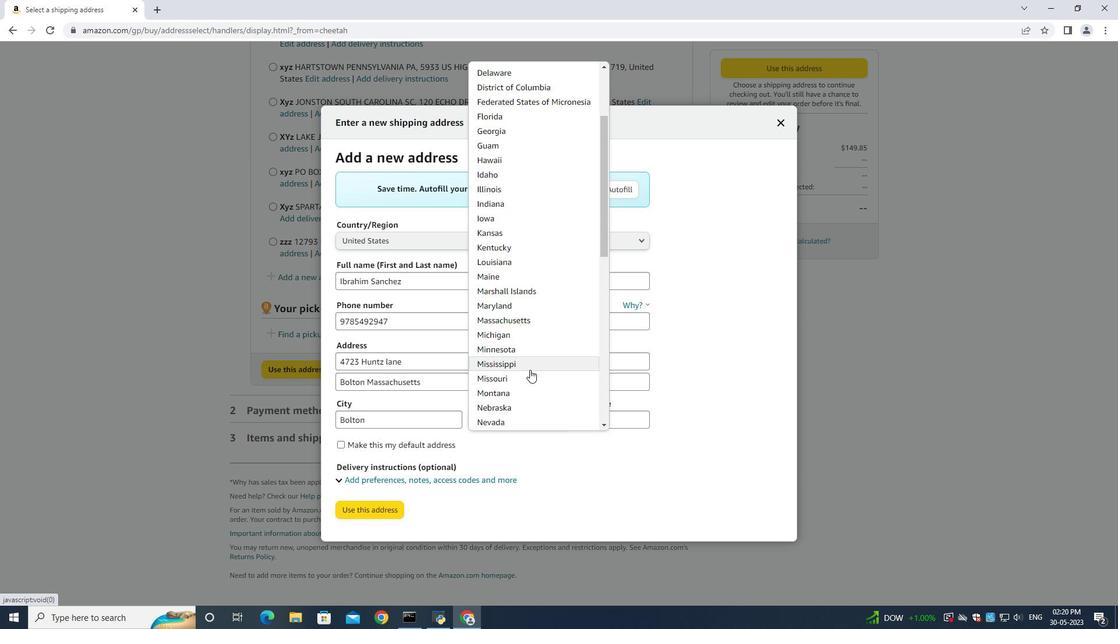 
Action: Mouse moved to (536, 205)
Screenshot: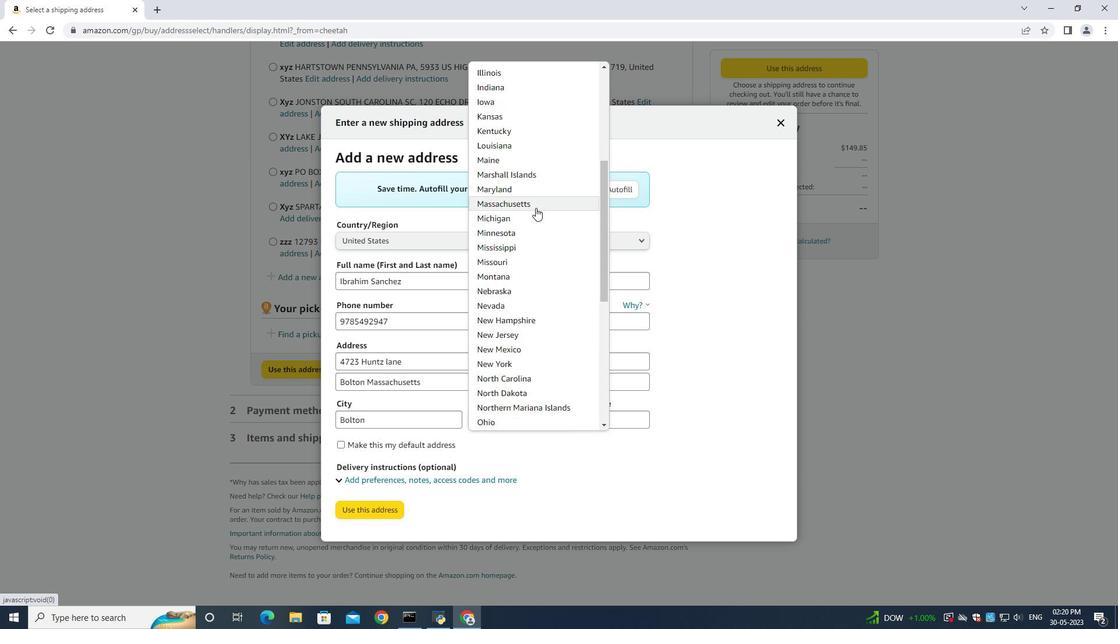 
Action: Mouse pressed left at (536, 205)
Screenshot: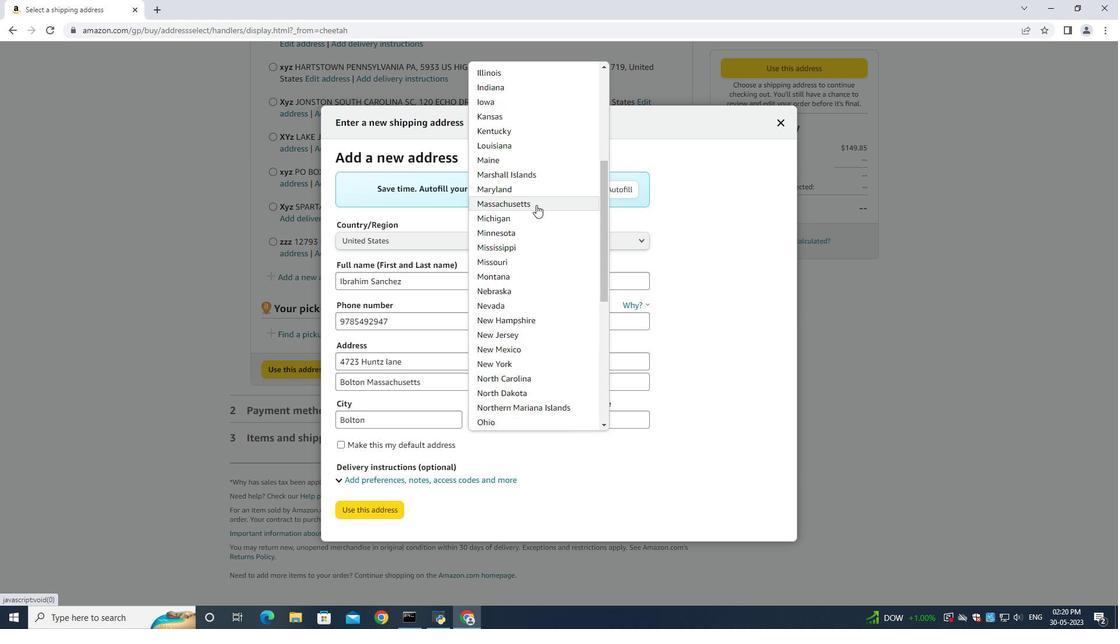 
Action: Mouse moved to (610, 411)
Screenshot: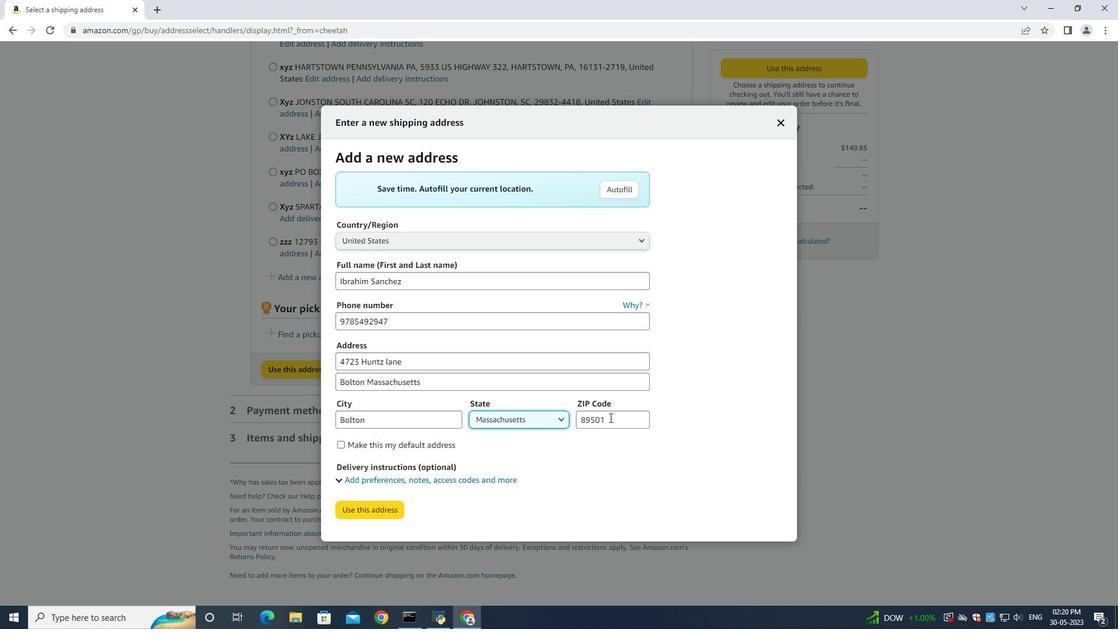 
Action: Mouse pressed left at (610, 411)
Screenshot: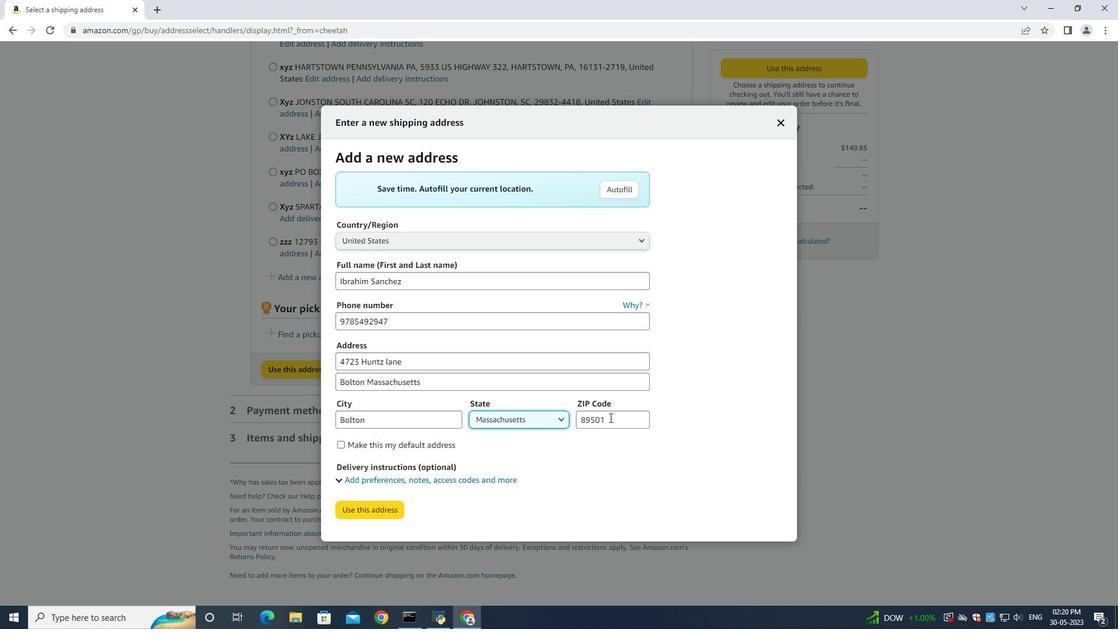 
Action: Mouse moved to (611, 415)
Screenshot: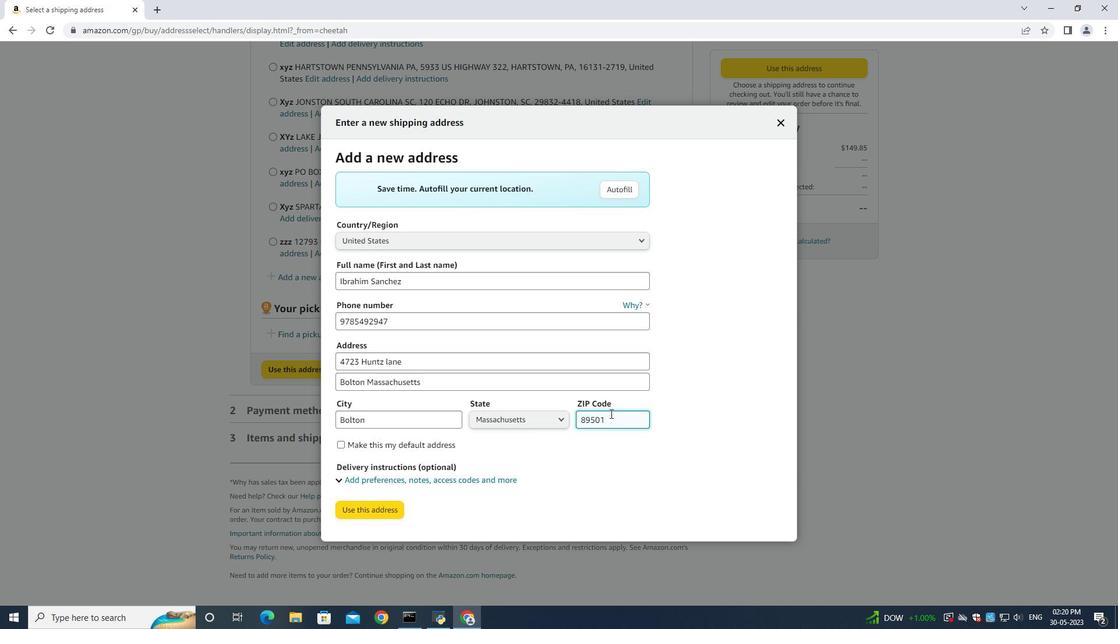 
Action: Mouse pressed left at (611, 415)
Screenshot: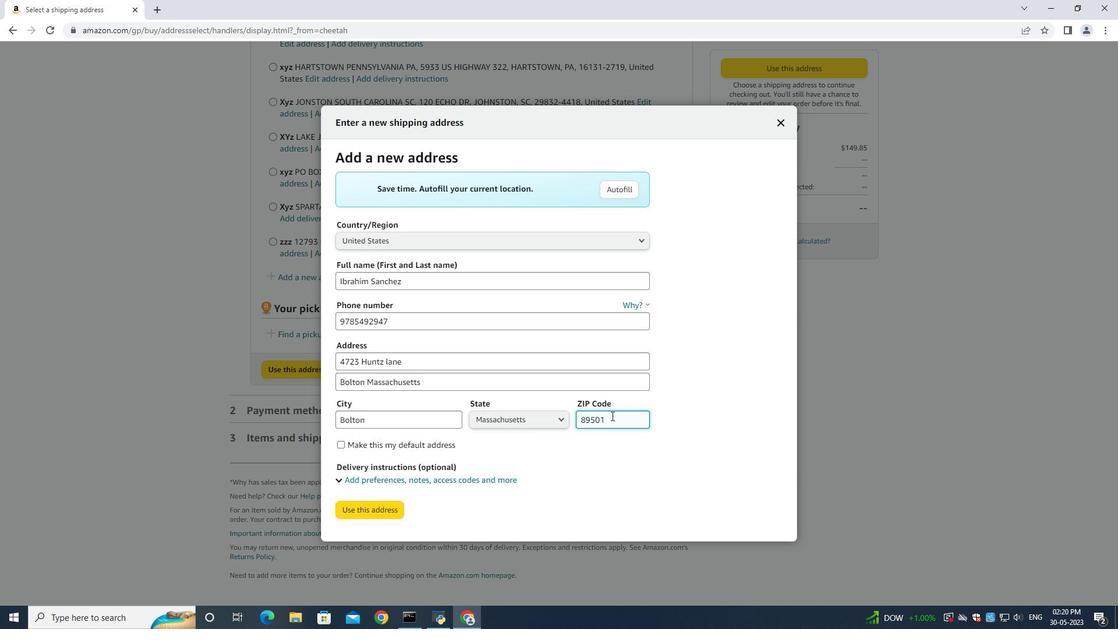 
Action: Key pressed ctrl+A<Key.backspace>01740
Screenshot: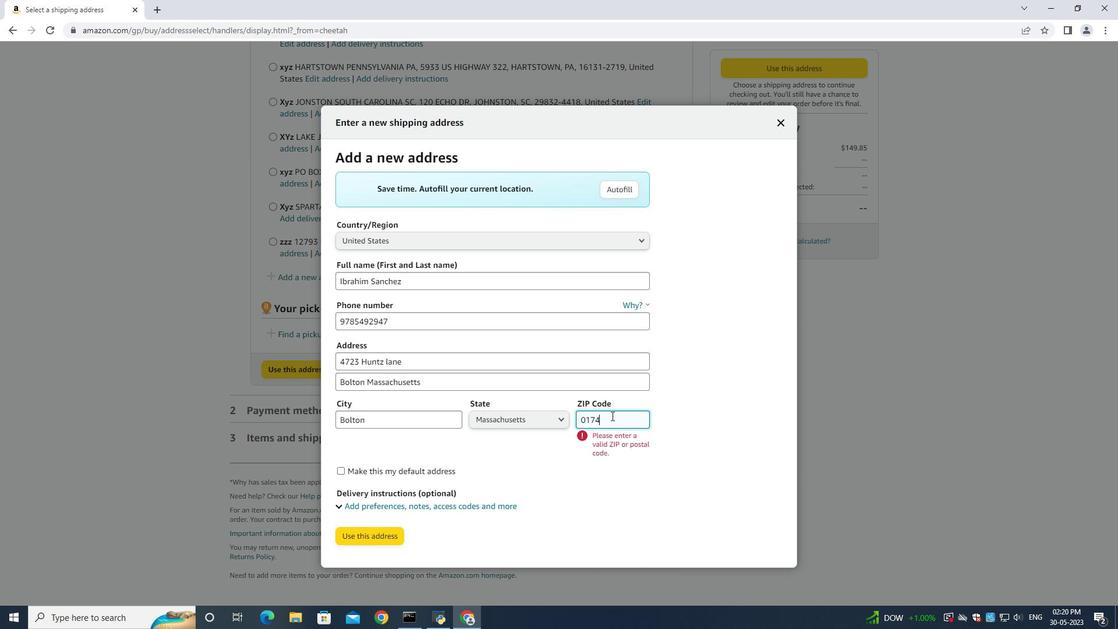 
Action: Mouse moved to (356, 528)
Screenshot: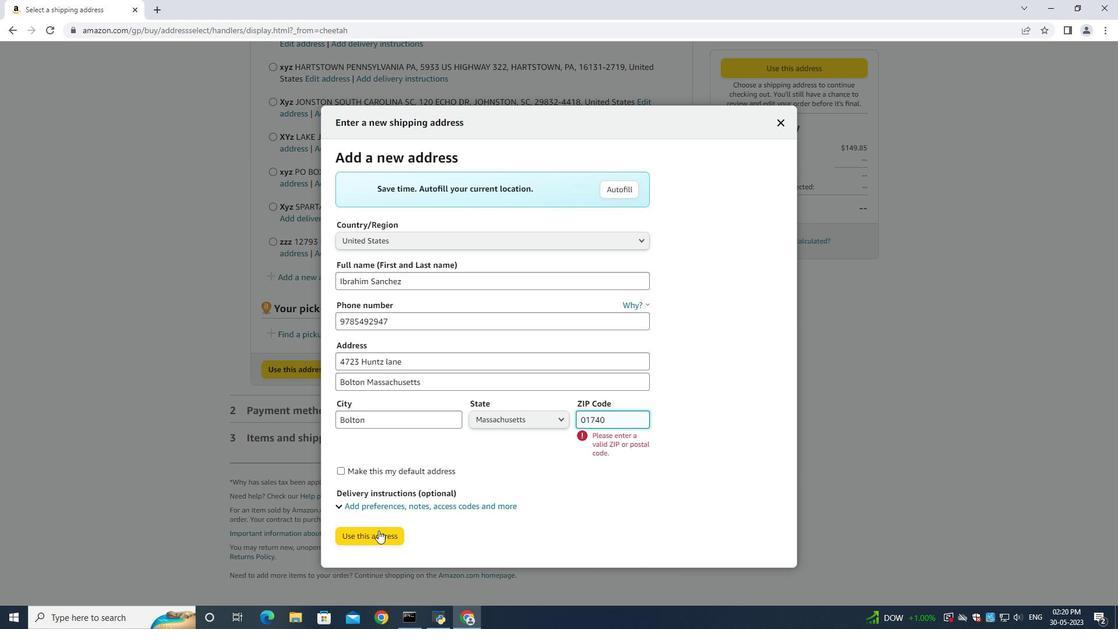 
Action: Mouse pressed left at (356, 528)
Screenshot: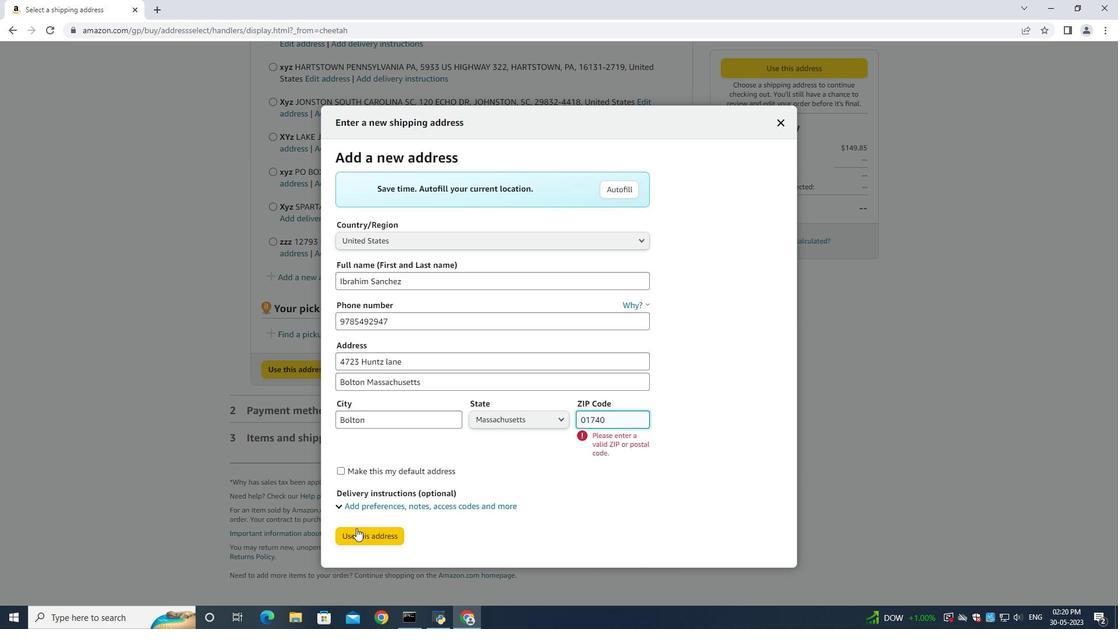 
Action: Mouse moved to (361, 511)
Screenshot: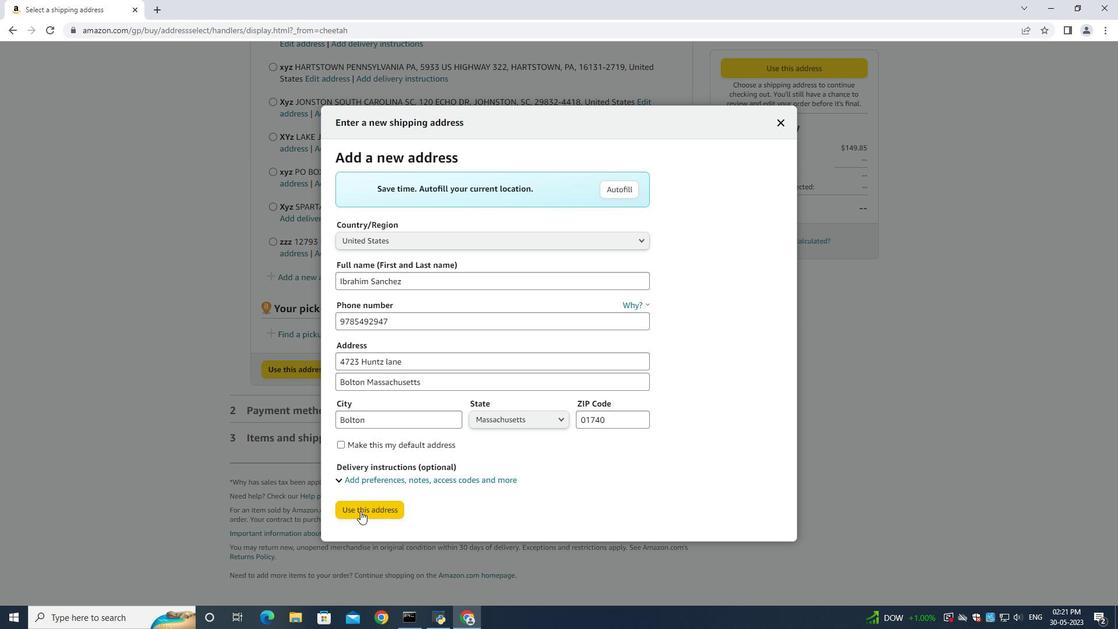 
Action: Mouse pressed left at (361, 511)
Screenshot: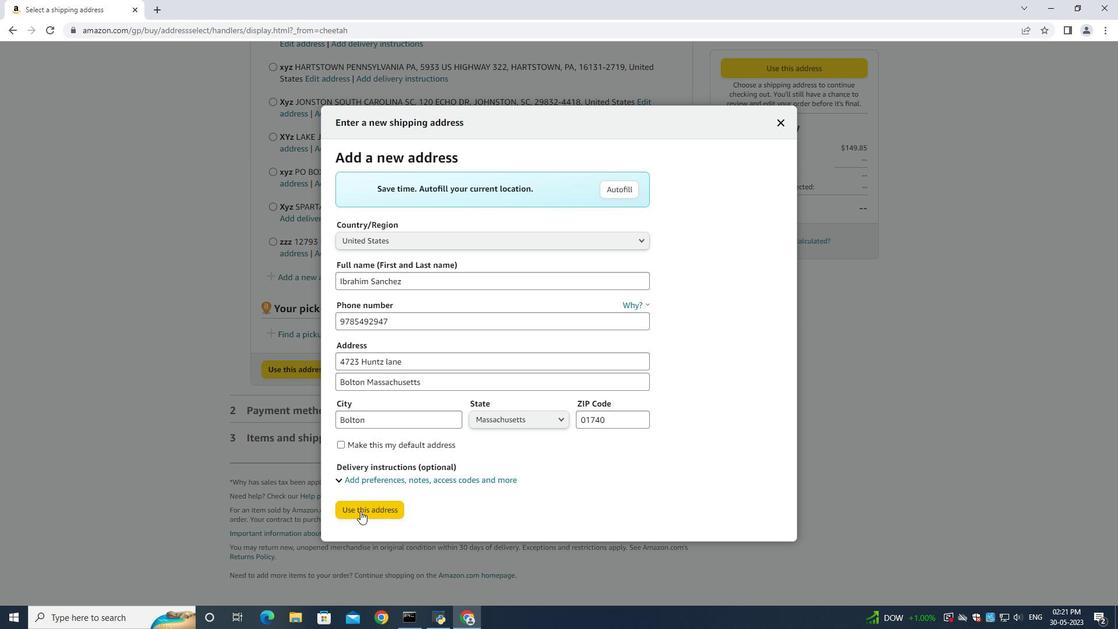 
Action: Mouse moved to (358, 589)
Screenshot: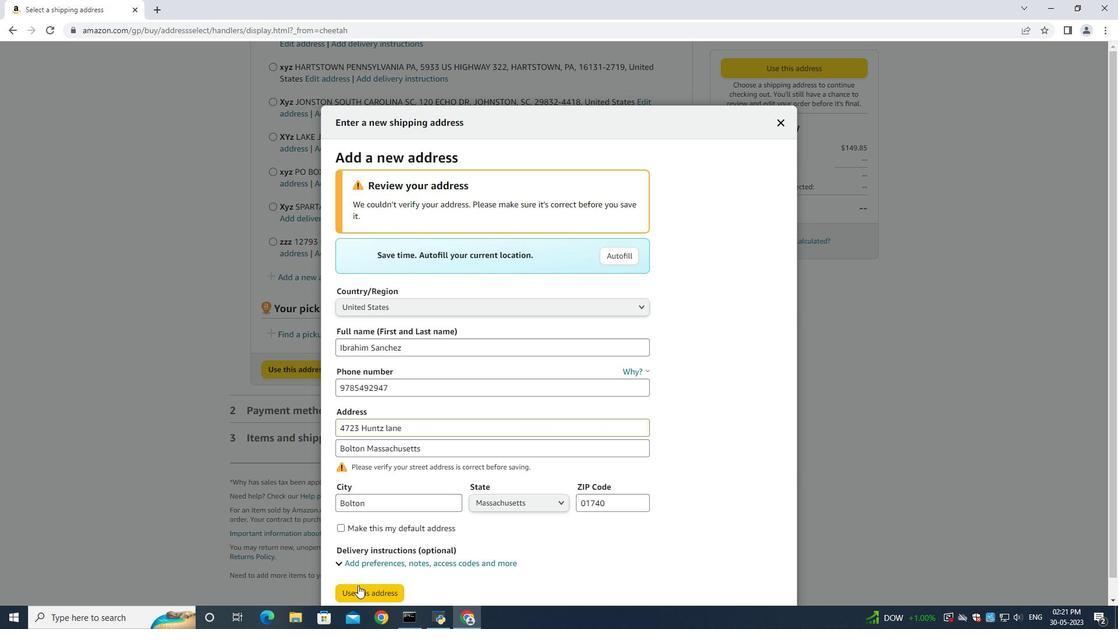 
Action: Mouse pressed left at (358, 589)
Screenshot: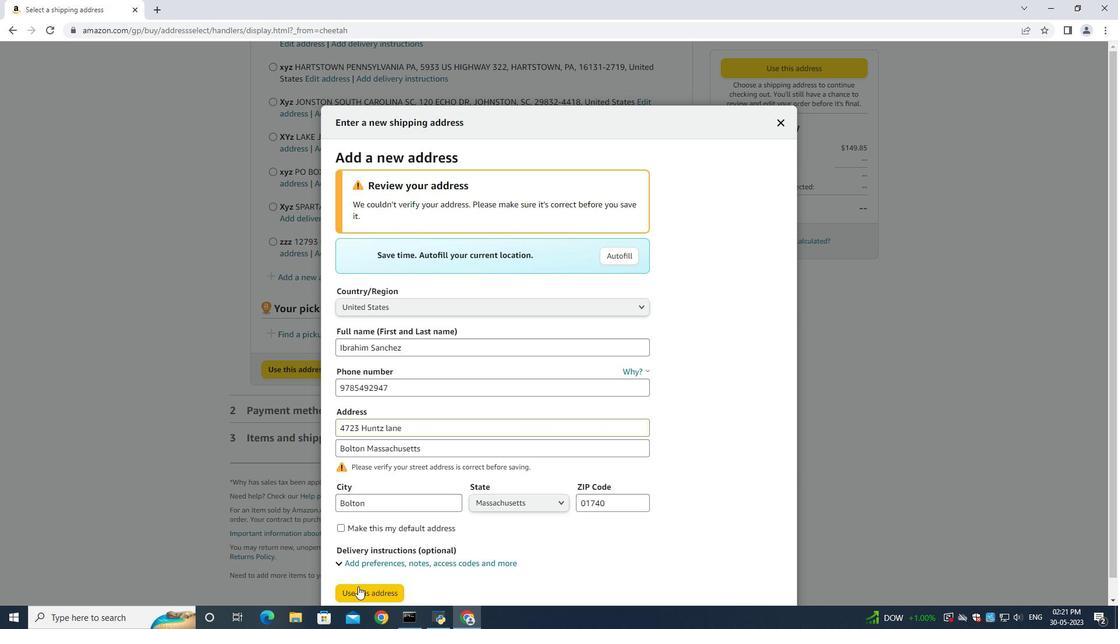 
Action: Mouse moved to (432, 447)
Screenshot: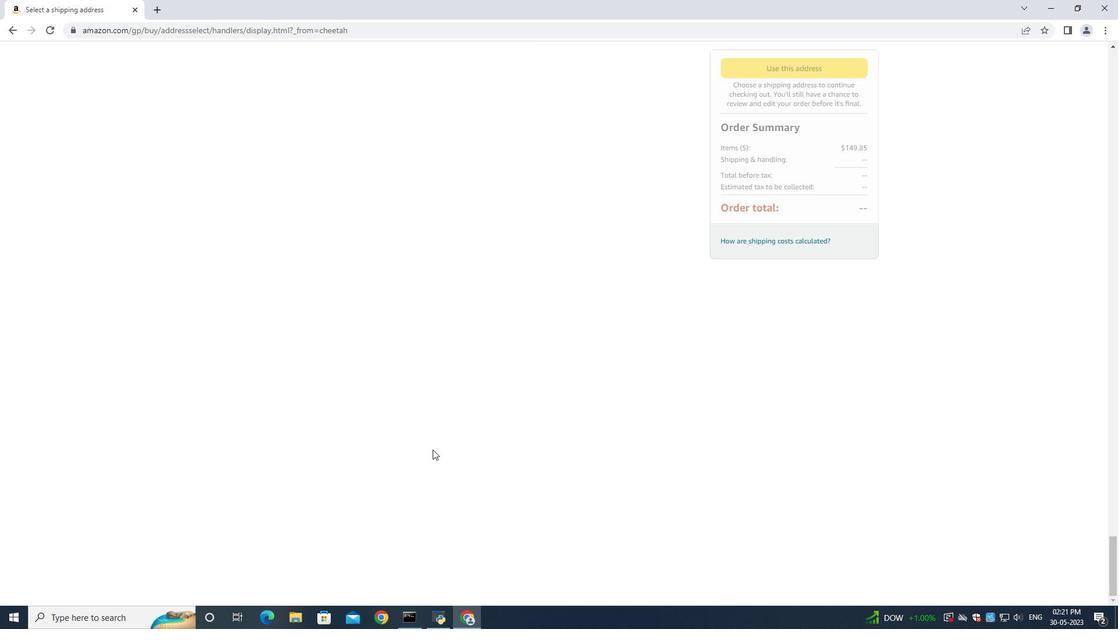 
